 Task: Select the deep indent option in the wrapping indent.
Action: Mouse moved to (21, 605)
Screenshot: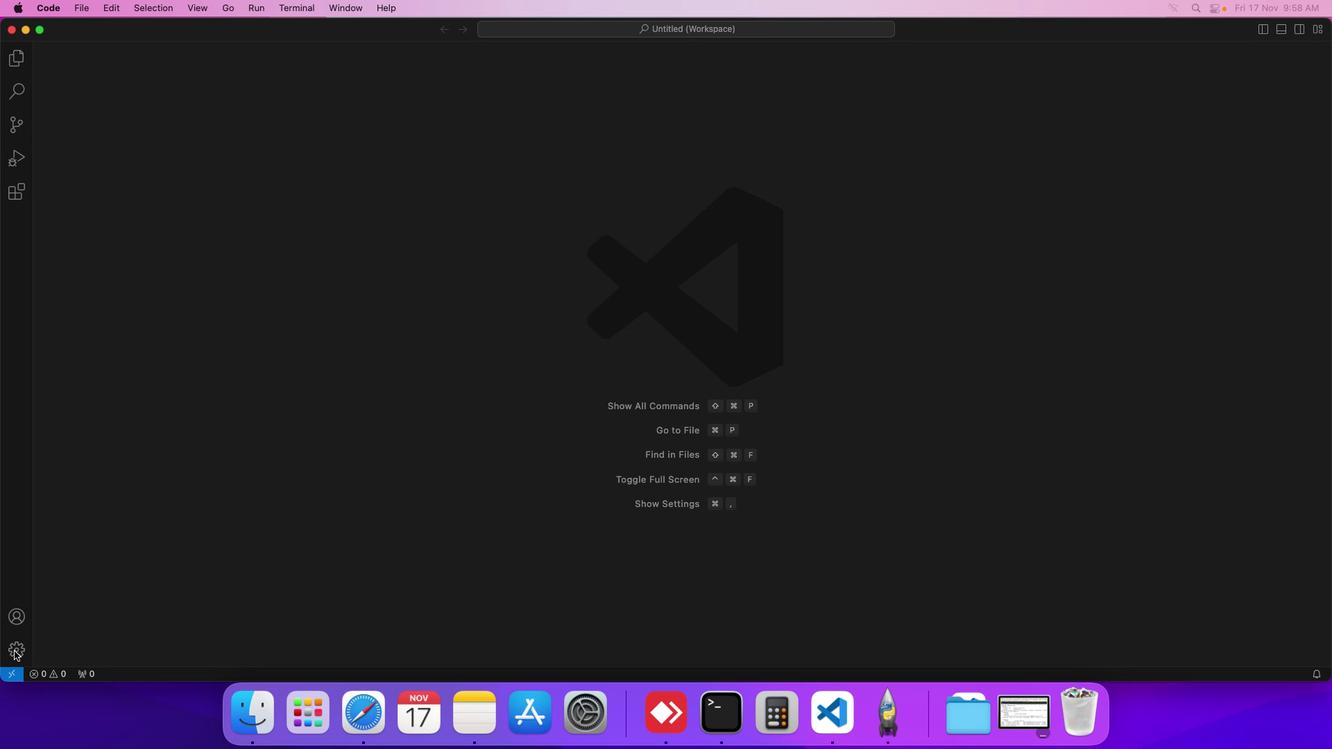 
Action: Mouse pressed left at (21, 605)
Screenshot: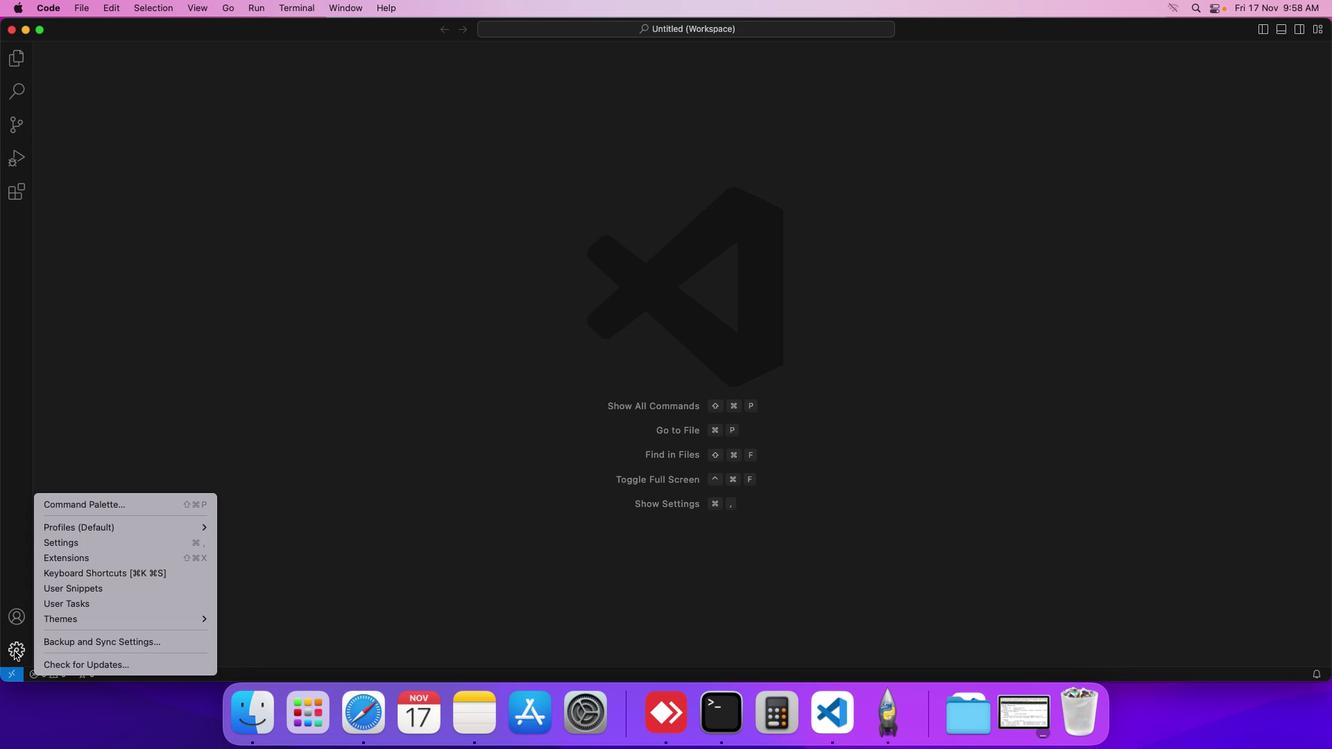 
Action: Mouse moved to (62, 532)
Screenshot: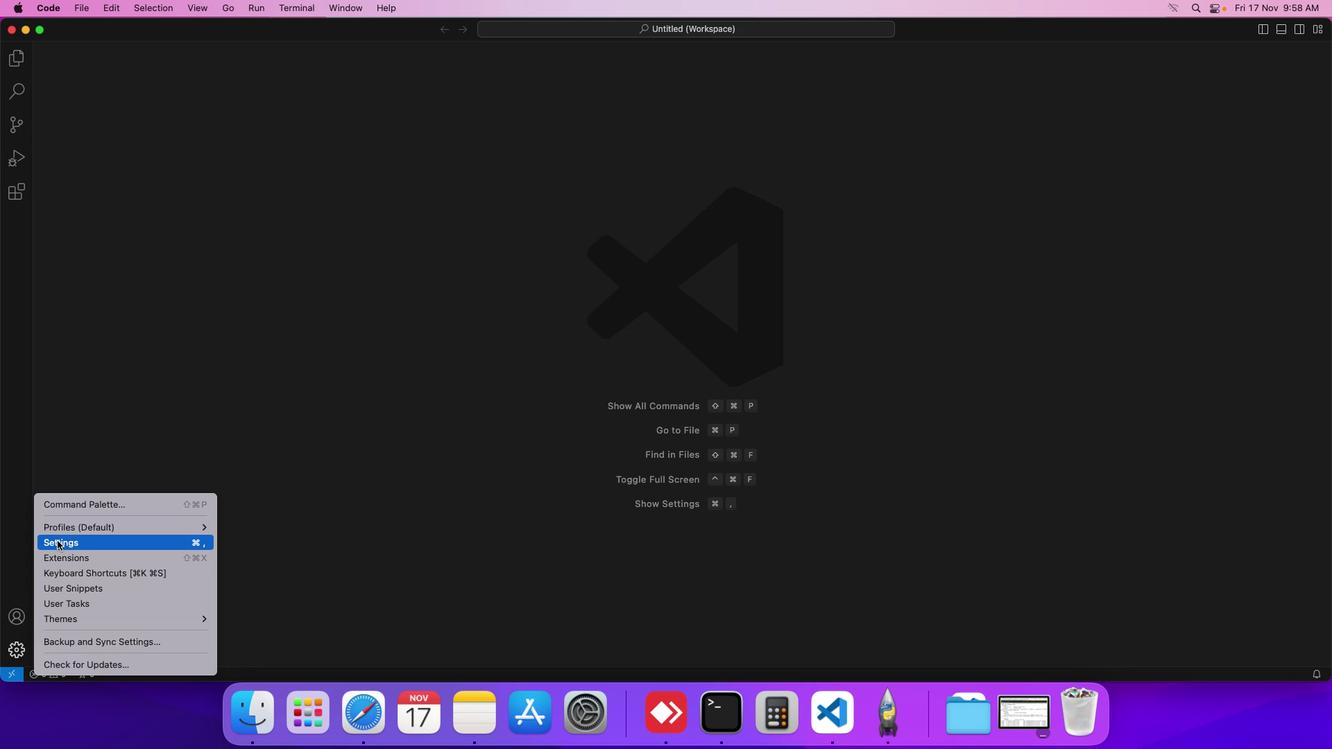 
Action: Mouse pressed left at (62, 532)
Screenshot: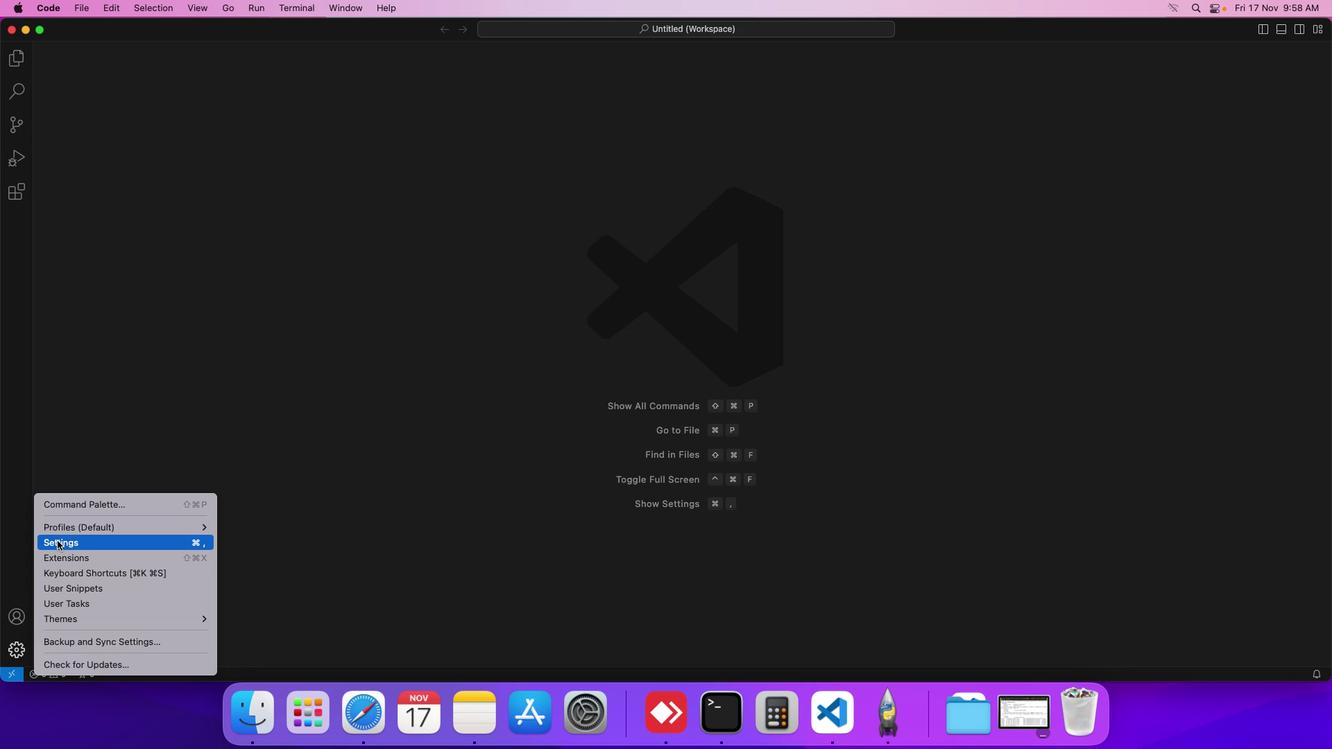 
Action: Mouse moved to (334, 248)
Screenshot: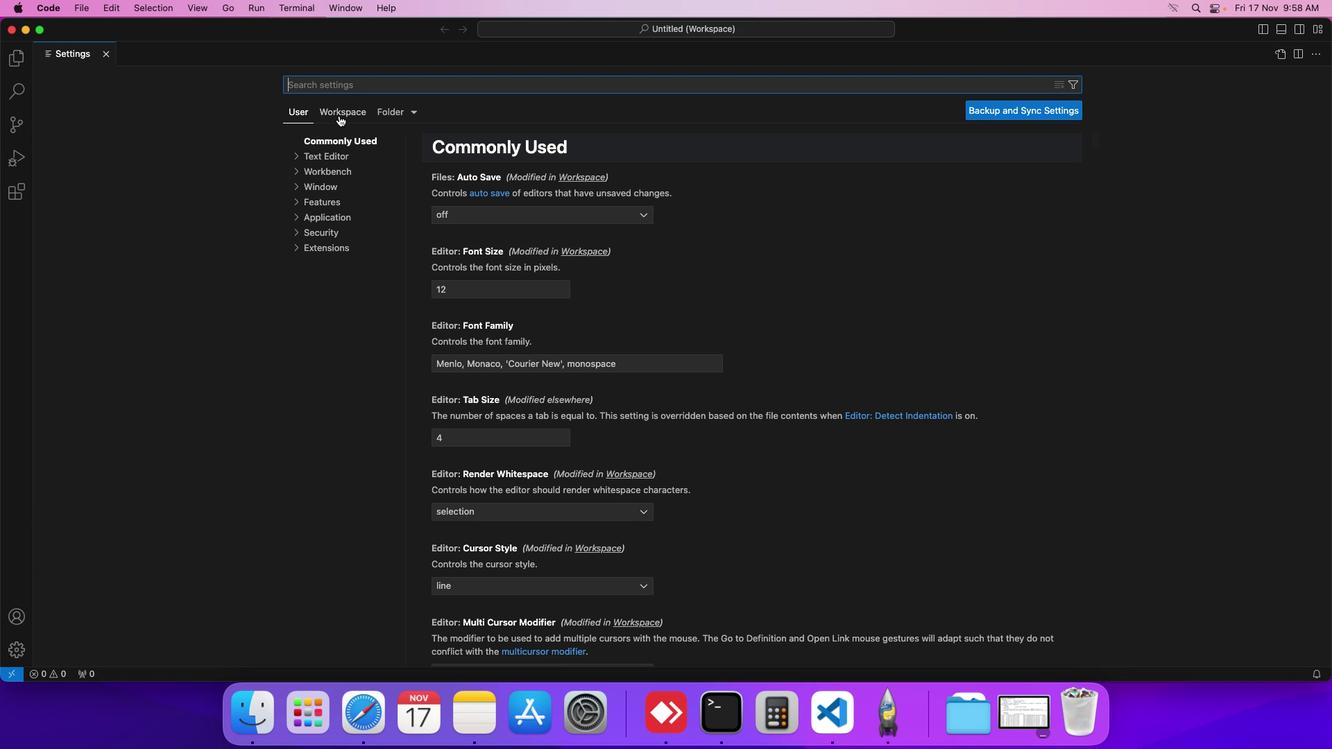 
Action: Mouse pressed left at (334, 248)
Screenshot: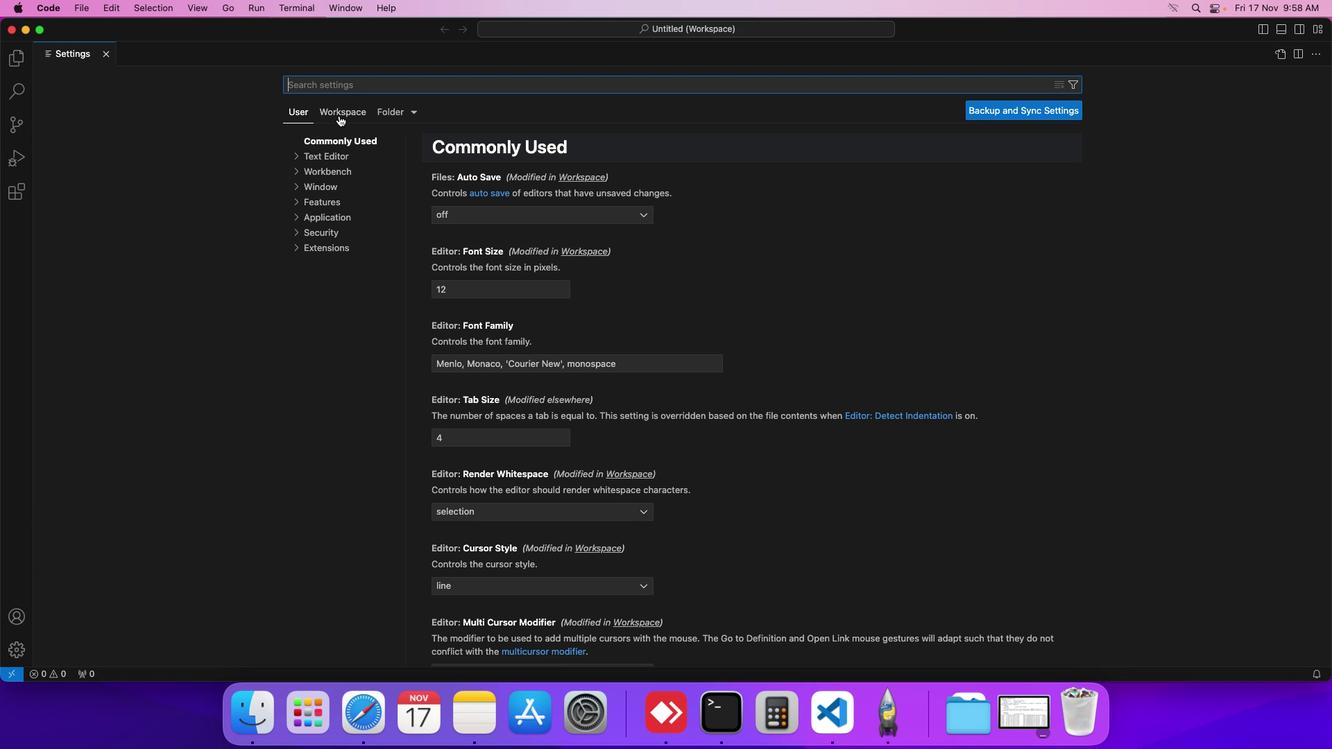 
Action: Mouse moved to (321, 274)
Screenshot: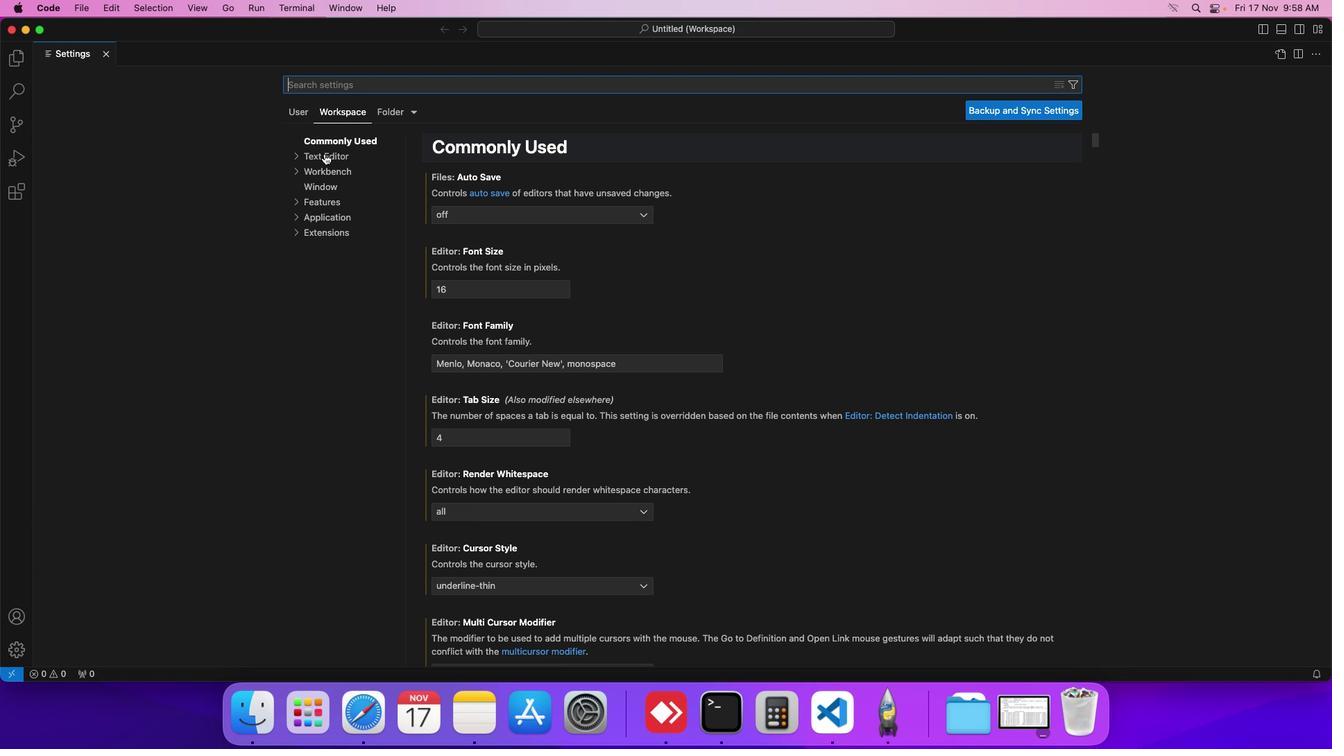 
Action: Mouse pressed left at (321, 274)
Screenshot: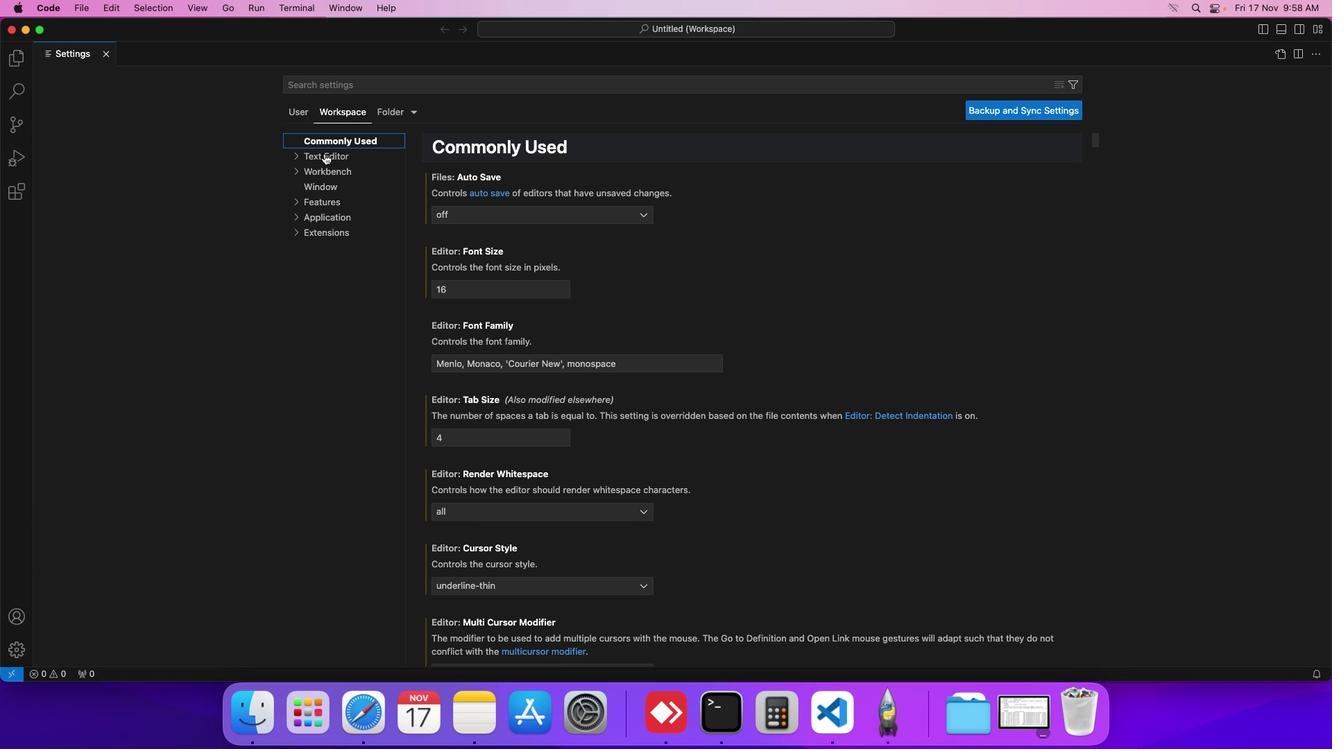 
Action: Mouse moved to (429, 469)
Screenshot: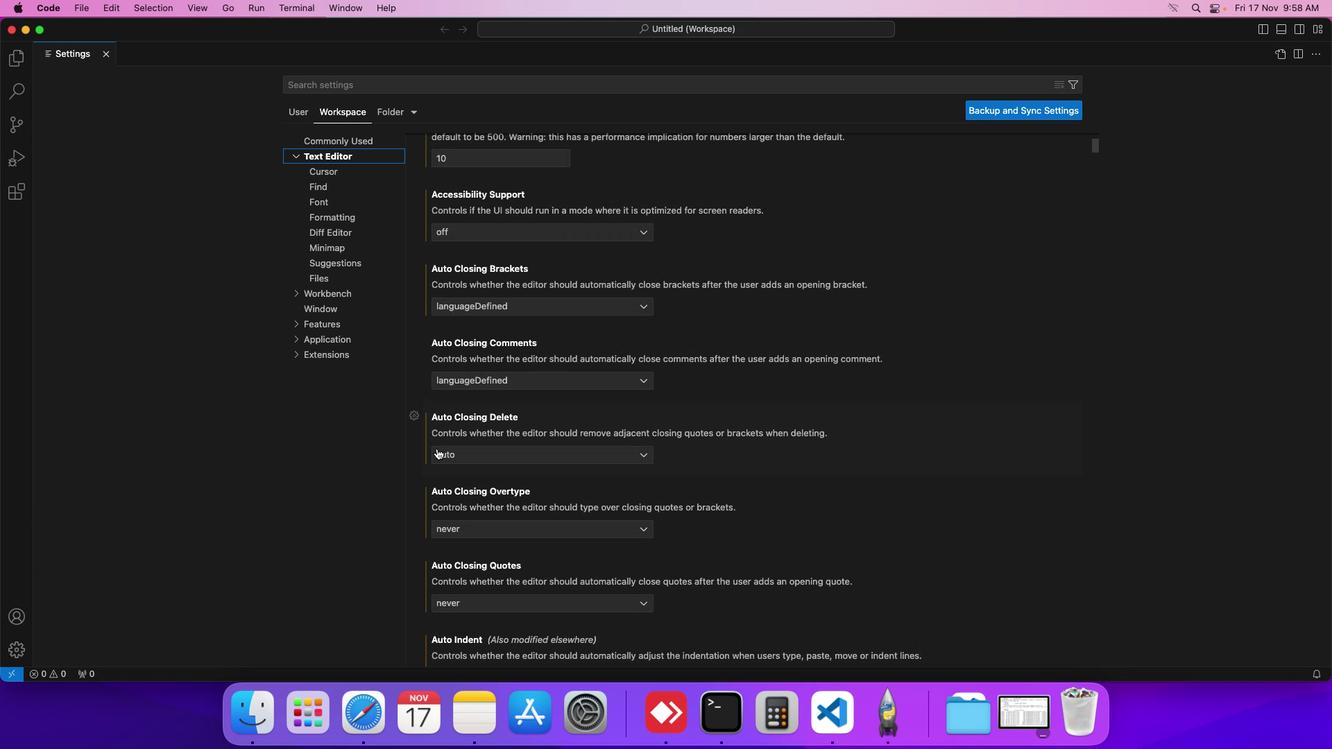 
Action: Mouse scrolled (429, 469) with delta (7, 171)
Screenshot: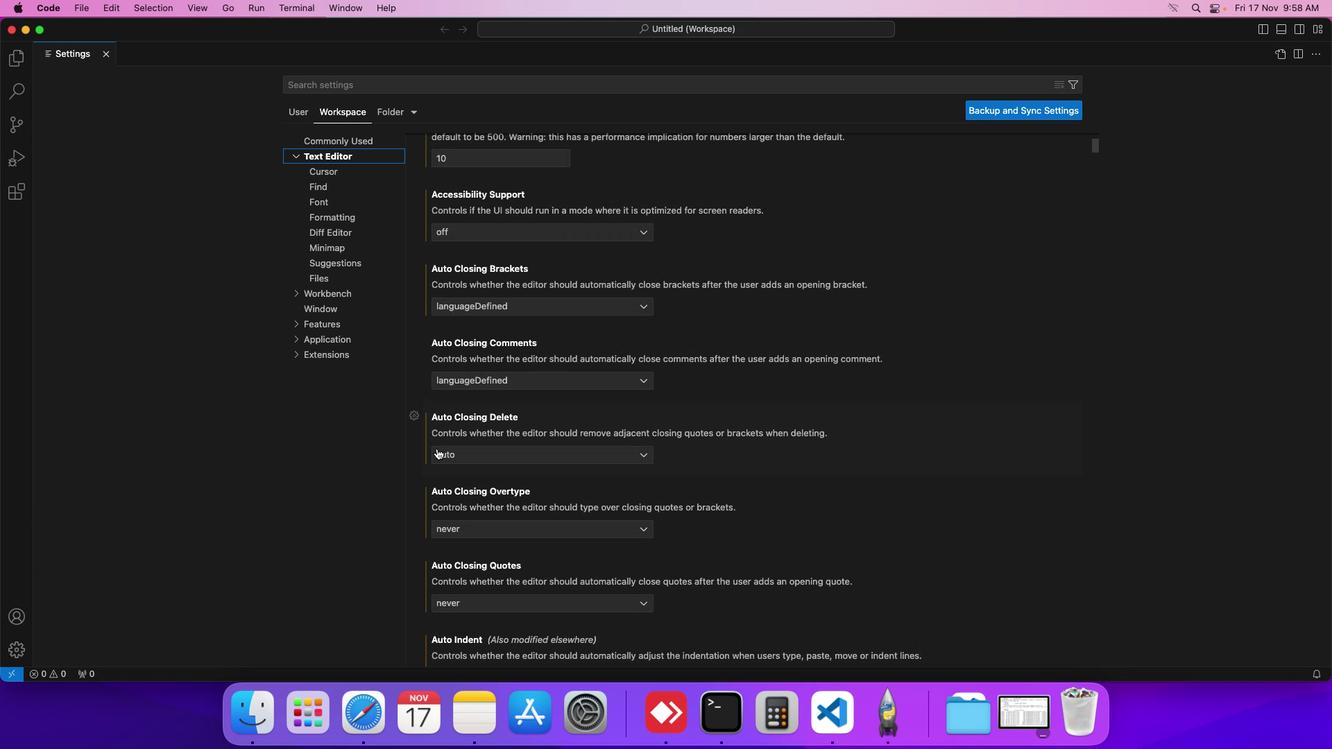 
Action: Mouse moved to (429, 470)
Screenshot: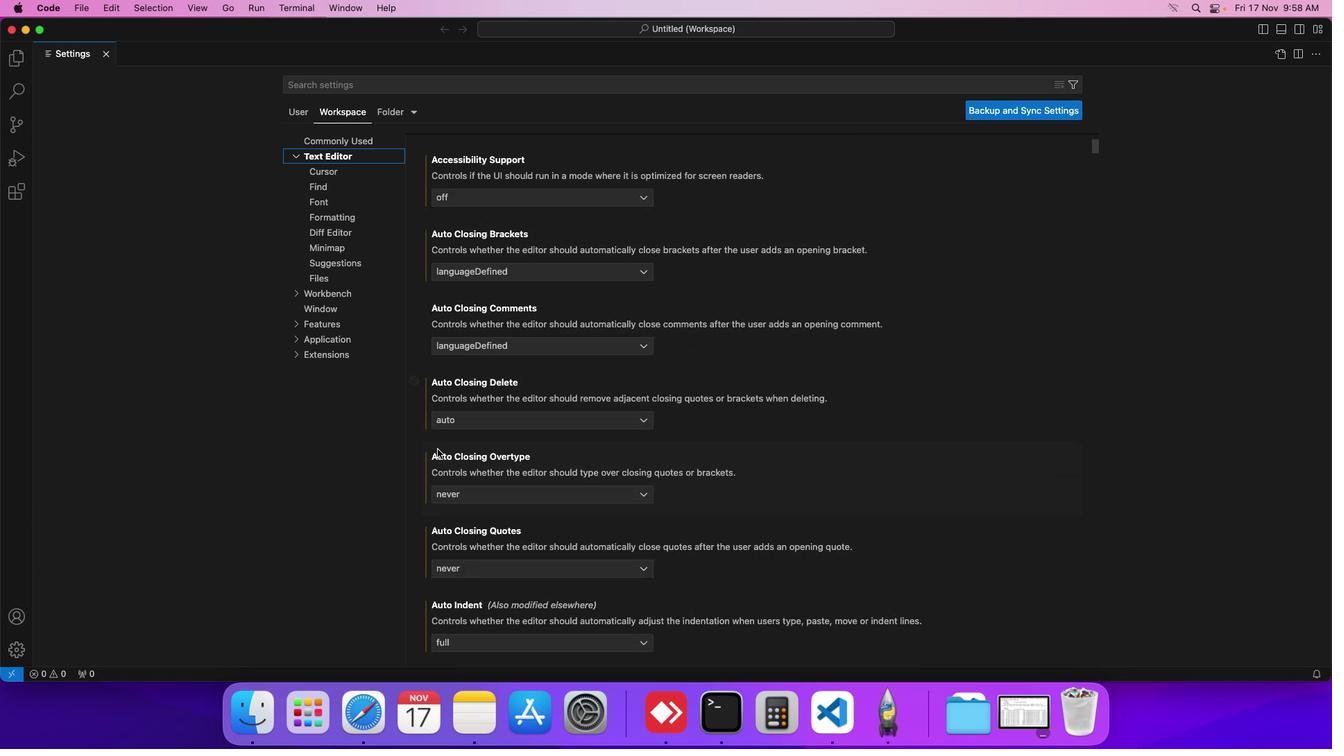 
Action: Mouse scrolled (429, 470) with delta (7, 171)
Screenshot: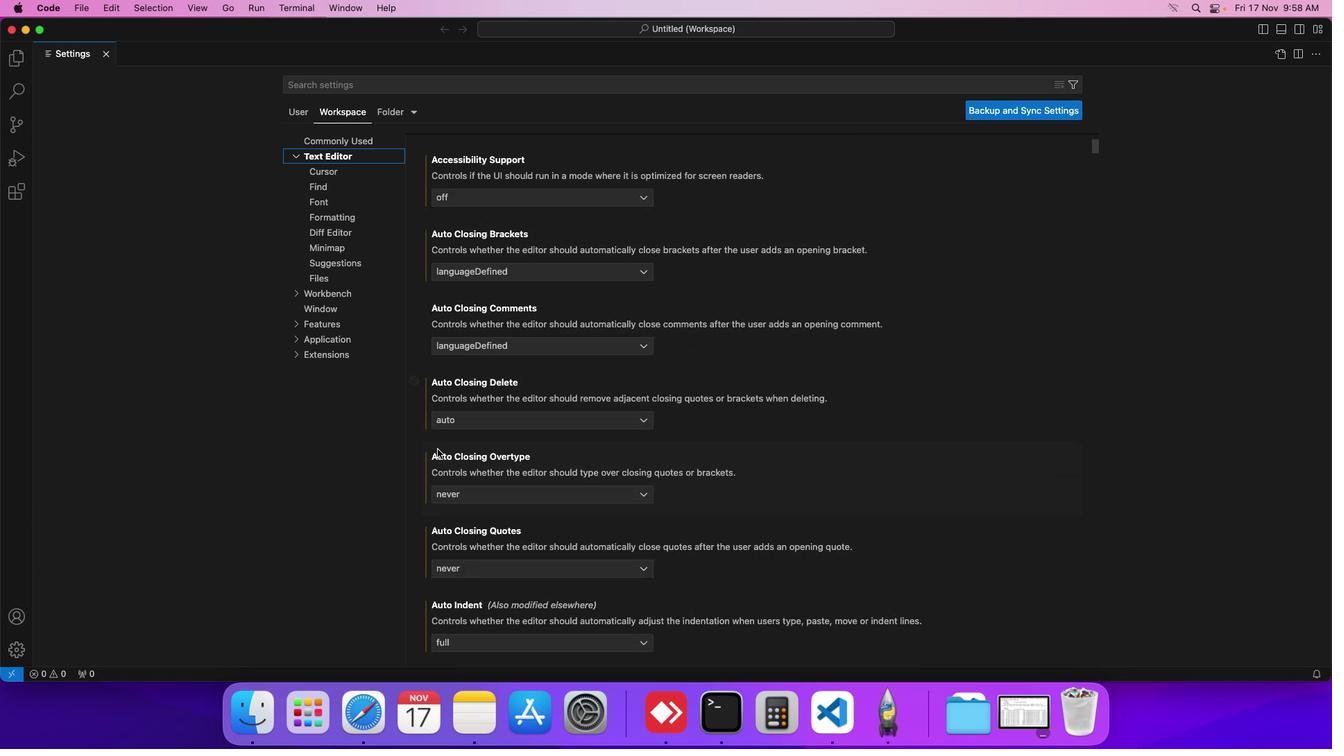 
Action: Mouse moved to (429, 470)
Screenshot: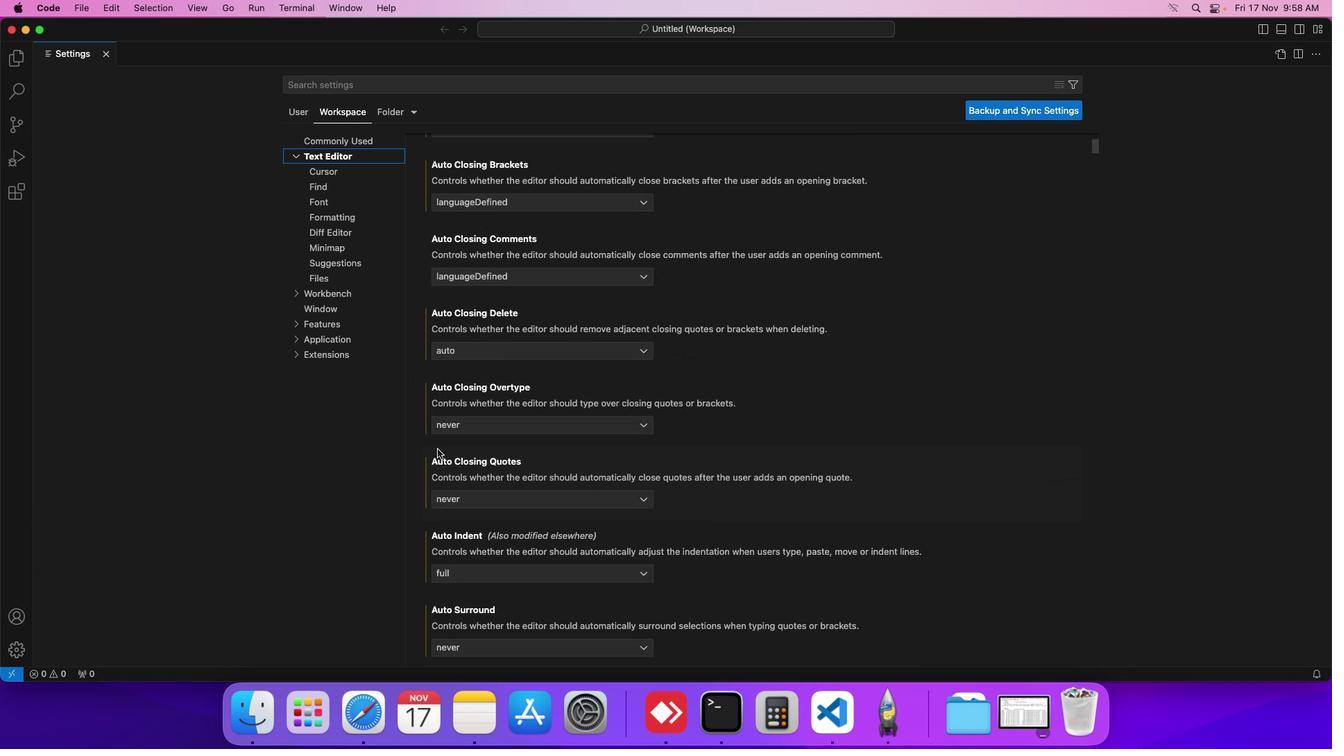 
Action: Mouse scrolled (429, 470) with delta (7, 171)
Screenshot: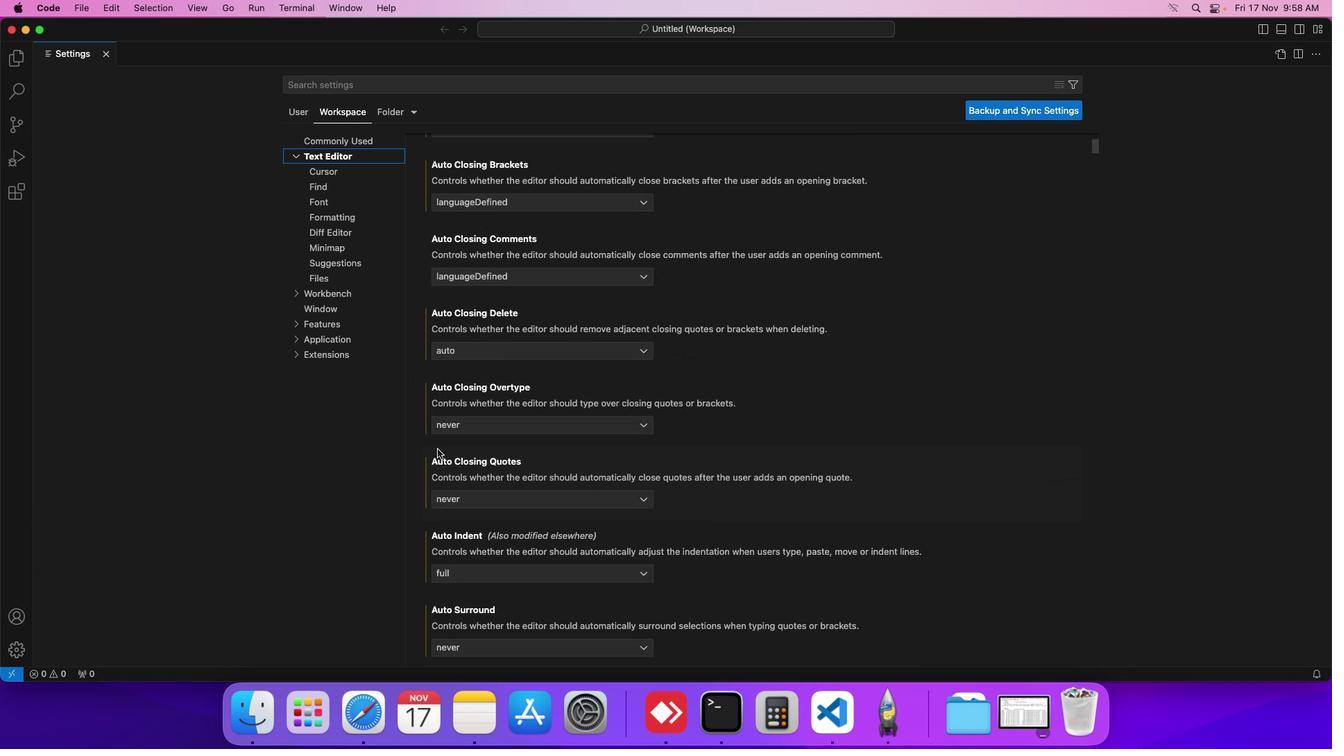 
Action: Mouse moved to (429, 471)
Screenshot: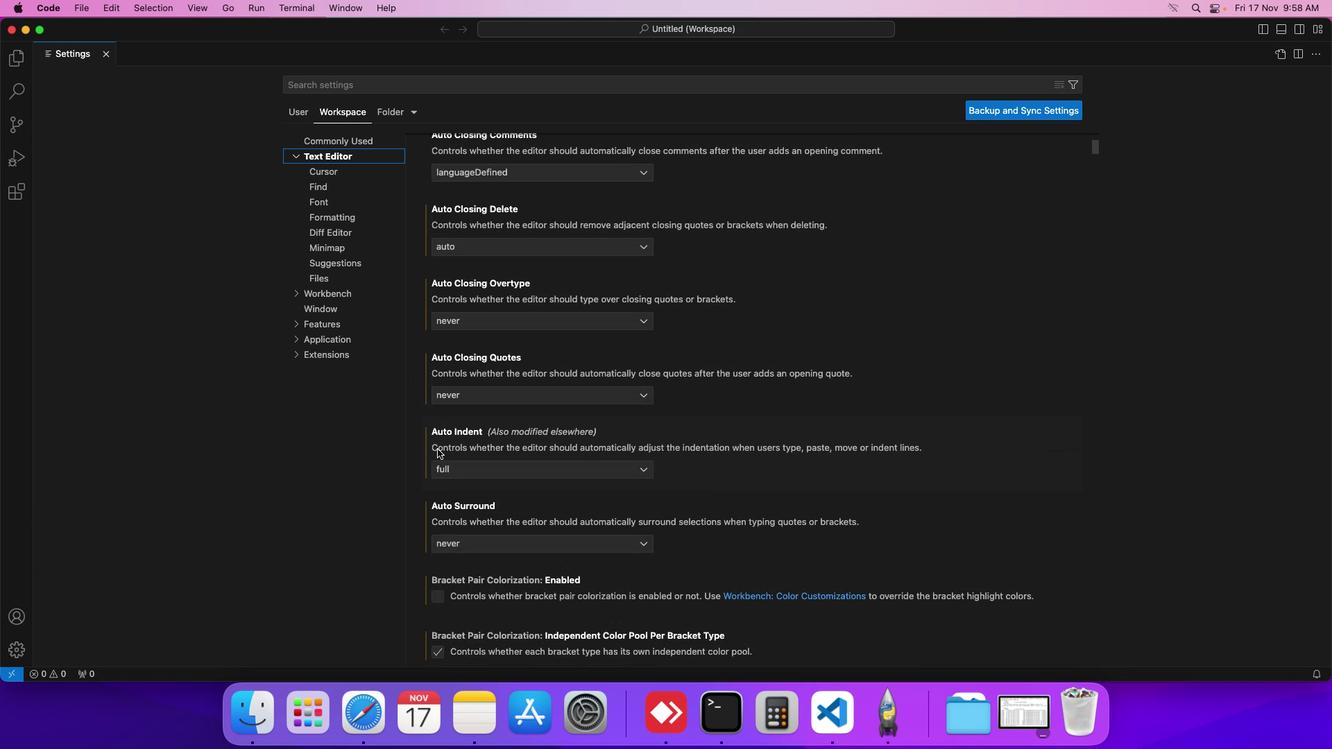 
Action: Mouse scrolled (429, 471) with delta (7, 170)
Screenshot: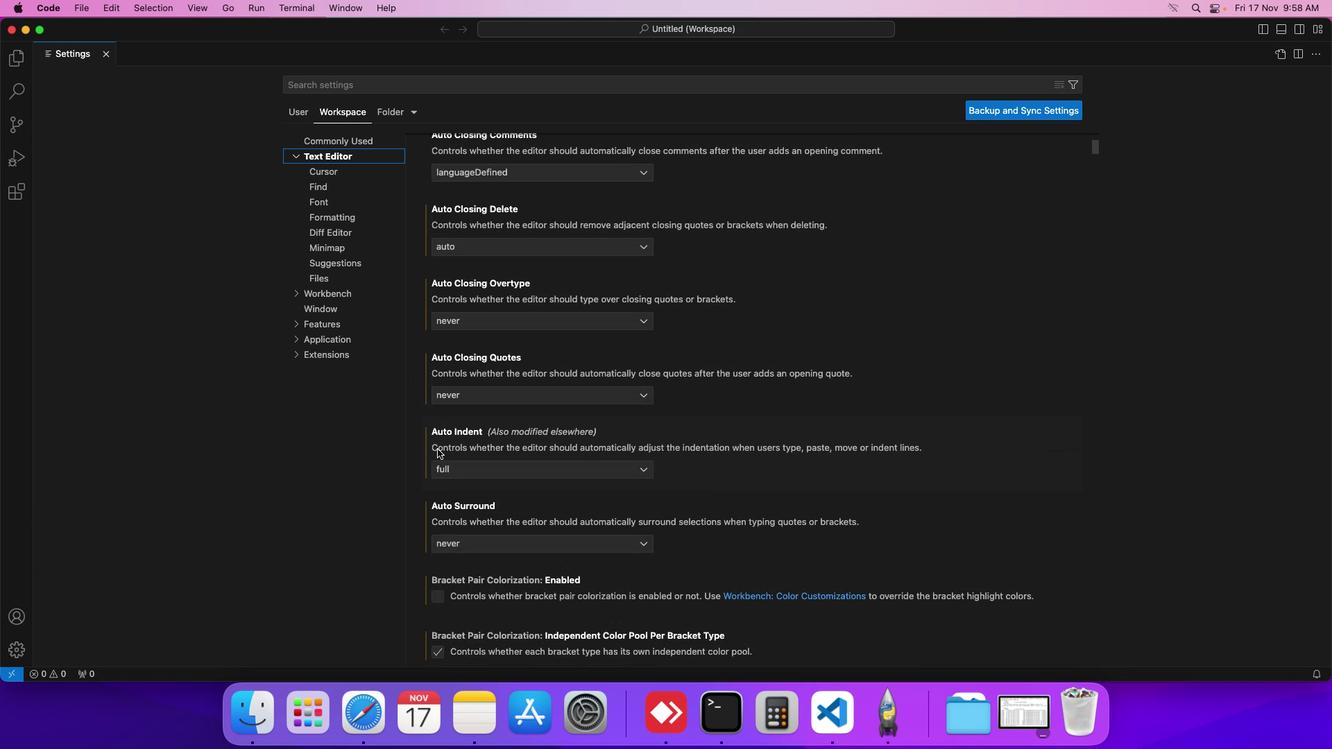 
Action: Mouse moved to (429, 471)
Screenshot: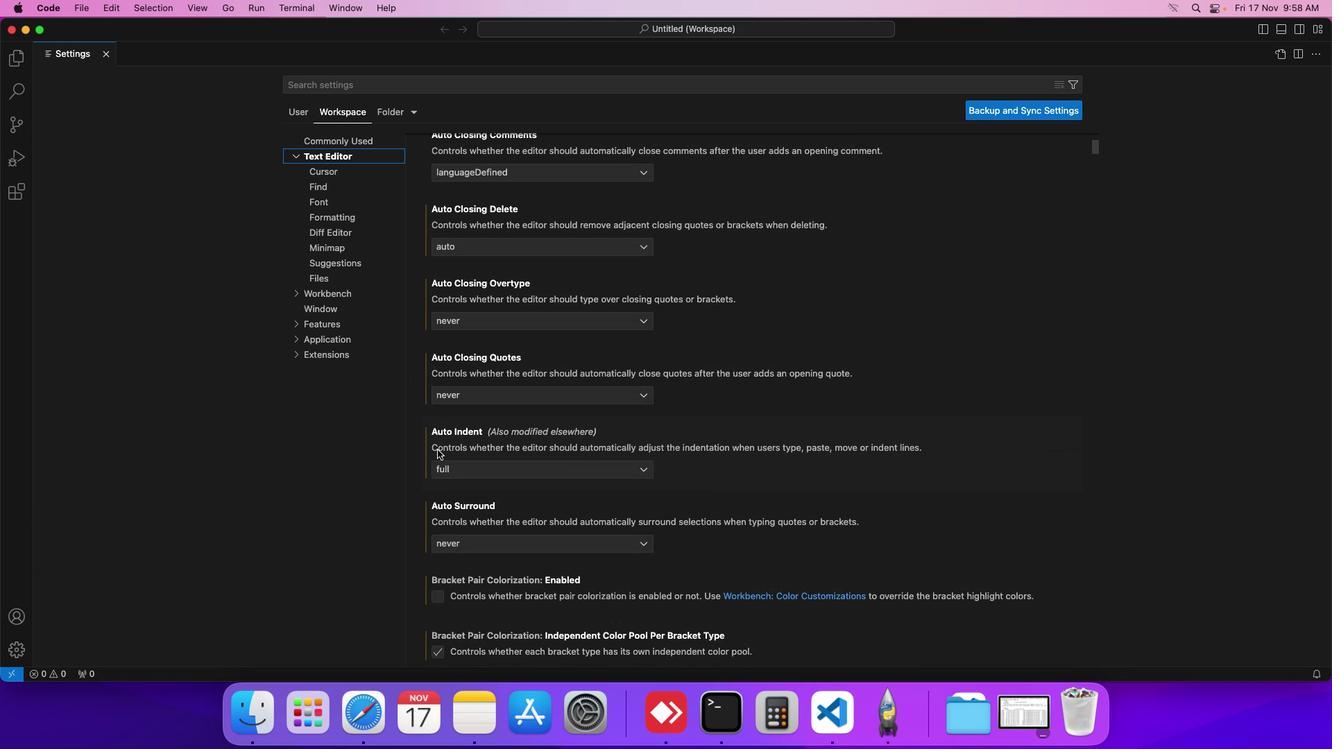 
Action: Mouse scrolled (429, 471) with delta (7, 170)
Screenshot: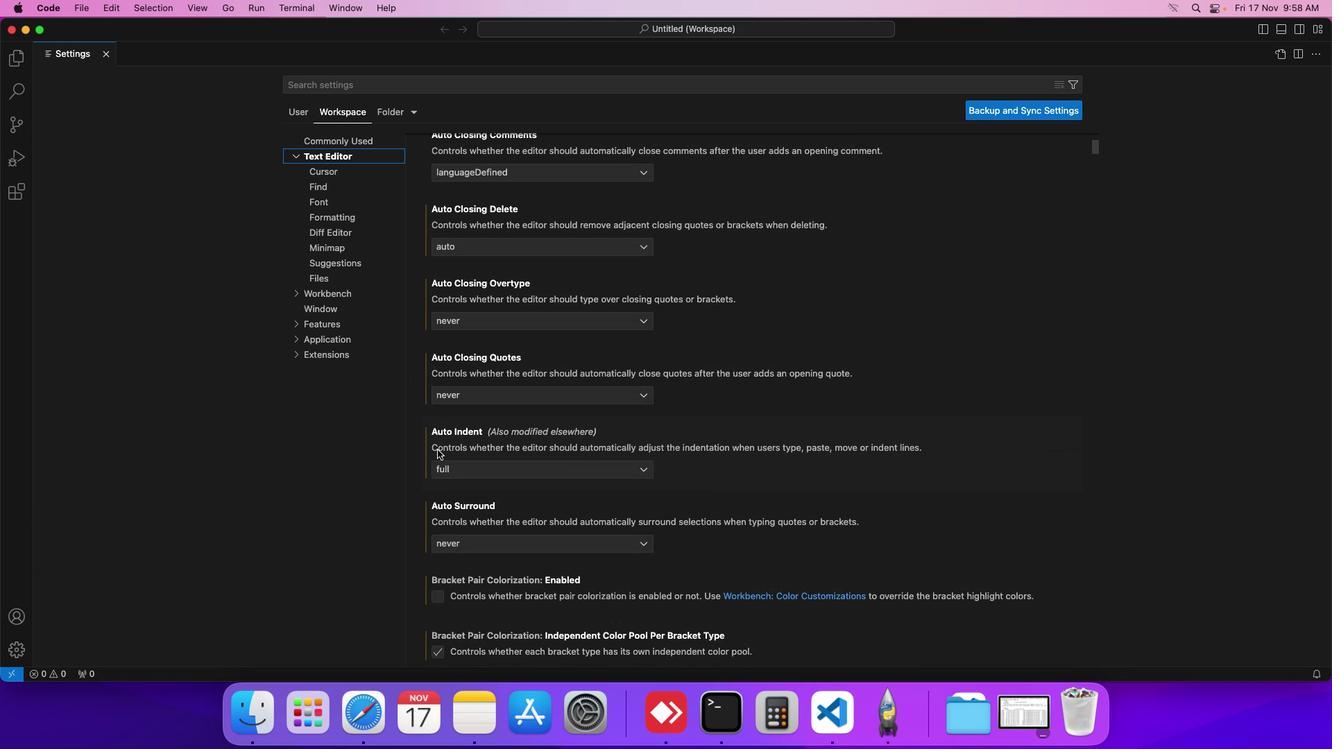 
Action: Mouse moved to (430, 471)
Screenshot: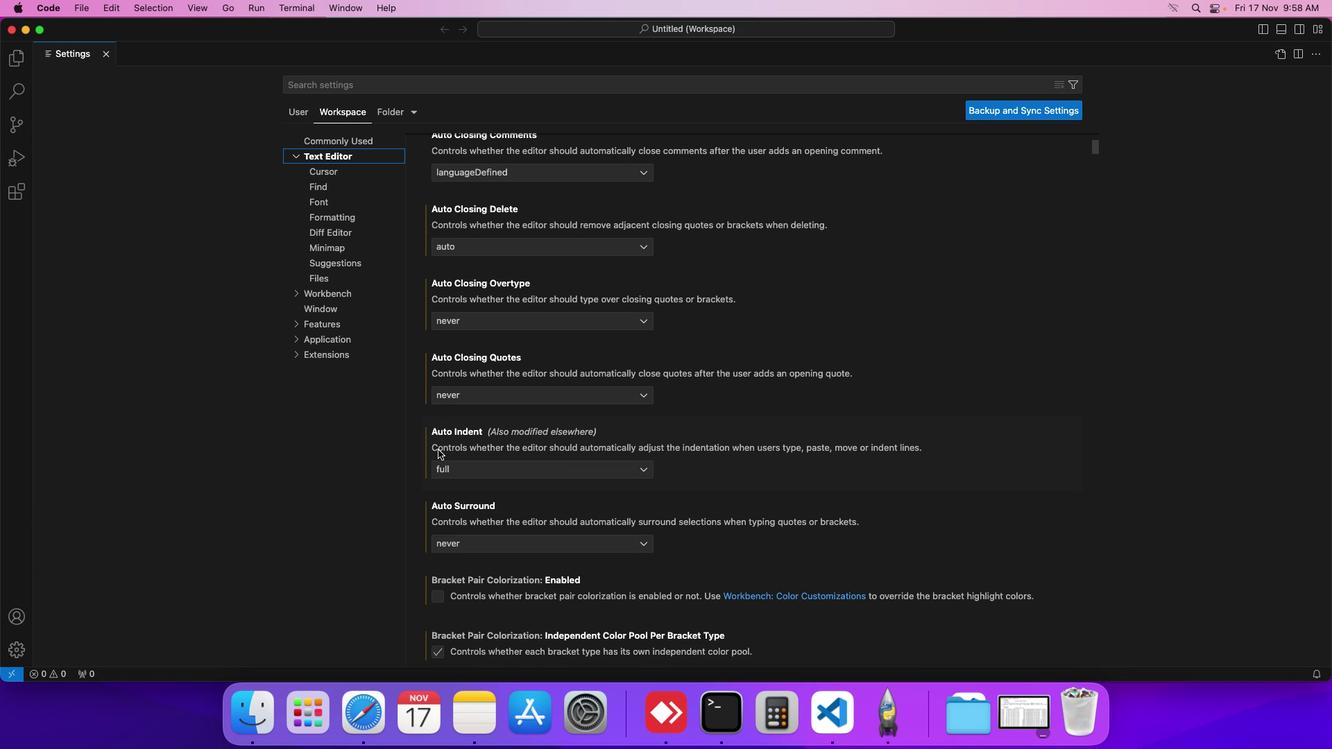 
Action: Mouse scrolled (430, 471) with delta (7, 171)
Screenshot: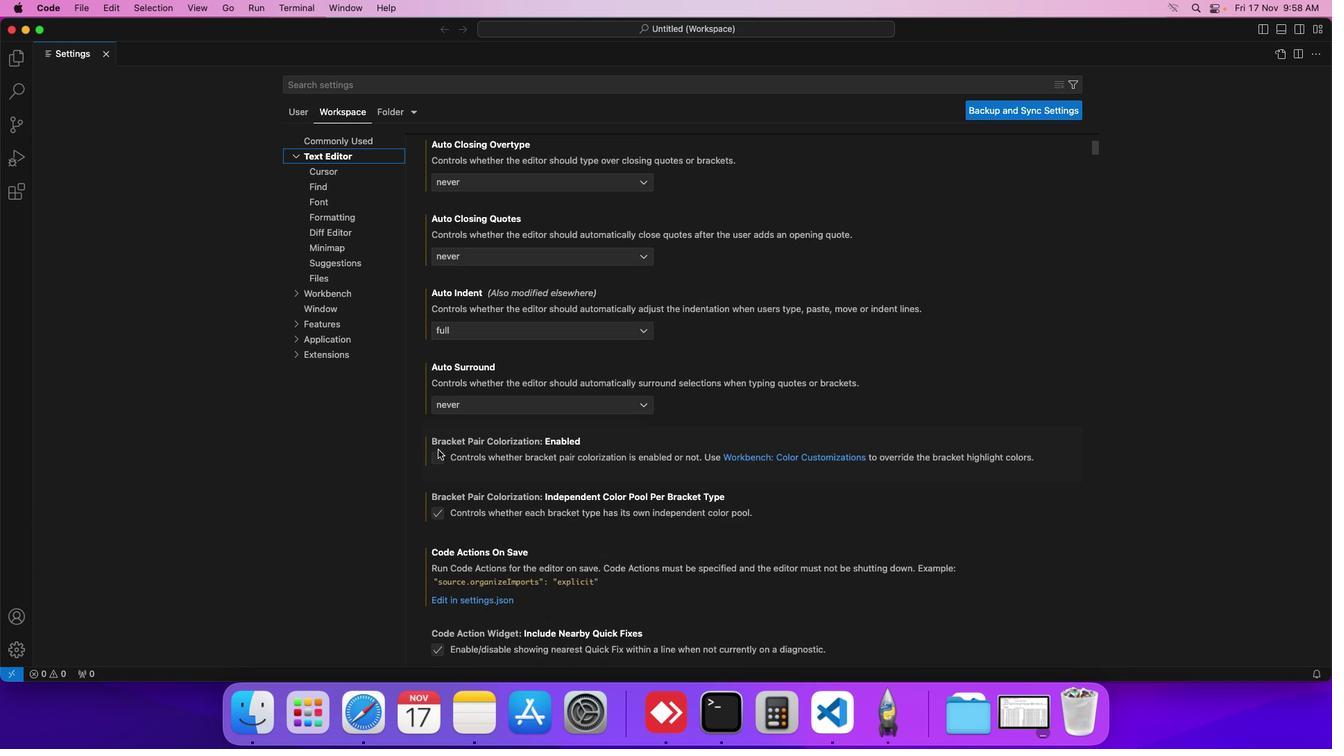 
Action: Mouse scrolled (430, 471) with delta (7, 171)
Screenshot: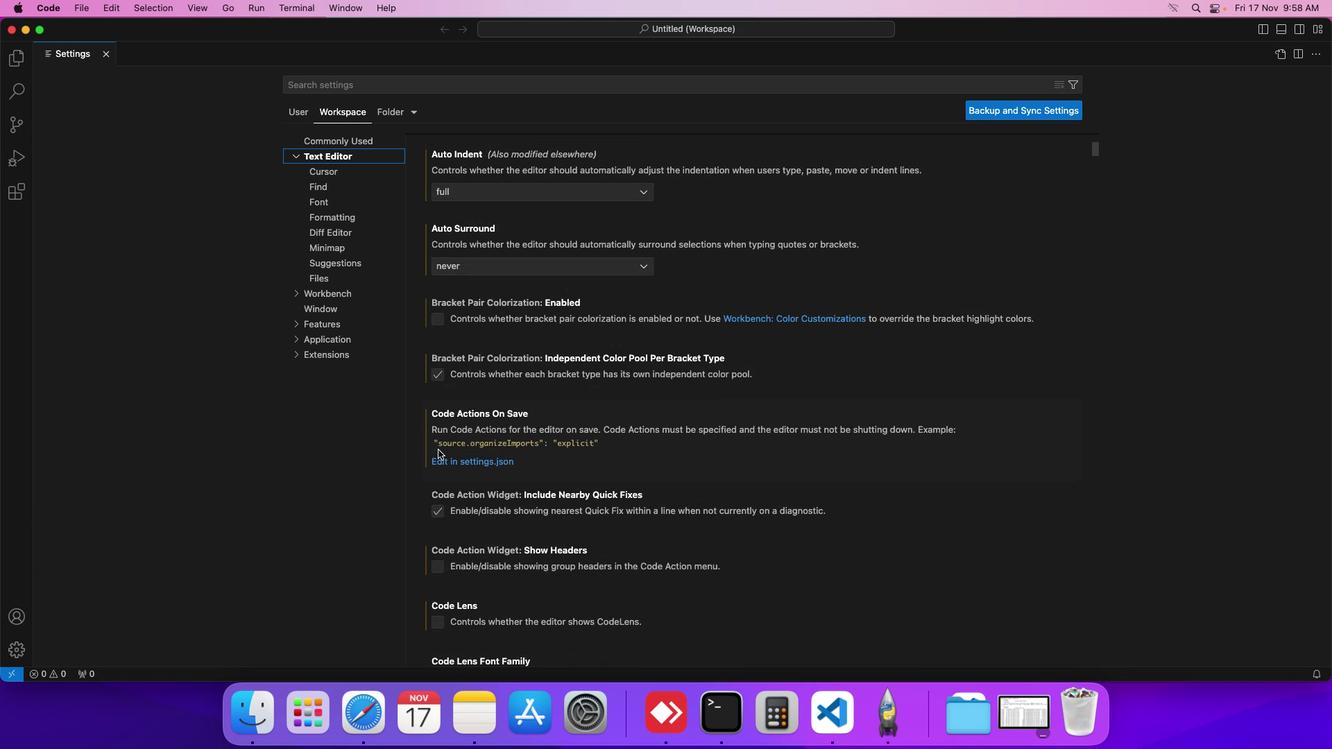 
Action: Mouse scrolled (430, 471) with delta (7, 170)
Screenshot: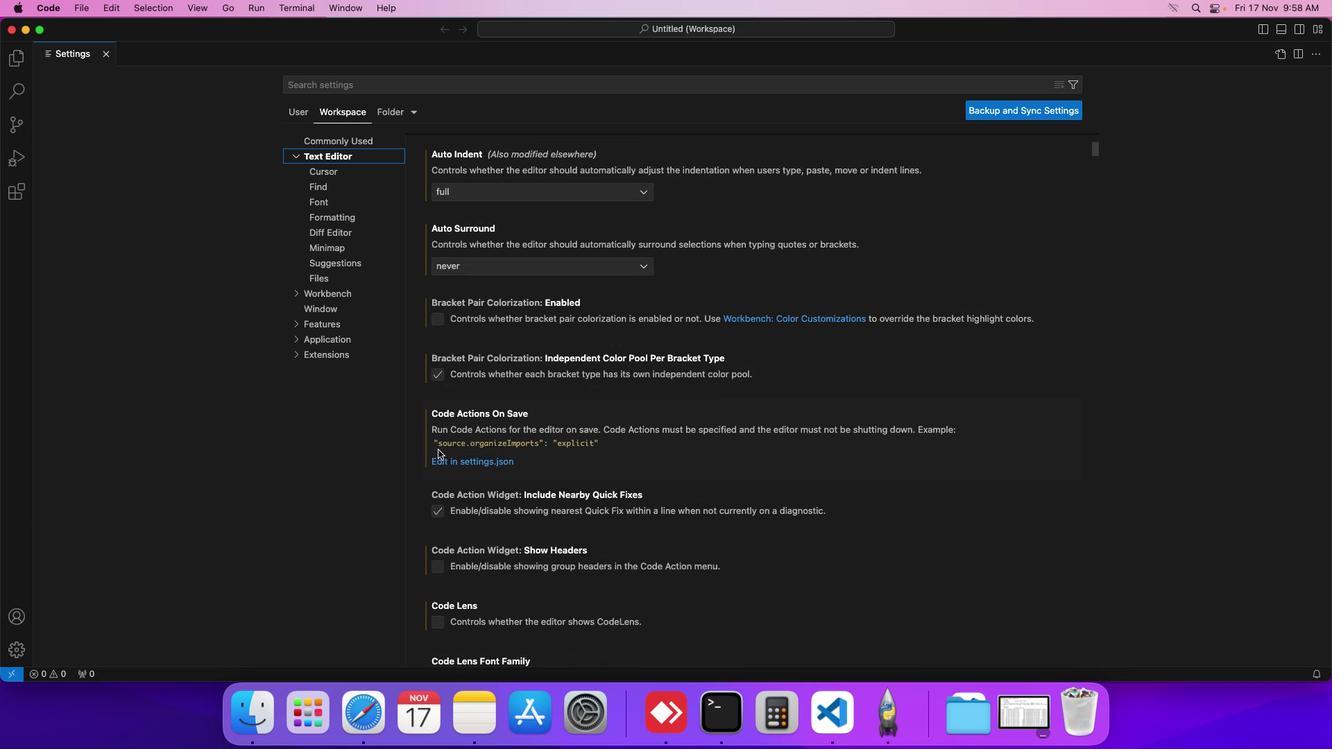
Action: Mouse scrolled (430, 471) with delta (7, 170)
Screenshot: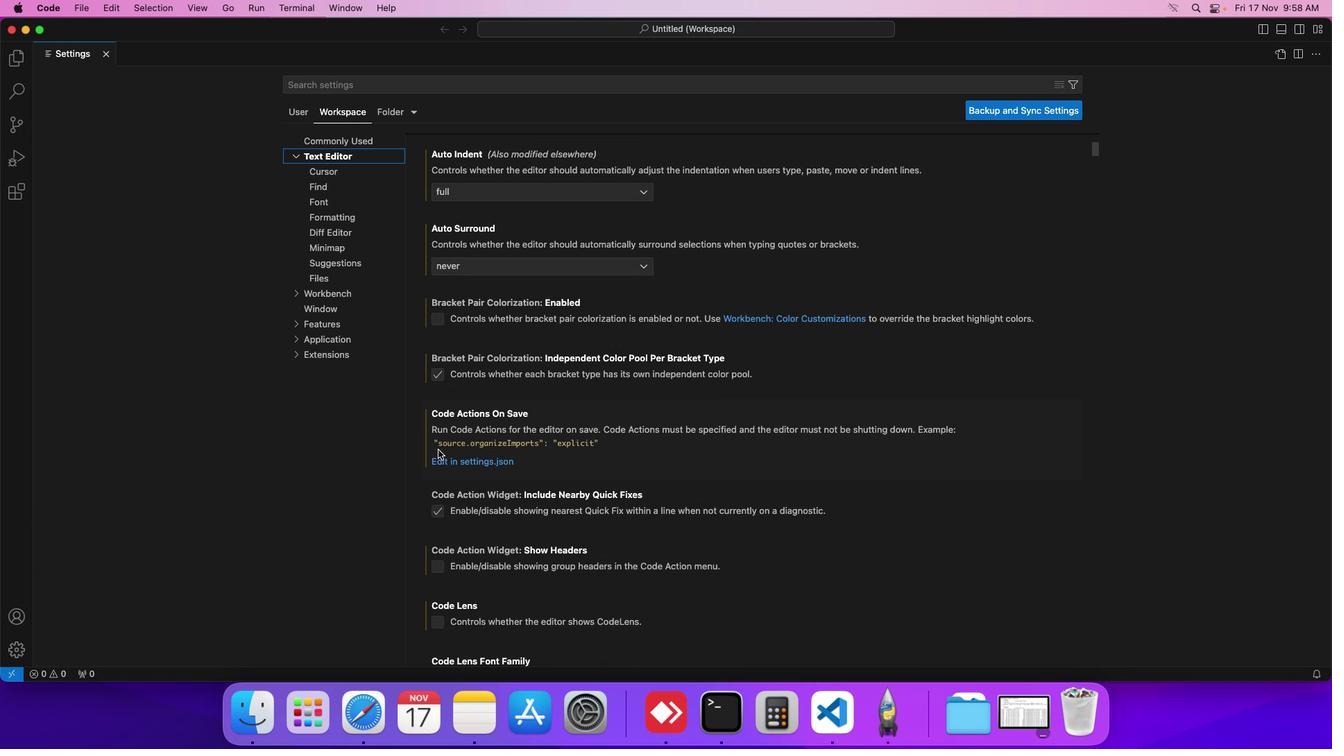 
Action: Mouse moved to (430, 471)
Screenshot: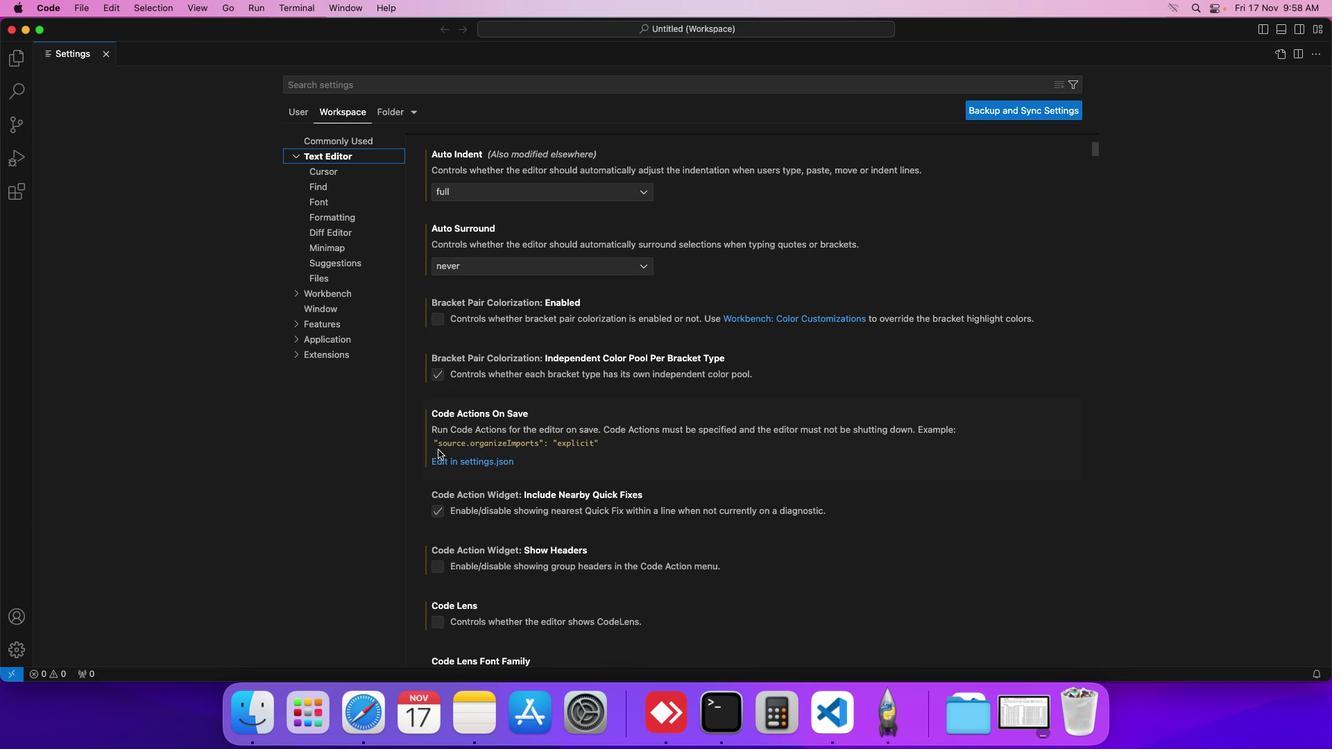 
Action: Mouse scrolled (430, 471) with delta (7, 171)
Screenshot: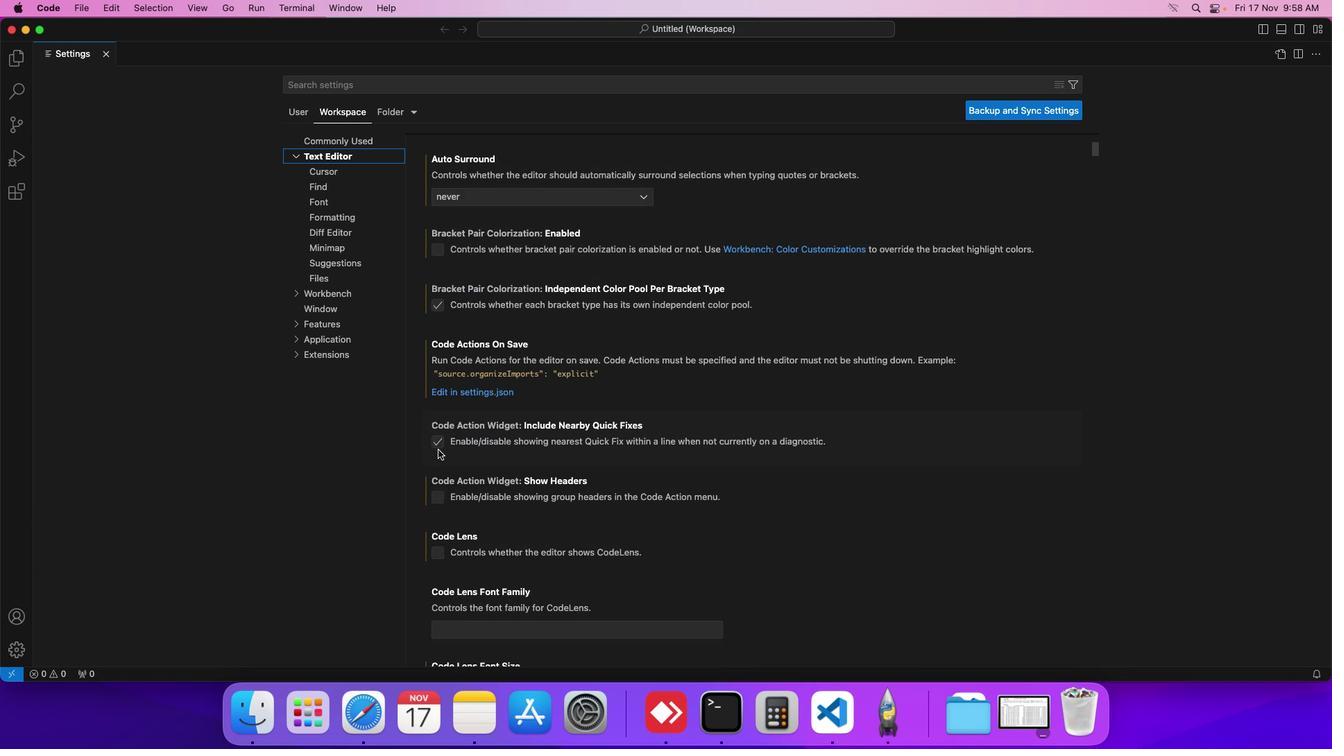 
Action: Mouse scrolled (430, 471) with delta (7, 171)
Screenshot: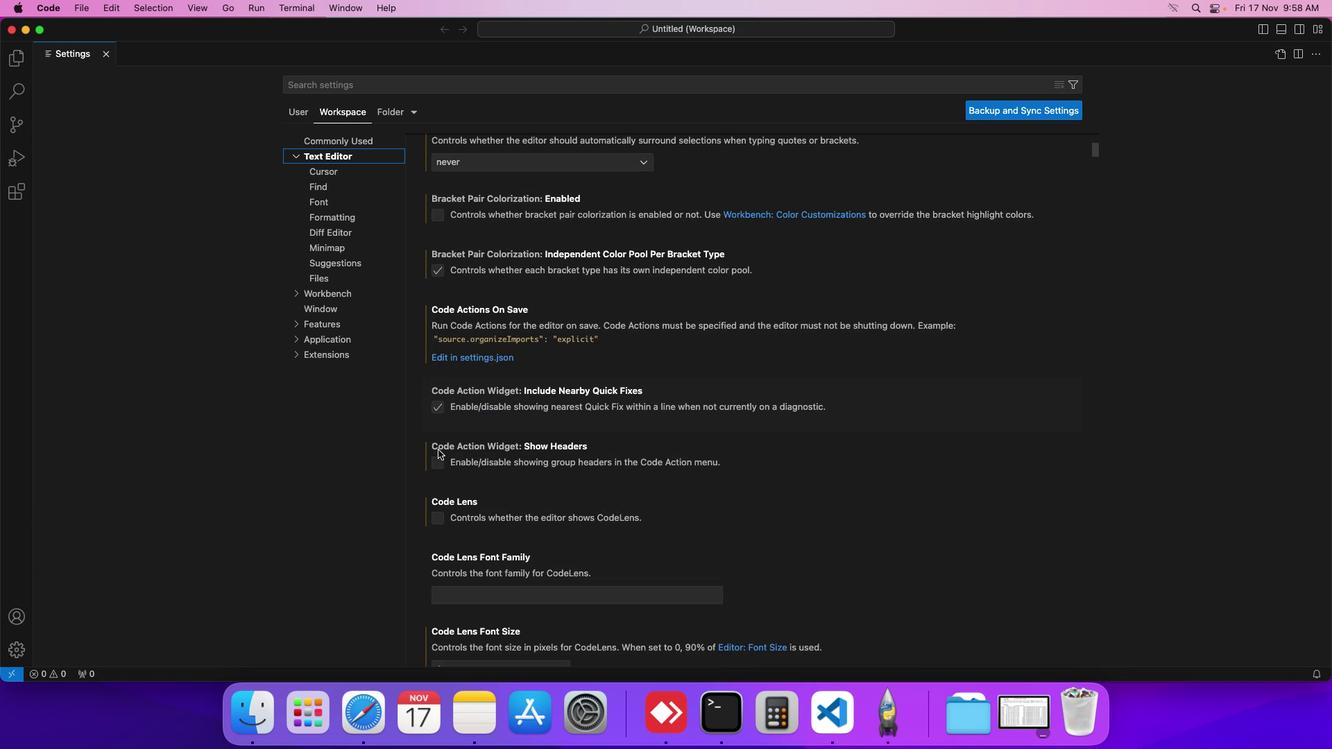 
Action: Mouse scrolled (430, 471) with delta (7, 171)
Screenshot: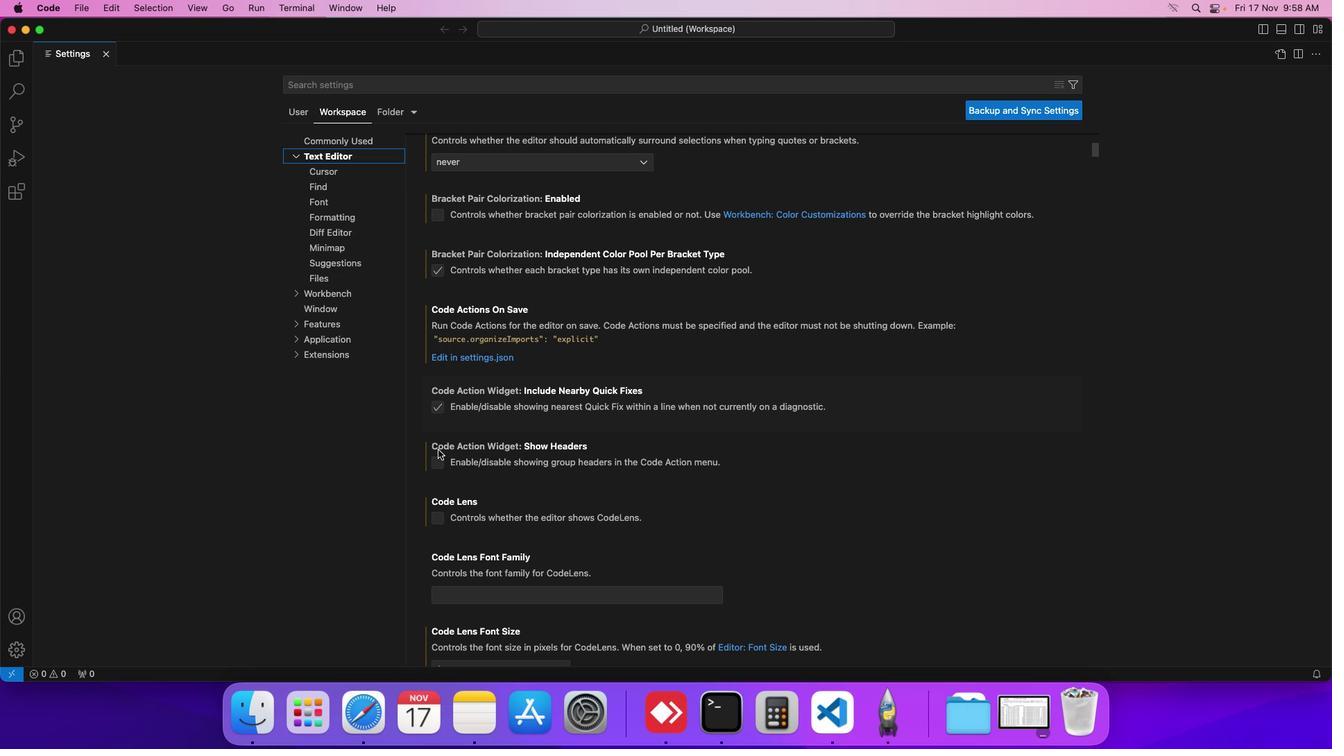 
Action: Mouse moved to (430, 471)
Screenshot: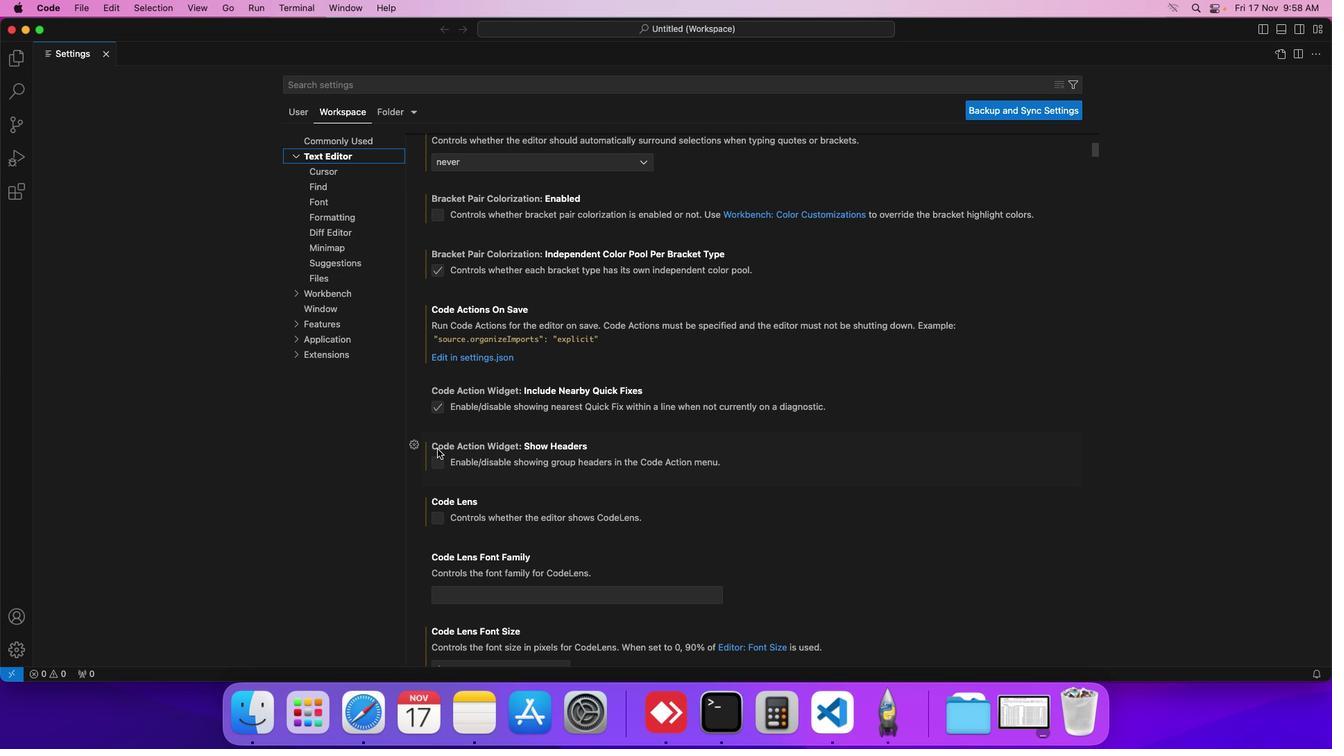 
Action: Mouse scrolled (430, 471) with delta (7, 171)
Screenshot: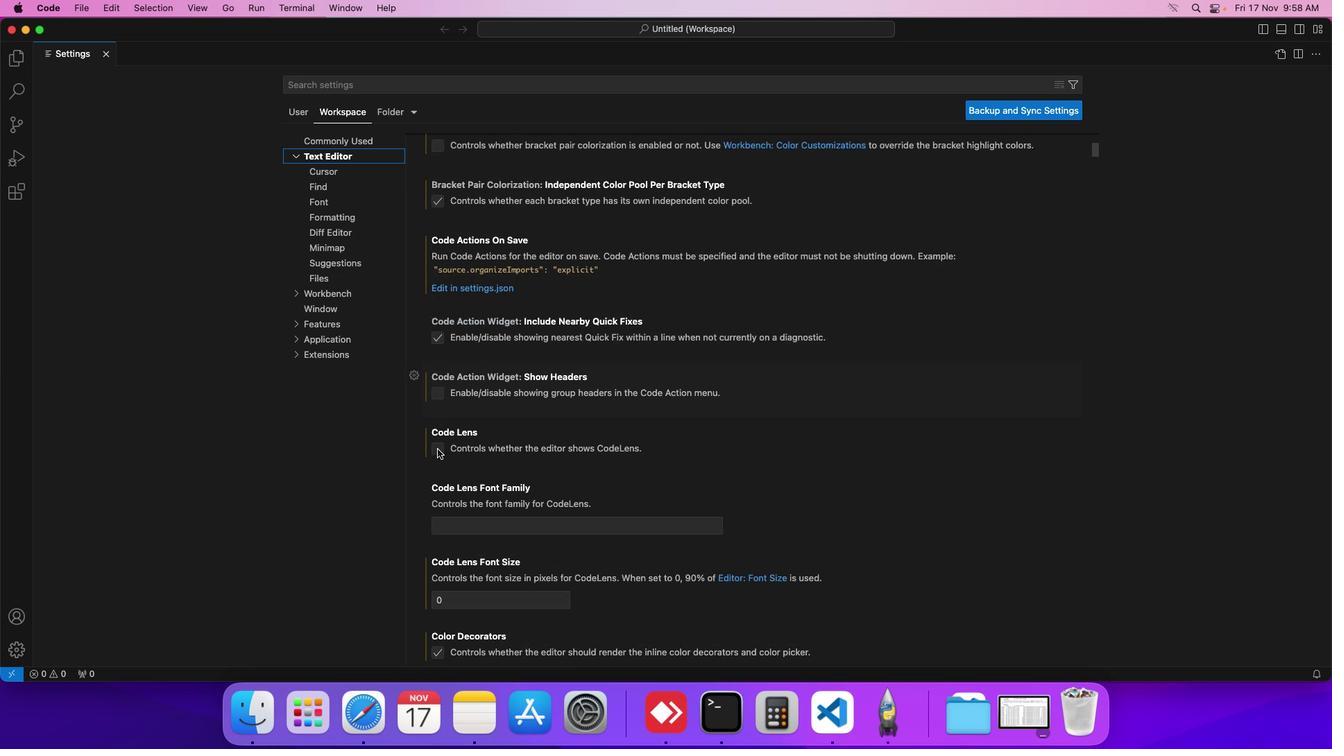 
Action: Mouse scrolled (430, 471) with delta (7, 171)
Screenshot: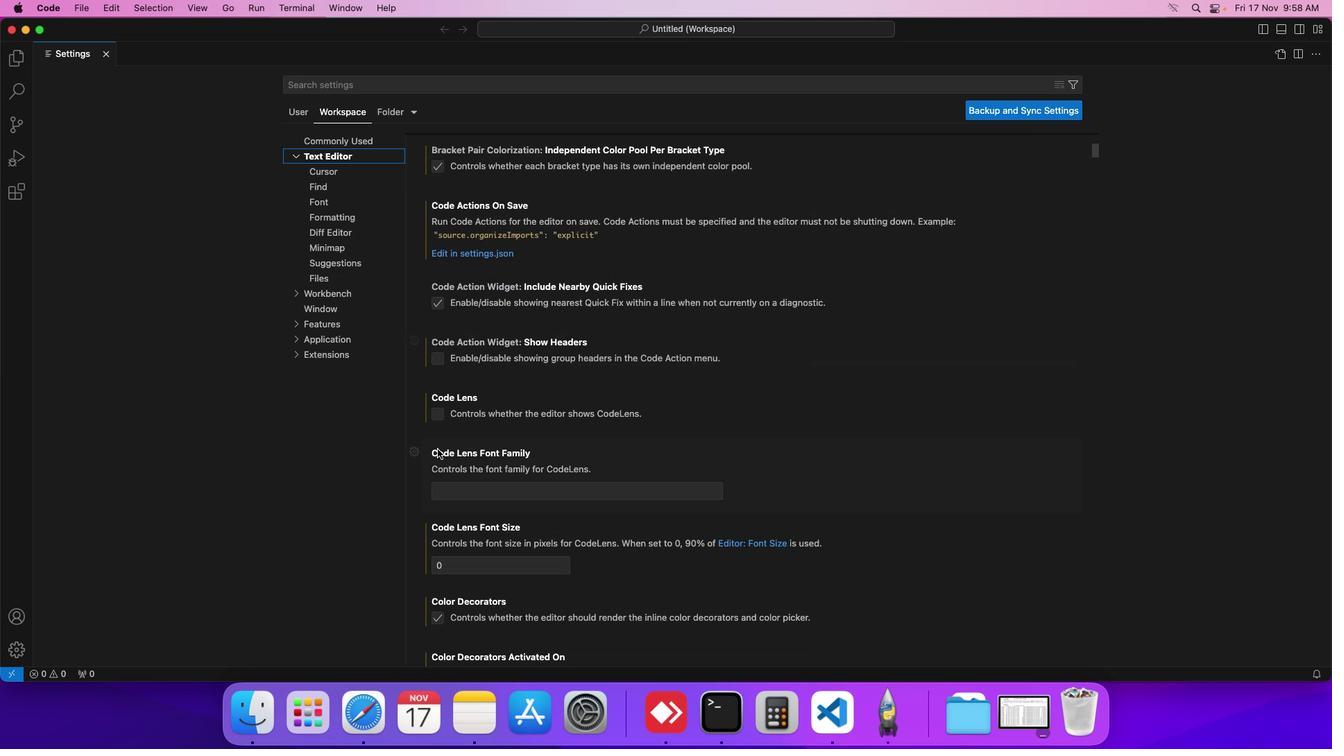 
Action: Mouse scrolled (430, 471) with delta (7, 171)
Screenshot: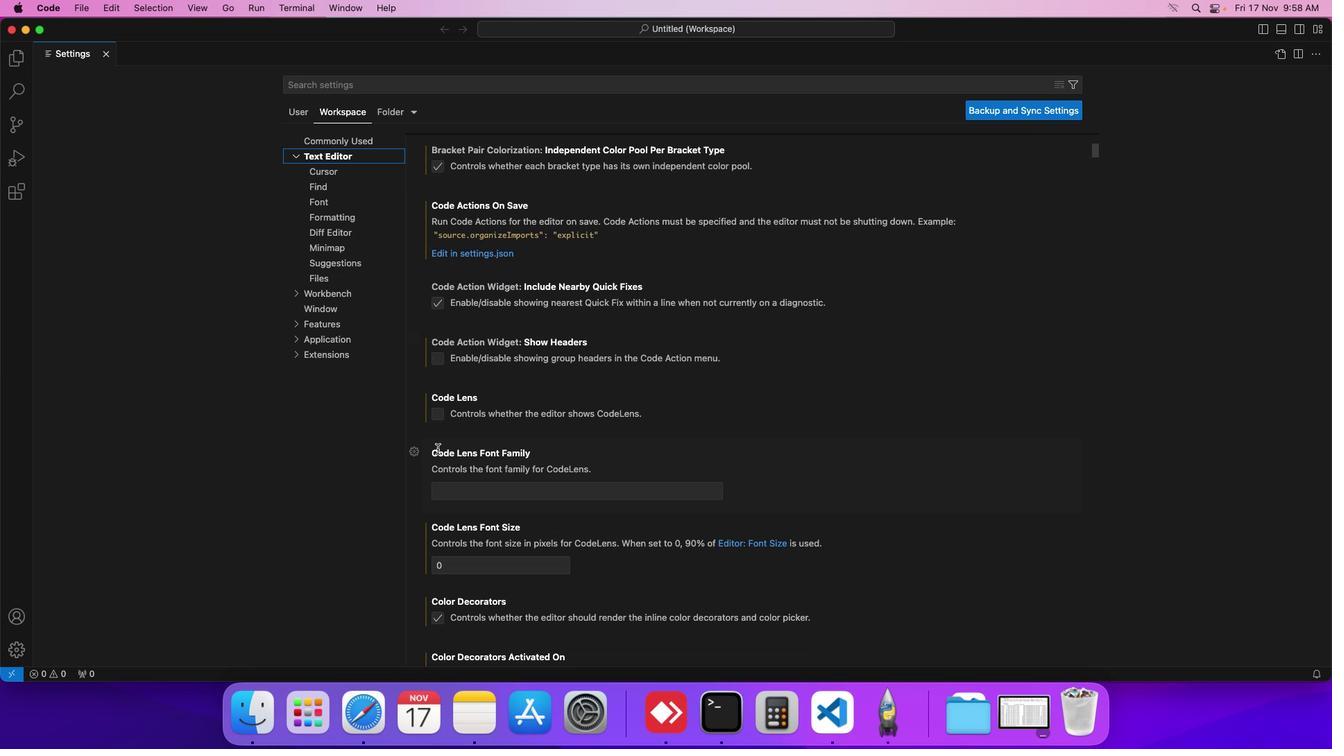 
Action: Mouse scrolled (430, 471) with delta (7, 171)
Screenshot: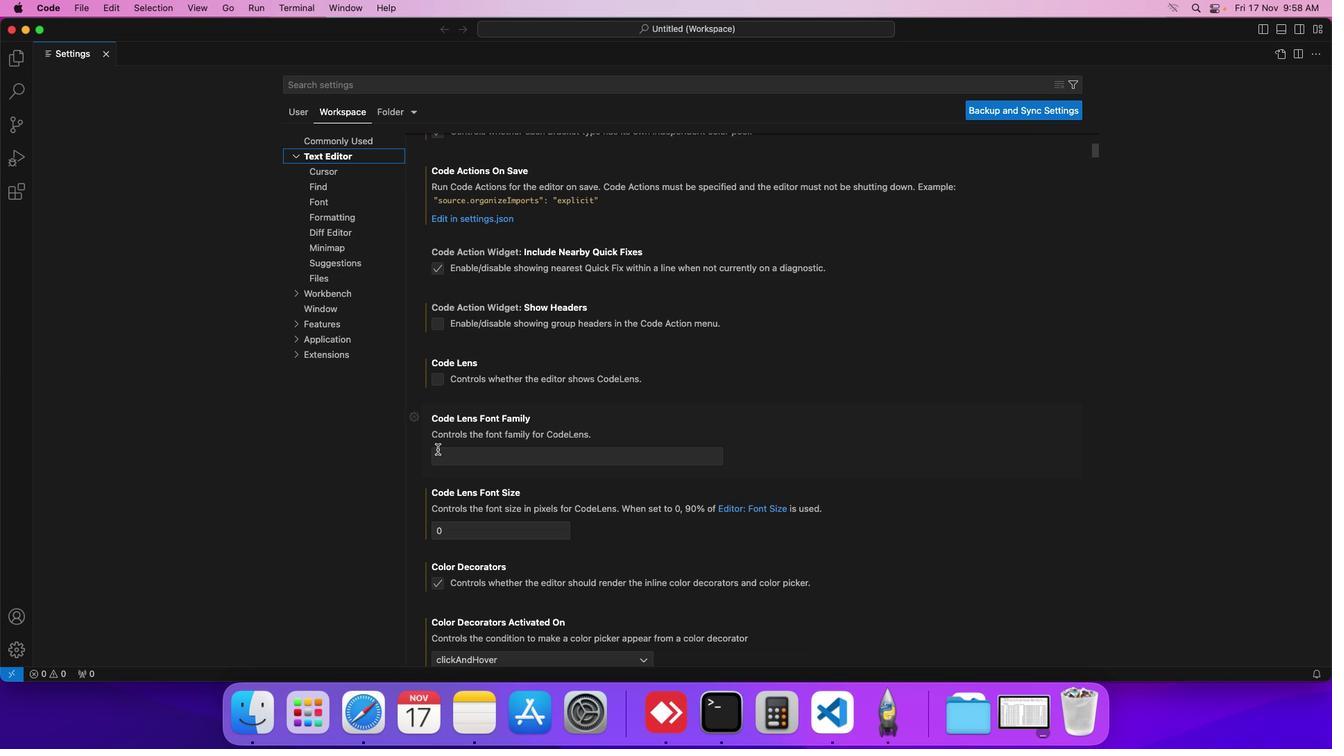 
Action: Mouse scrolled (430, 471) with delta (7, 171)
Screenshot: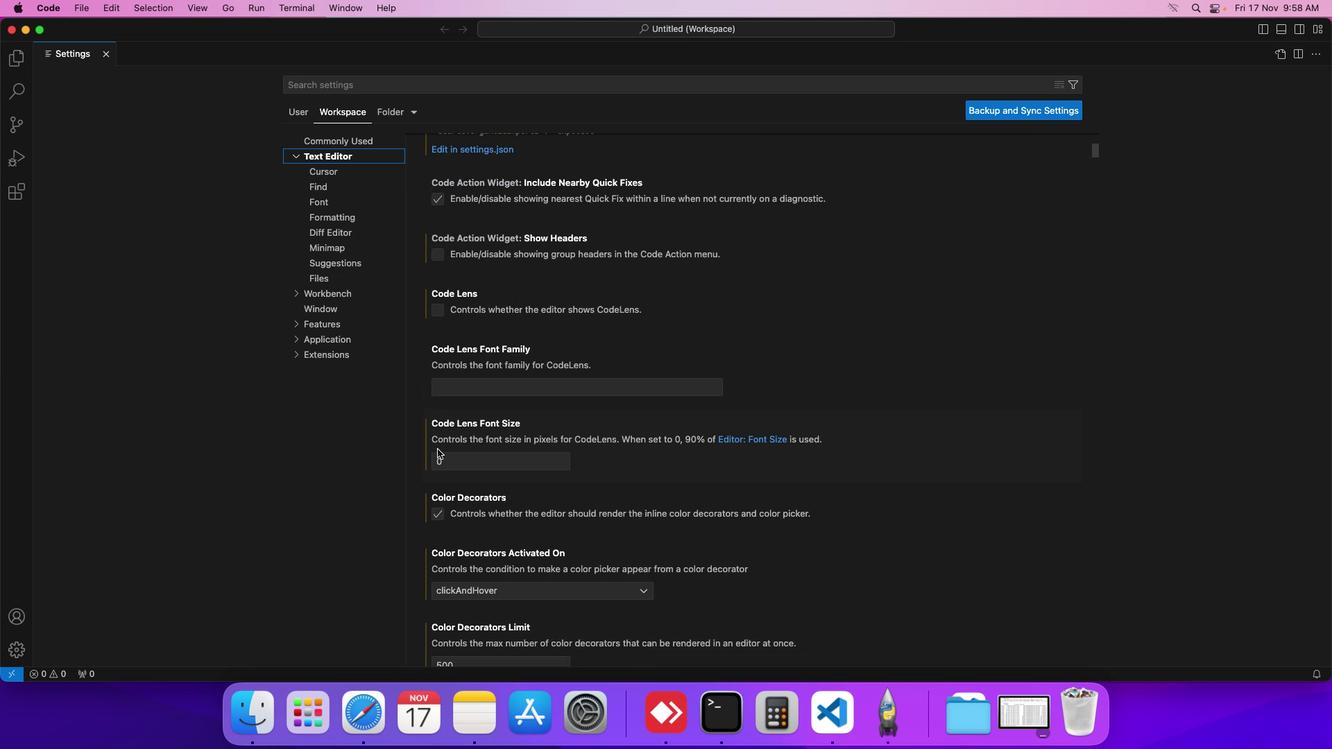 
Action: Mouse scrolled (430, 471) with delta (7, 171)
Screenshot: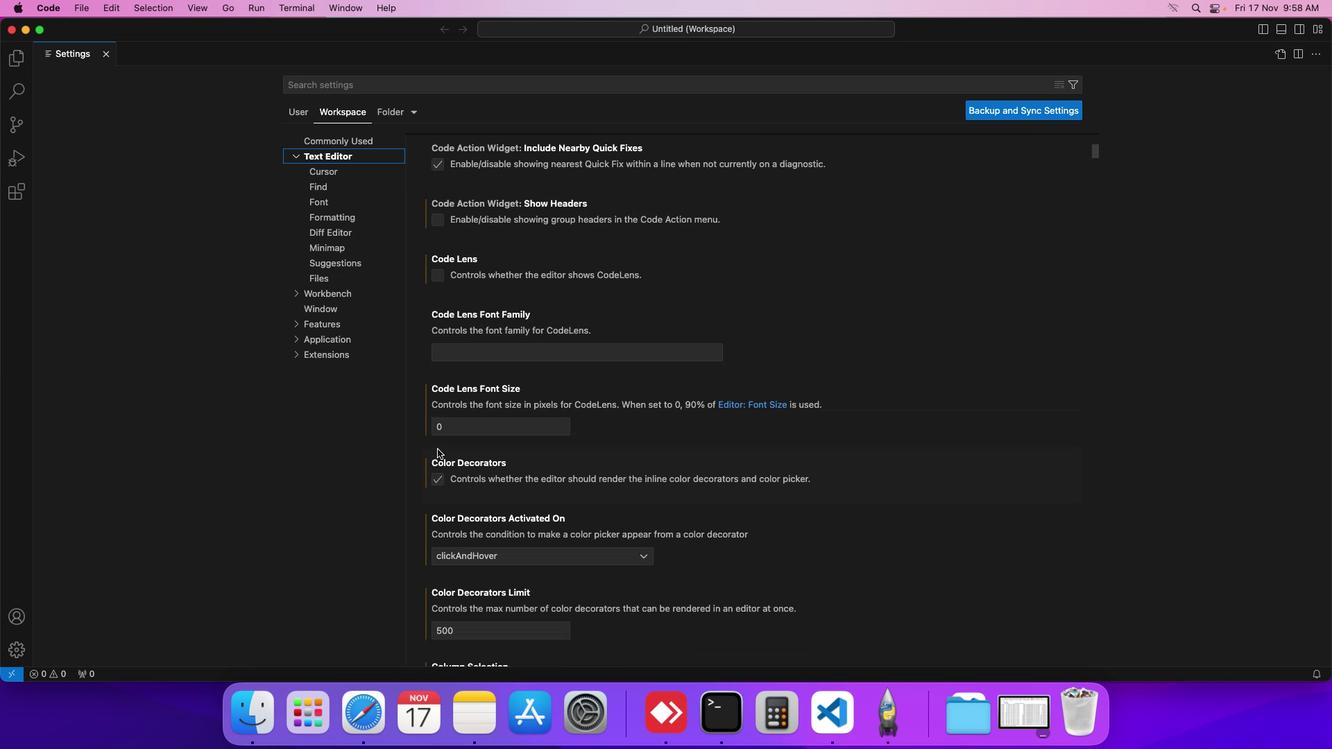 
Action: Mouse scrolled (430, 471) with delta (7, 171)
Screenshot: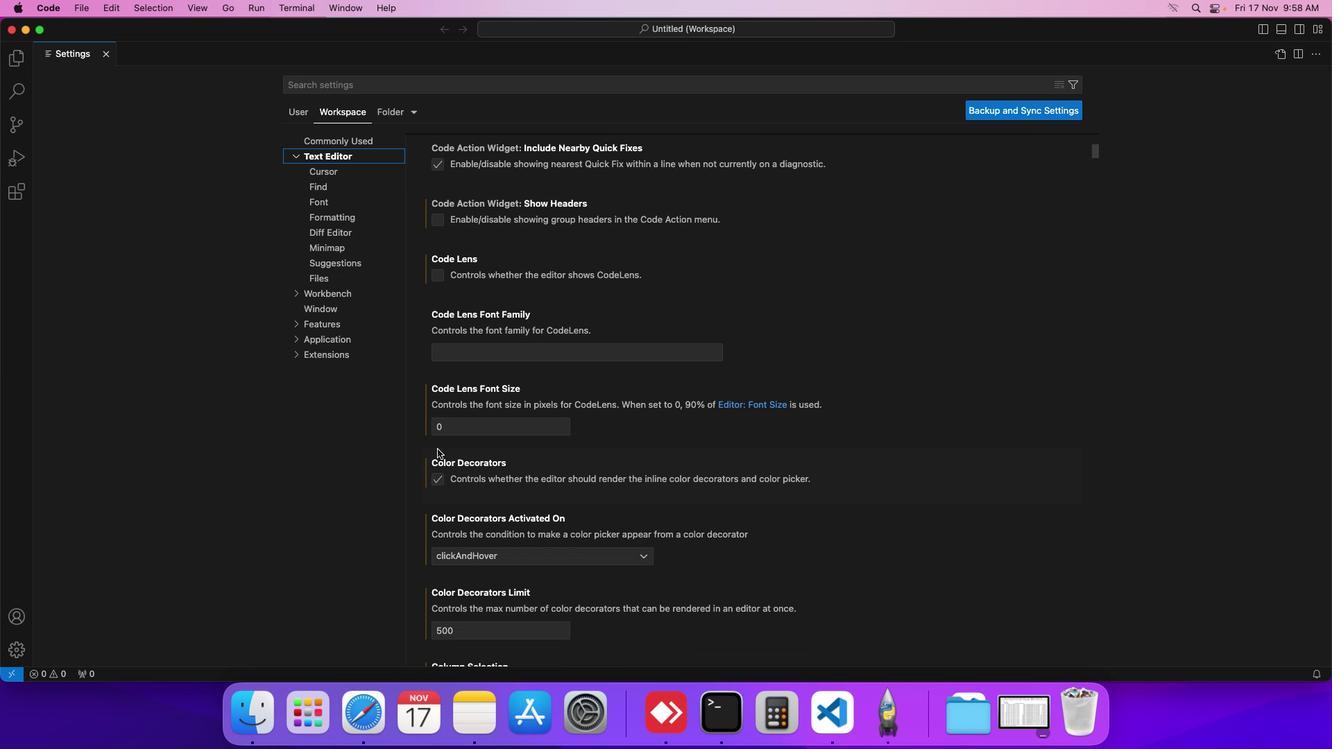 
Action: Mouse scrolled (430, 471) with delta (7, 171)
Screenshot: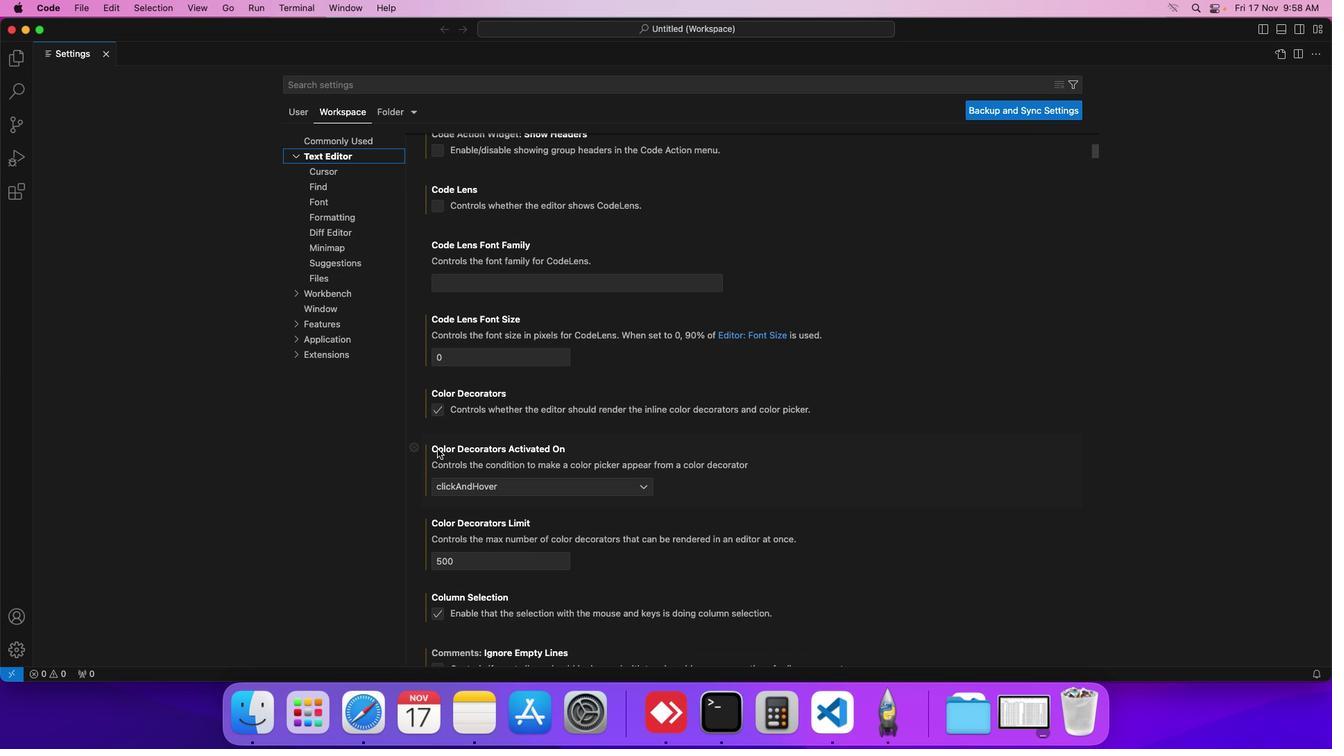 
Action: Mouse scrolled (430, 471) with delta (7, 171)
Screenshot: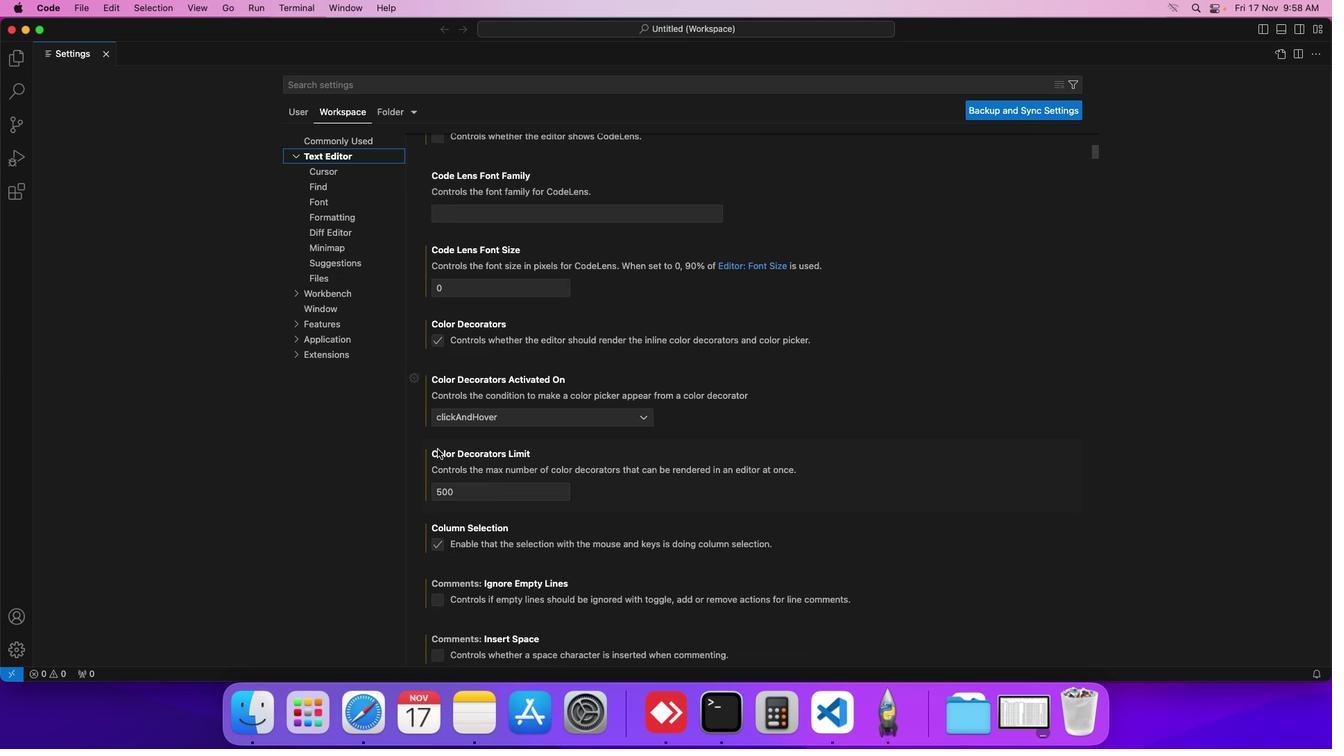 
Action: Mouse scrolled (430, 471) with delta (7, 170)
Screenshot: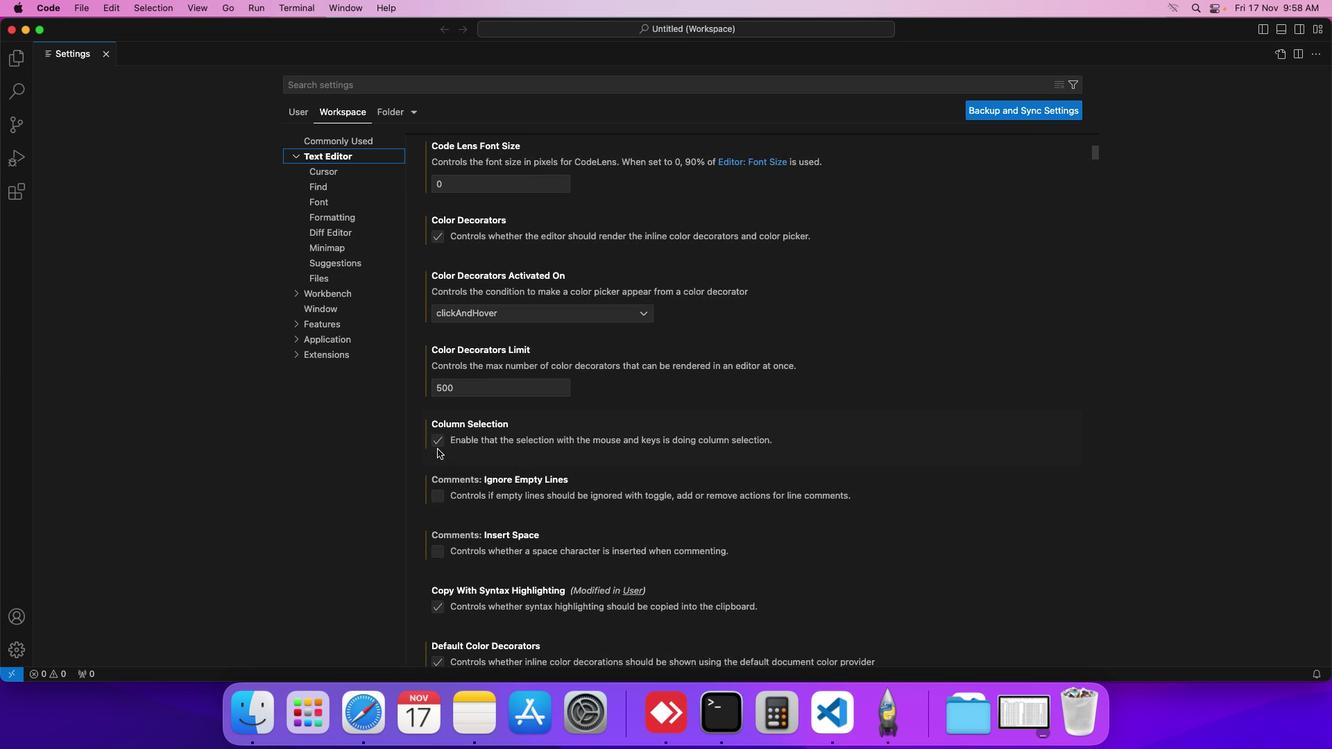 
Action: Mouse scrolled (430, 471) with delta (7, 170)
Screenshot: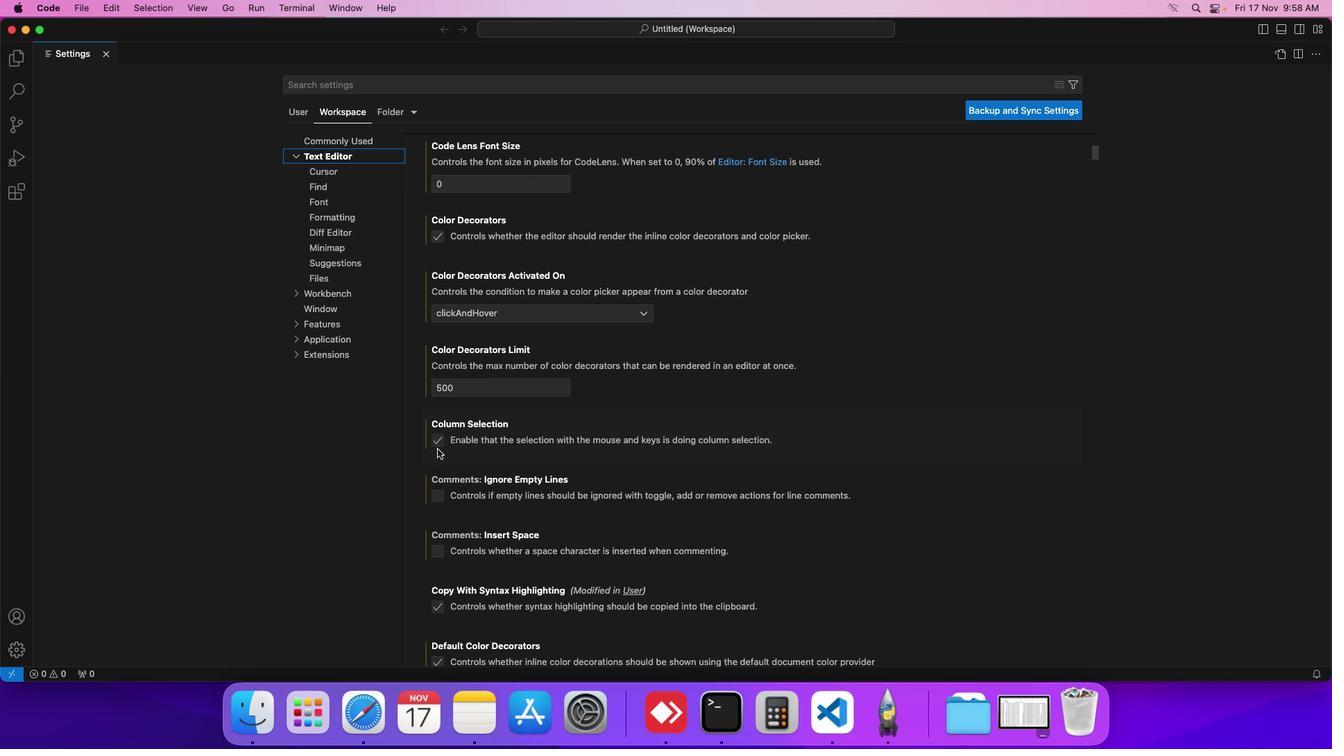 
Action: Mouse scrolled (430, 471) with delta (7, 171)
Screenshot: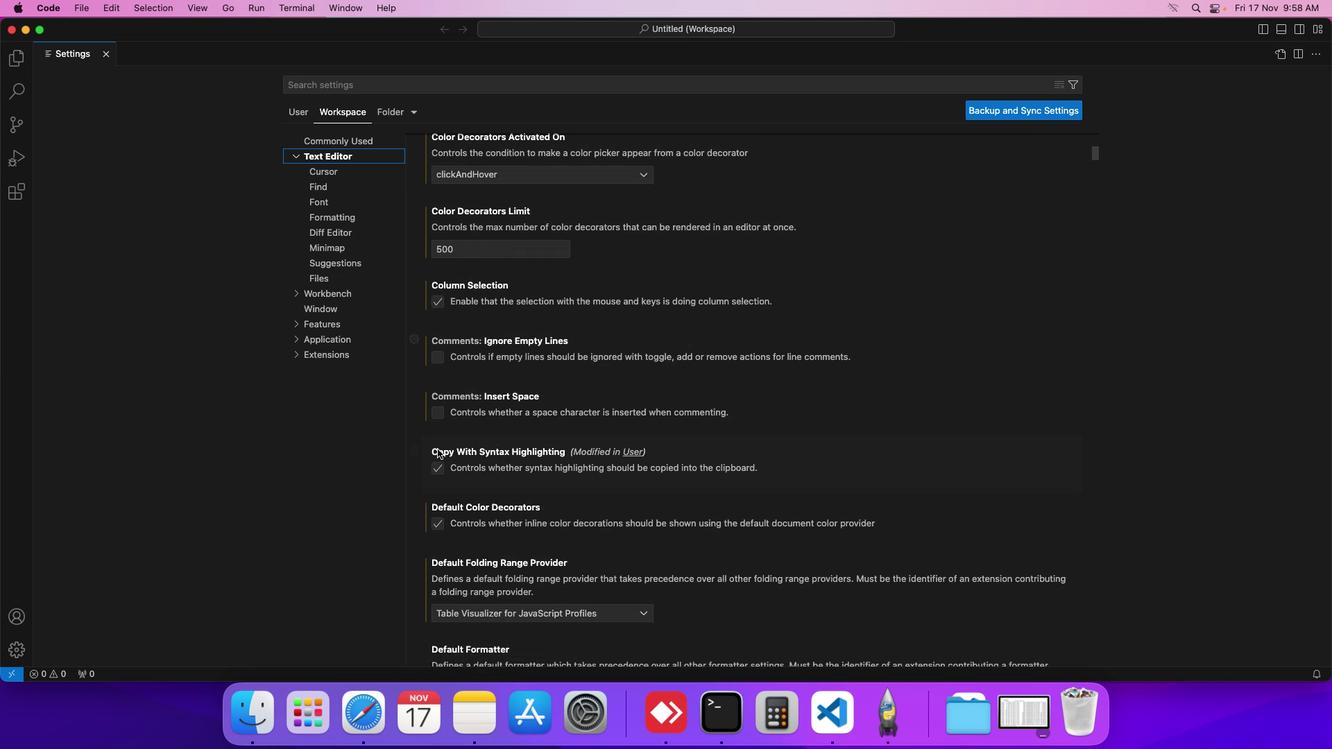 
Action: Mouse scrolled (430, 471) with delta (7, 171)
Screenshot: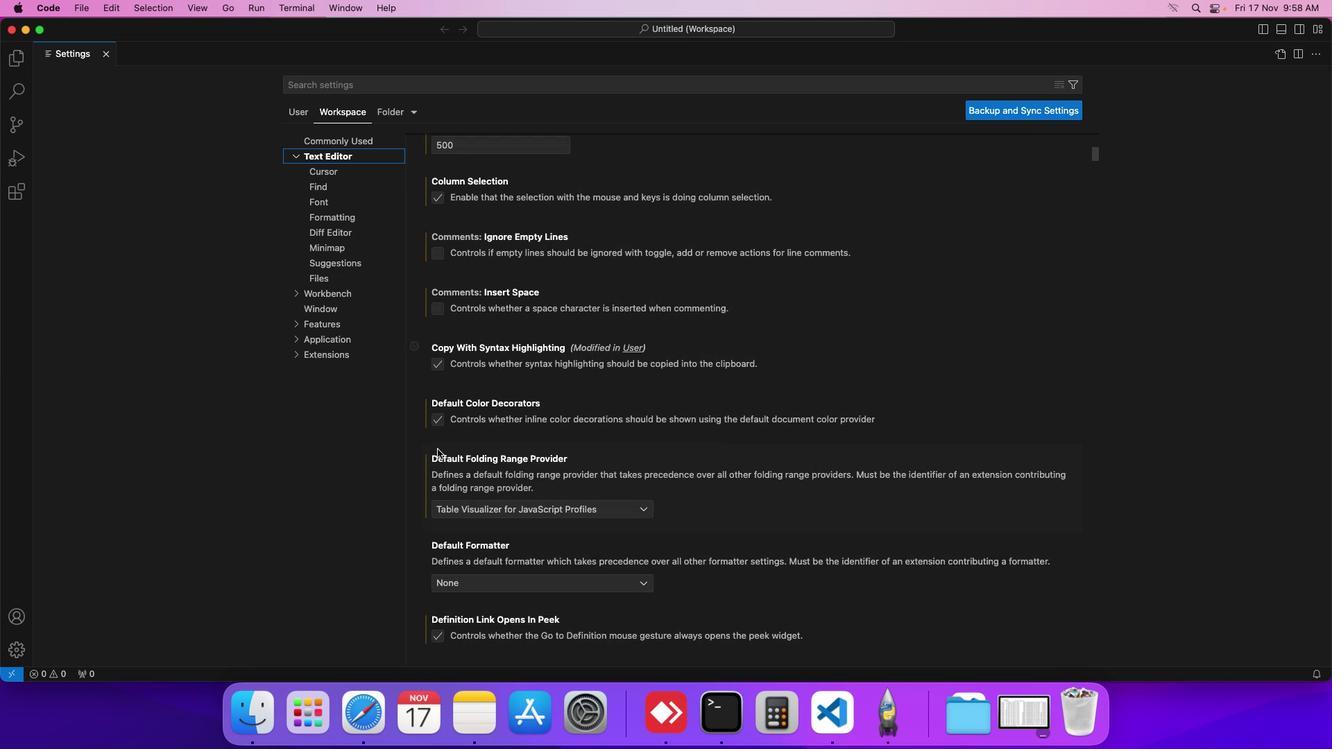 
Action: Mouse scrolled (430, 471) with delta (7, 170)
Screenshot: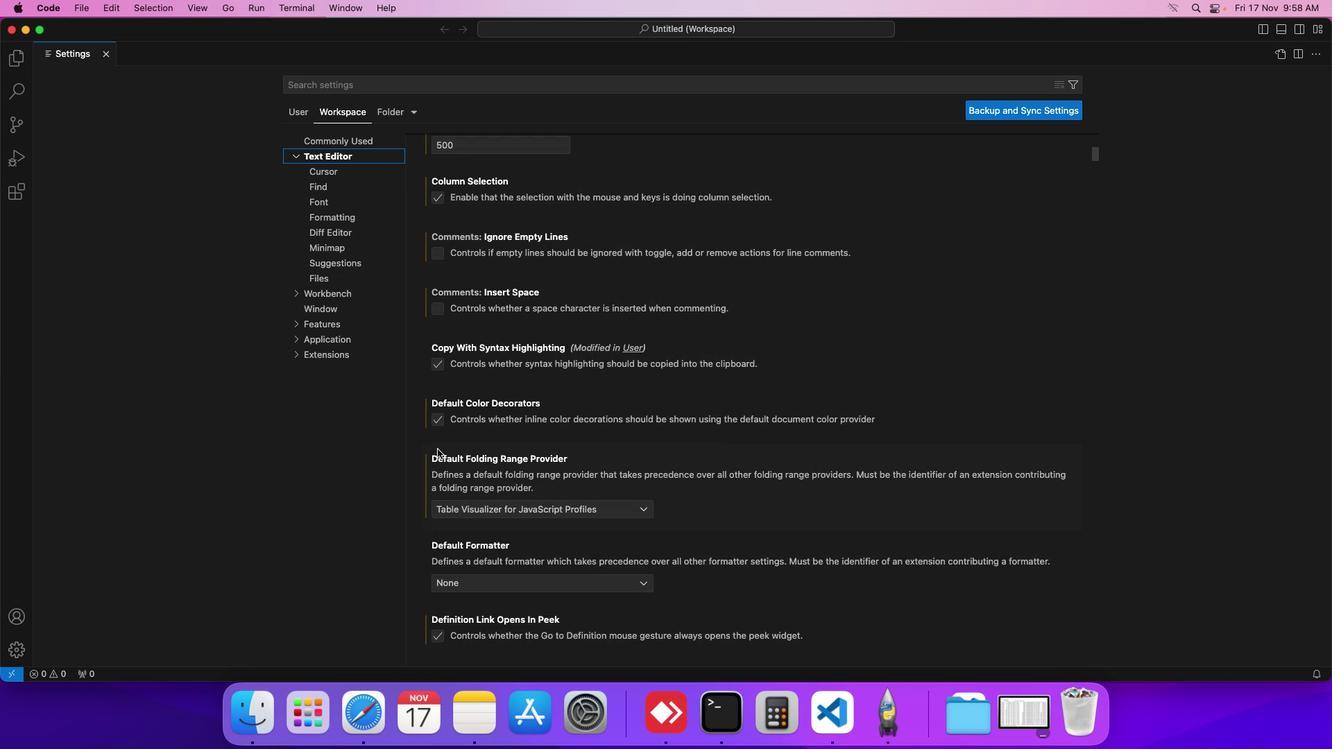 
Action: Mouse scrolled (430, 471) with delta (7, 170)
Screenshot: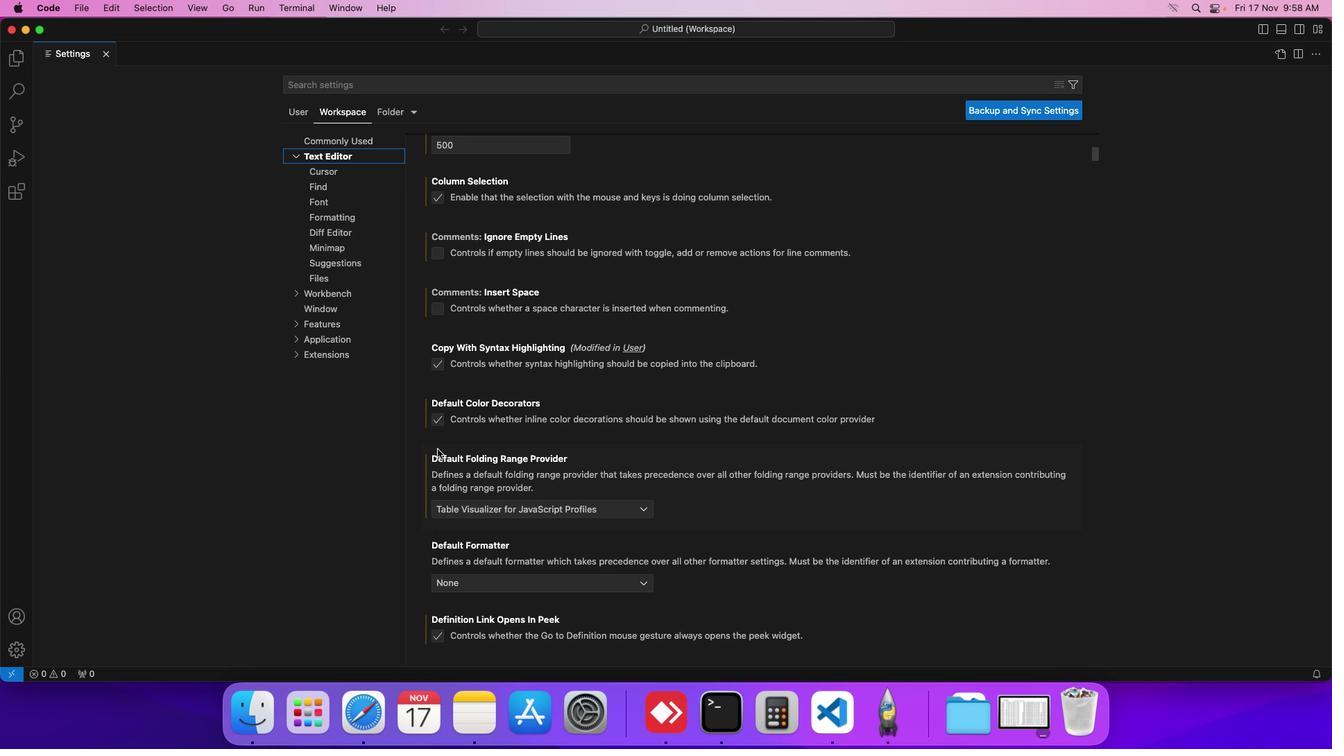 
Action: Mouse moved to (429, 471)
Screenshot: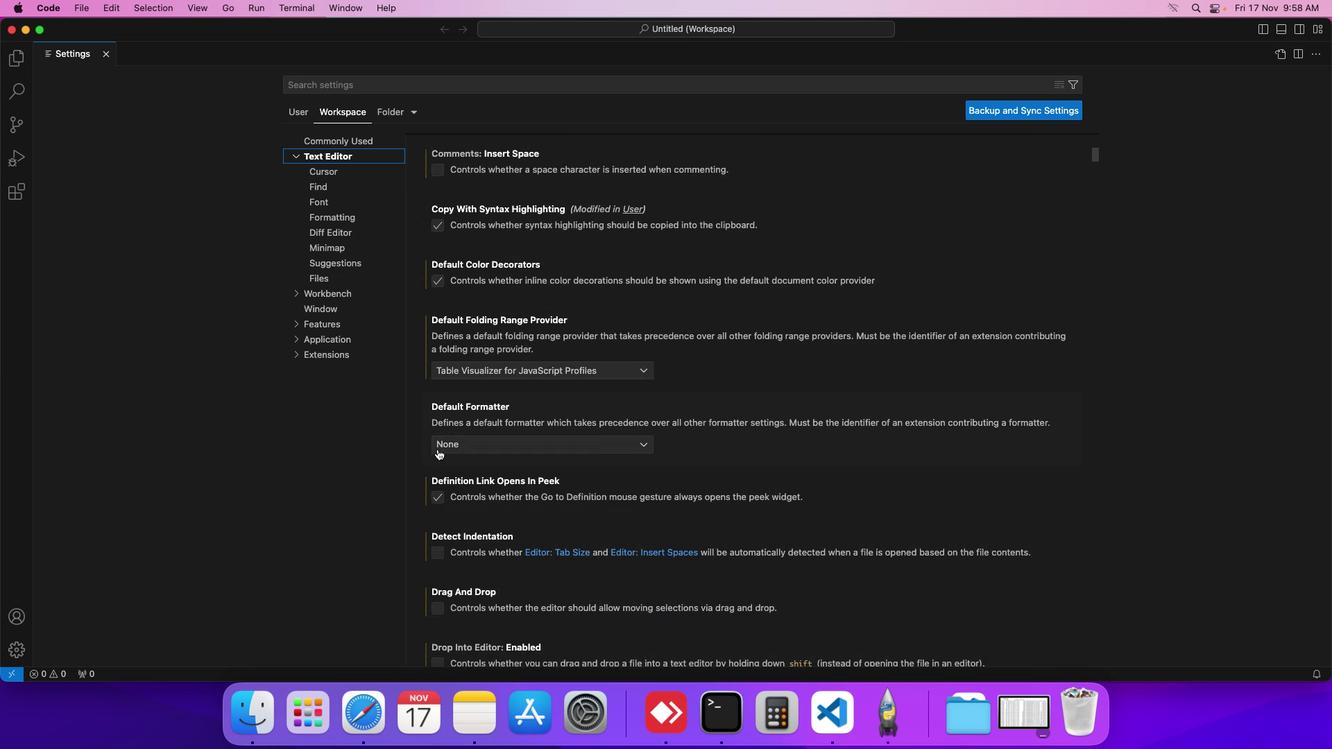 
Action: Mouse scrolled (429, 471) with delta (7, 171)
Screenshot: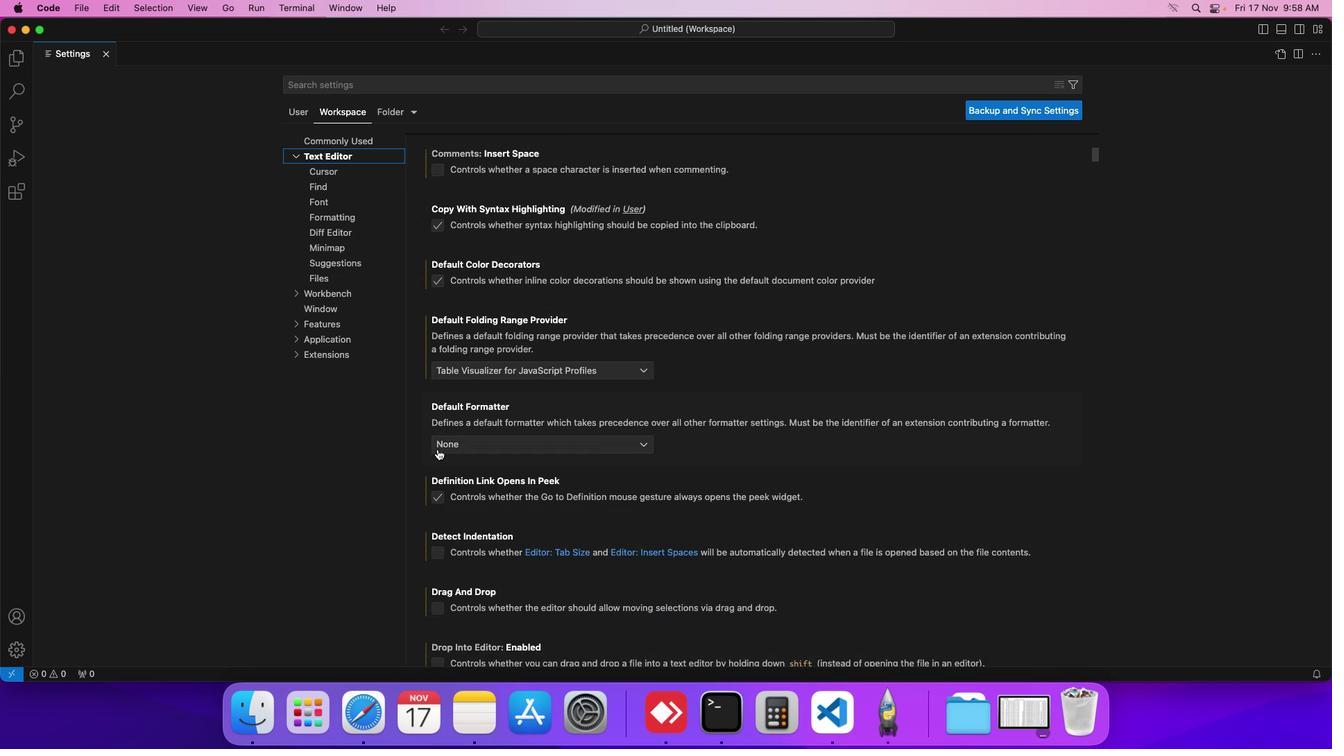 
Action: Mouse scrolled (429, 471) with delta (7, 171)
Screenshot: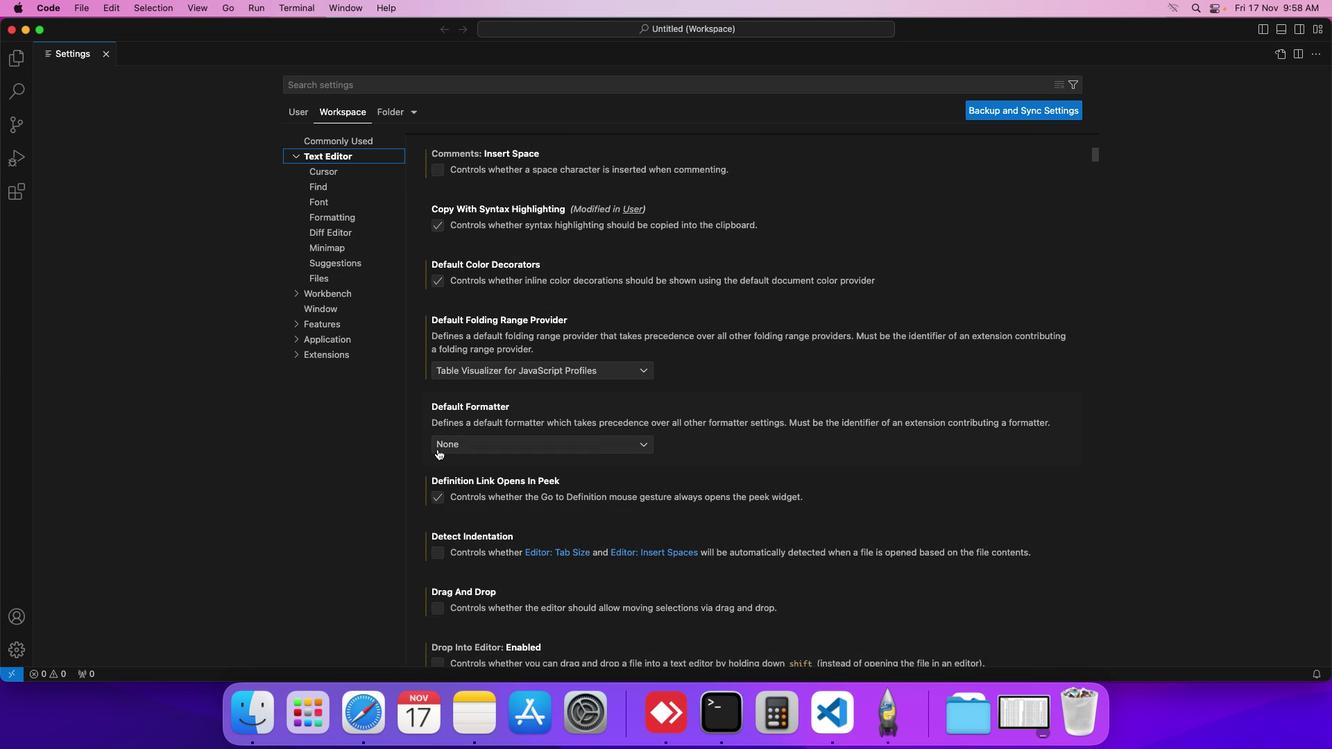 
Action: Mouse scrolled (429, 471) with delta (7, 170)
Screenshot: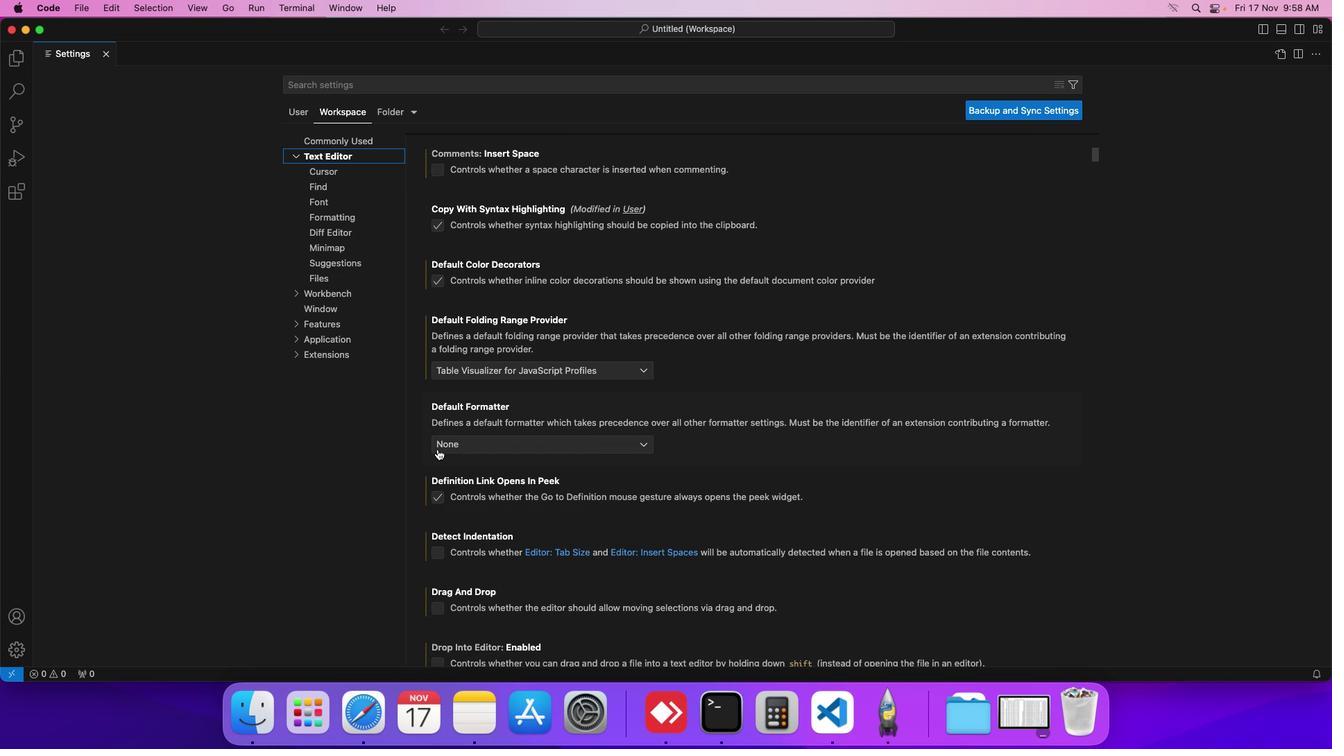 
Action: Mouse scrolled (429, 471) with delta (7, 171)
Screenshot: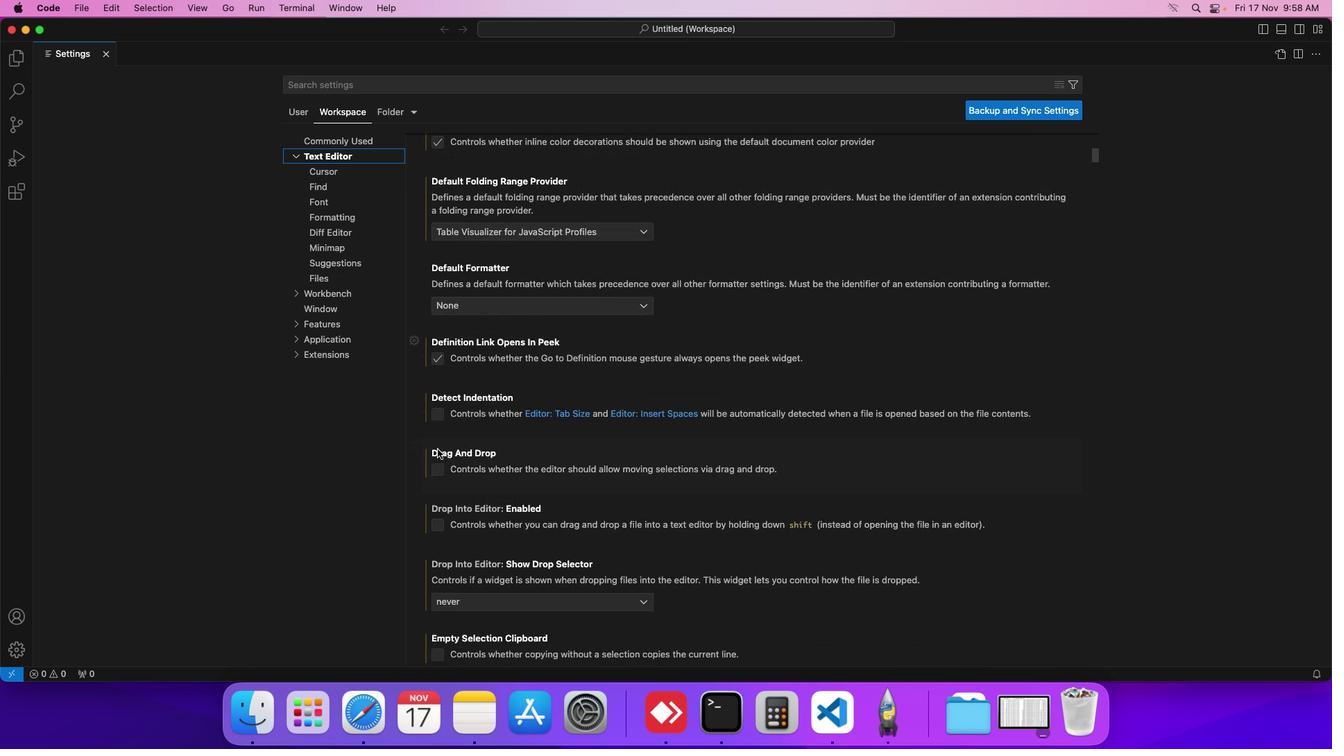 
Action: Mouse scrolled (429, 471) with delta (7, 171)
Screenshot: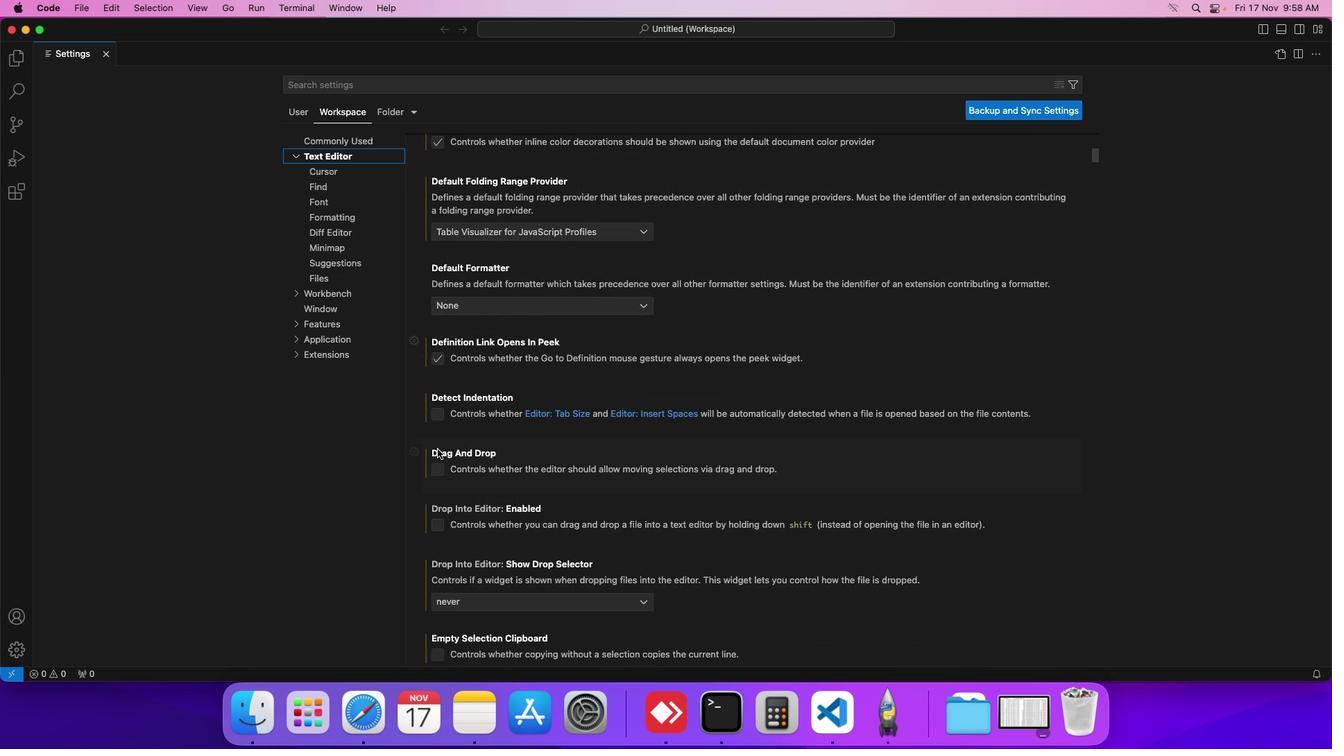 
Action: Mouse scrolled (429, 471) with delta (7, 170)
Screenshot: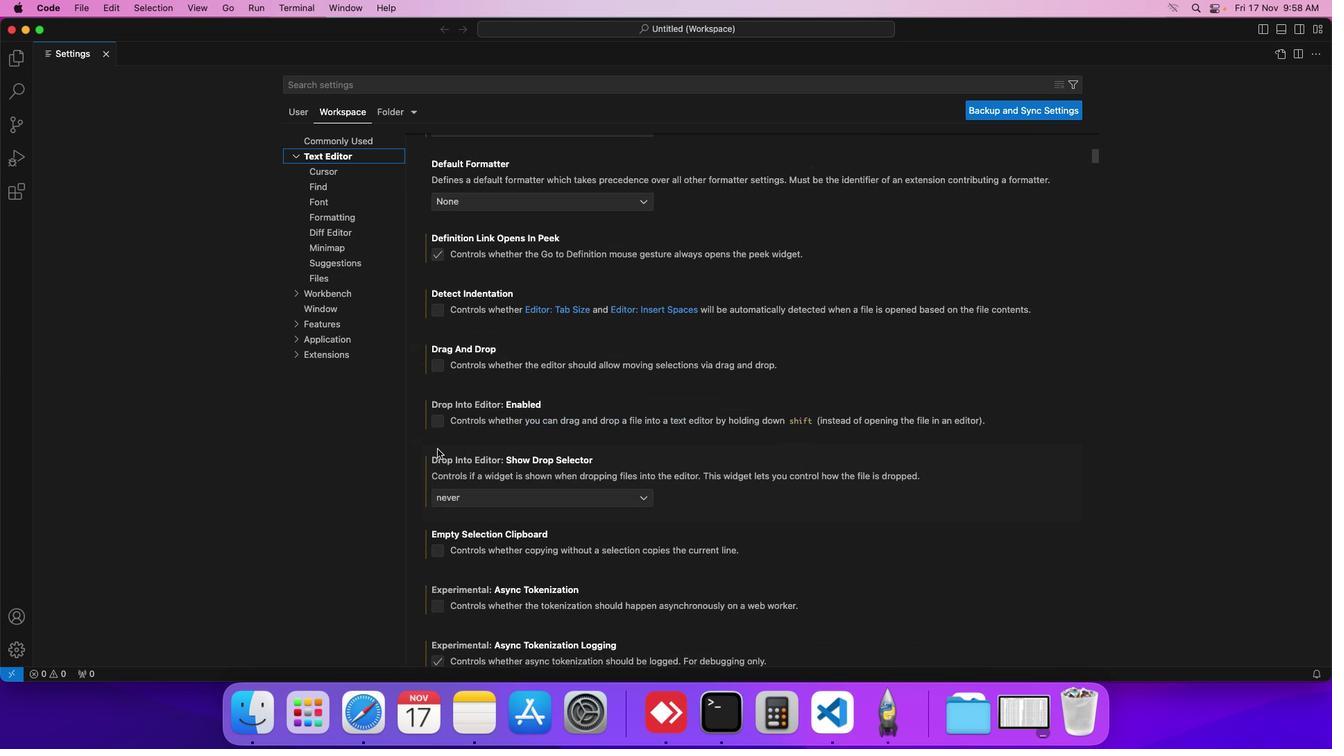 
Action: Mouse moved to (430, 471)
Screenshot: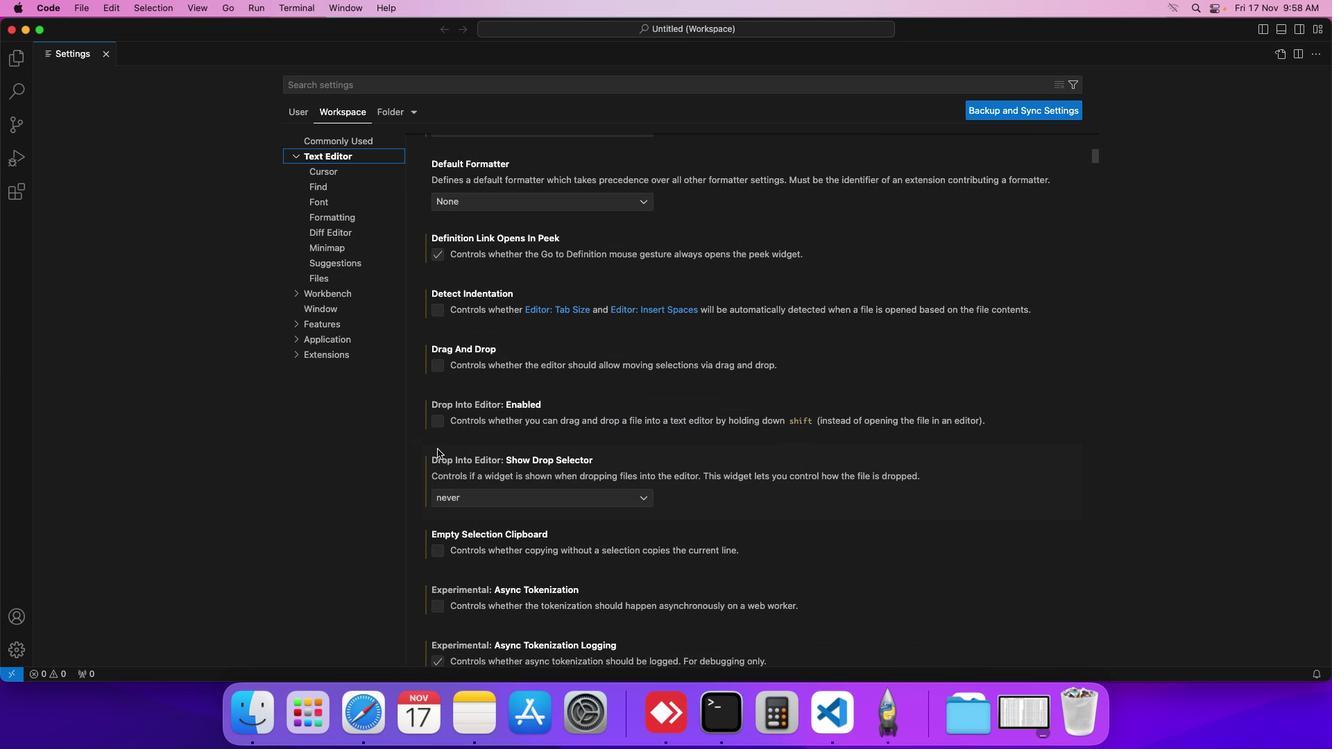
Action: Mouse scrolled (430, 471) with delta (7, 170)
Screenshot: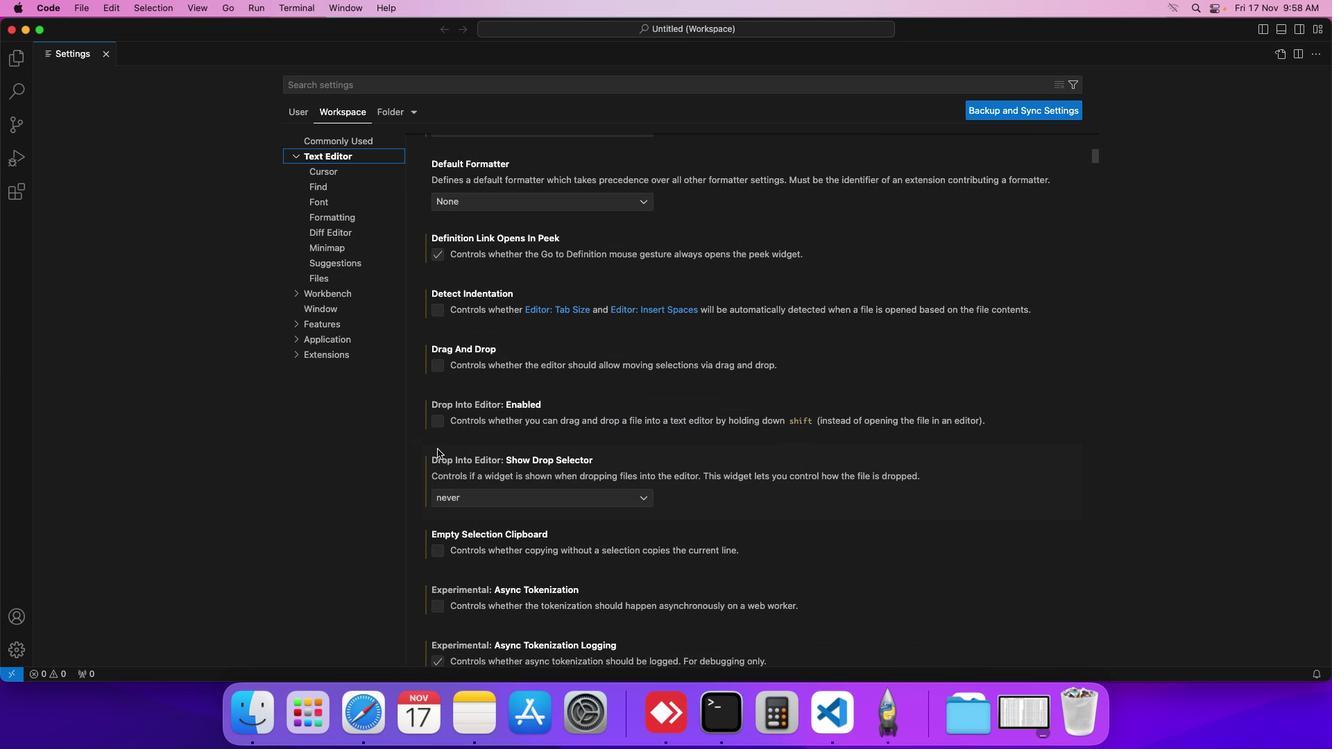 
Action: Mouse moved to (430, 471)
Screenshot: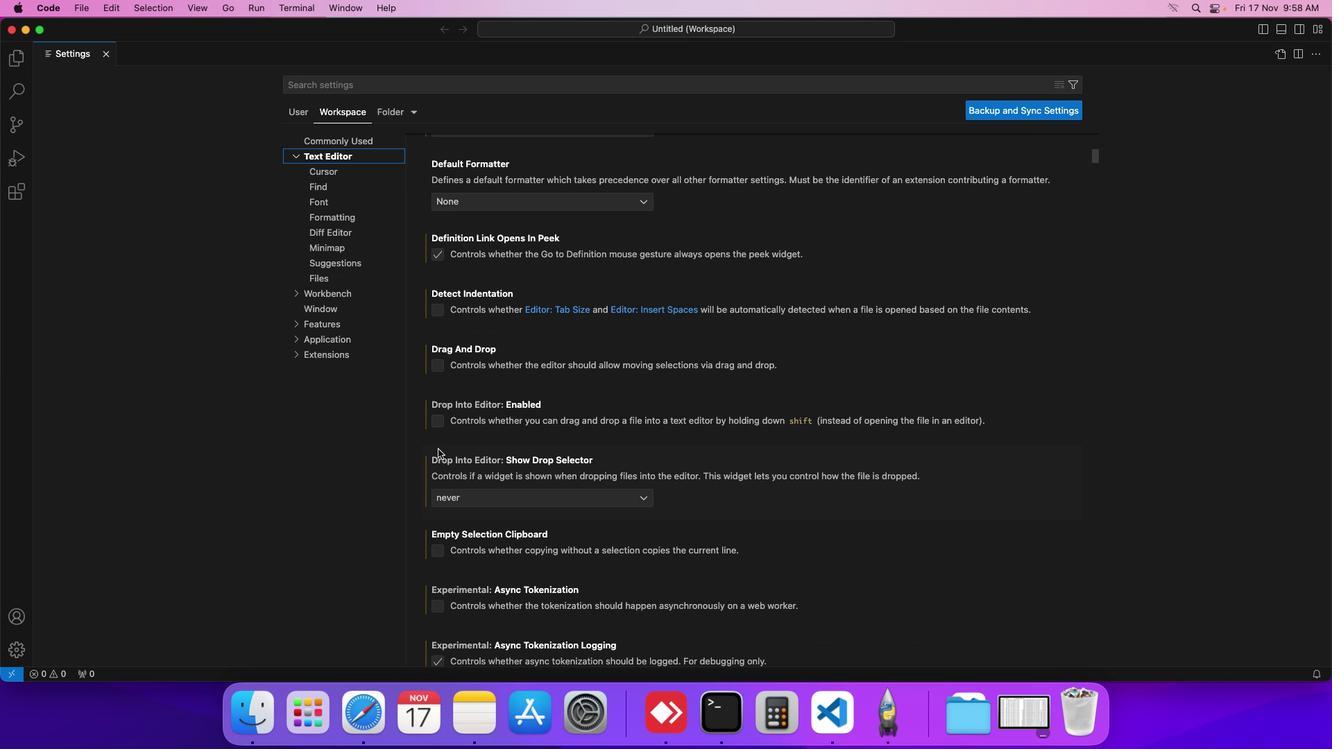 
Action: Mouse scrolled (430, 471) with delta (7, 171)
Screenshot: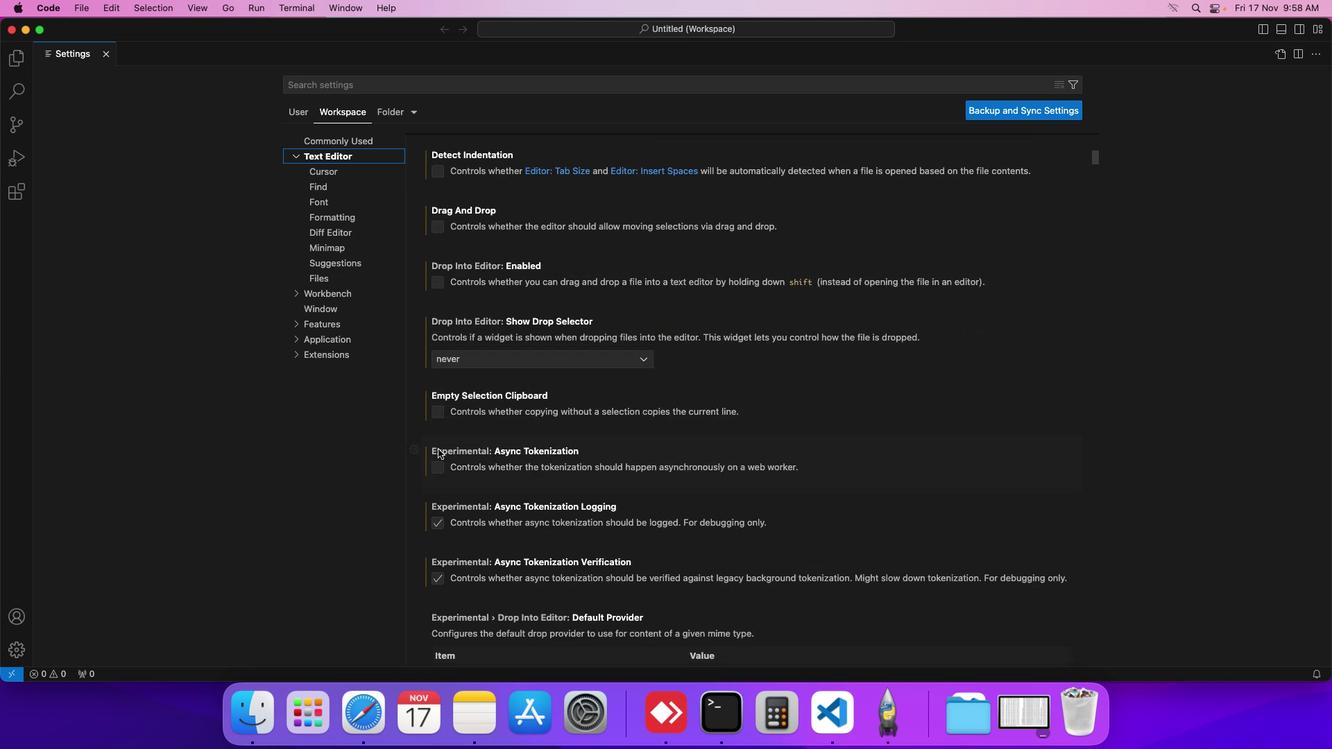 
Action: Mouse scrolled (430, 471) with delta (7, 171)
Screenshot: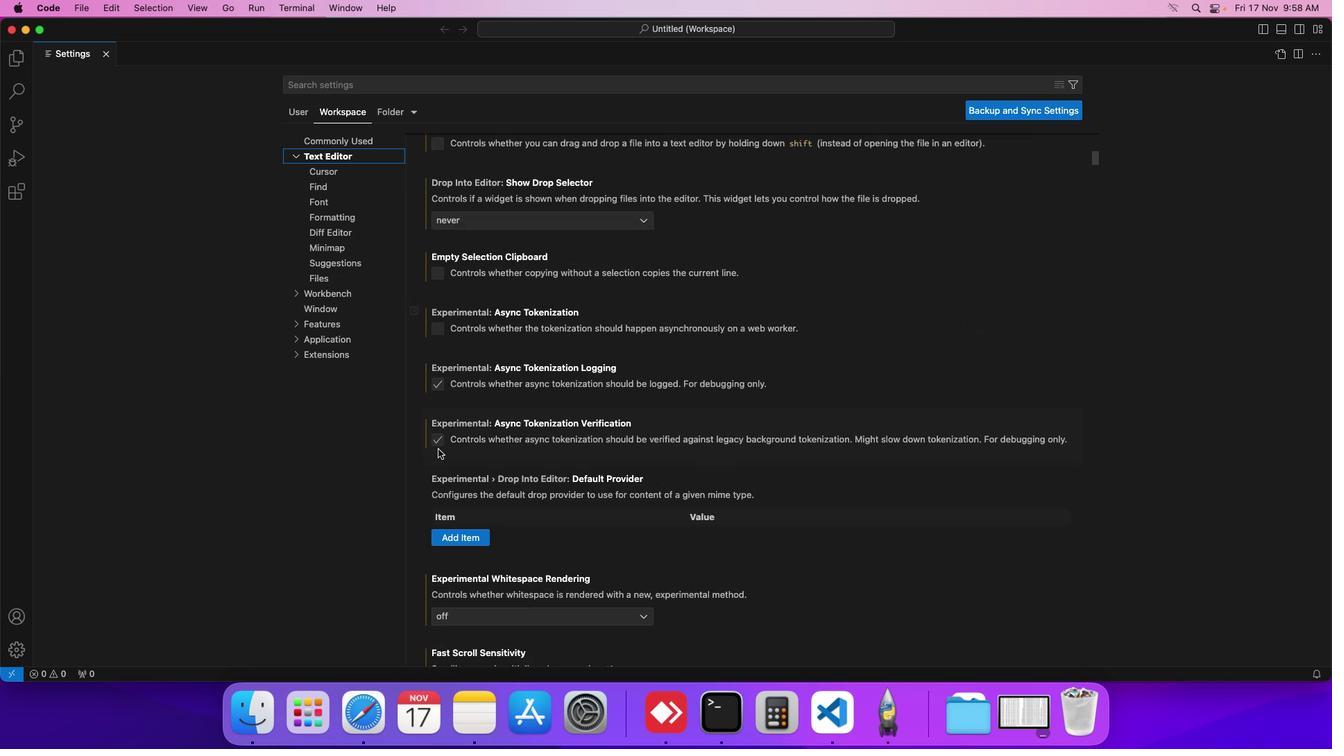 
Action: Mouse scrolled (430, 471) with delta (7, 170)
Screenshot: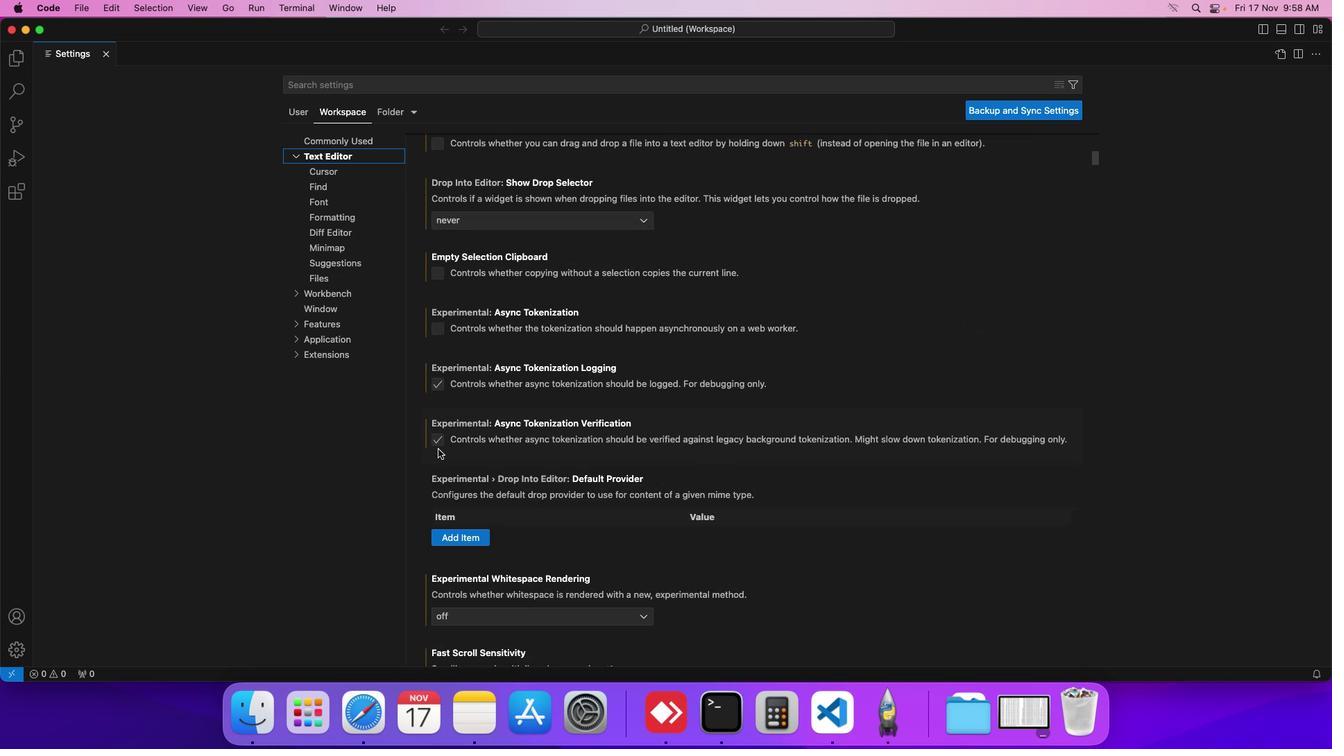 
Action: Mouse scrolled (430, 471) with delta (7, 170)
Screenshot: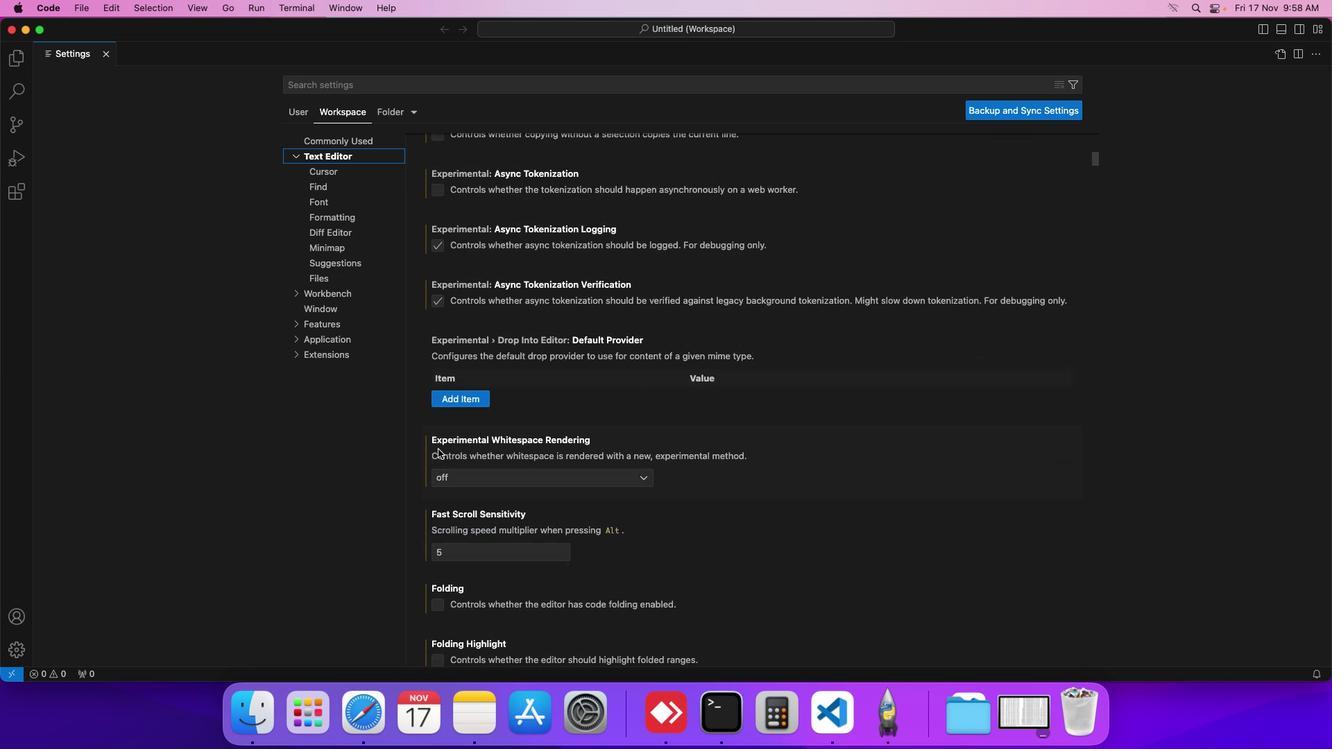 
Action: Mouse scrolled (430, 471) with delta (7, 170)
Screenshot: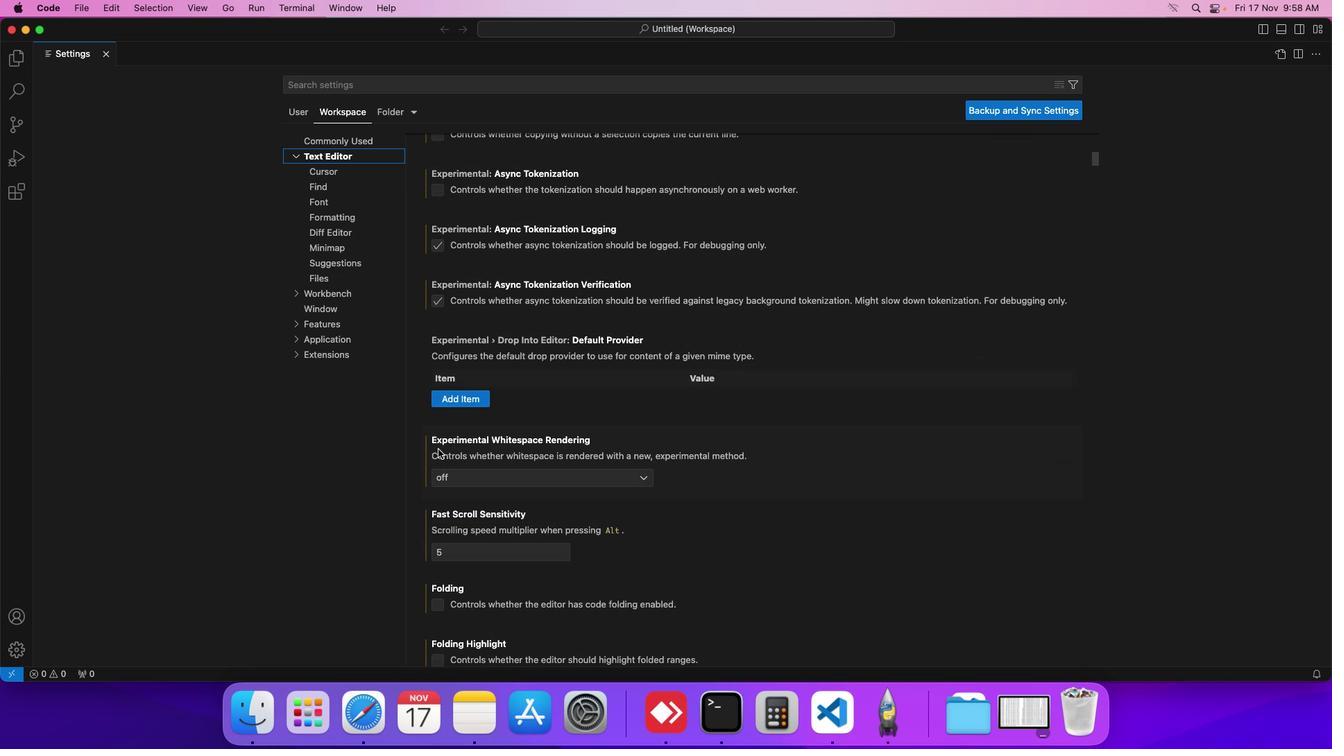 
Action: Mouse scrolled (430, 471) with delta (7, 171)
Screenshot: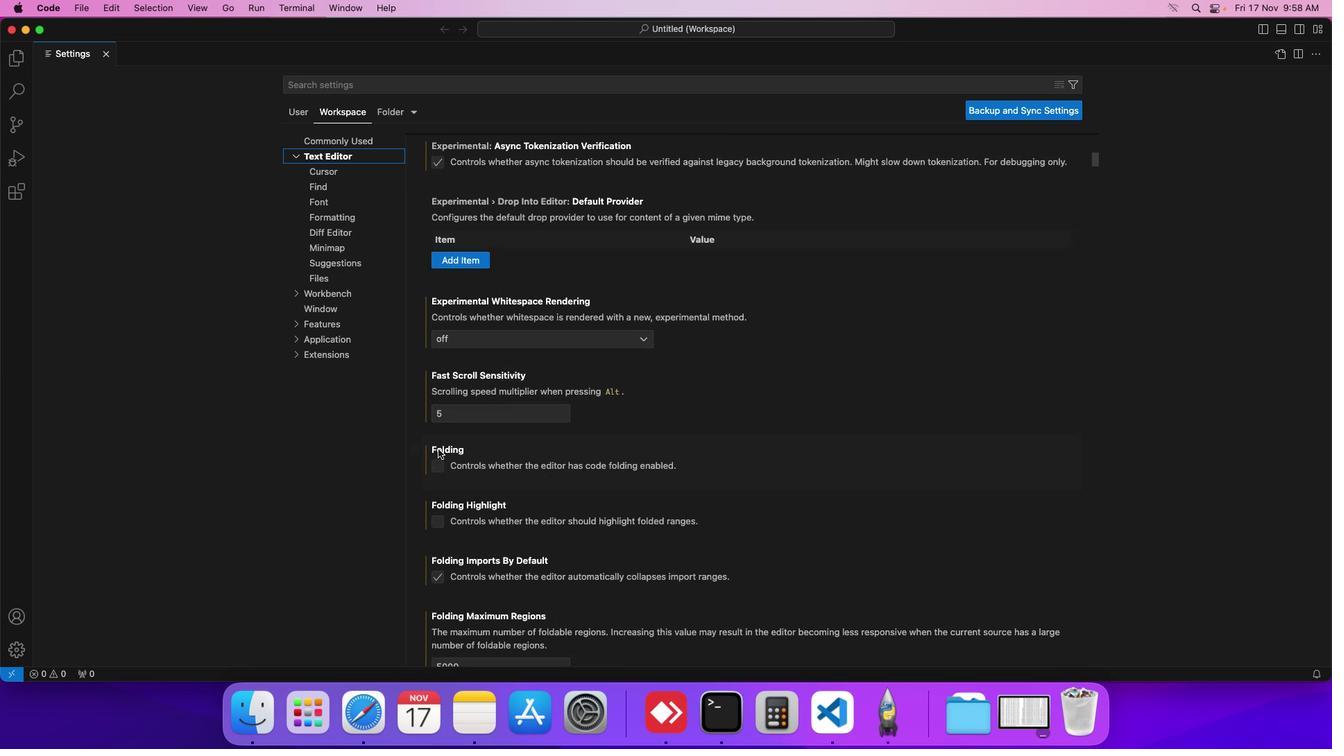 
Action: Mouse scrolled (430, 471) with delta (7, 171)
Screenshot: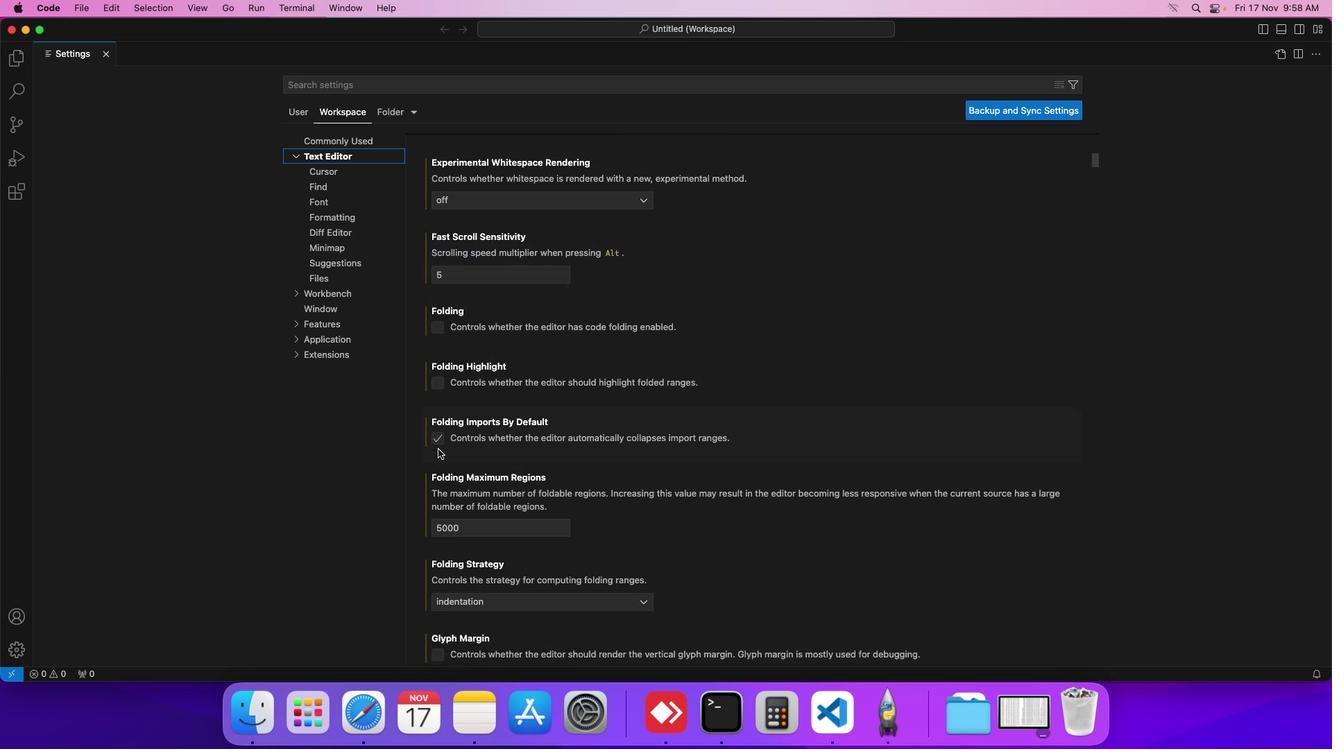 
Action: Mouse scrolled (430, 471) with delta (7, 170)
Screenshot: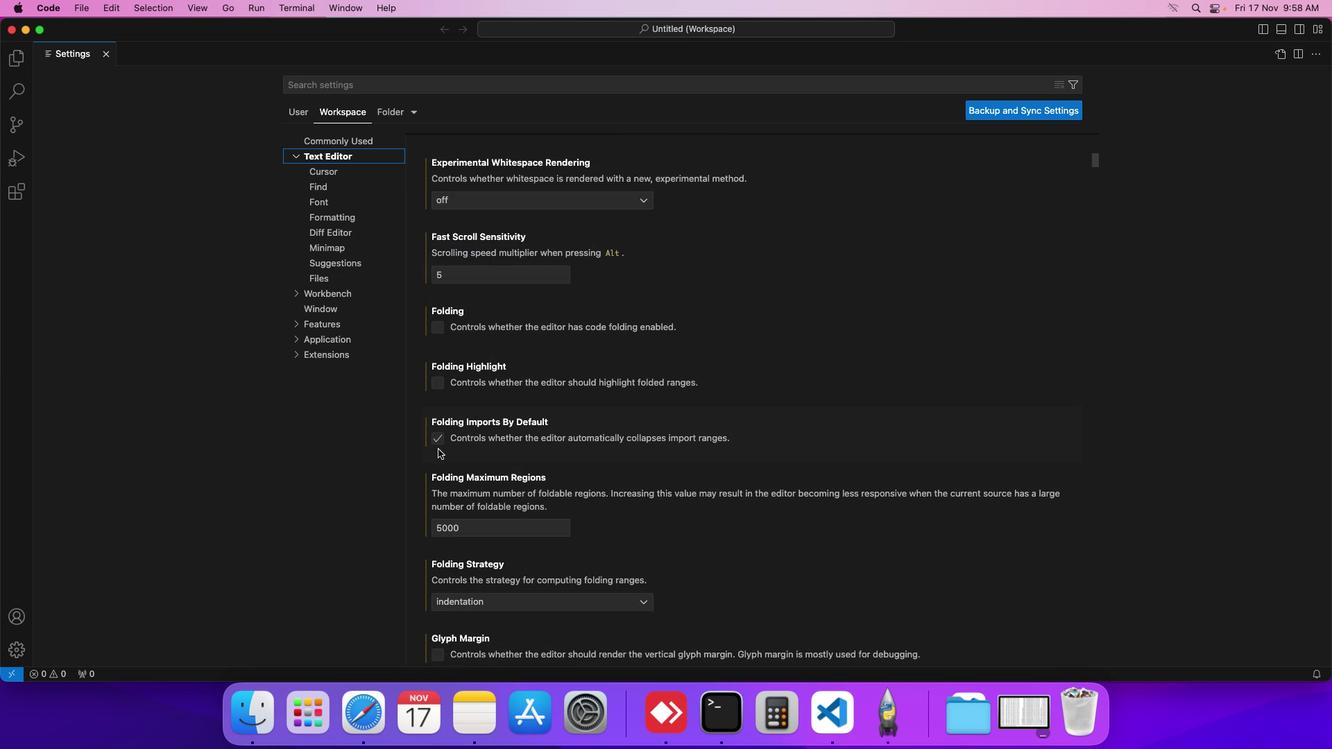 
Action: Mouse scrolled (430, 471) with delta (7, 170)
Screenshot: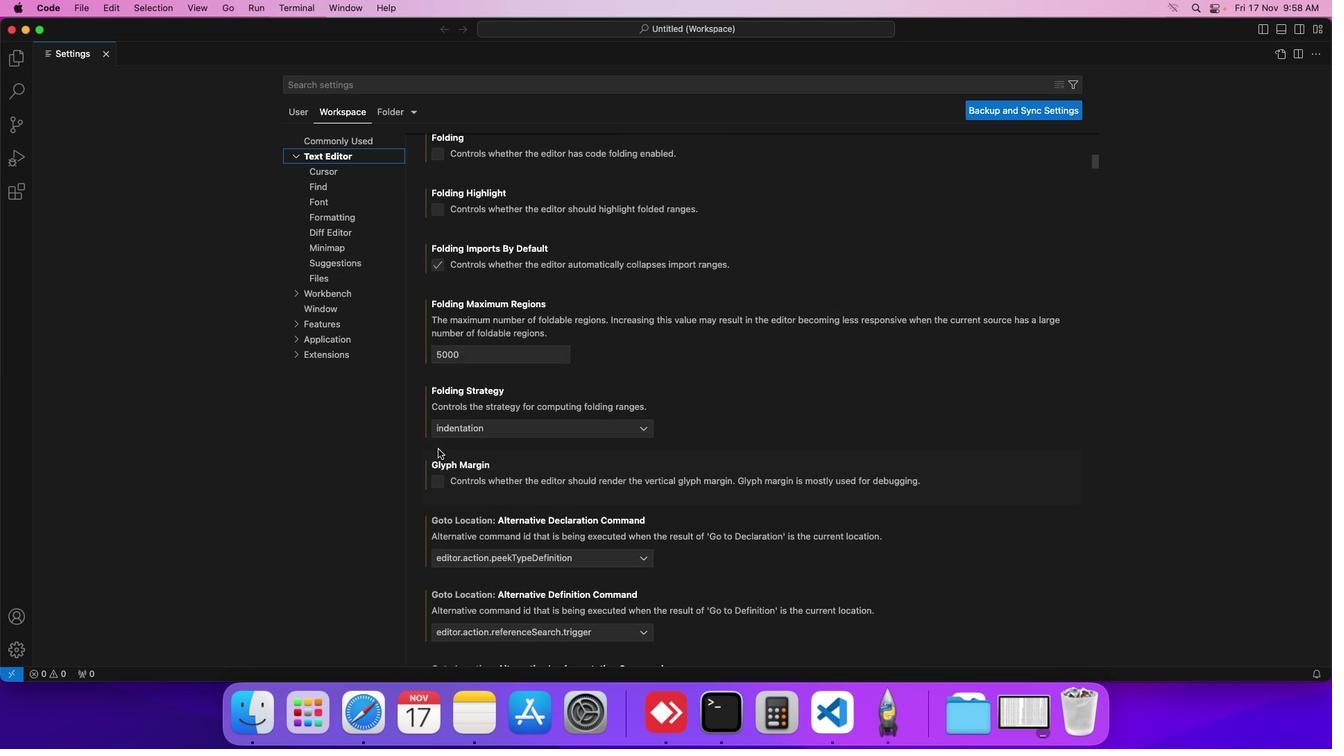
Action: Mouse scrolled (430, 471) with delta (7, 169)
Screenshot: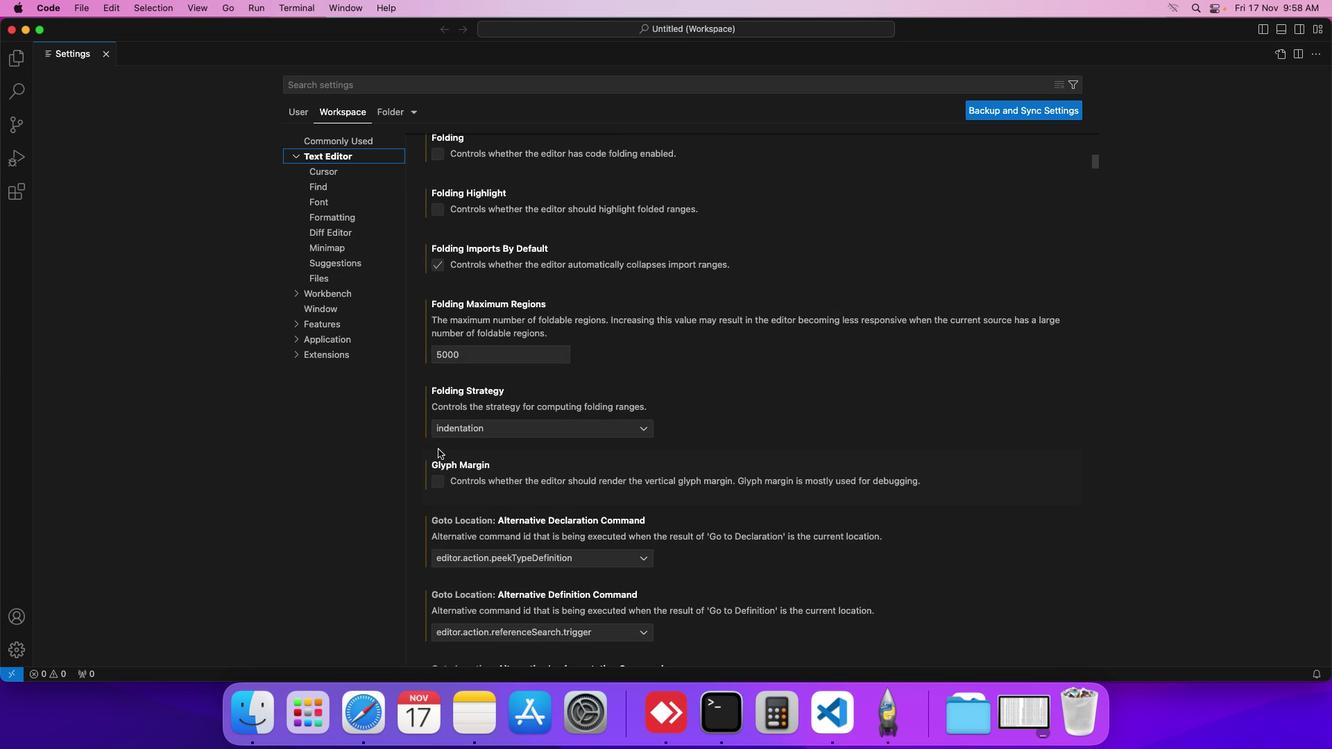 
Action: Mouse moved to (430, 471)
Screenshot: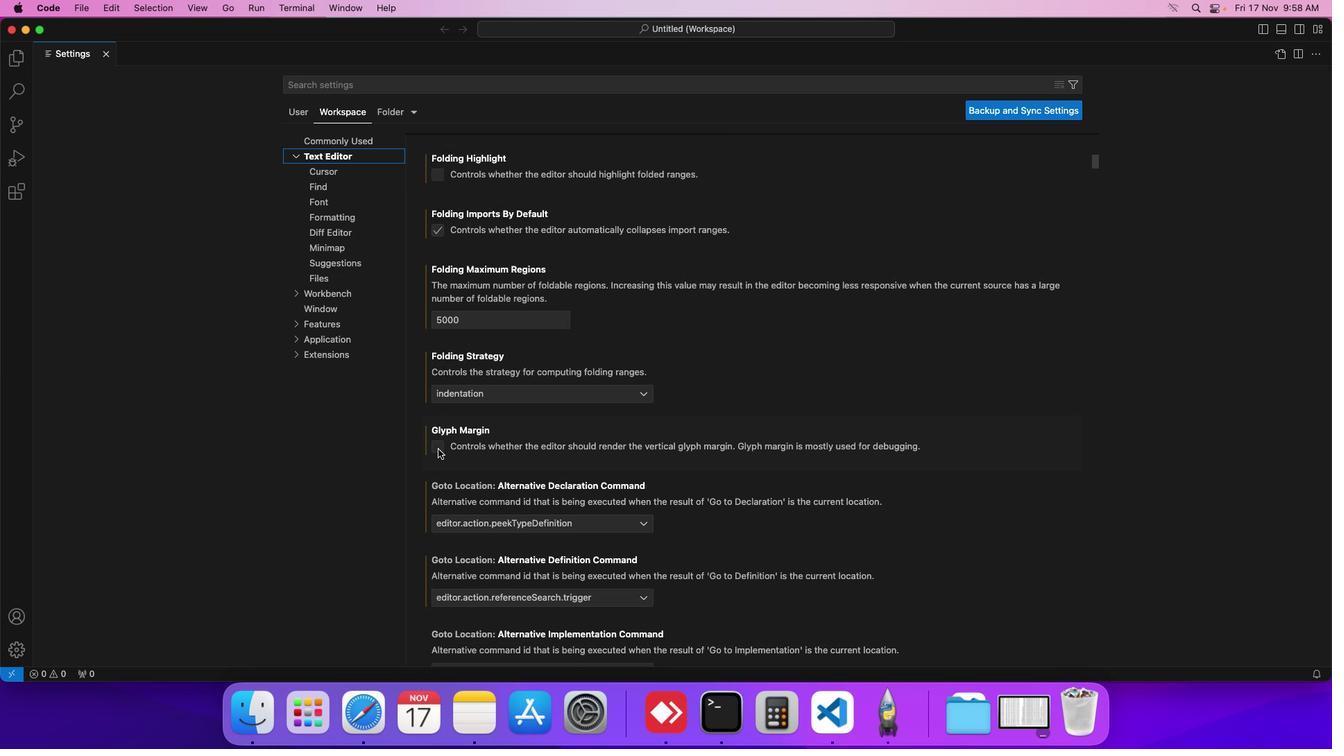 
Action: Mouse scrolled (430, 471) with delta (7, 171)
Screenshot: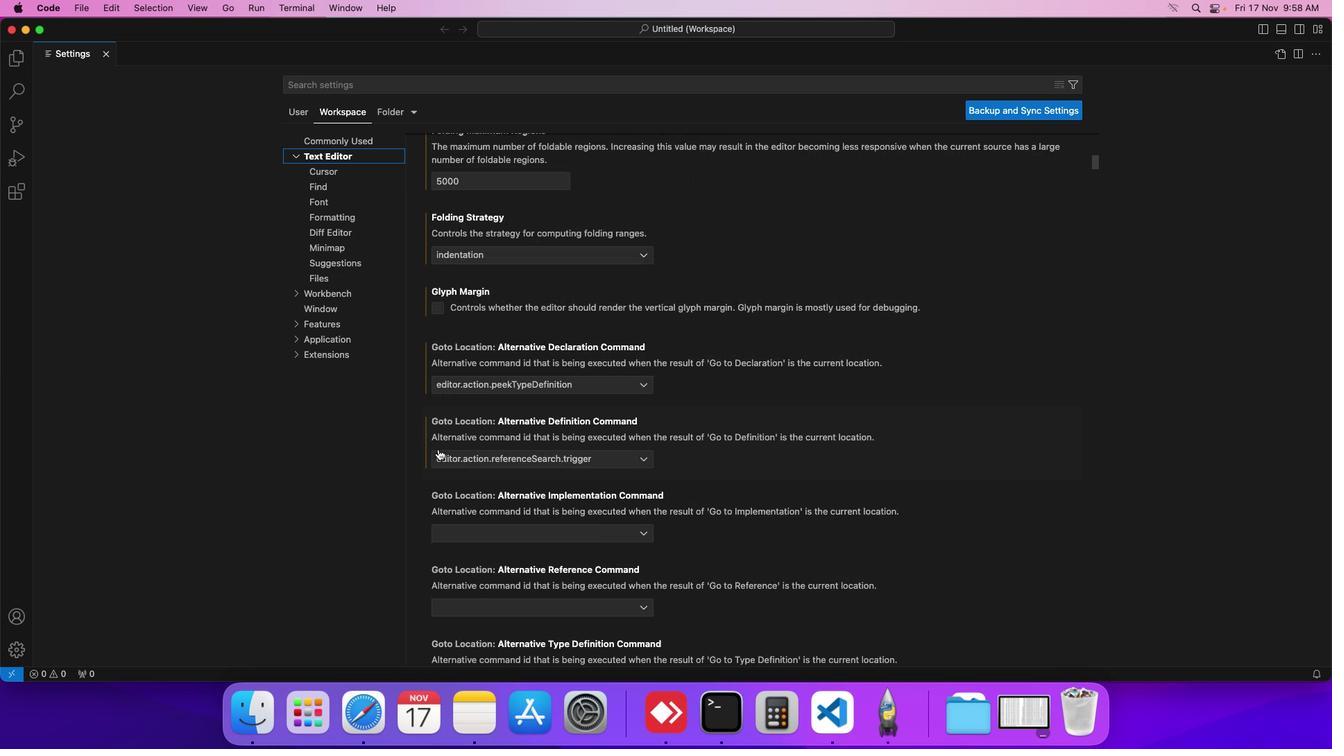 
Action: Mouse scrolled (430, 471) with delta (7, 171)
Screenshot: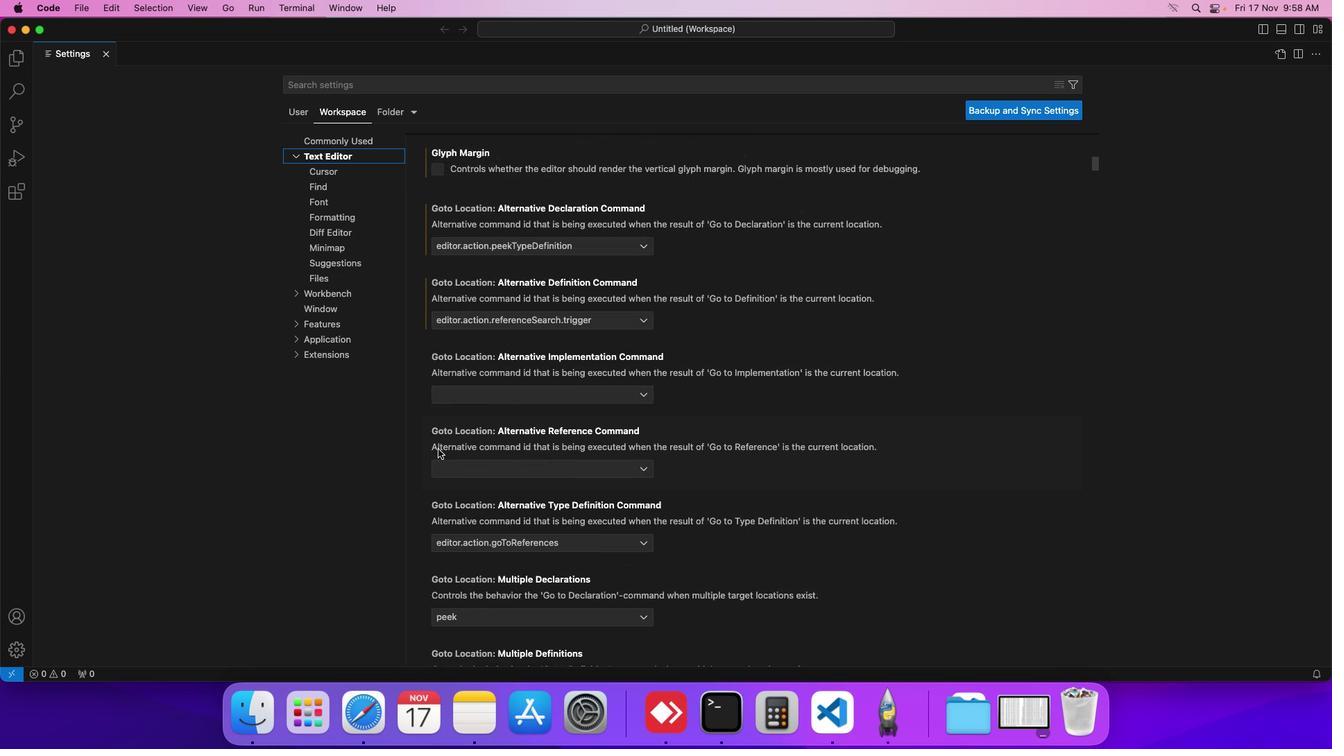 
Action: Mouse scrolled (430, 471) with delta (7, 170)
Screenshot: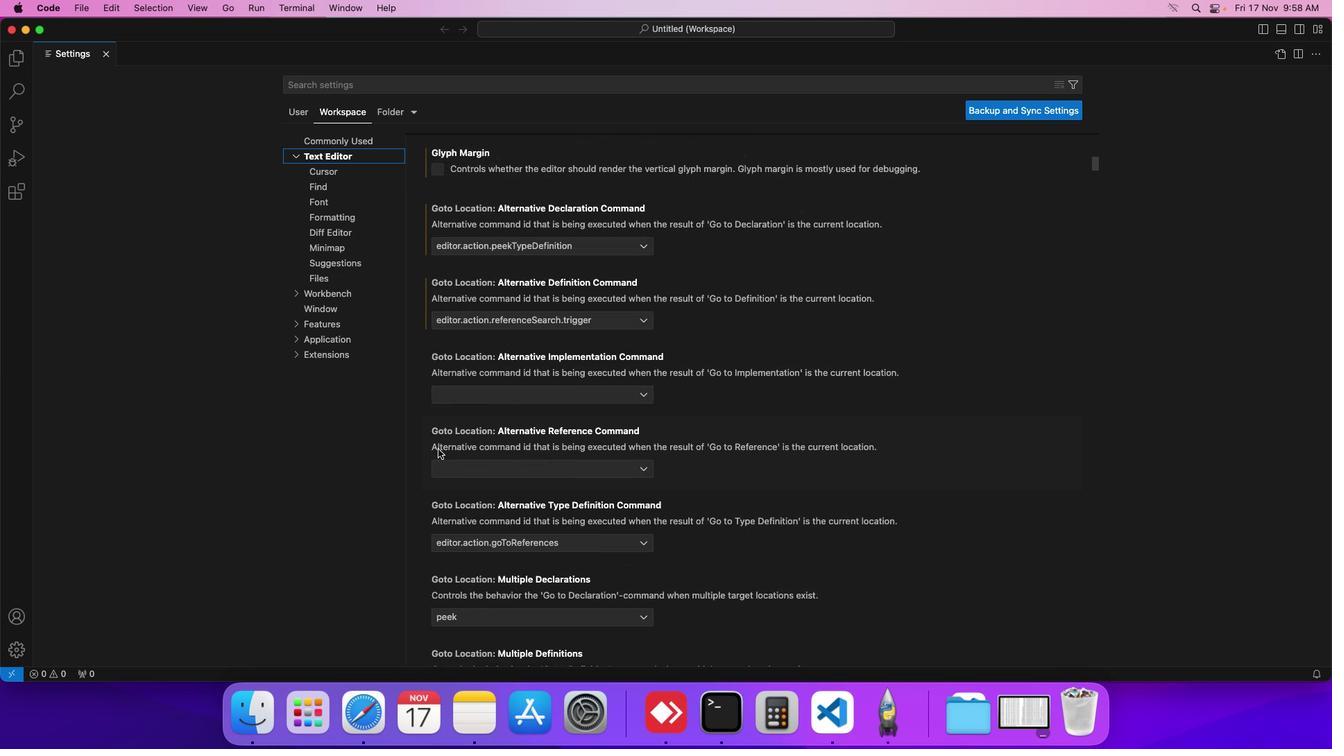 
Action: Mouse scrolled (430, 471) with delta (7, 170)
Screenshot: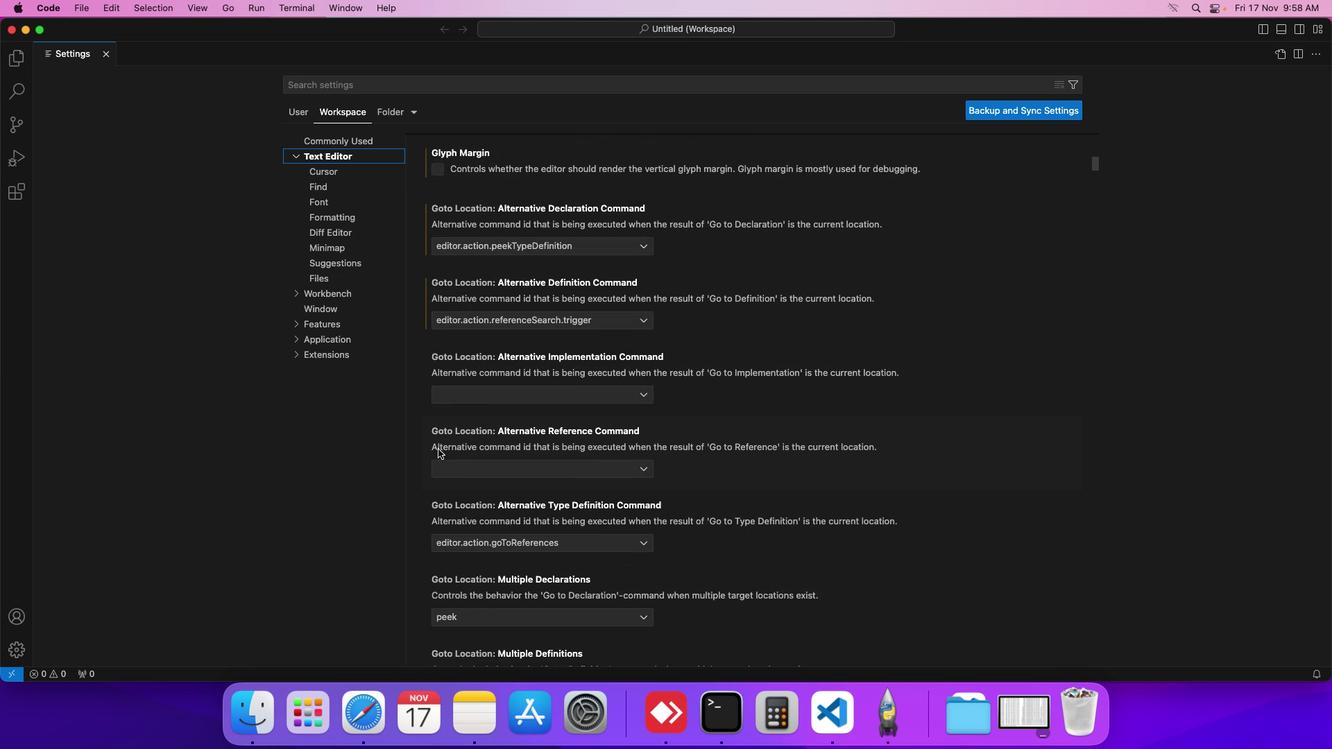 
Action: Mouse moved to (430, 471)
Screenshot: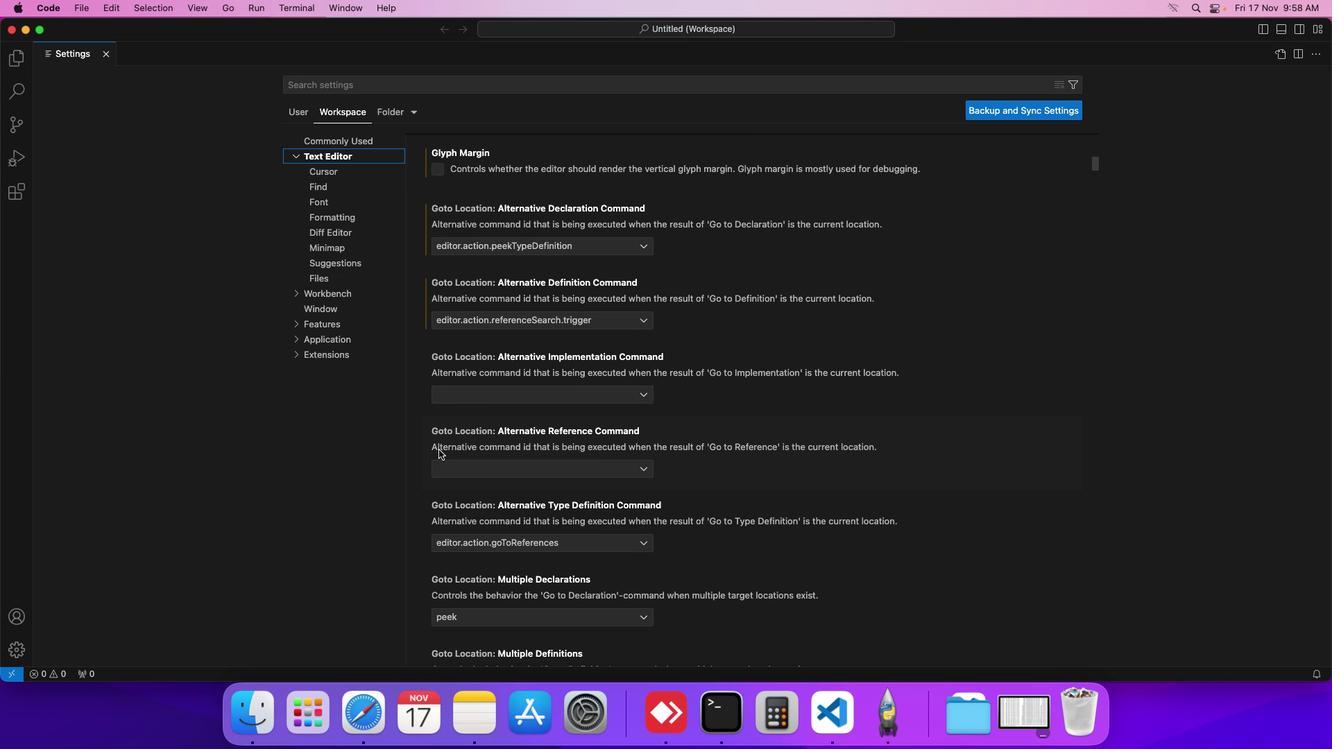 
Action: Mouse scrolled (430, 471) with delta (7, 171)
Screenshot: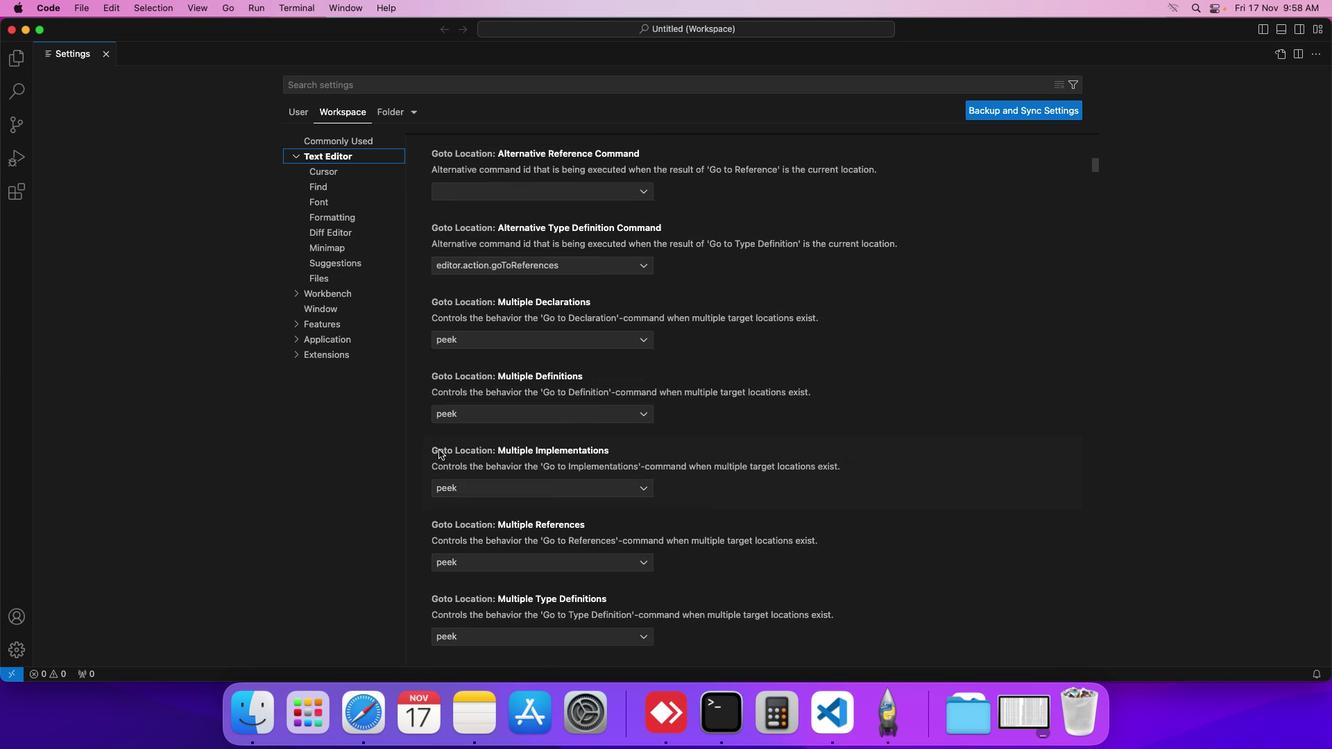 
Action: Mouse scrolled (430, 471) with delta (7, 171)
Screenshot: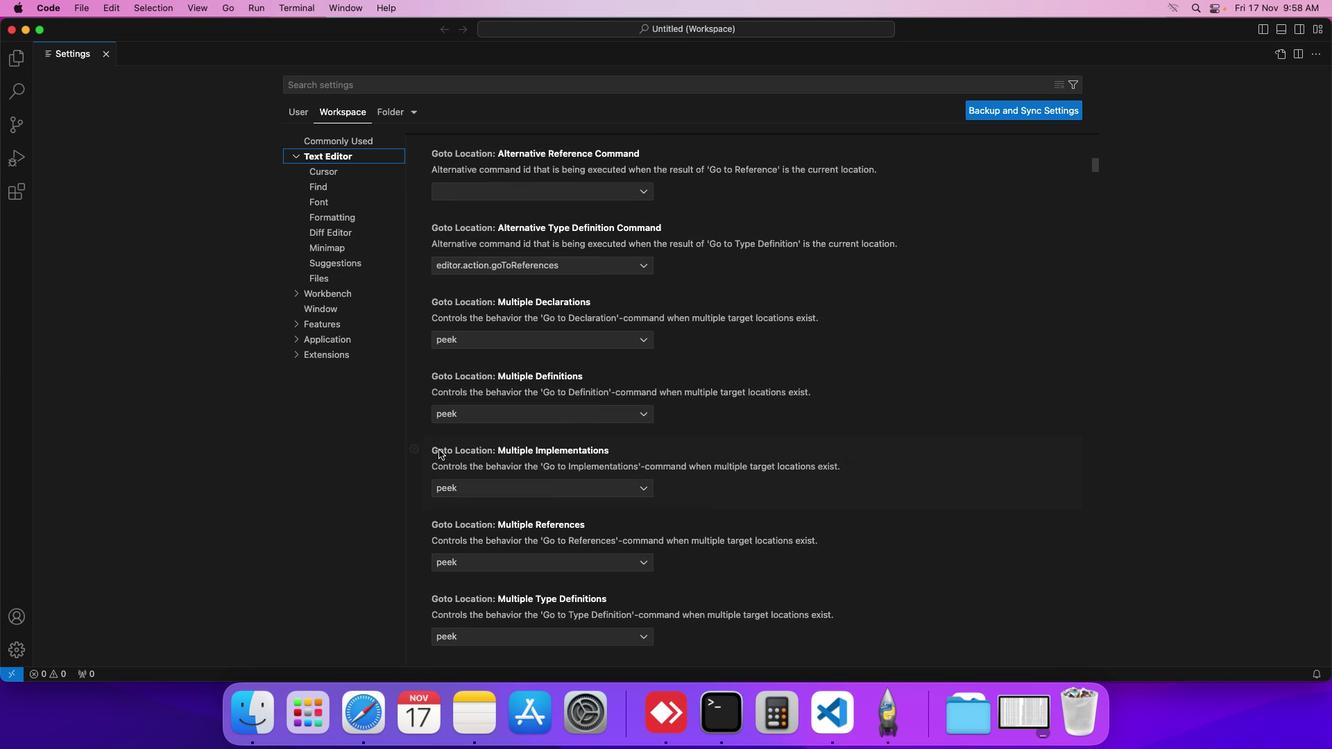 
Action: Mouse scrolled (430, 471) with delta (7, 170)
Screenshot: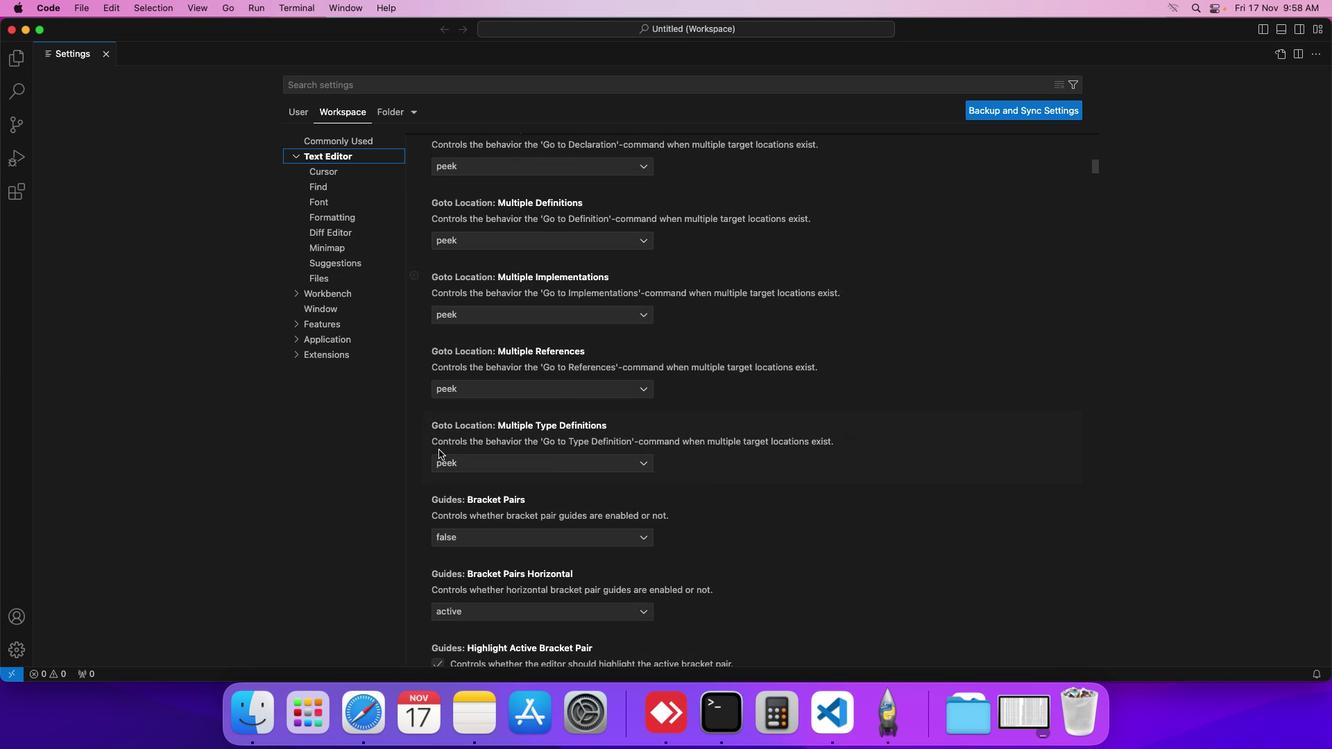 
Action: Mouse scrolled (430, 471) with delta (7, 170)
Screenshot: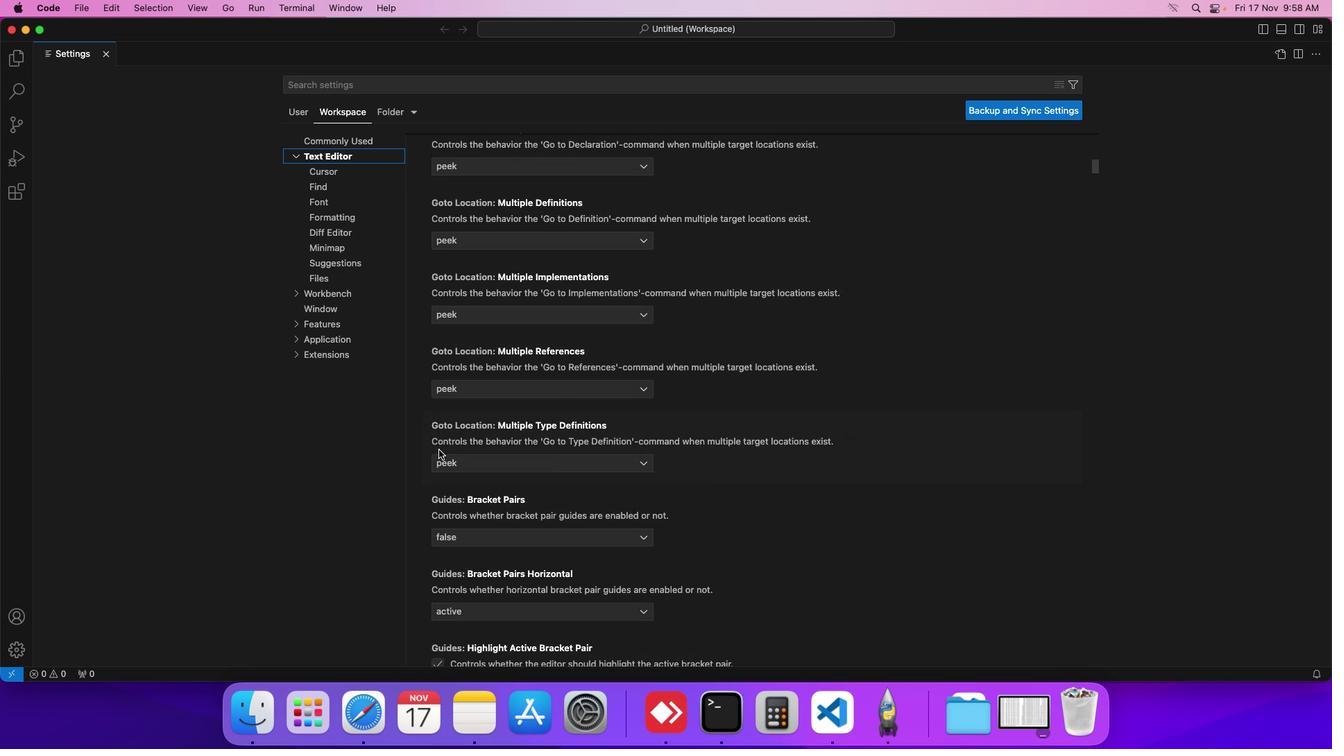 
Action: Mouse scrolled (430, 471) with delta (7, 169)
Screenshot: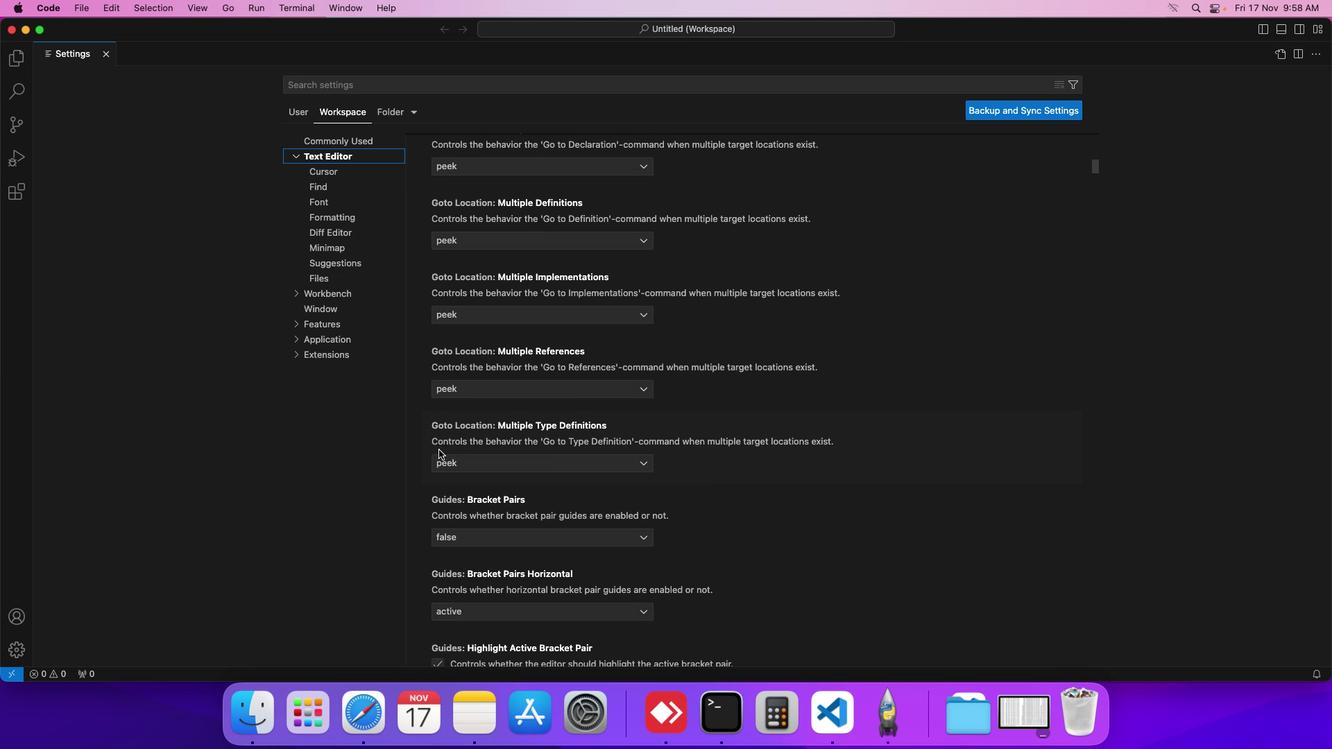 
Action: Mouse scrolled (430, 471) with delta (7, 171)
Screenshot: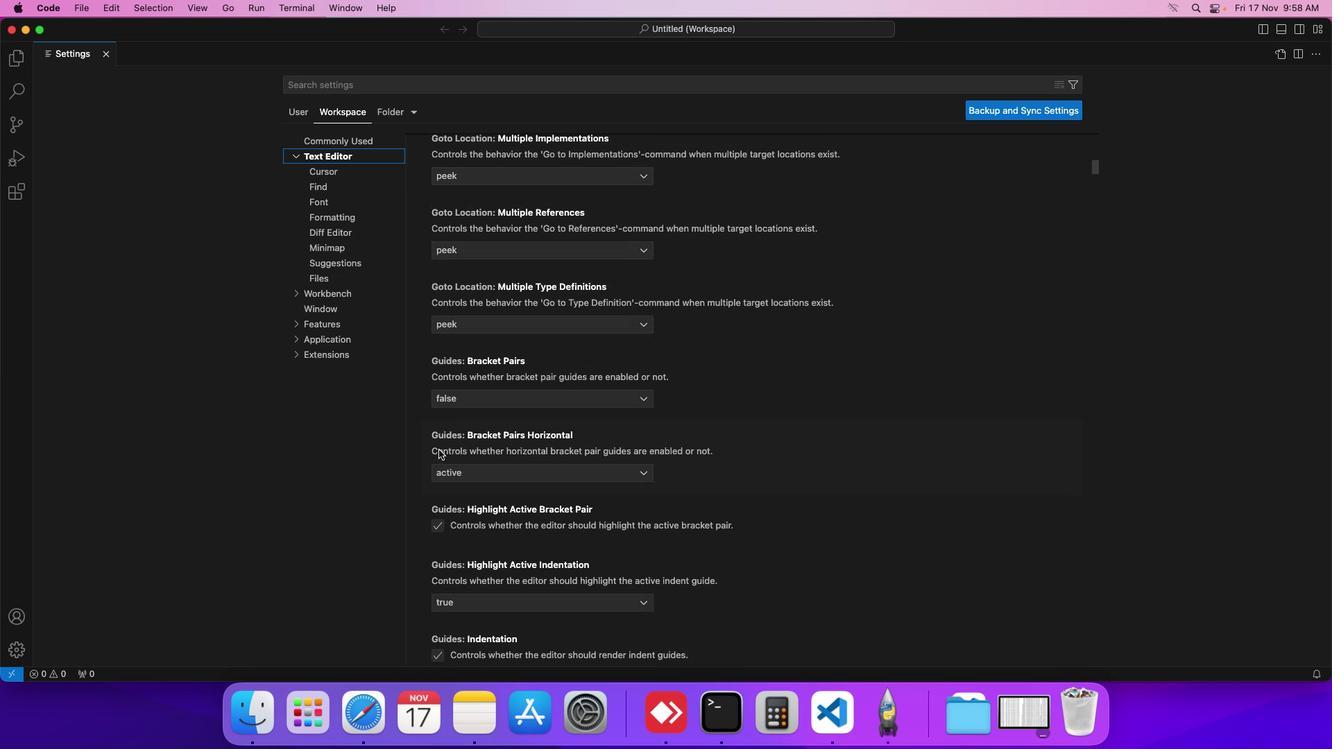 
Action: Mouse scrolled (430, 471) with delta (7, 171)
Screenshot: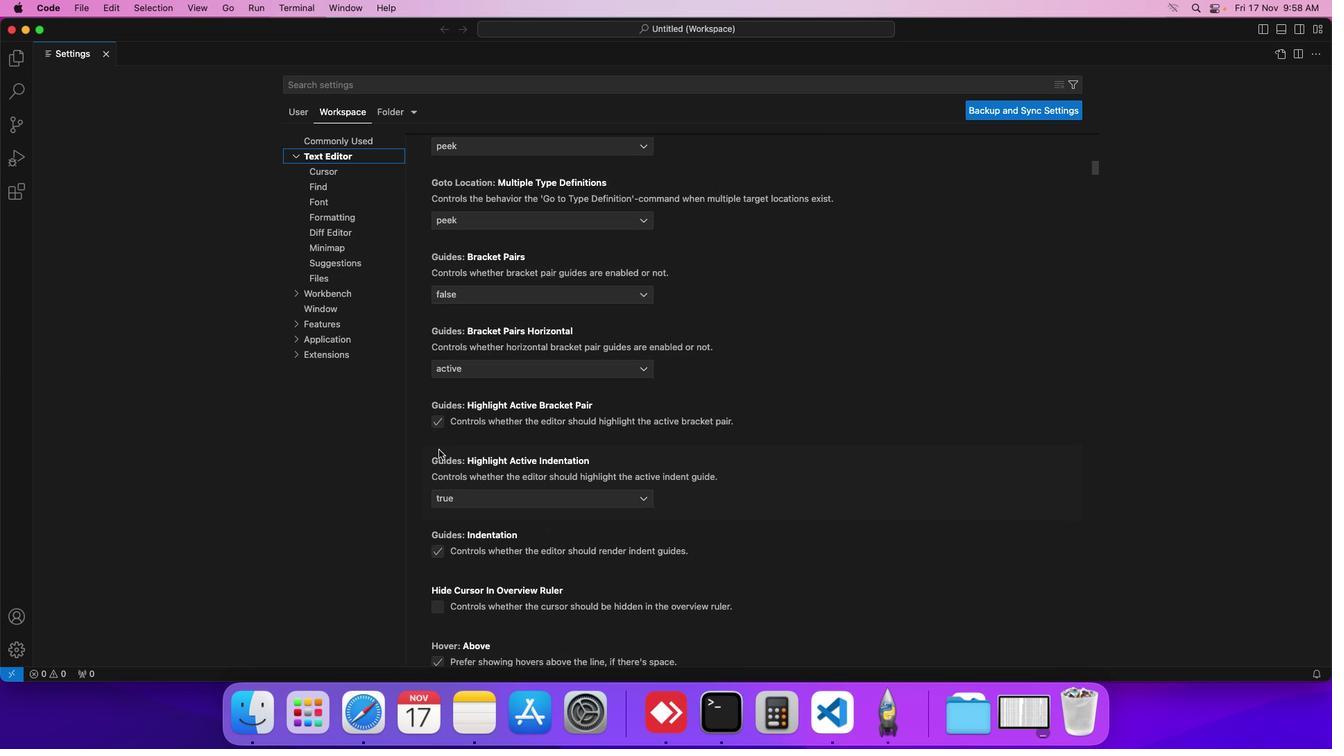 
Action: Mouse scrolled (430, 471) with delta (7, 170)
Screenshot: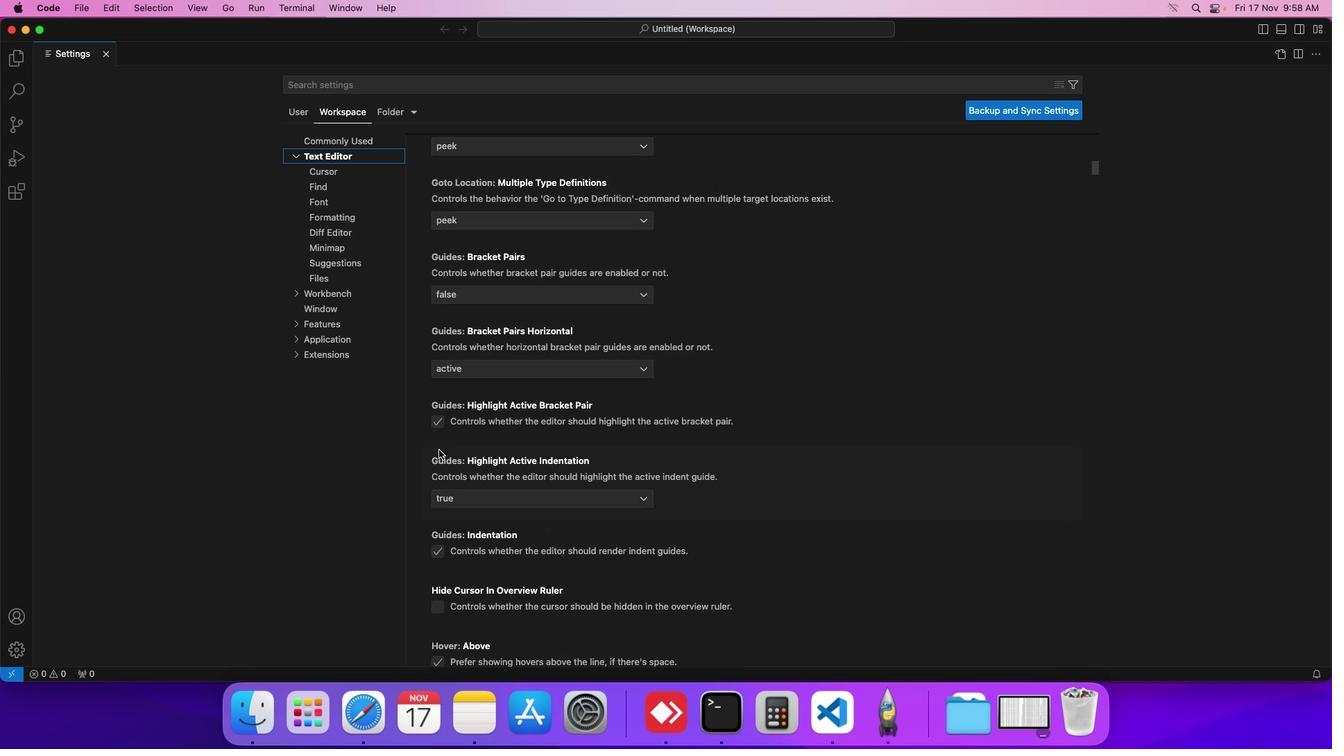 
Action: Mouse scrolled (430, 471) with delta (7, 170)
Screenshot: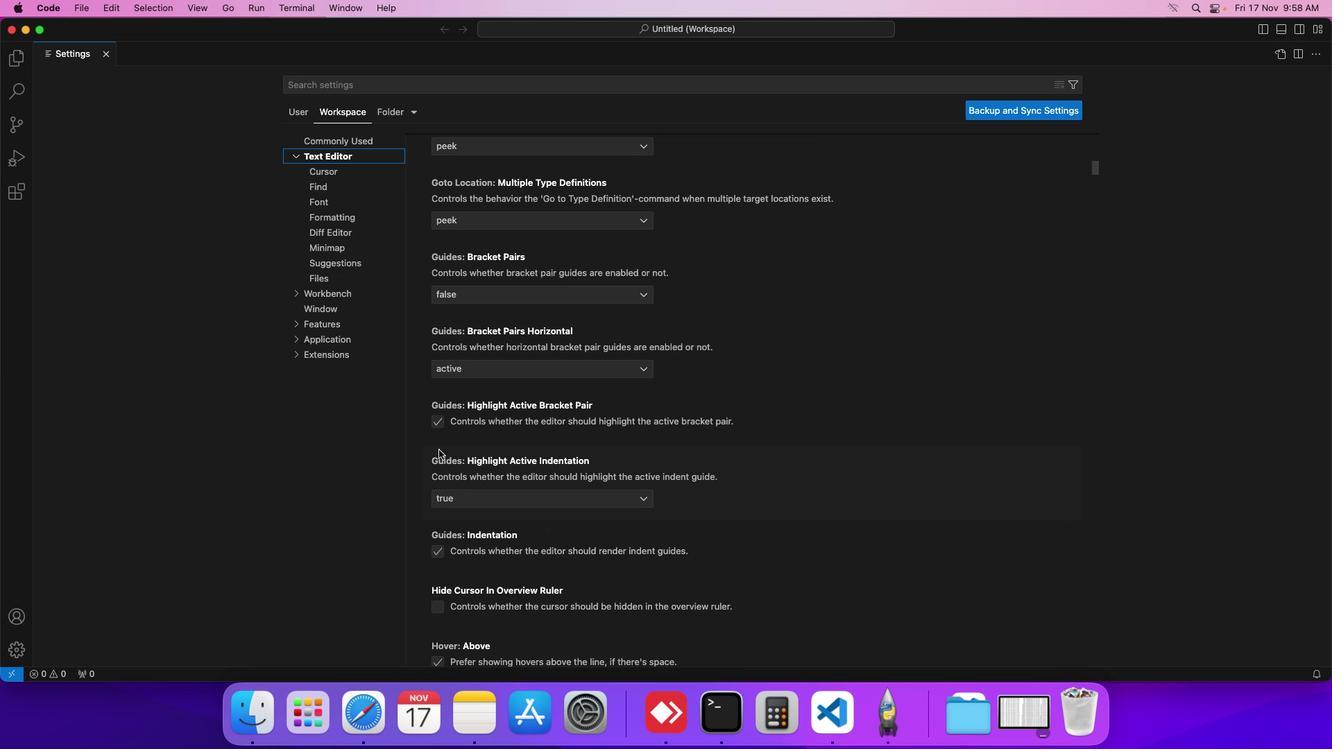 
Action: Mouse moved to (430, 471)
Screenshot: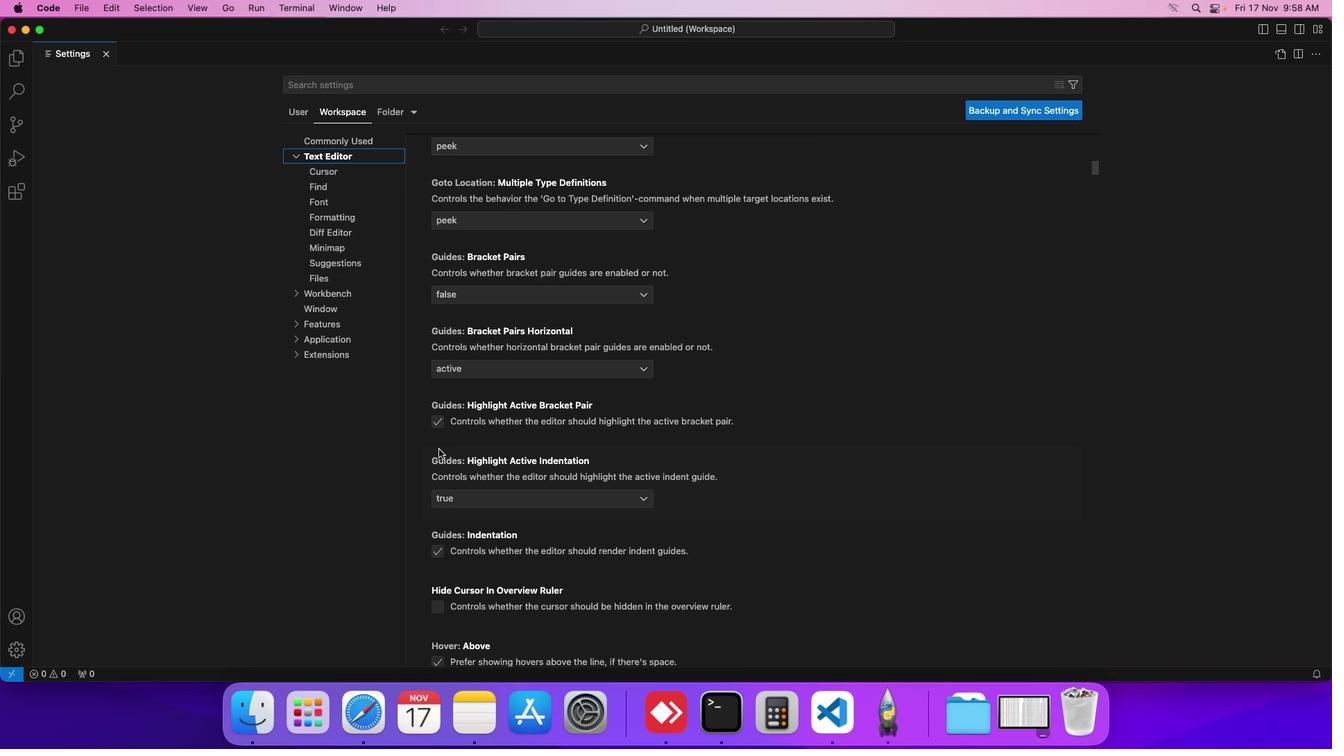 
Action: Mouse scrolled (430, 471) with delta (7, 171)
Screenshot: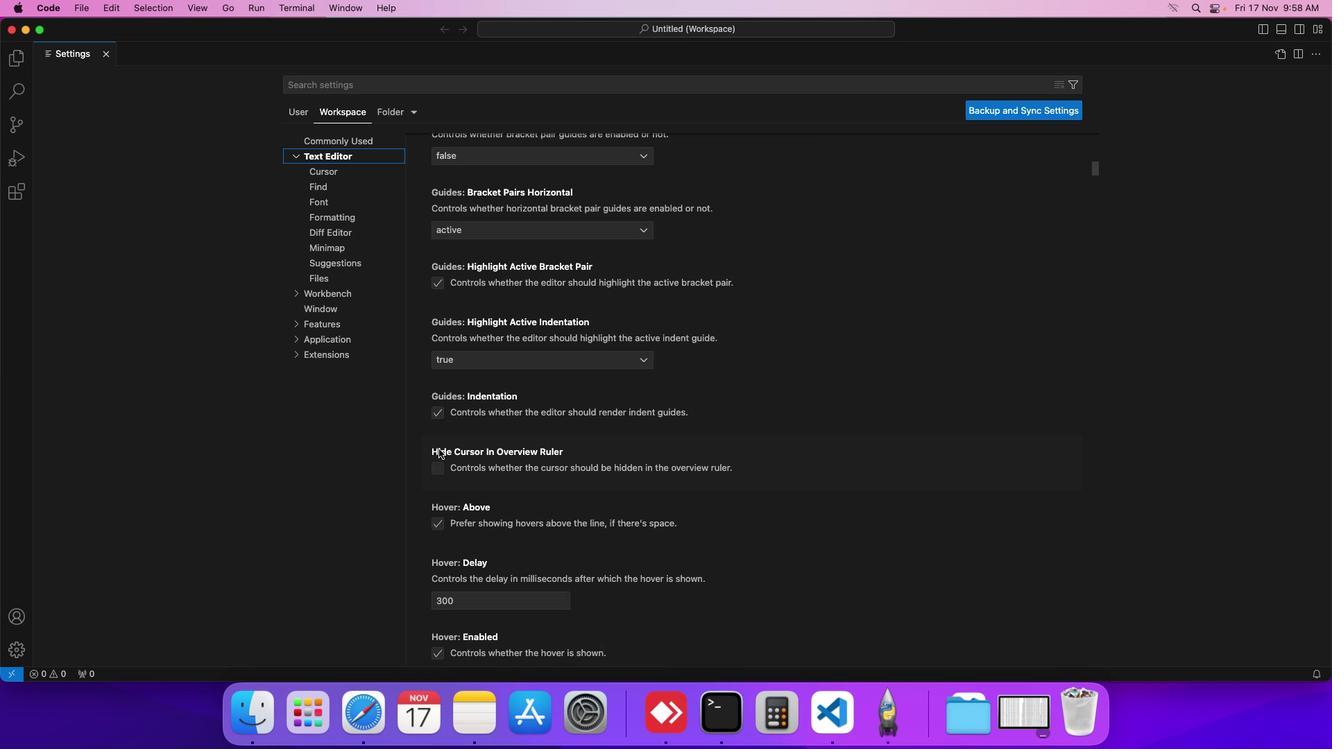 
Action: Mouse scrolled (430, 471) with delta (7, 171)
Screenshot: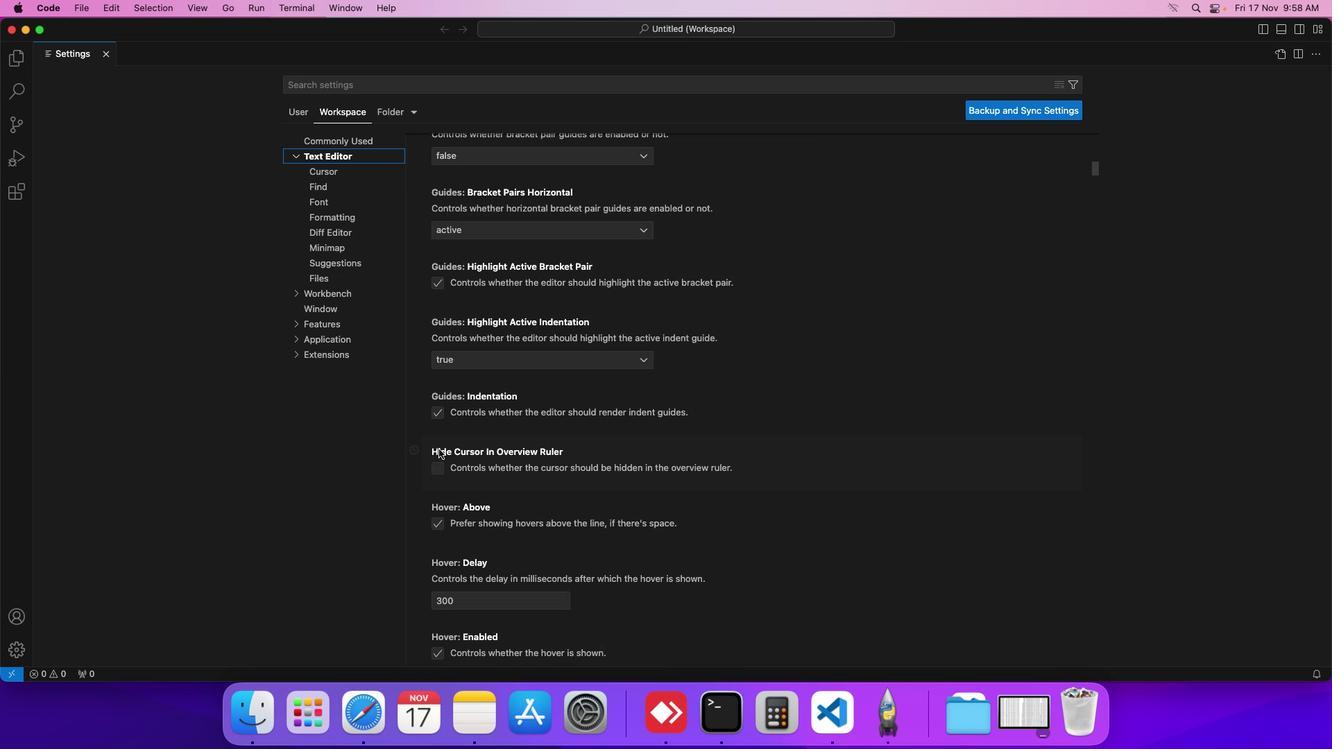 
Action: Mouse scrolled (430, 471) with delta (7, 170)
Screenshot: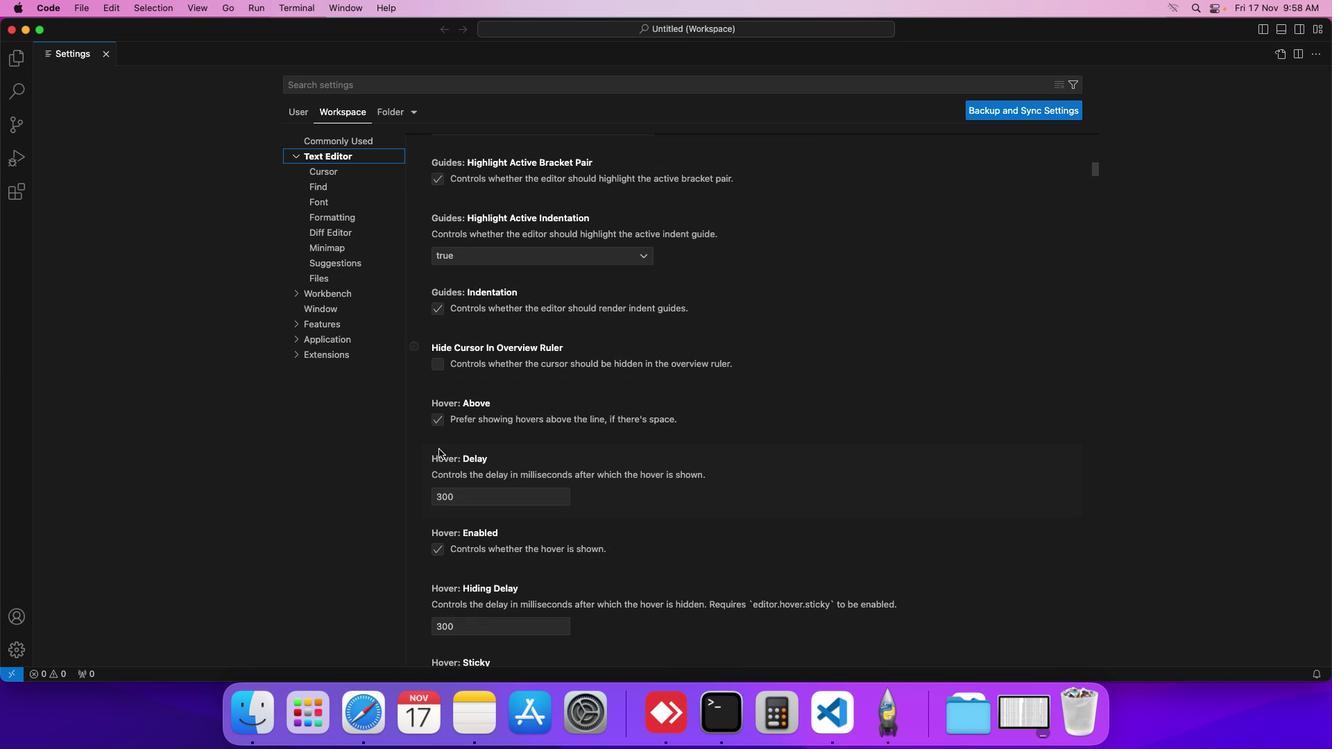 
Action: Mouse scrolled (430, 471) with delta (7, 170)
Screenshot: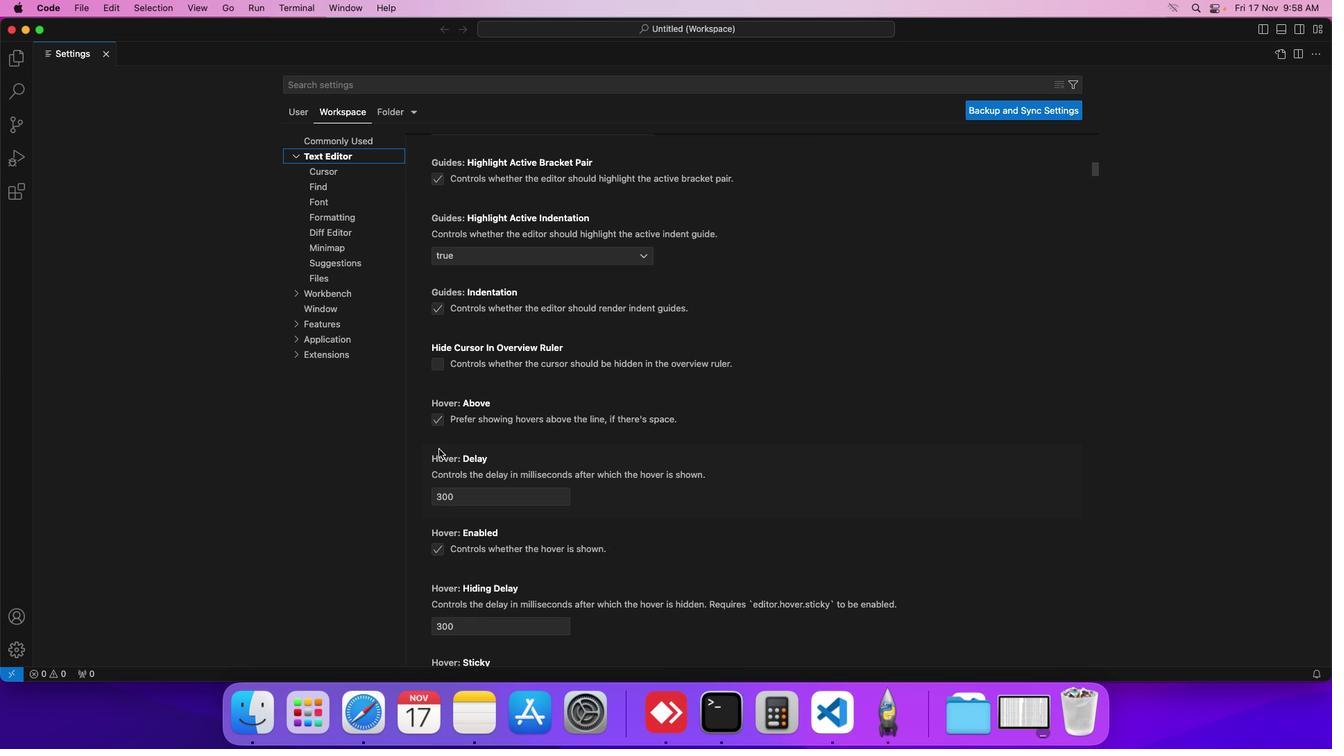
Action: Mouse moved to (431, 471)
Screenshot: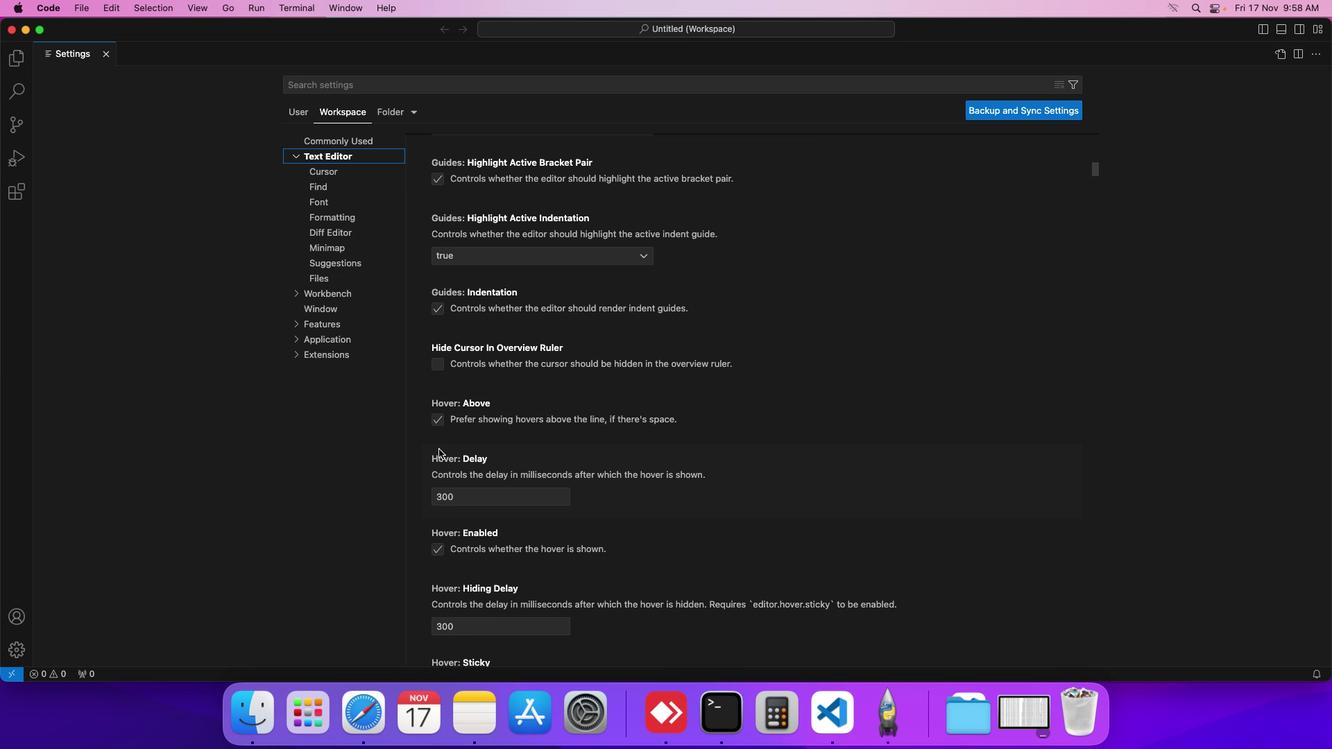 
Action: Mouse scrolled (431, 471) with delta (7, 171)
Screenshot: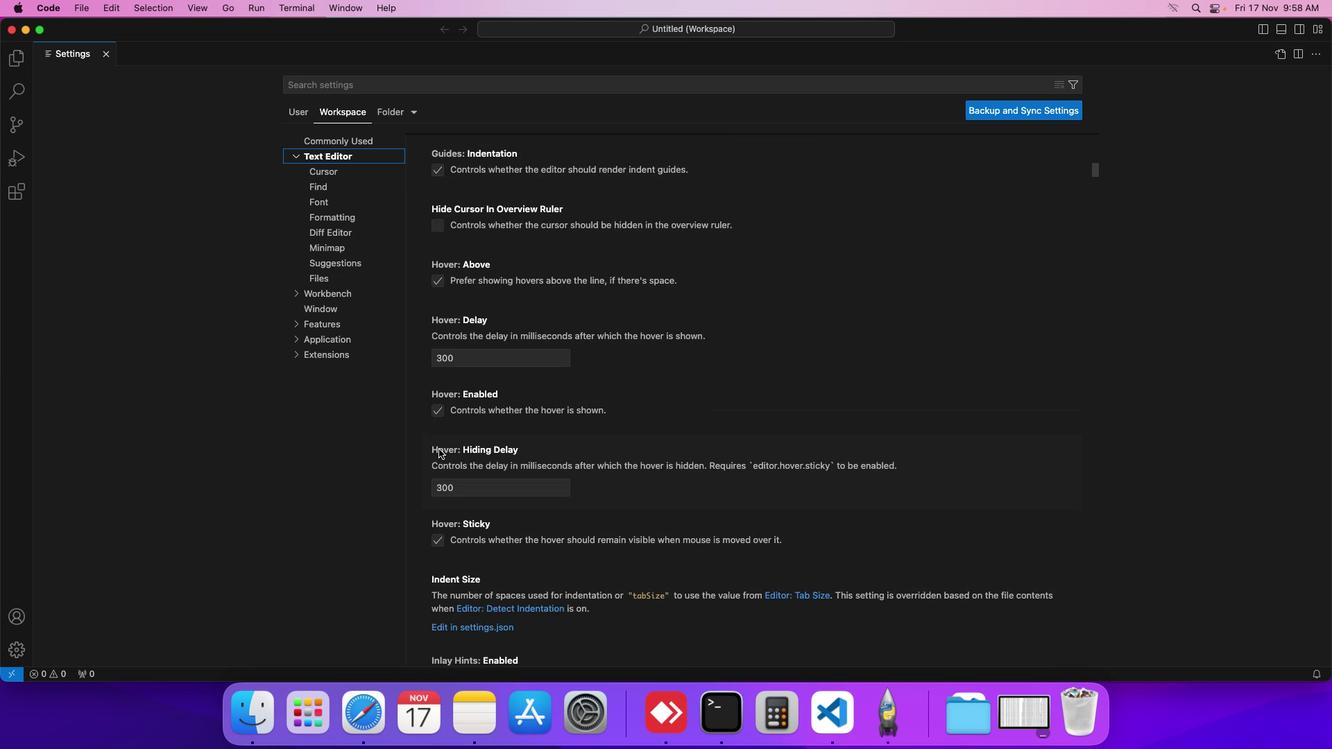 
Action: Mouse scrolled (431, 471) with delta (7, 171)
Screenshot: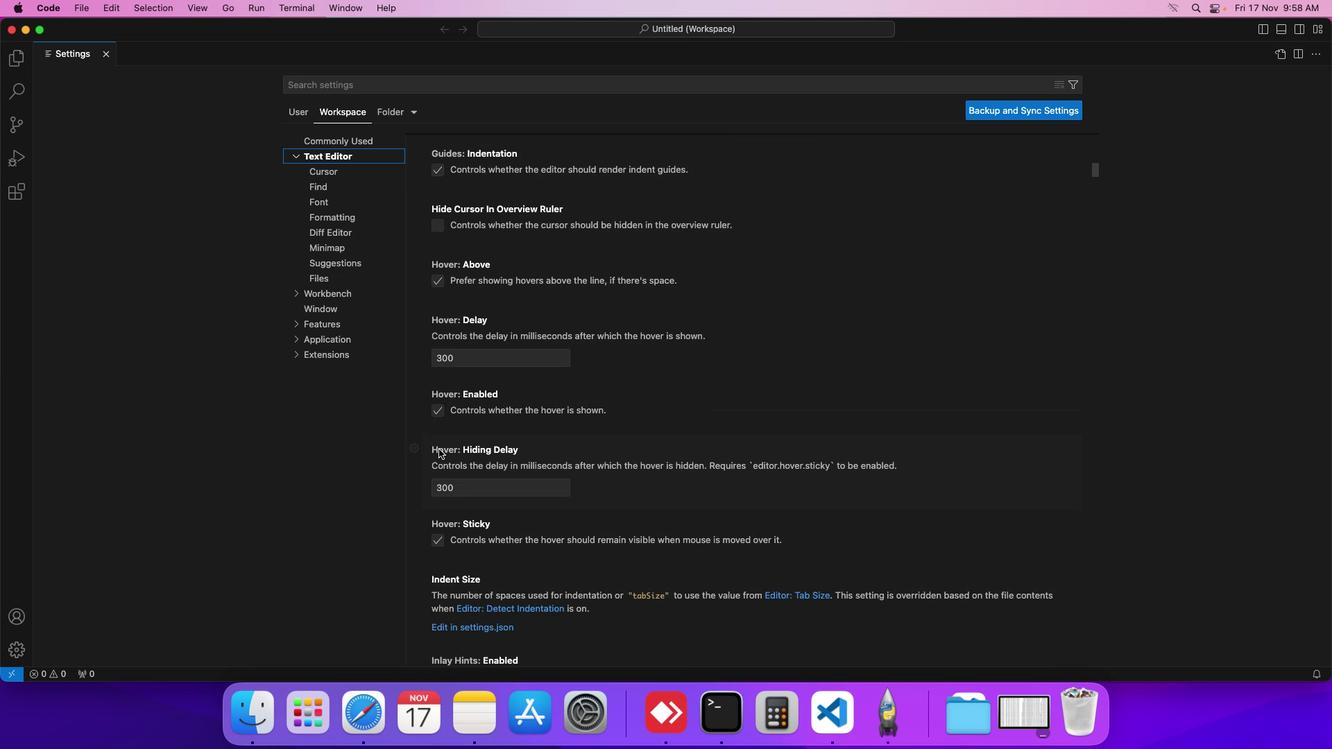 
Action: Mouse scrolled (431, 471) with delta (7, 170)
Screenshot: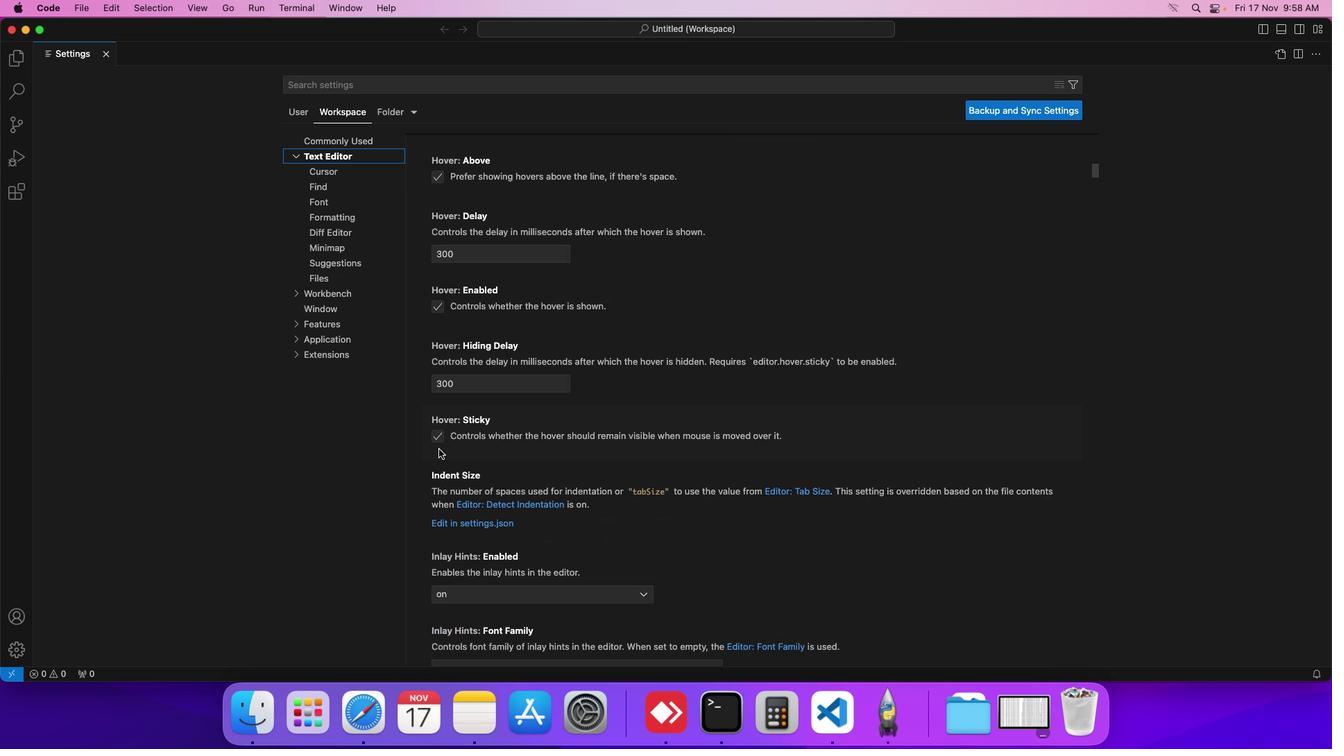 
Action: Mouse scrolled (431, 471) with delta (7, 170)
Screenshot: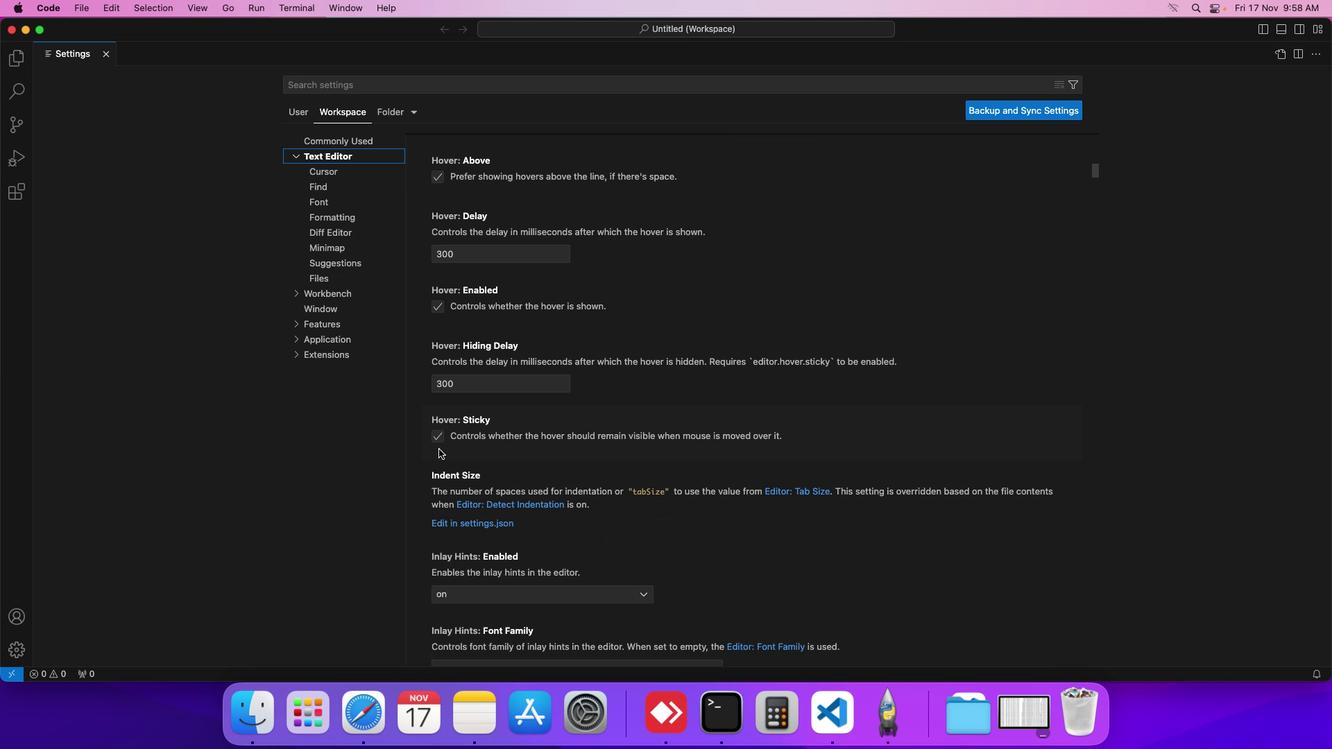 
Action: Mouse scrolled (431, 471) with delta (7, 171)
Screenshot: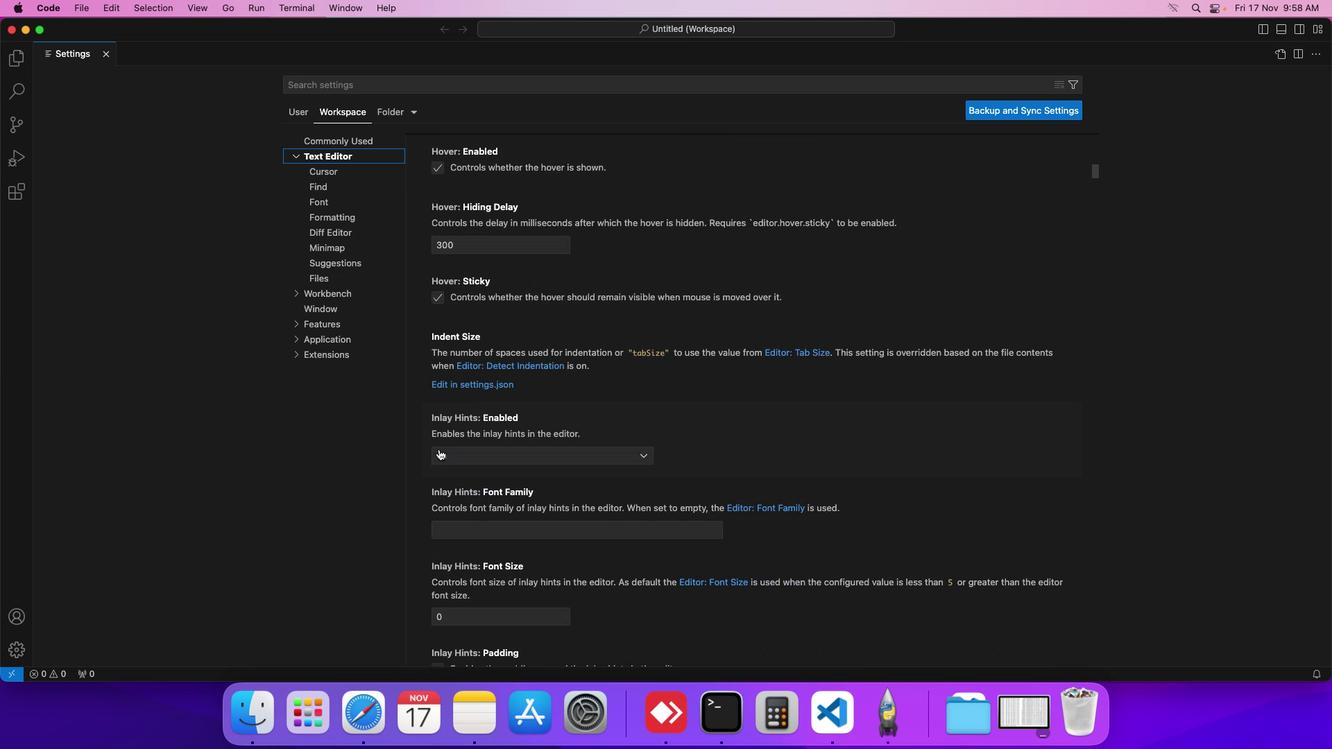 
Action: Mouse scrolled (431, 471) with delta (7, 171)
Screenshot: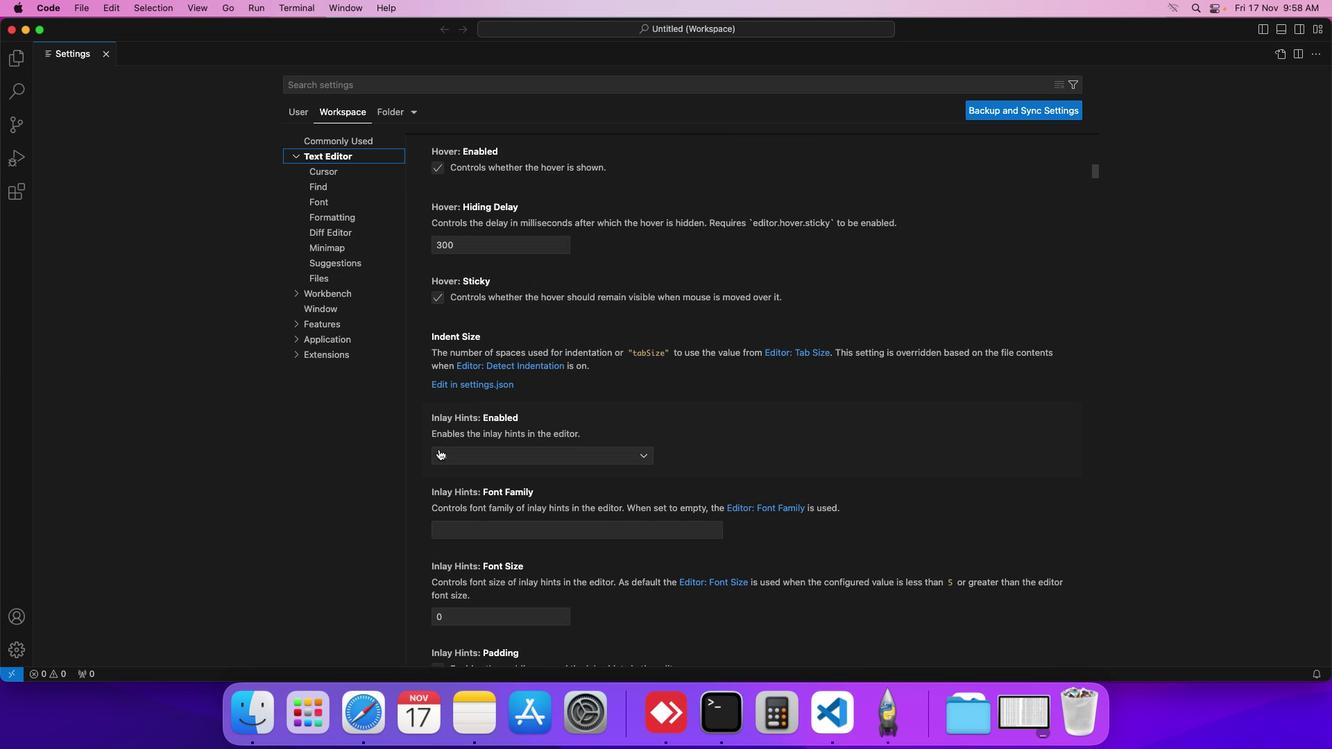 
Action: Mouse scrolled (431, 471) with delta (7, 170)
Screenshot: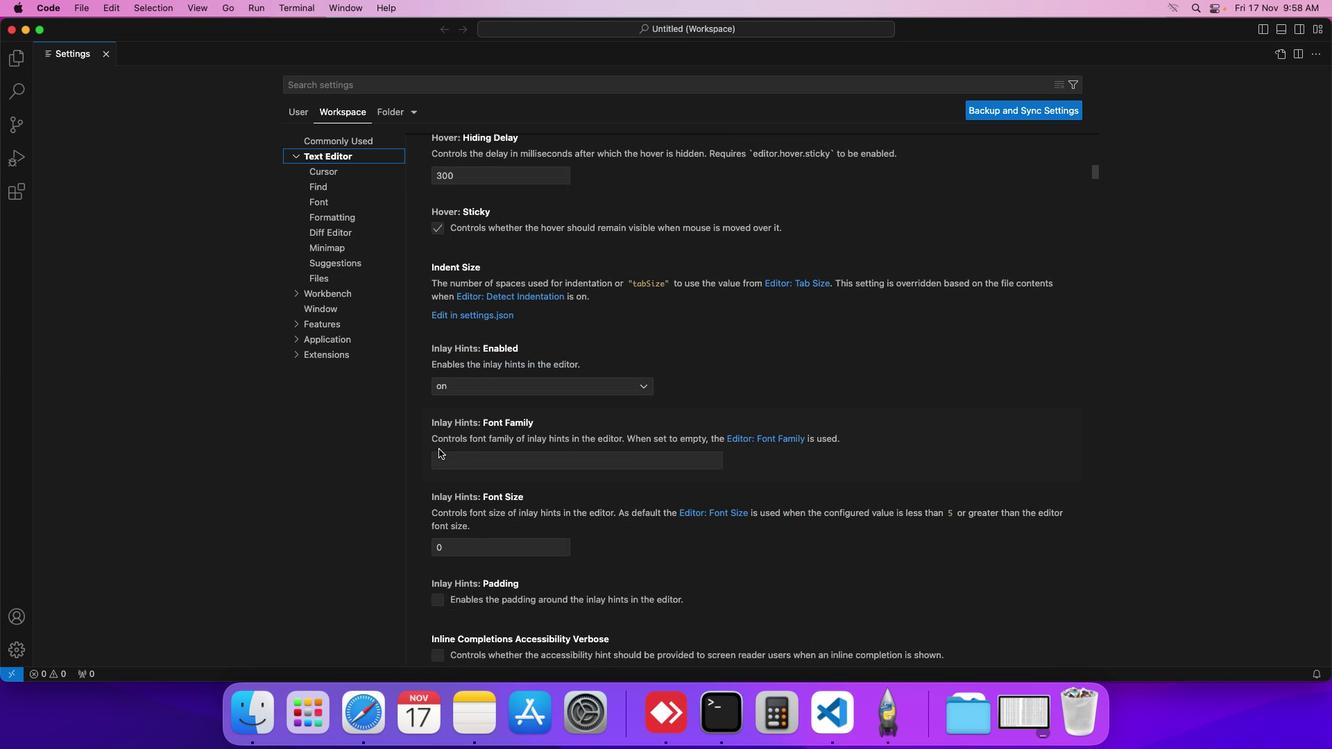 
Action: Mouse scrolled (431, 471) with delta (7, 170)
Screenshot: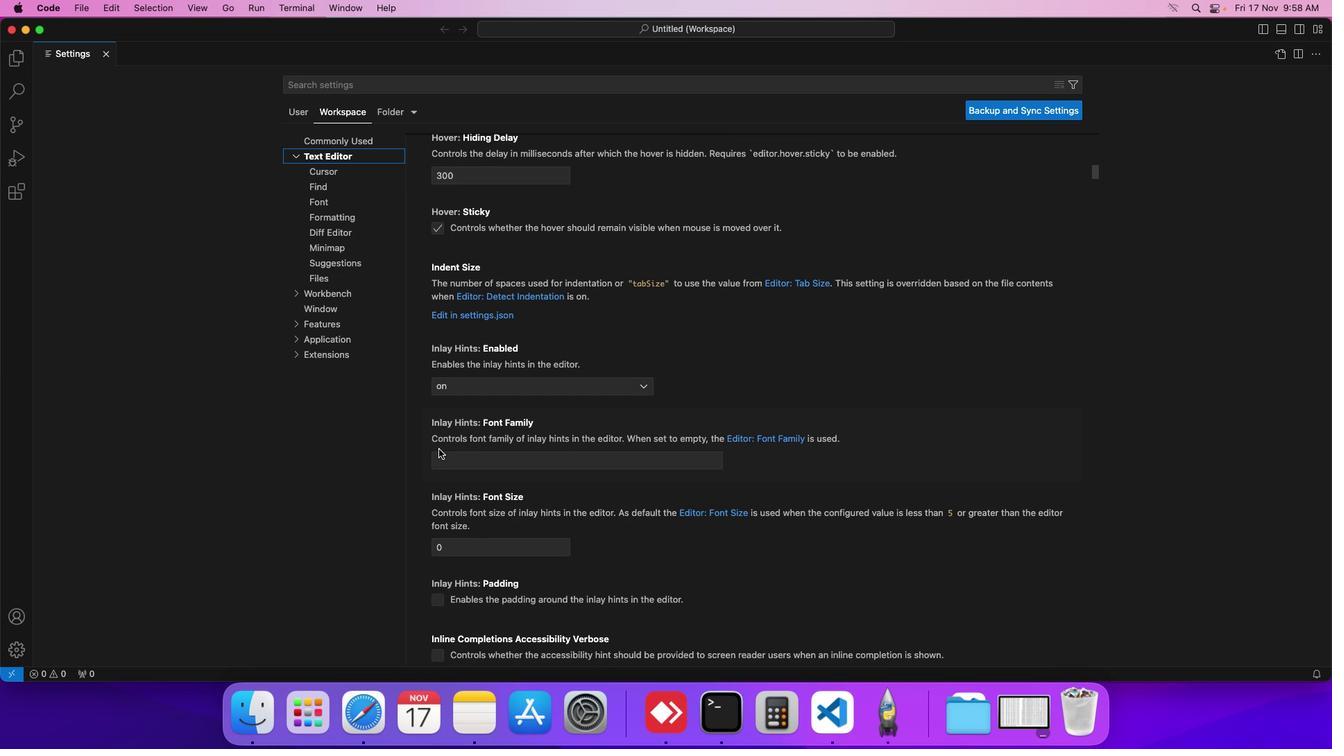 
Action: Mouse moved to (433, 470)
Screenshot: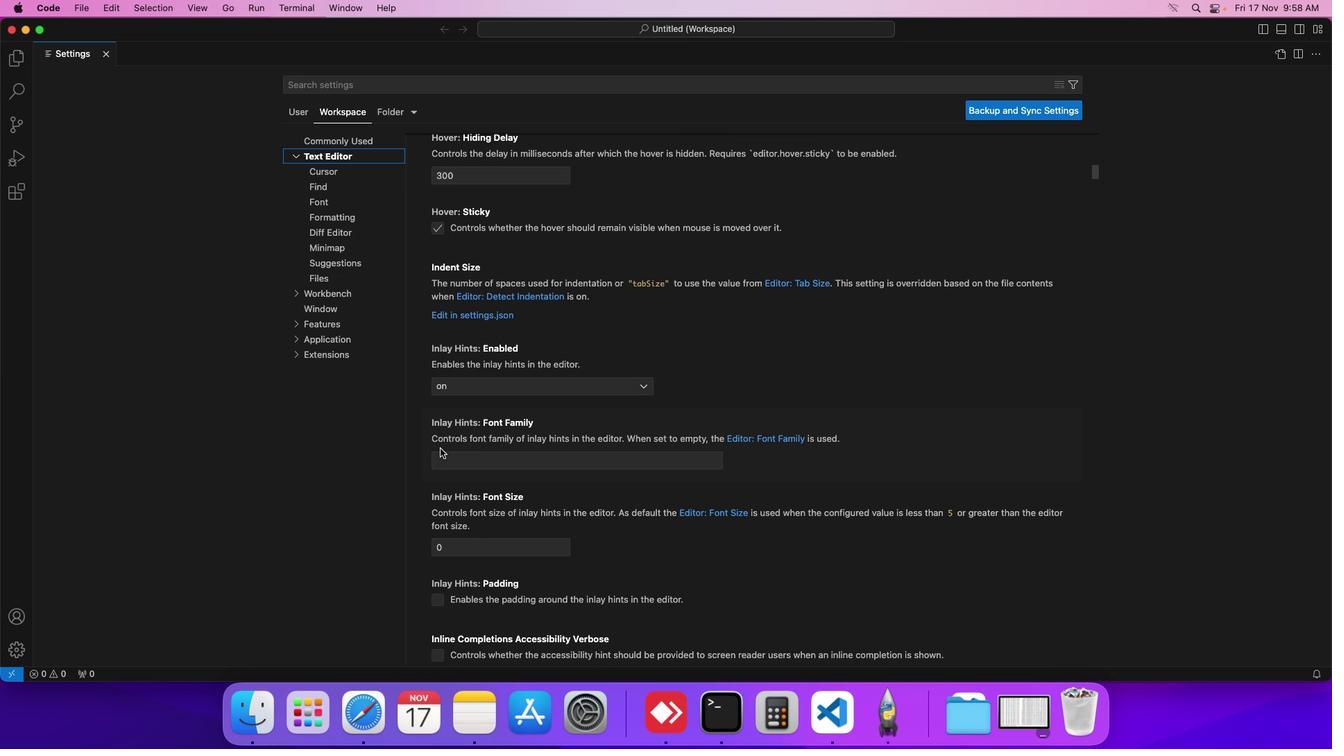 
Action: Mouse scrolled (433, 470) with delta (7, 171)
Screenshot: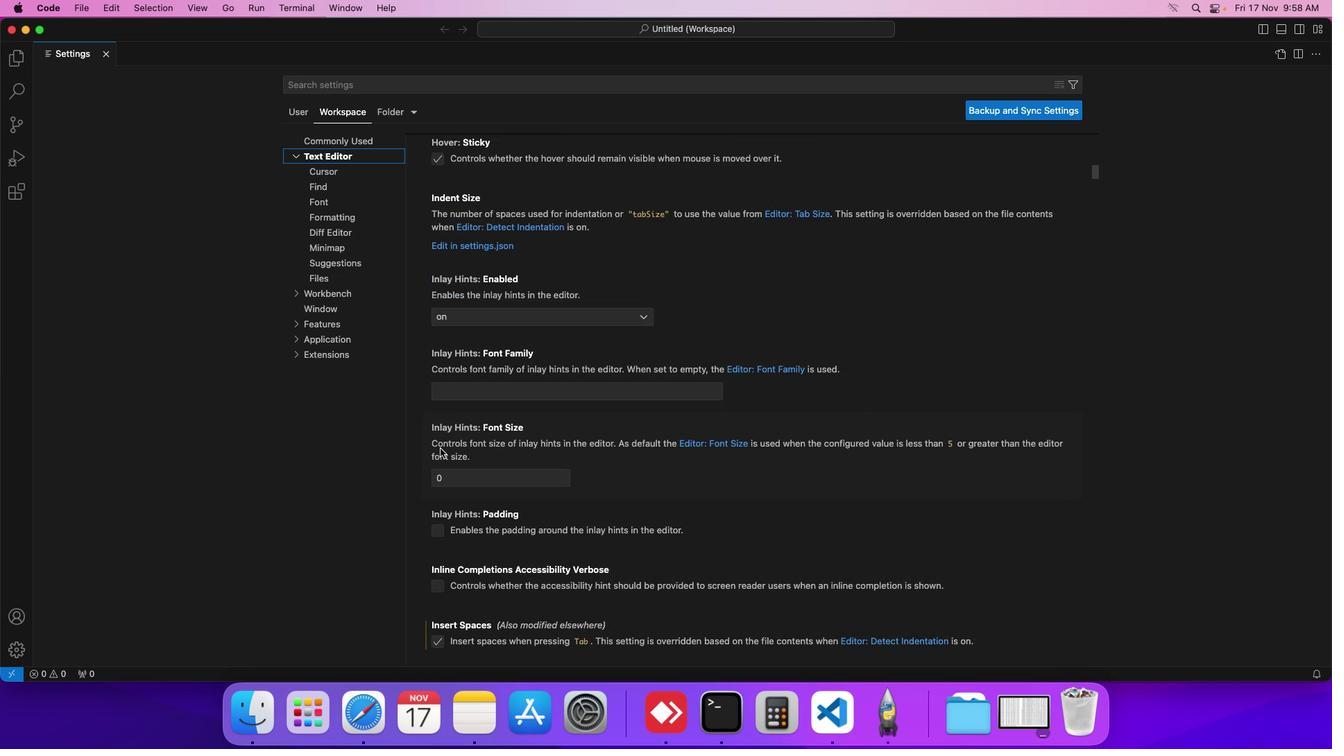 
Action: Mouse scrolled (433, 470) with delta (7, 171)
Screenshot: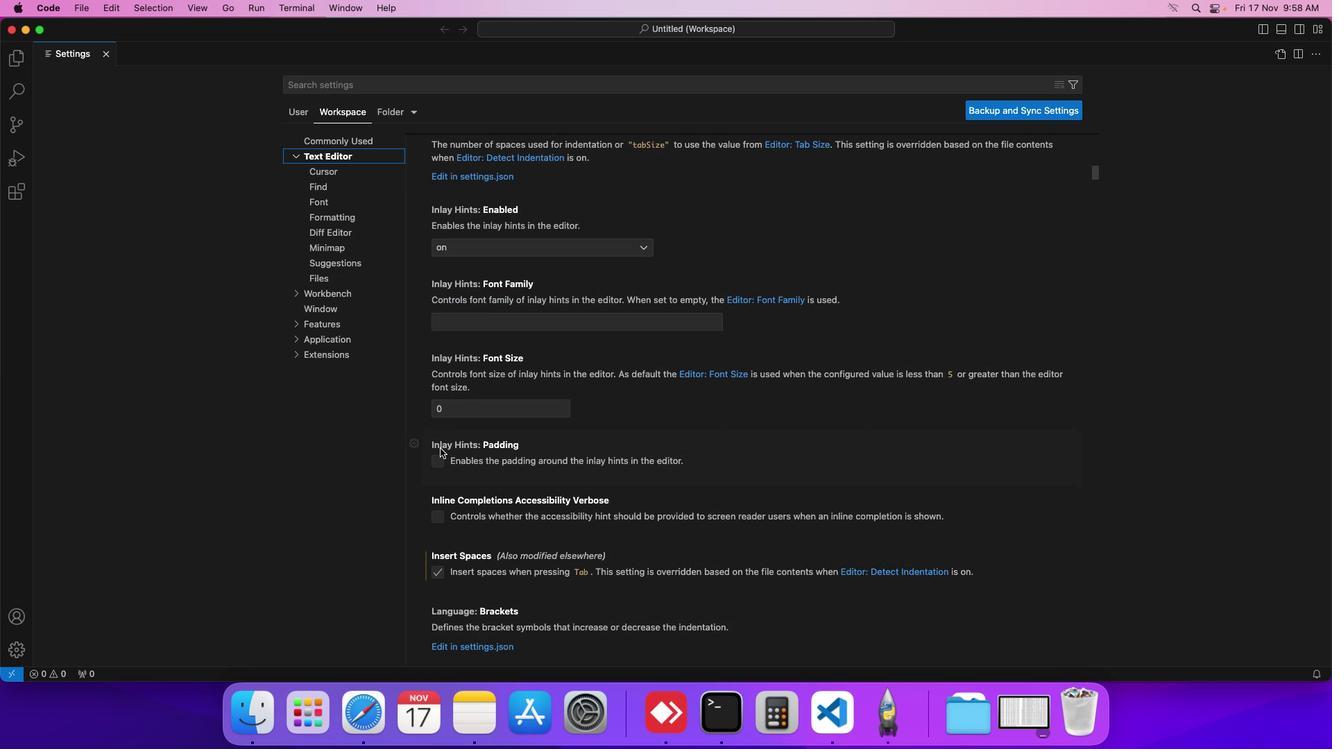 
Action: Mouse scrolled (433, 470) with delta (7, 170)
Screenshot: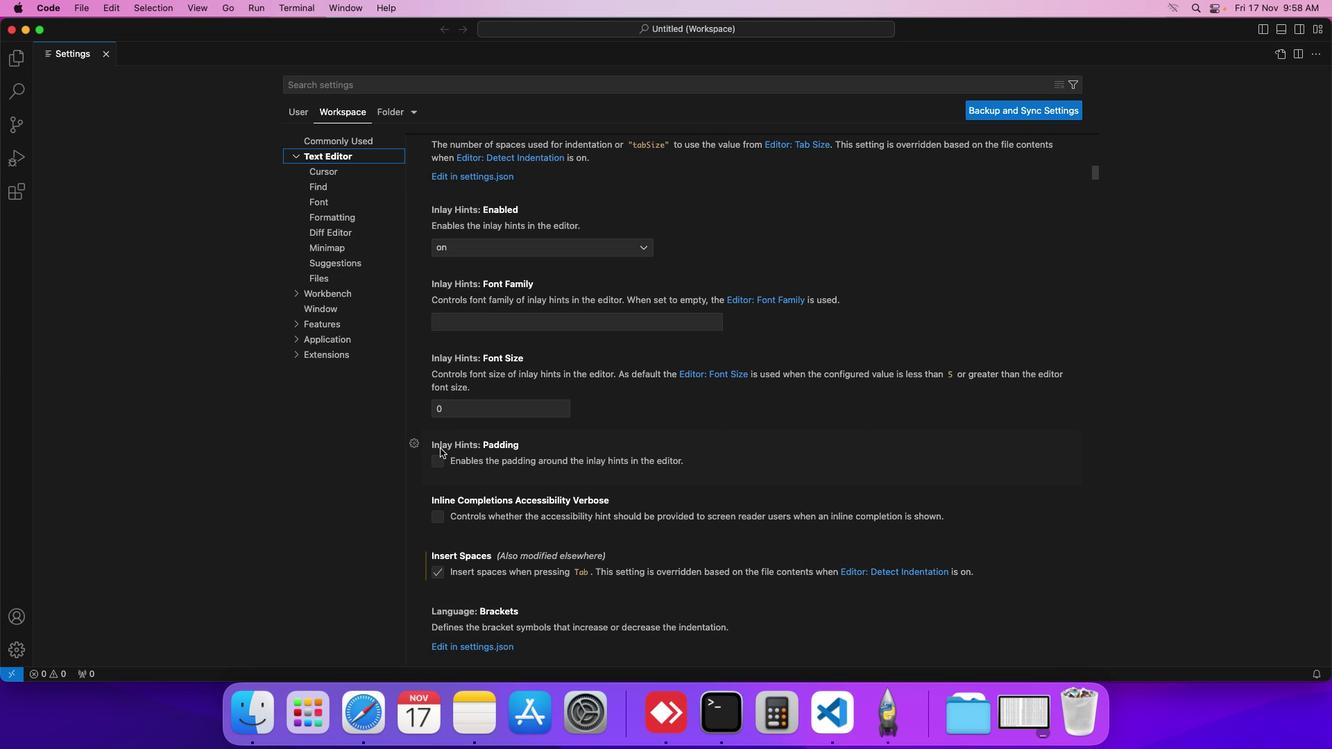 
Action: Mouse moved to (432, 470)
Screenshot: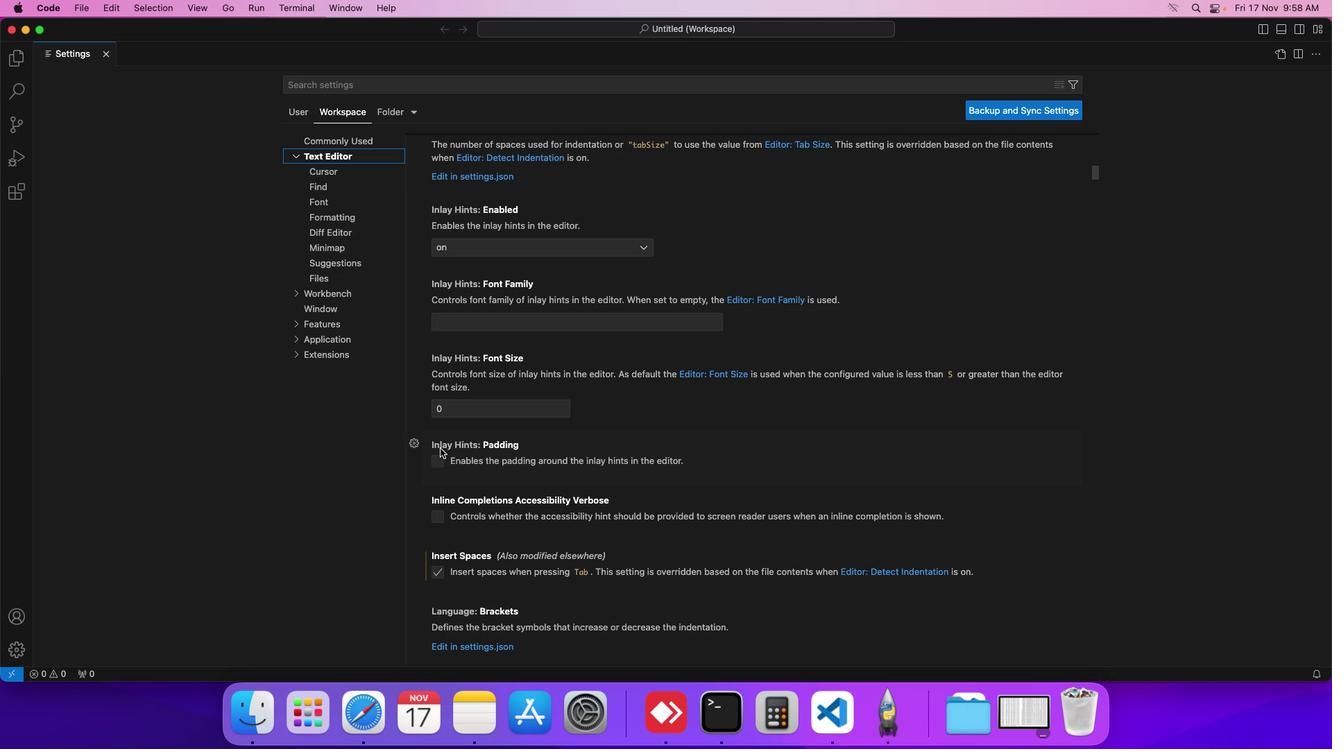 
Action: Mouse scrolled (432, 470) with delta (7, 171)
Screenshot: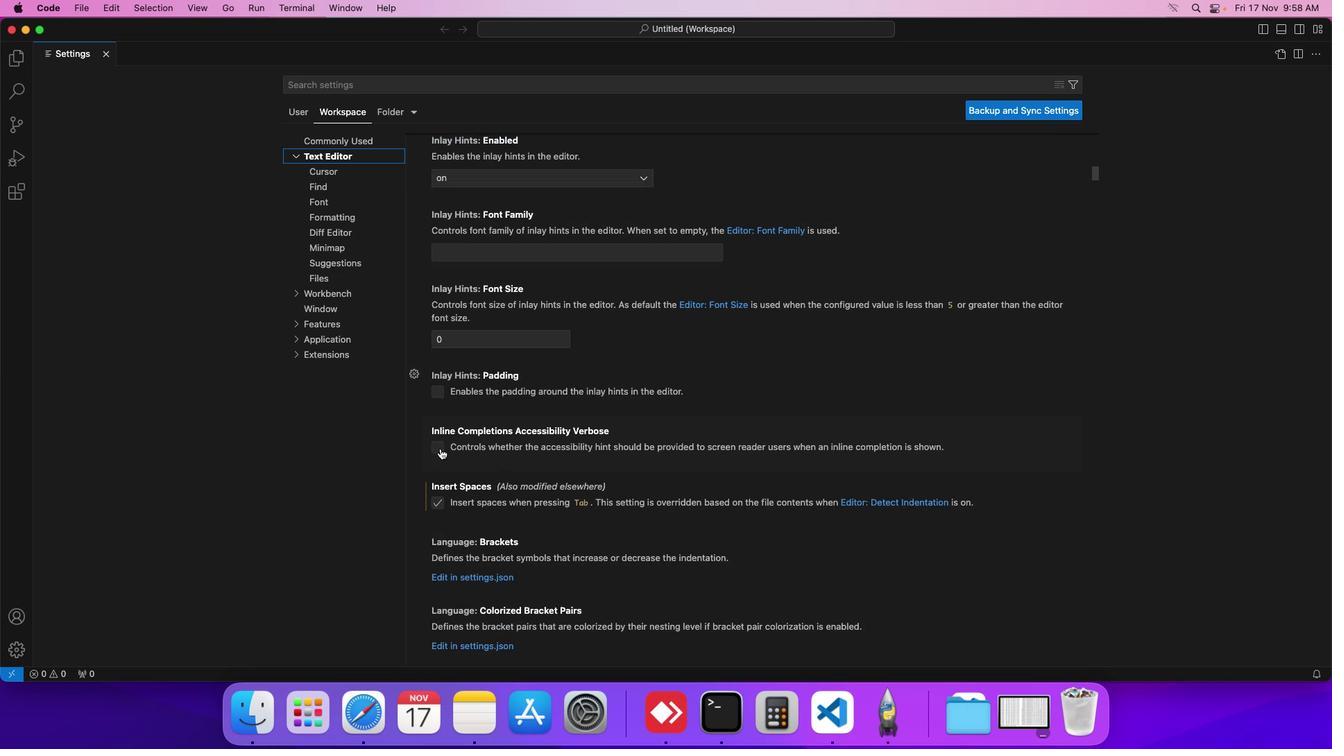 
Action: Mouse scrolled (432, 470) with delta (7, 171)
Screenshot: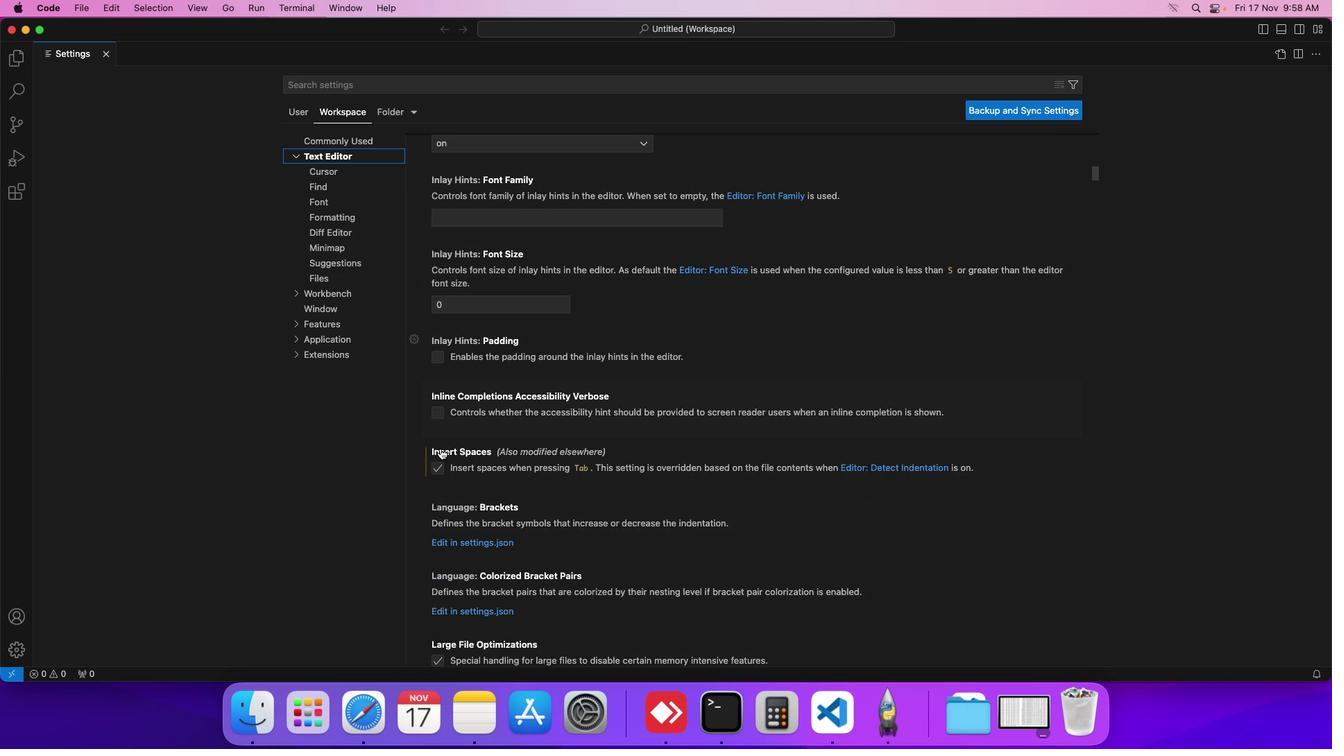 
Action: Mouse moved to (432, 470)
Screenshot: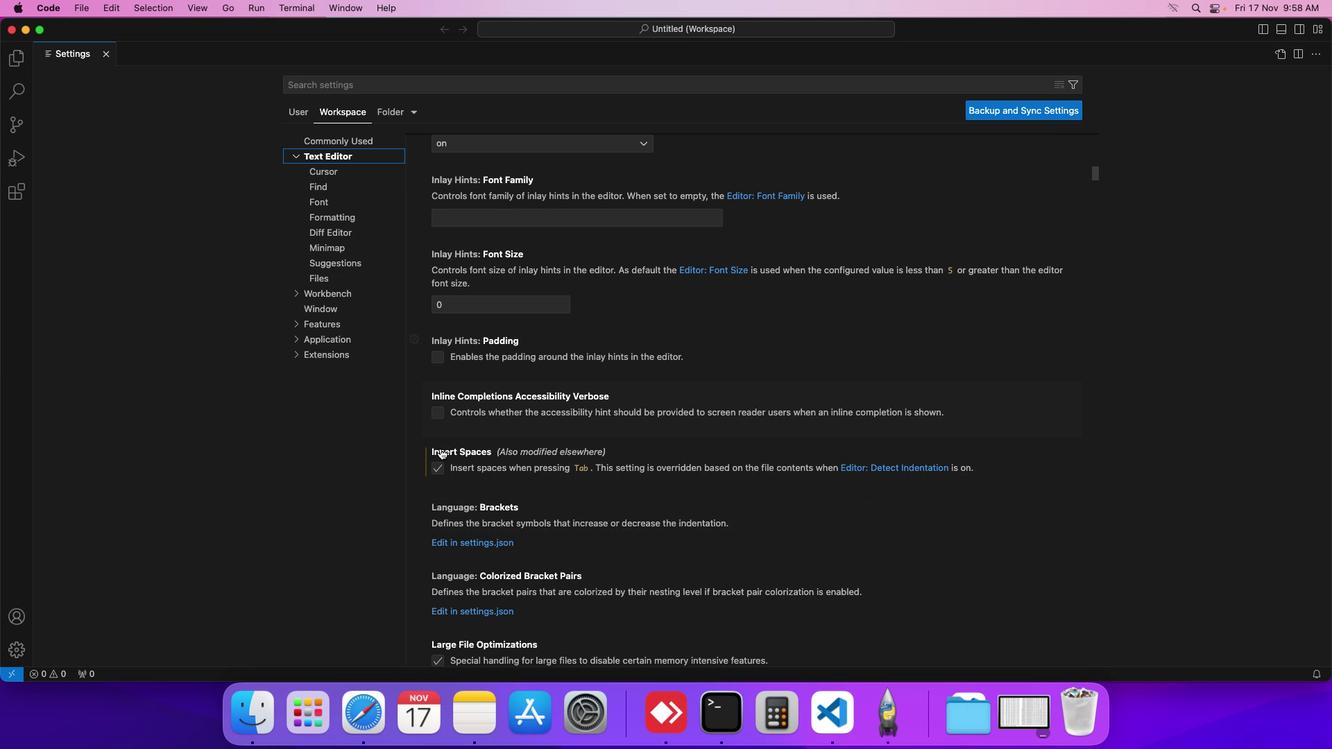 
Action: Mouse scrolled (432, 470) with delta (7, 171)
Screenshot: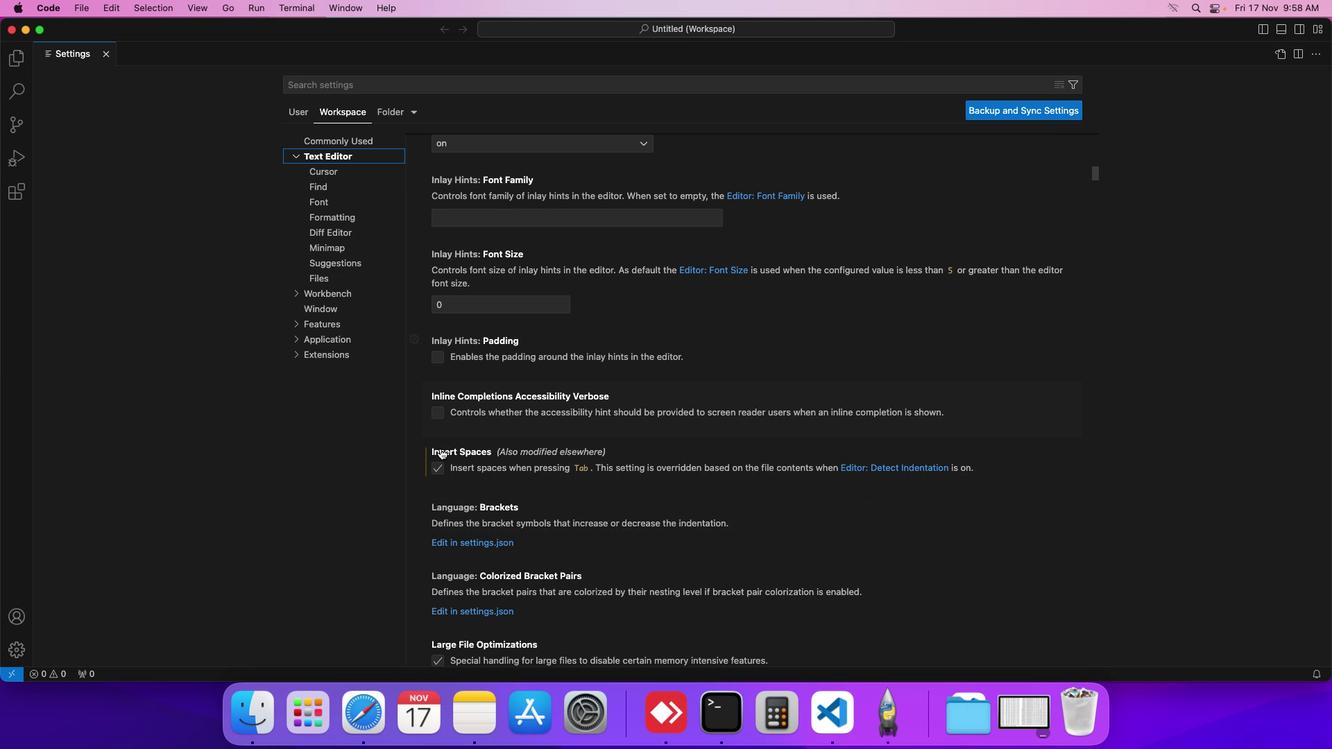 
Action: Mouse scrolled (432, 470) with delta (7, 171)
Screenshot: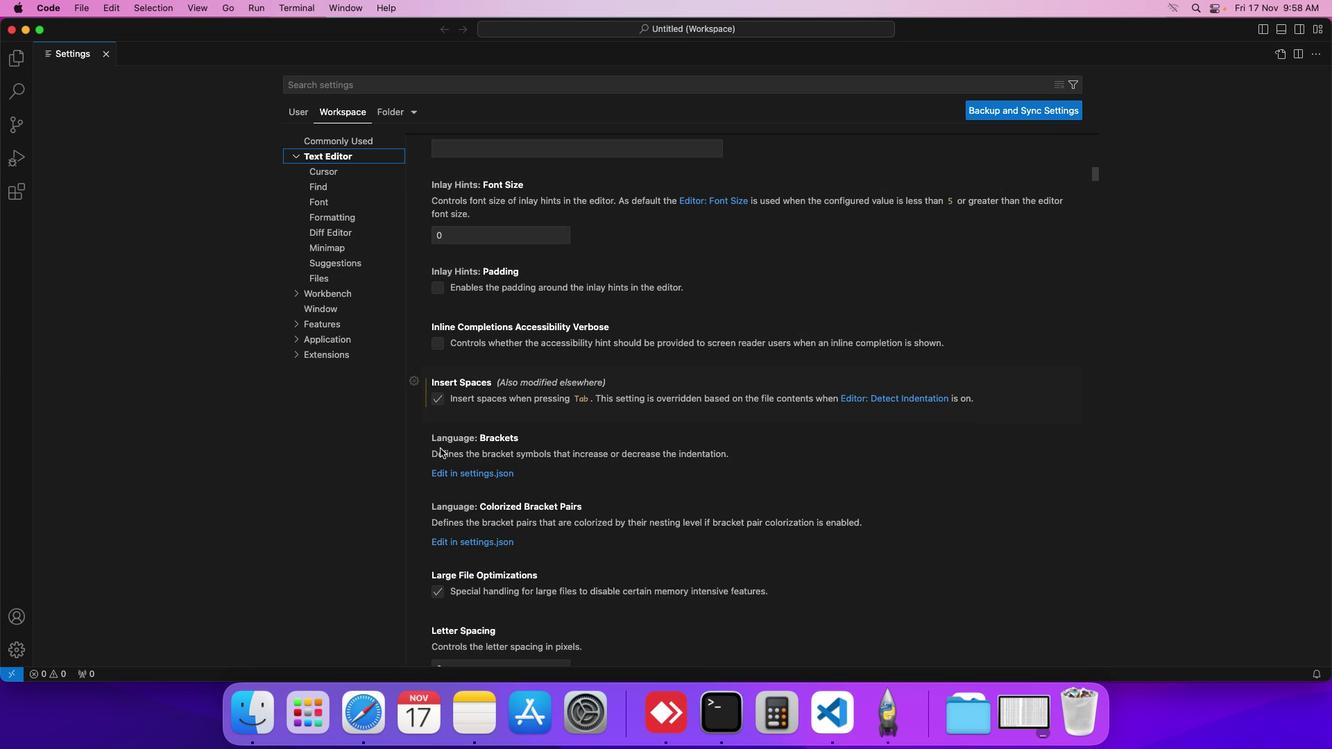 
Action: Mouse scrolled (432, 470) with delta (7, 171)
Screenshot: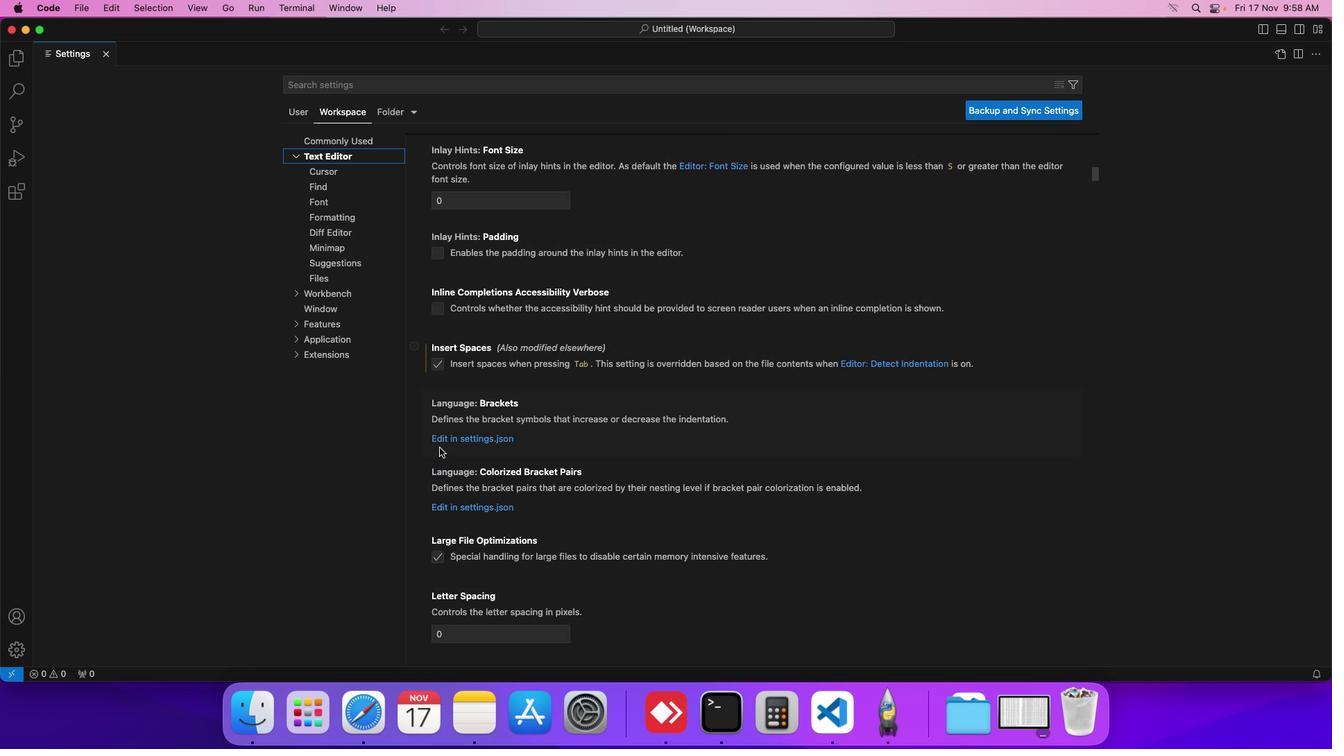 
Action: Mouse scrolled (432, 470) with delta (7, 171)
Screenshot: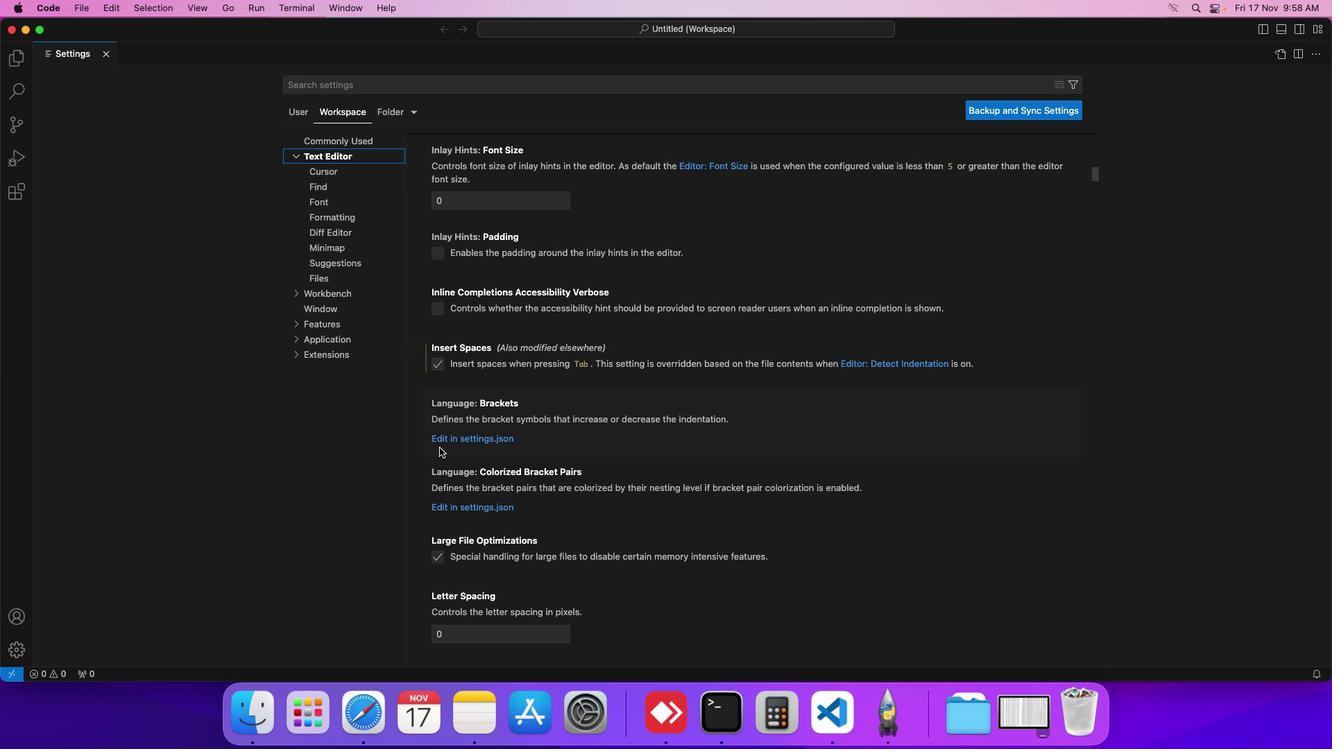 
Action: Mouse moved to (432, 470)
Screenshot: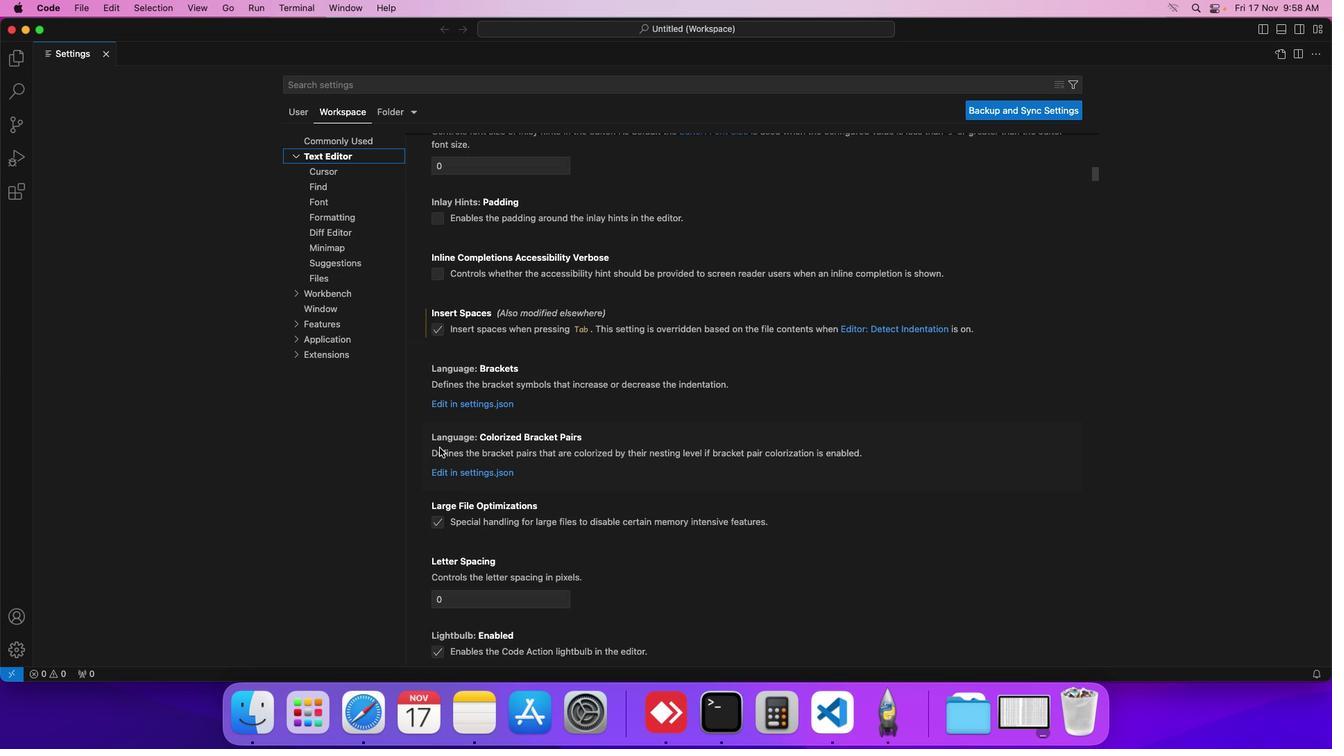 
Action: Mouse scrolled (432, 470) with delta (7, 171)
Screenshot: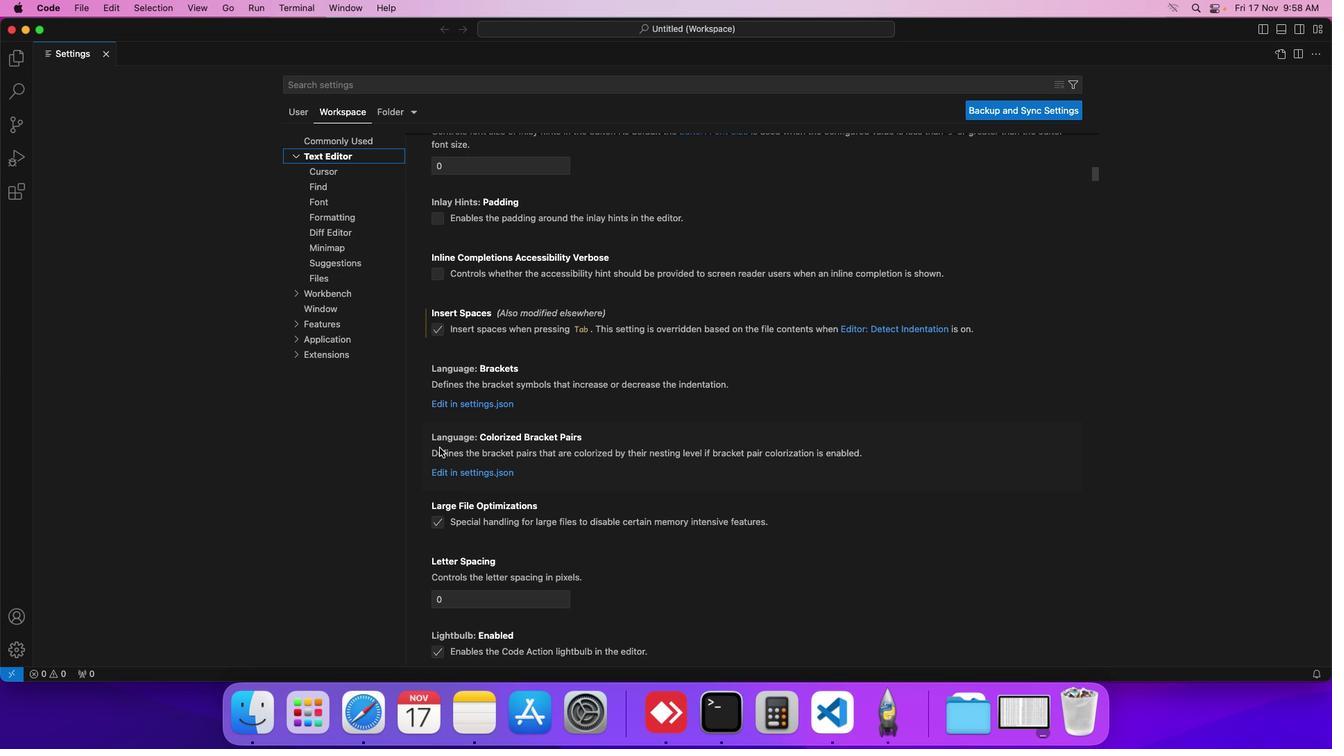 
Action: Mouse scrolled (432, 470) with delta (7, 171)
Screenshot: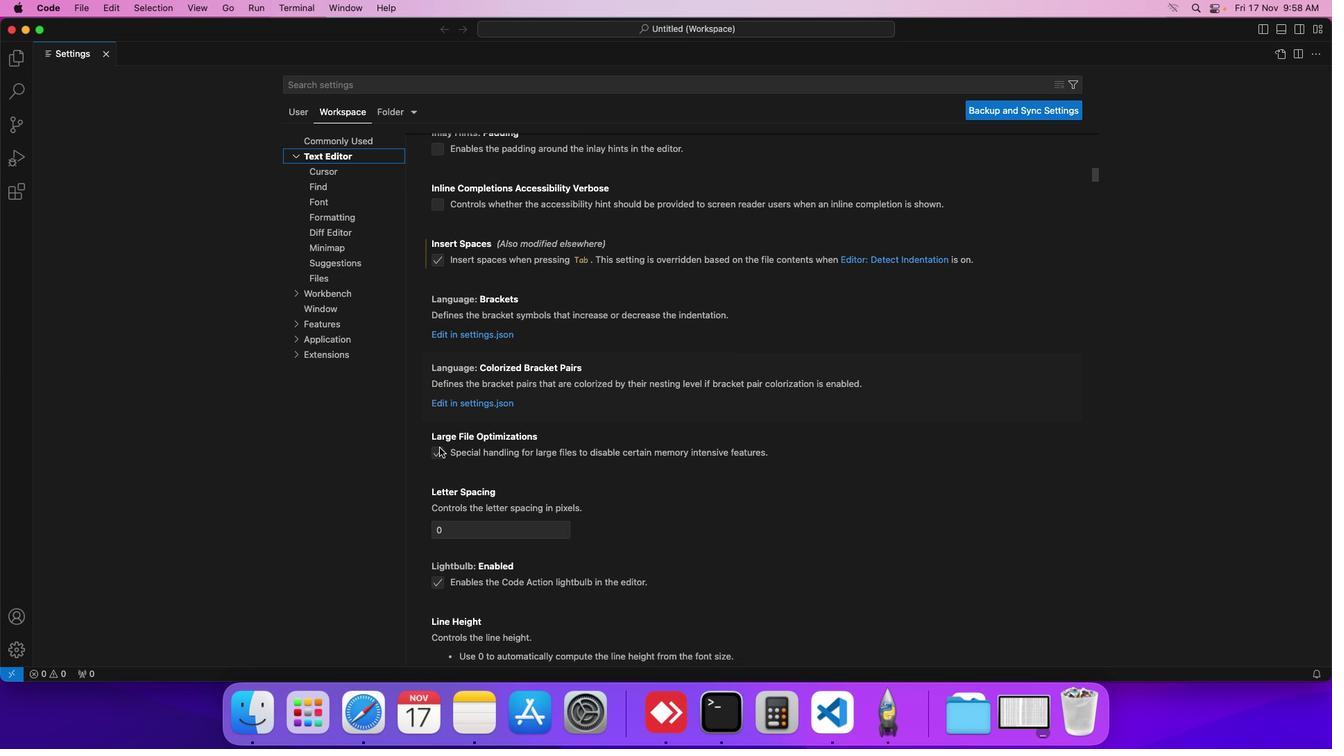 
Action: Mouse scrolled (432, 470) with delta (7, 171)
Screenshot: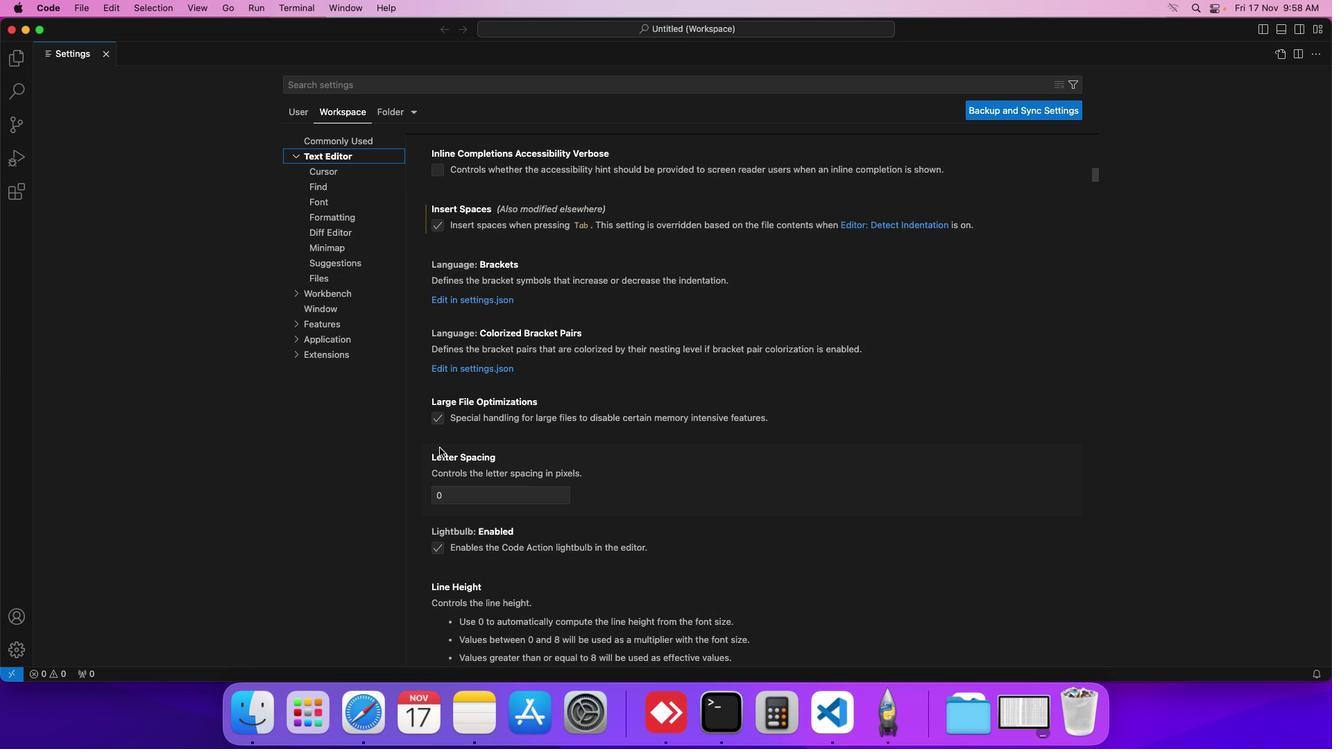 
Action: Mouse scrolled (432, 470) with delta (7, 171)
Screenshot: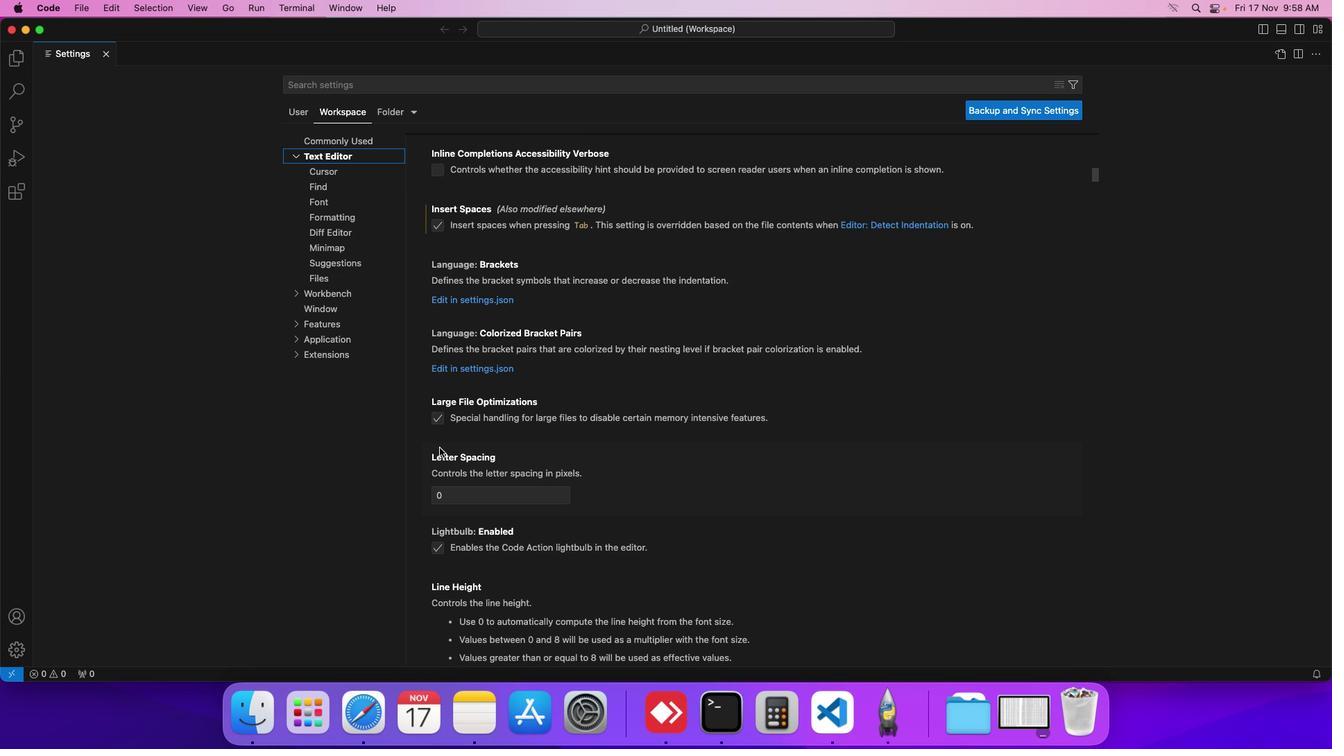 
Action: Mouse scrolled (432, 470) with delta (7, 171)
Screenshot: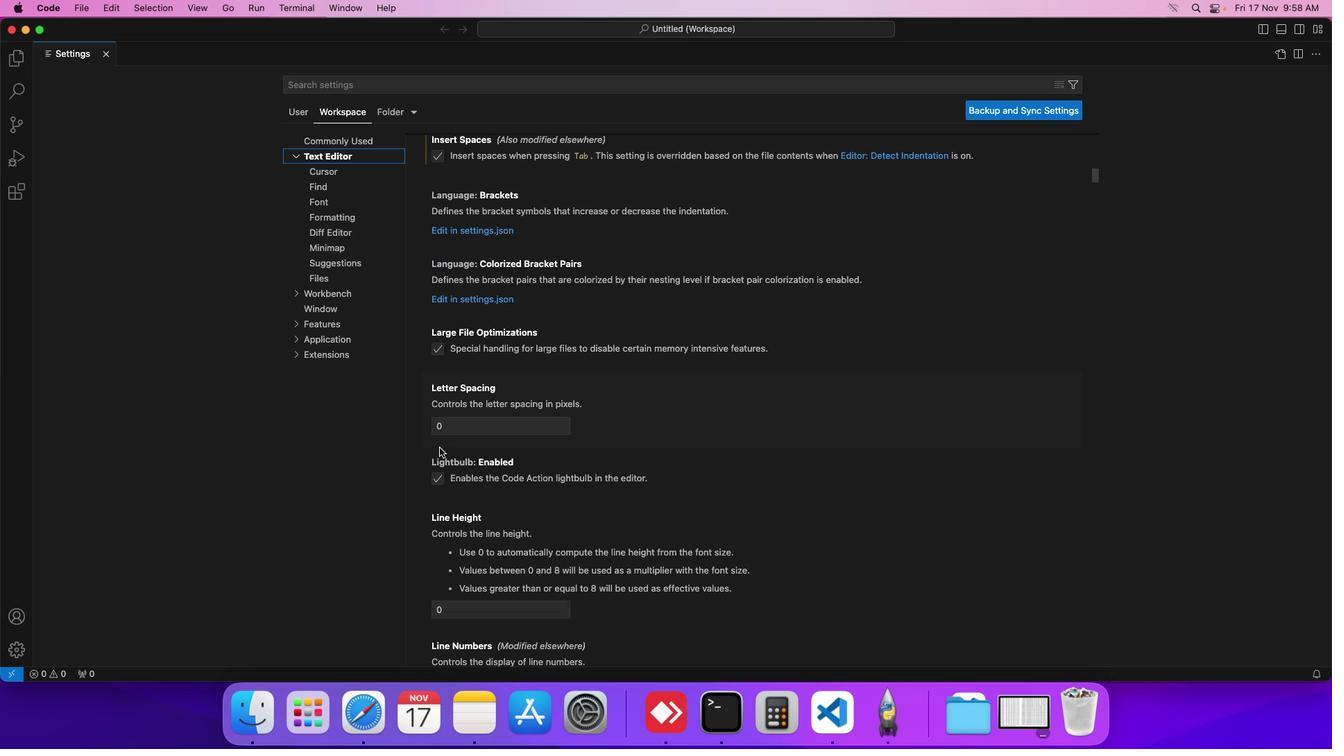
Action: Mouse scrolled (432, 470) with delta (7, 171)
Screenshot: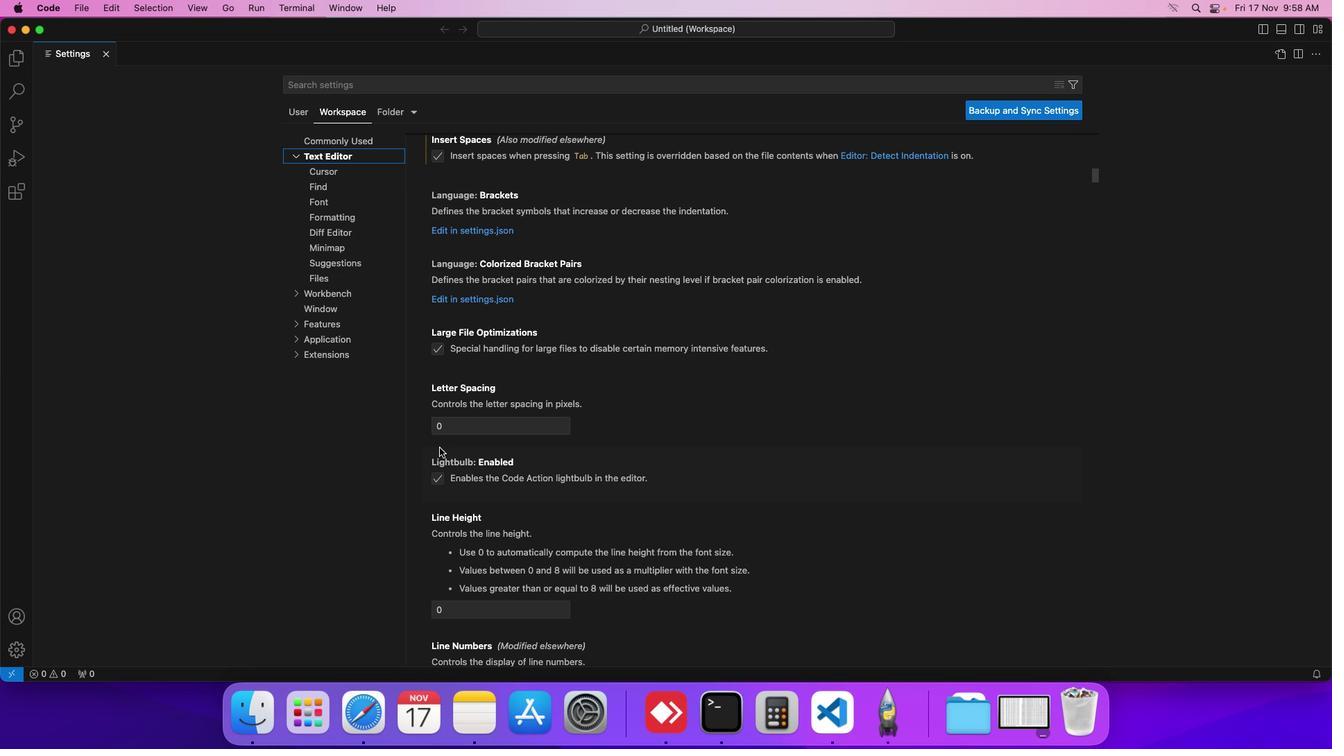 
Action: Mouse moved to (432, 470)
Screenshot: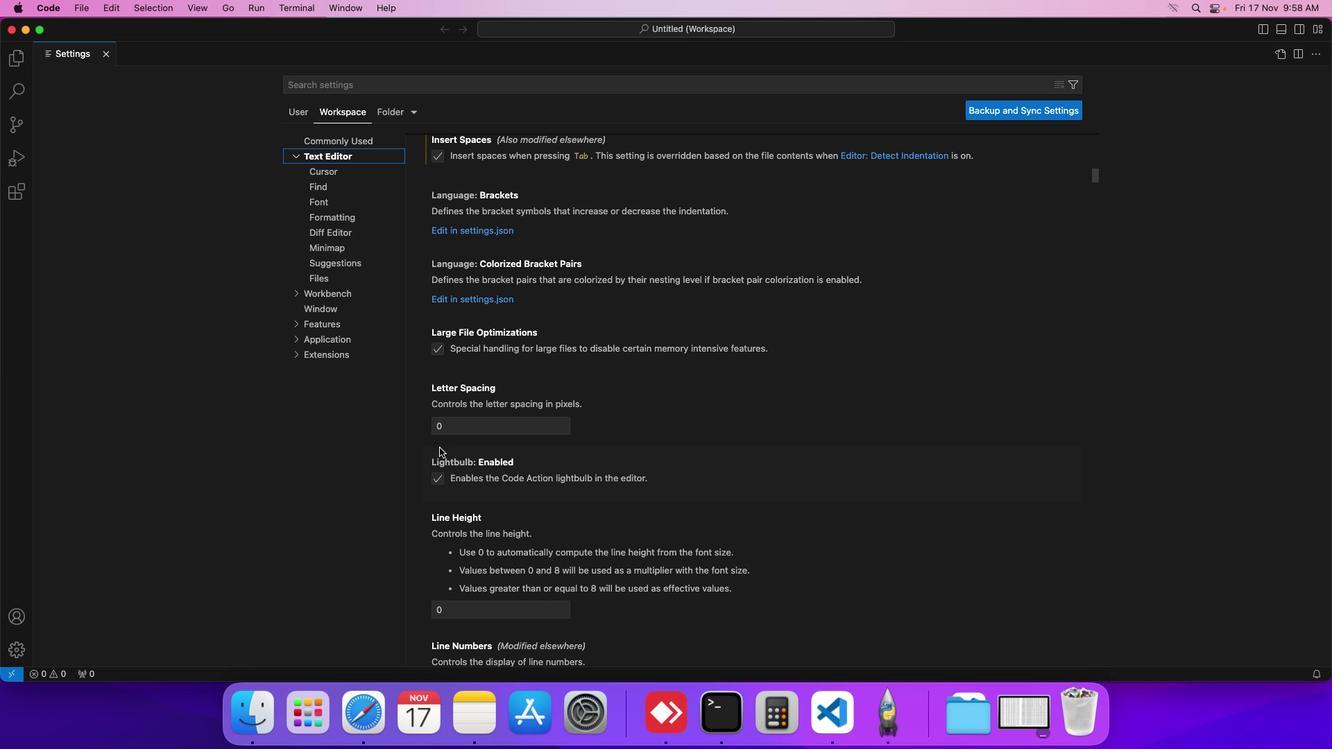 
Action: Mouse scrolled (432, 470) with delta (7, 171)
Screenshot: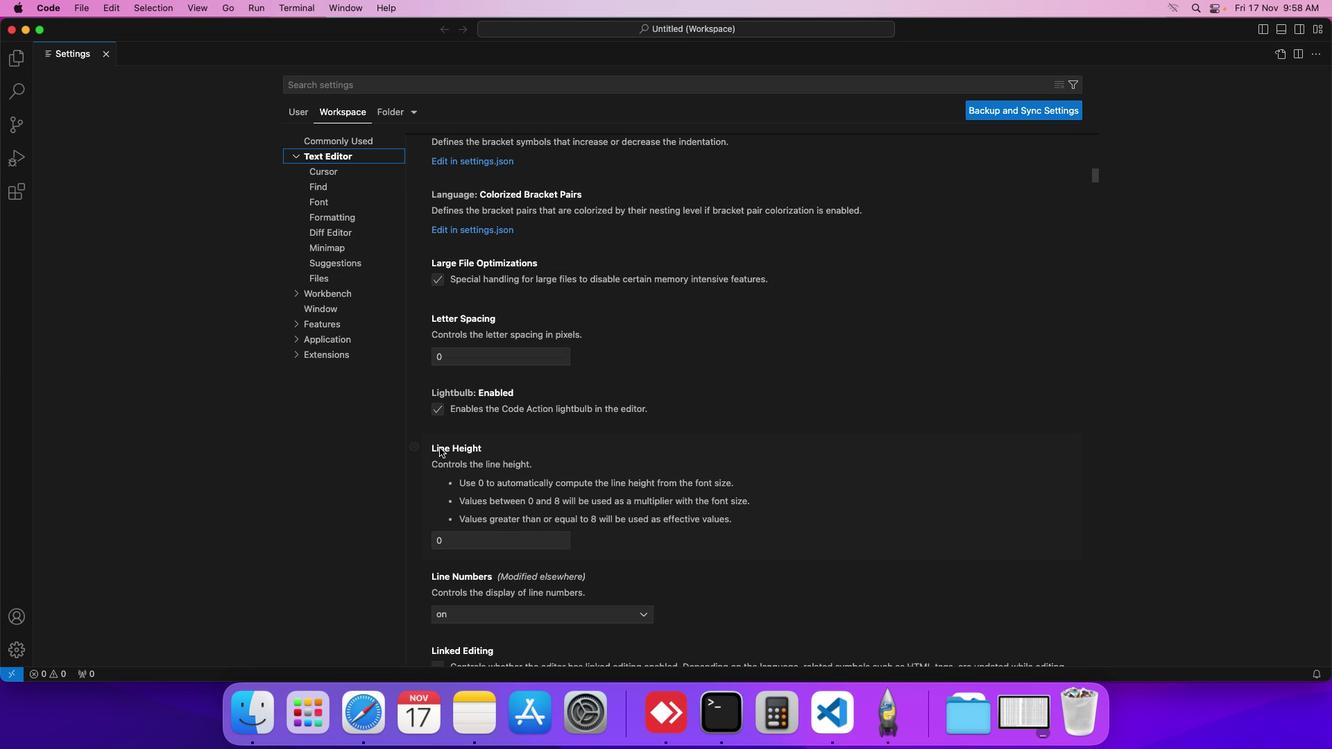 
Action: Mouse scrolled (432, 470) with delta (7, 171)
Screenshot: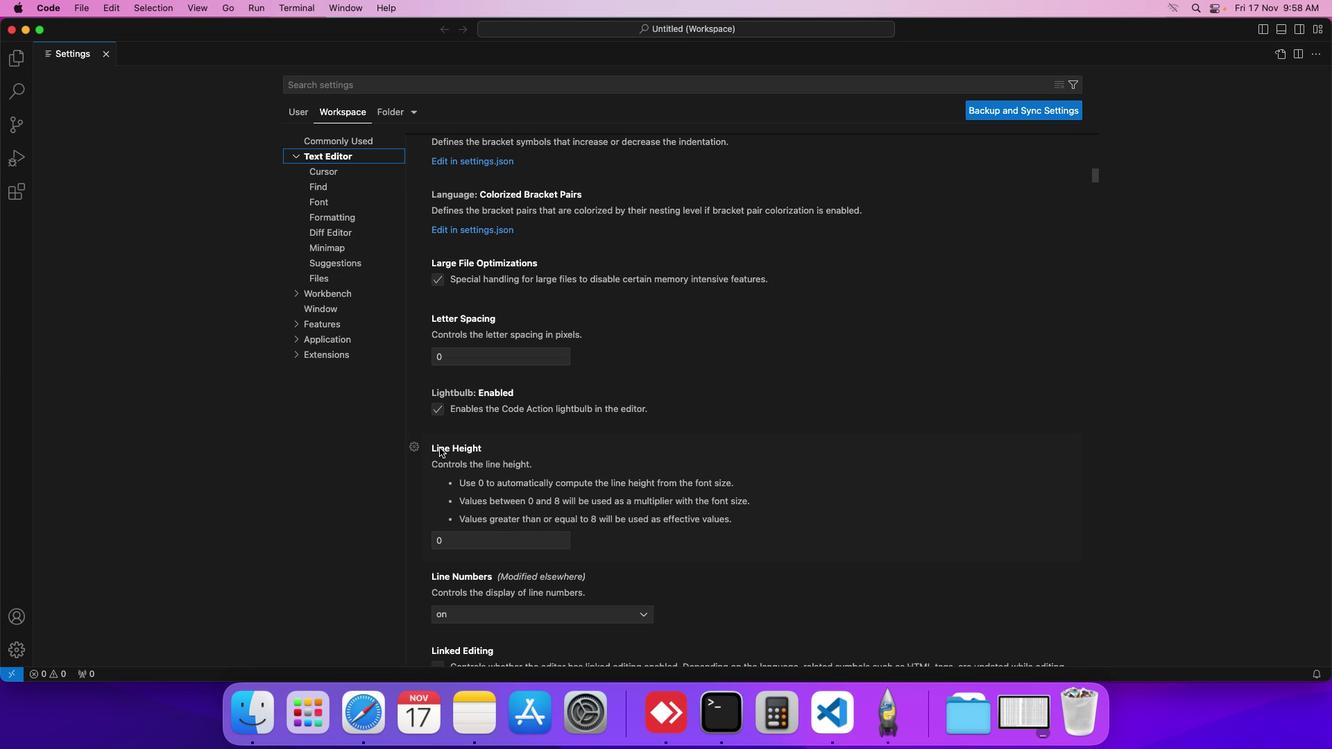 
Action: Mouse scrolled (432, 470) with delta (7, 171)
Screenshot: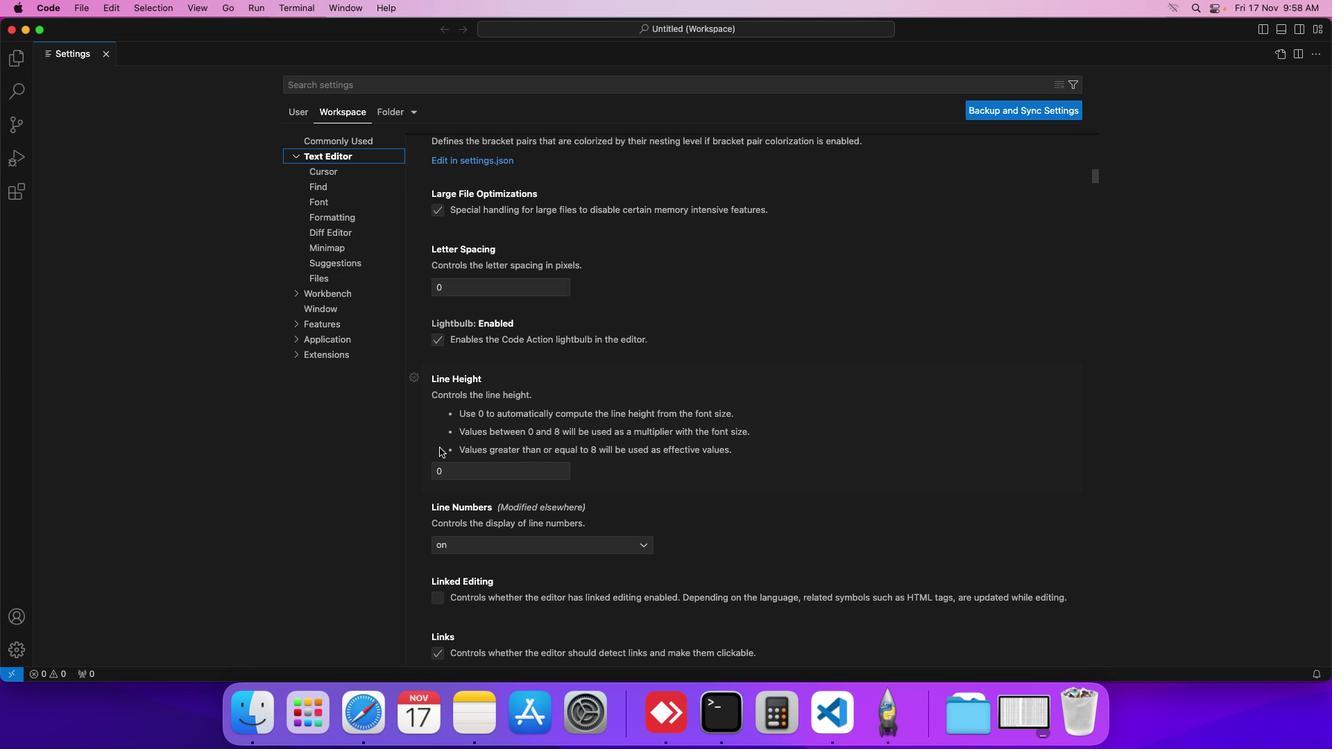 
Action: Mouse scrolled (432, 470) with delta (7, 171)
Screenshot: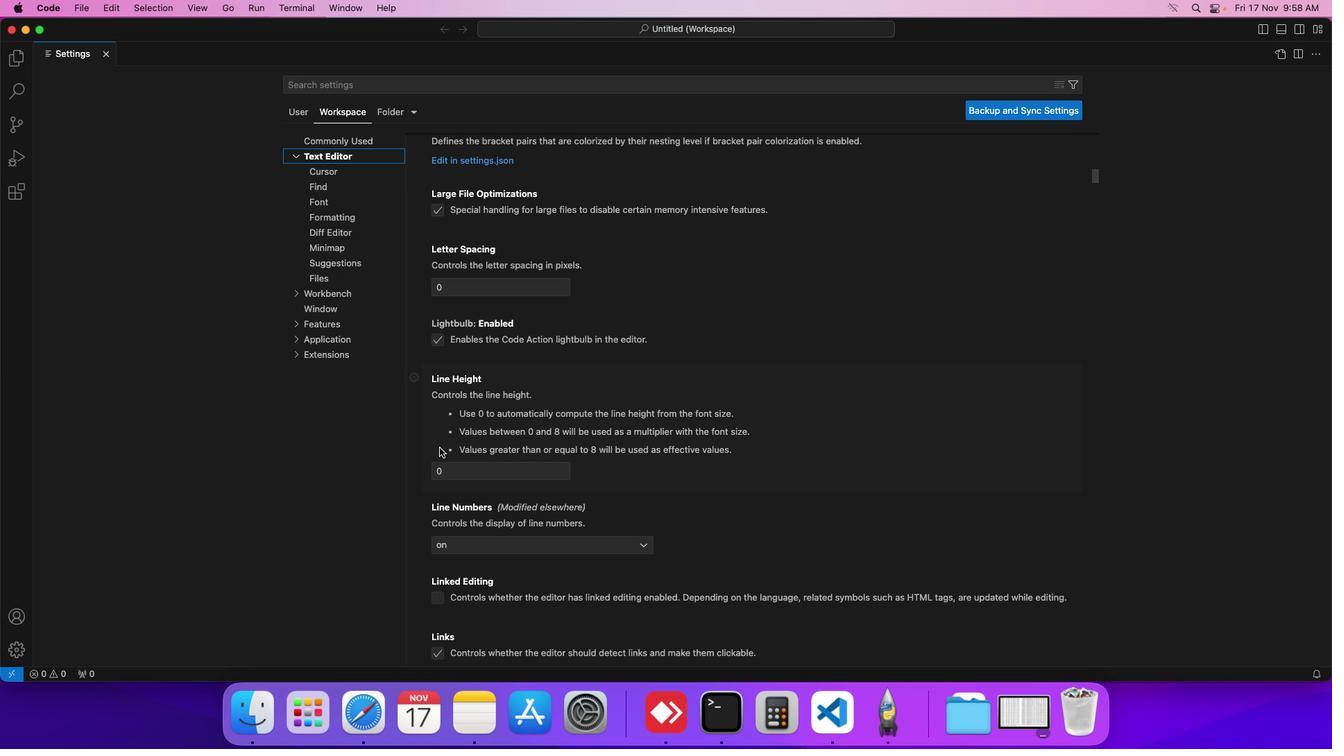
Action: Mouse scrolled (432, 470) with delta (7, 171)
Screenshot: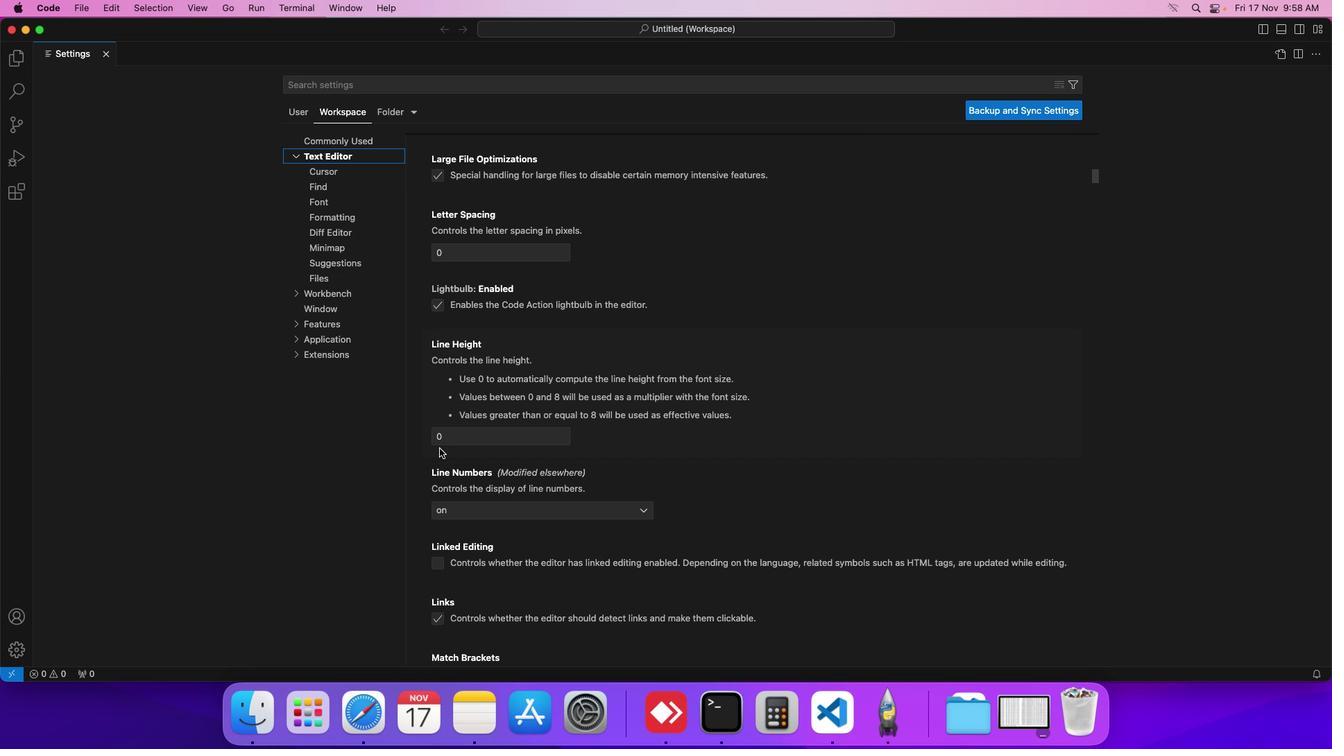 
Action: Mouse moved to (433, 471)
Screenshot: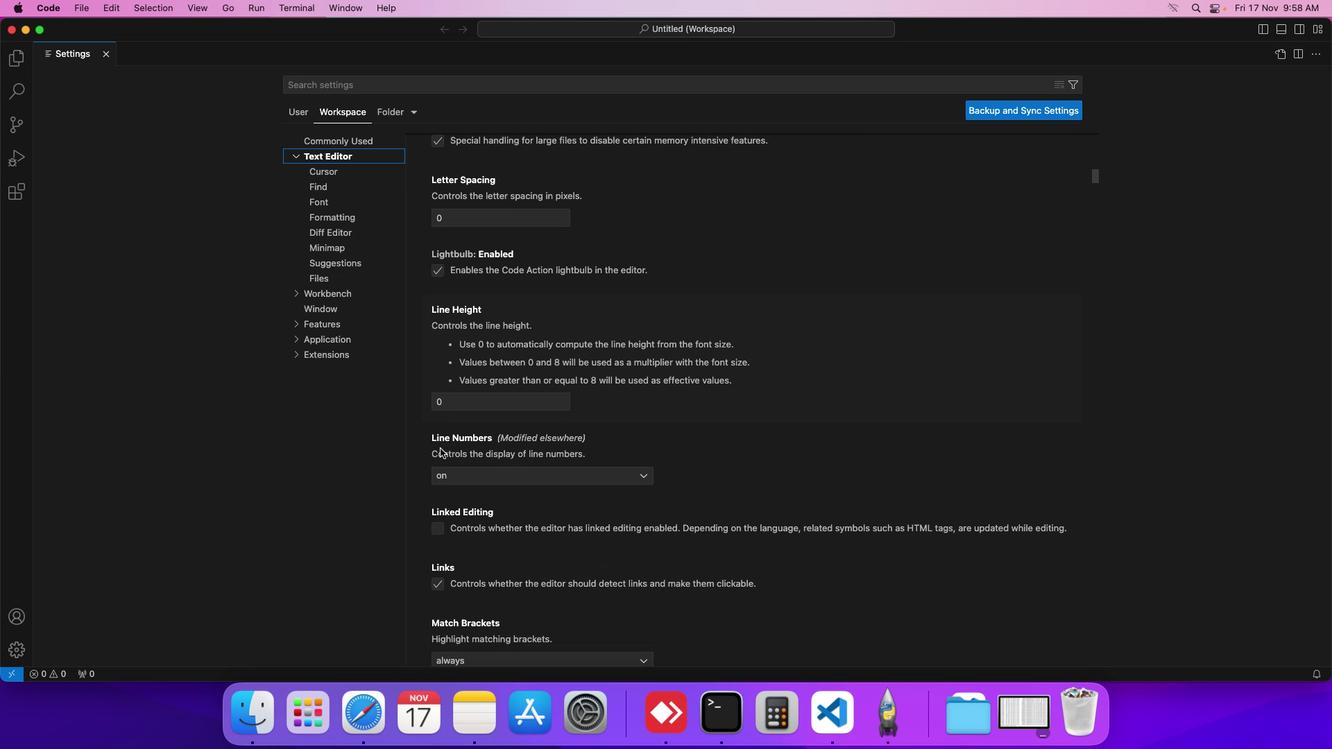 
Action: Mouse scrolled (433, 471) with delta (7, 171)
Screenshot: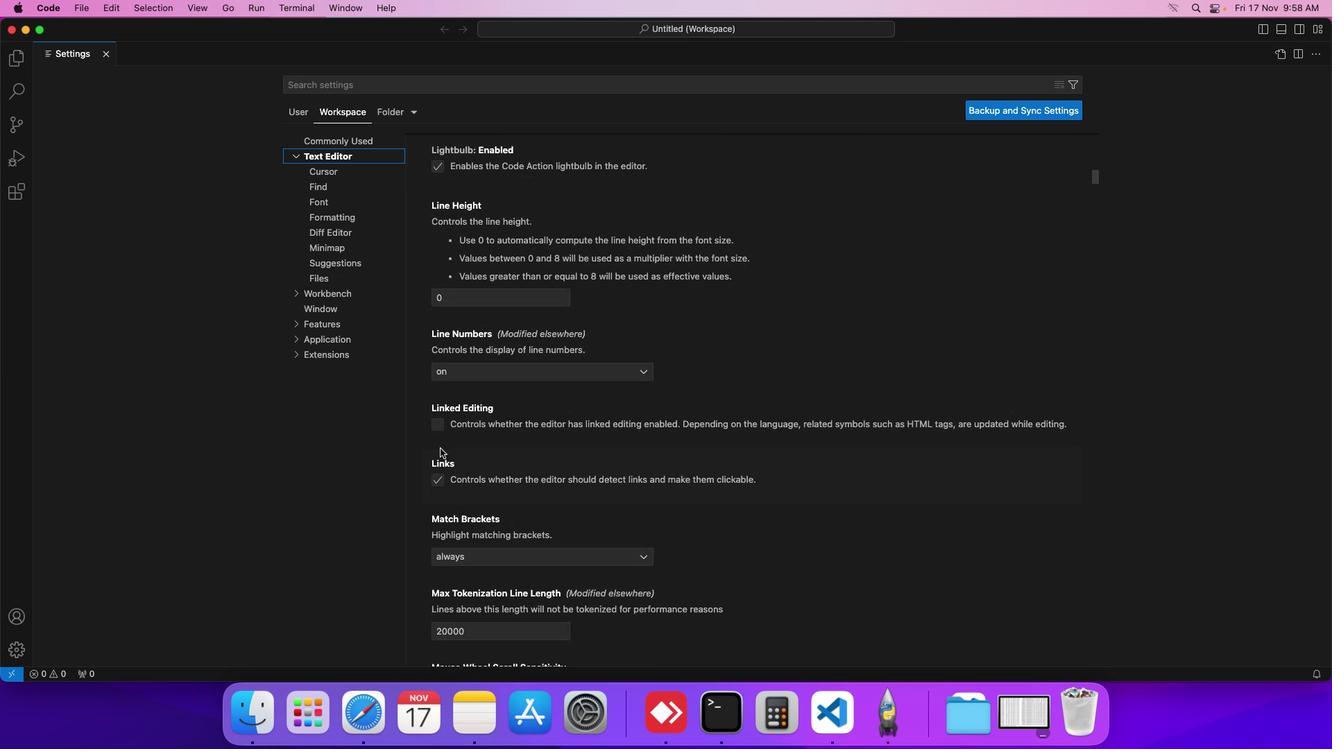 
Action: Mouse scrolled (433, 471) with delta (7, 171)
Screenshot: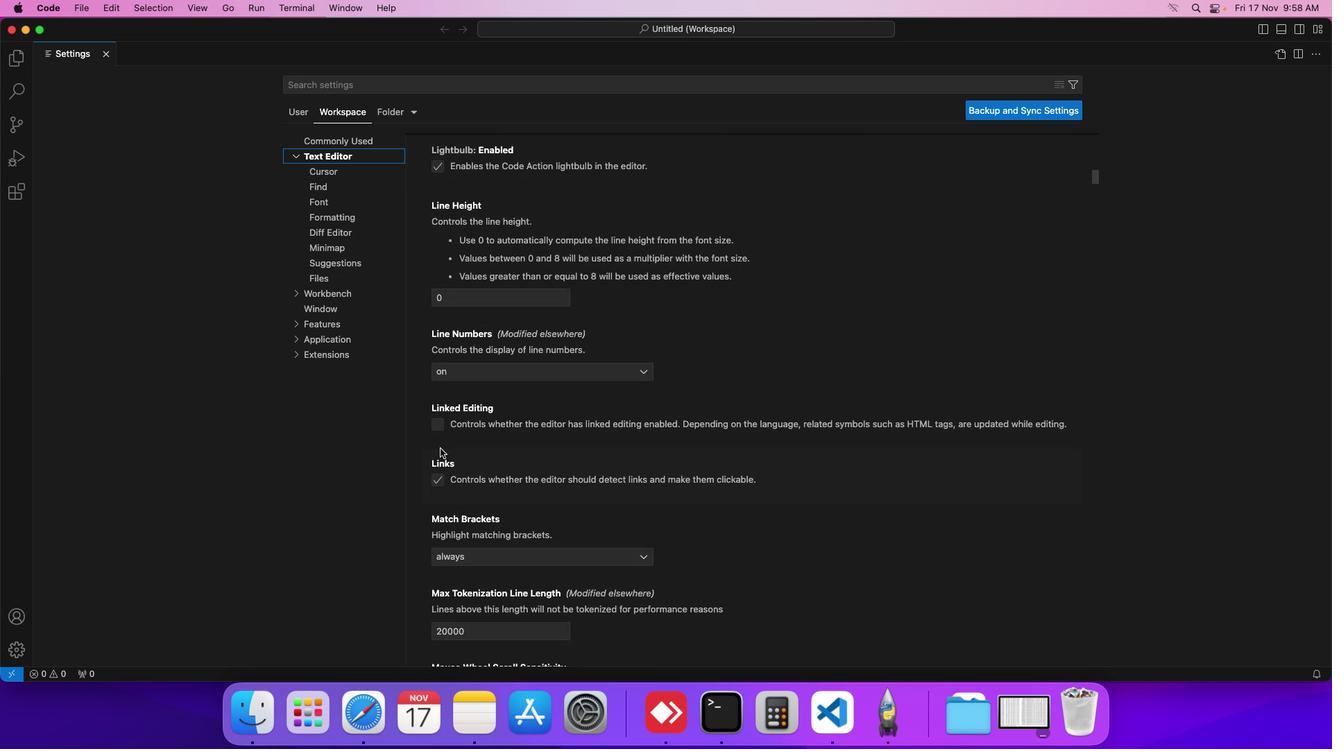 
Action: Mouse scrolled (433, 471) with delta (7, 170)
Screenshot: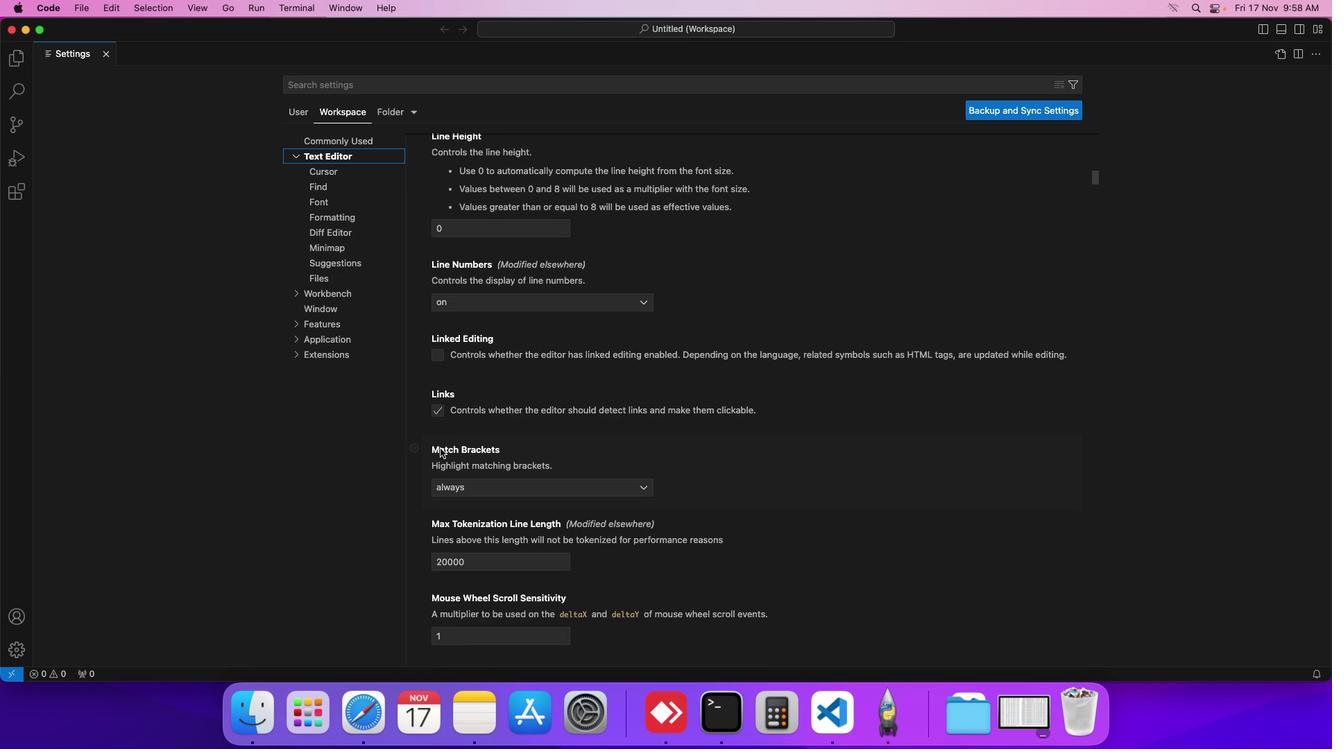 
Action: Mouse scrolled (433, 471) with delta (7, 170)
Screenshot: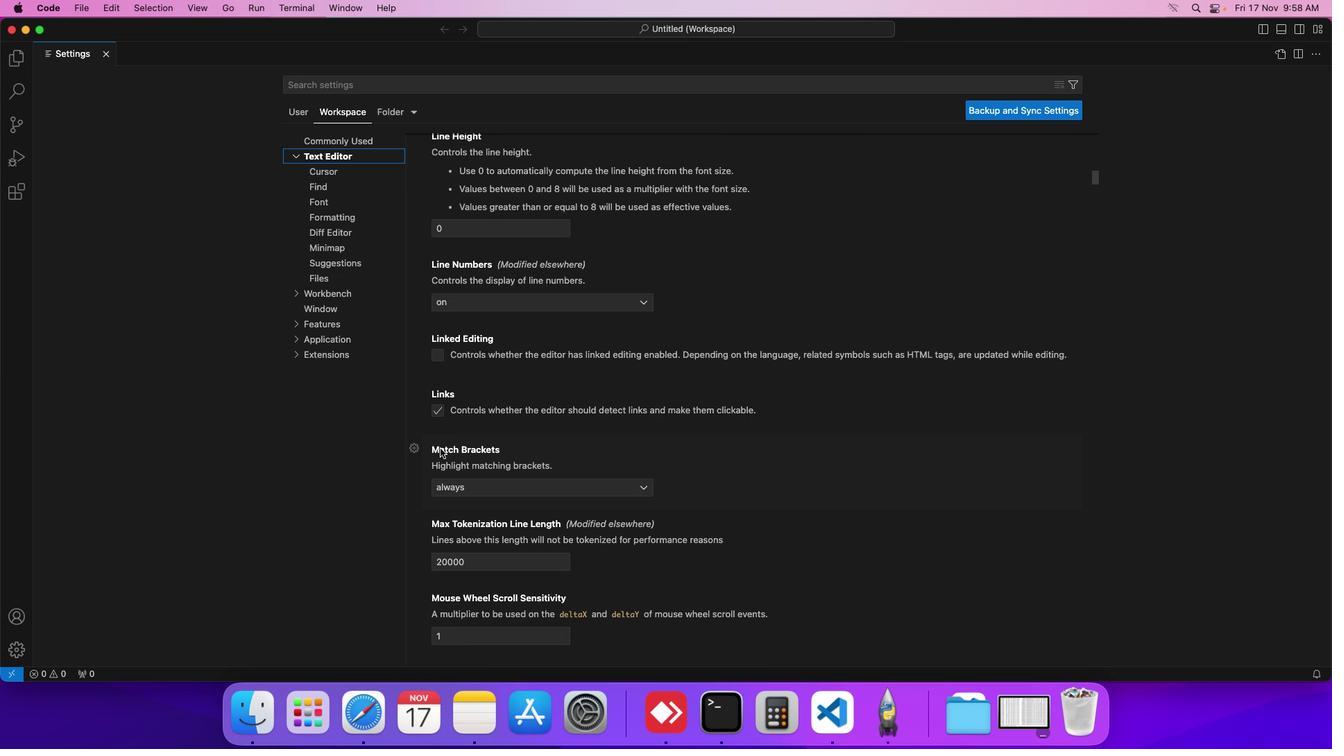 
Action: Mouse moved to (433, 471)
Screenshot: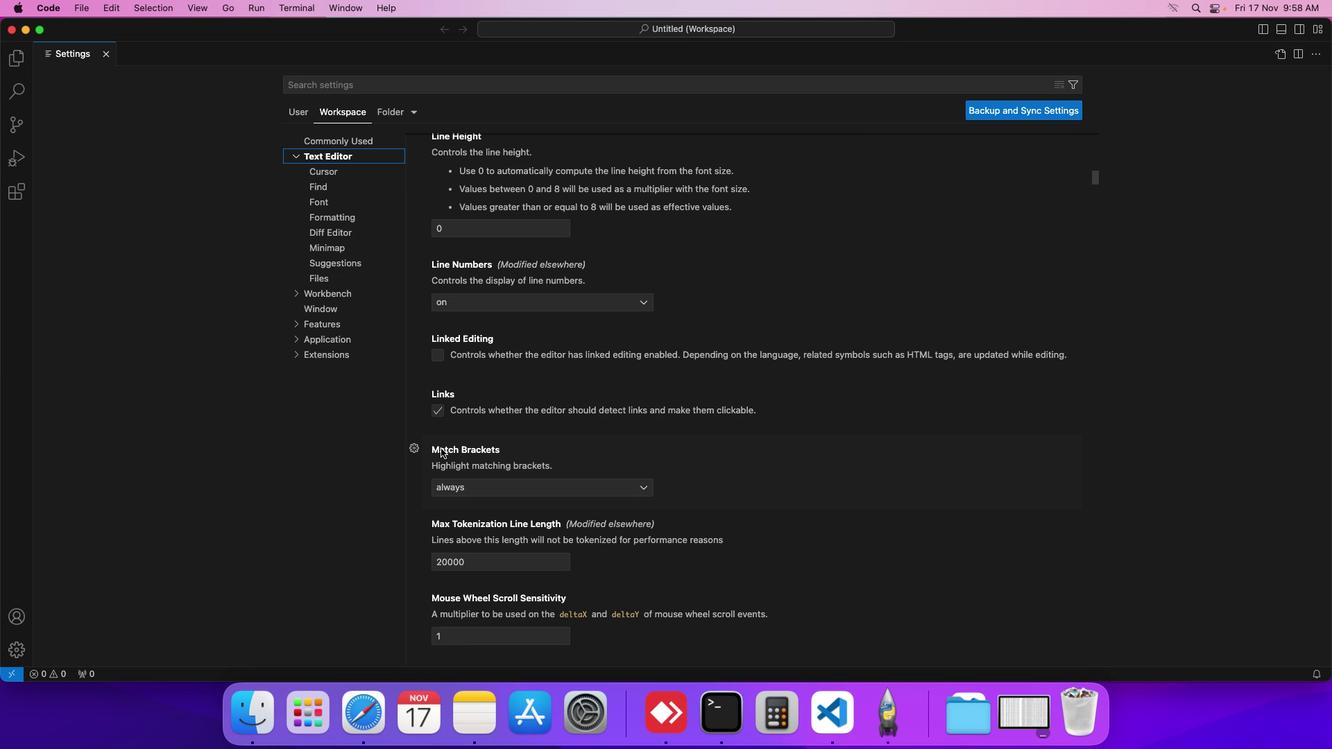 
Action: Mouse scrolled (433, 471) with delta (7, 171)
Screenshot: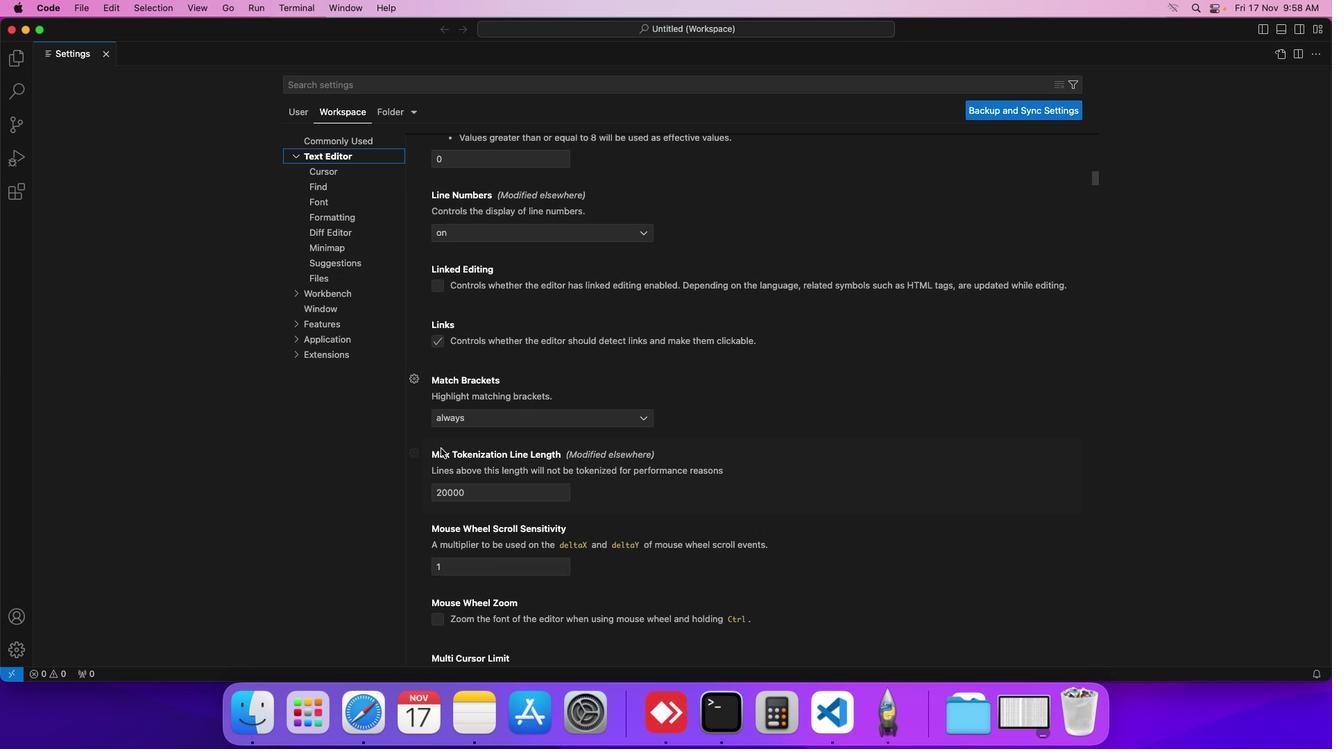 
Action: Mouse scrolled (433, 471) with delta (7, 171)
Screenshot: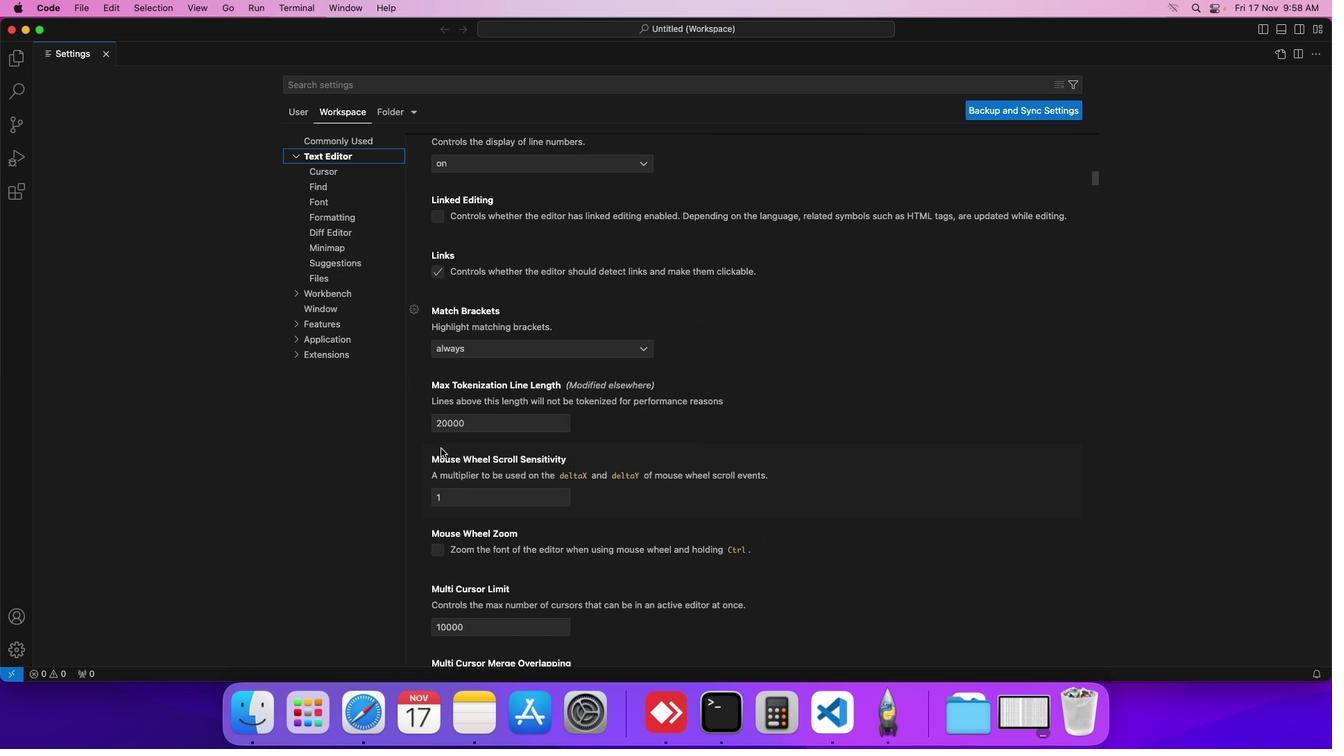 
Action: Mouse scrolled (433, 471) with delta (7, 170)
Screenshot: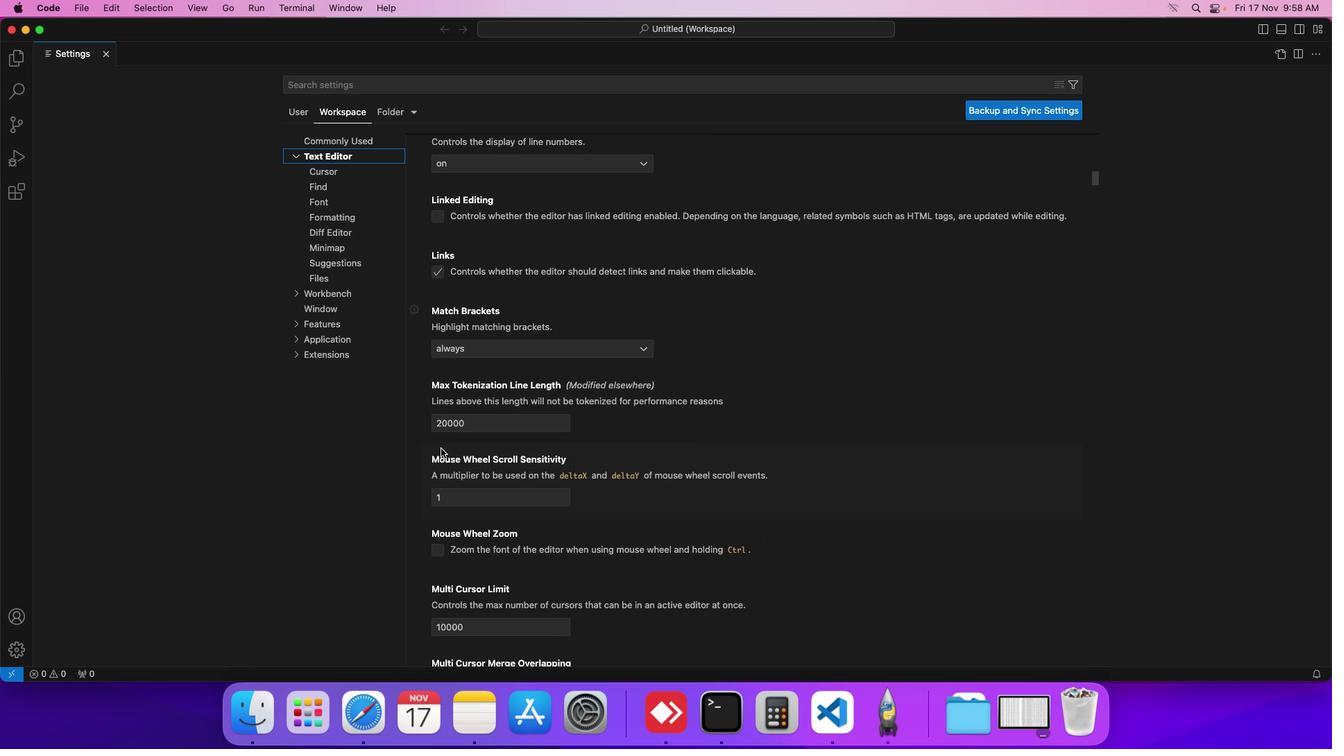 
Action: Mouse moved to (433, 471)
Screenshot: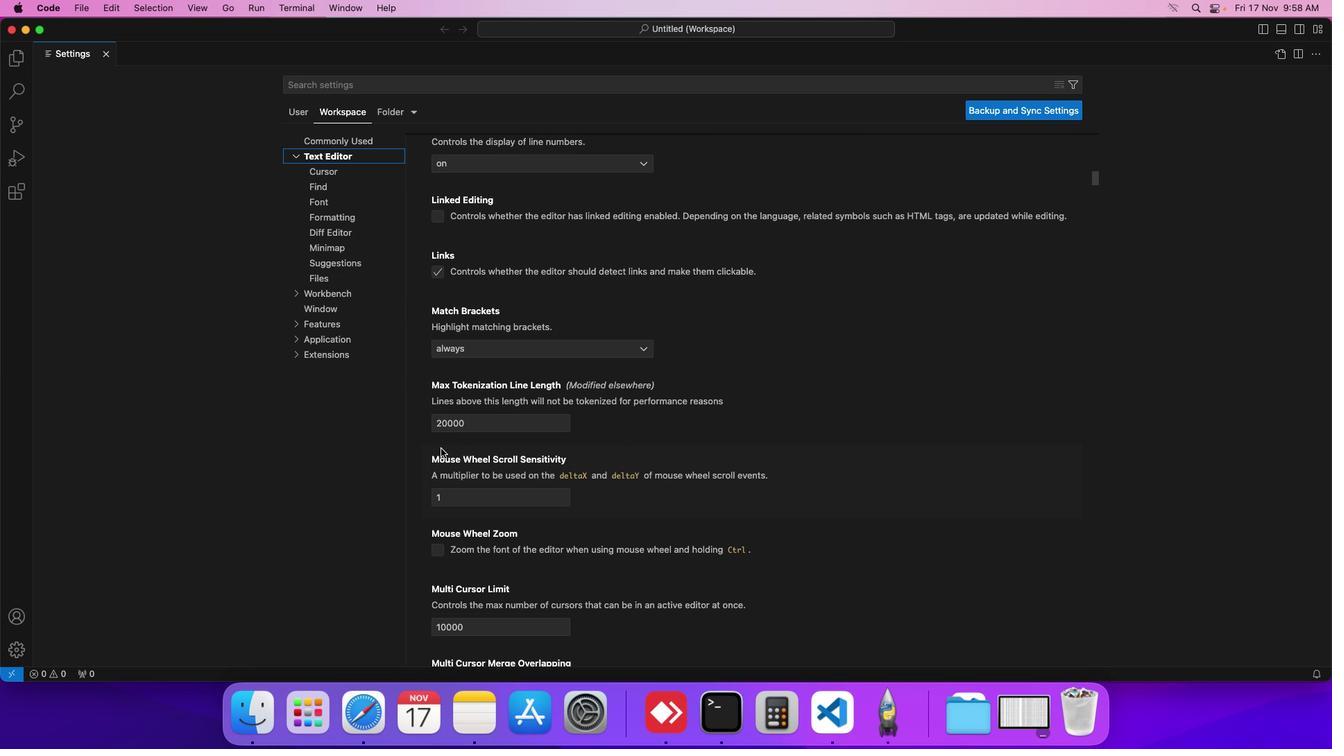 
Action: Mouse scrolled (433, 471) with delta (7, 171)
Screenshot: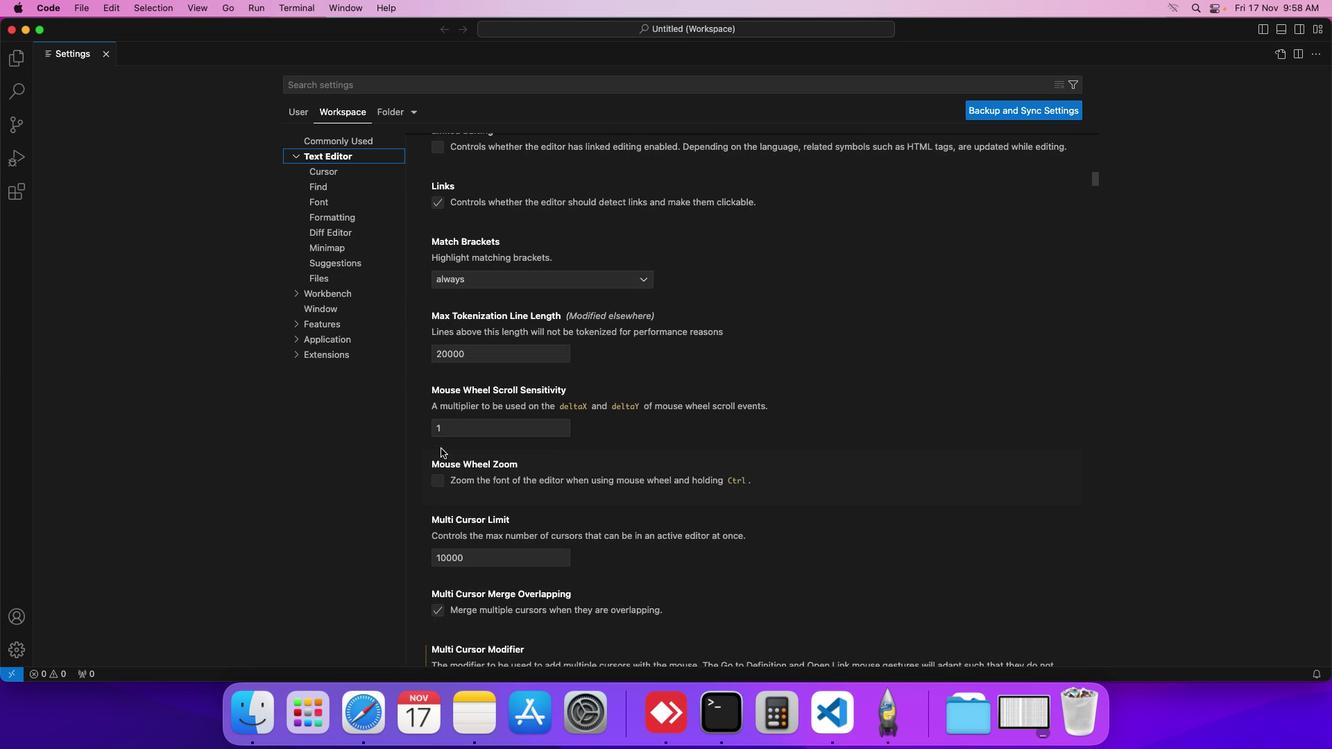 
Action: Mouse scrolled (433, 471) with delta (7, 171)
Screenshot: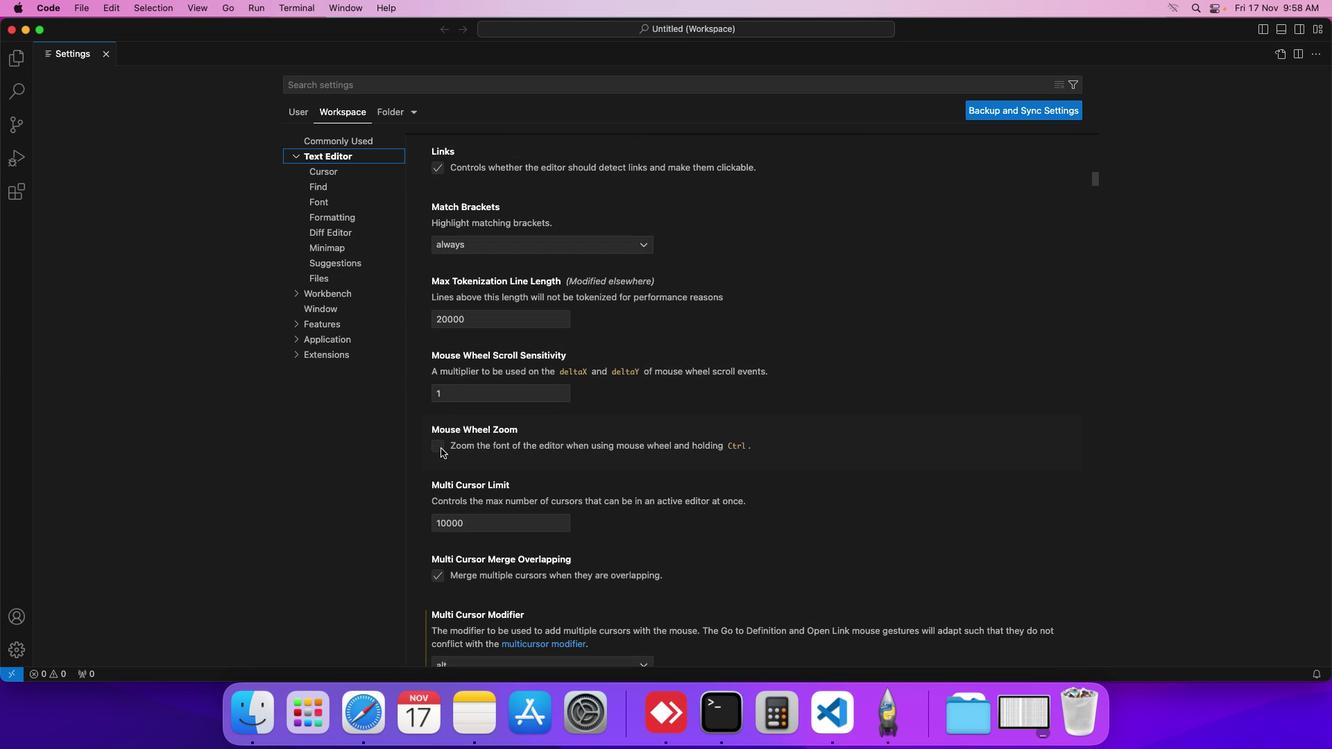 
Action: Mouse scrolled (433, 471) with delta (7, 171)
Screenshot: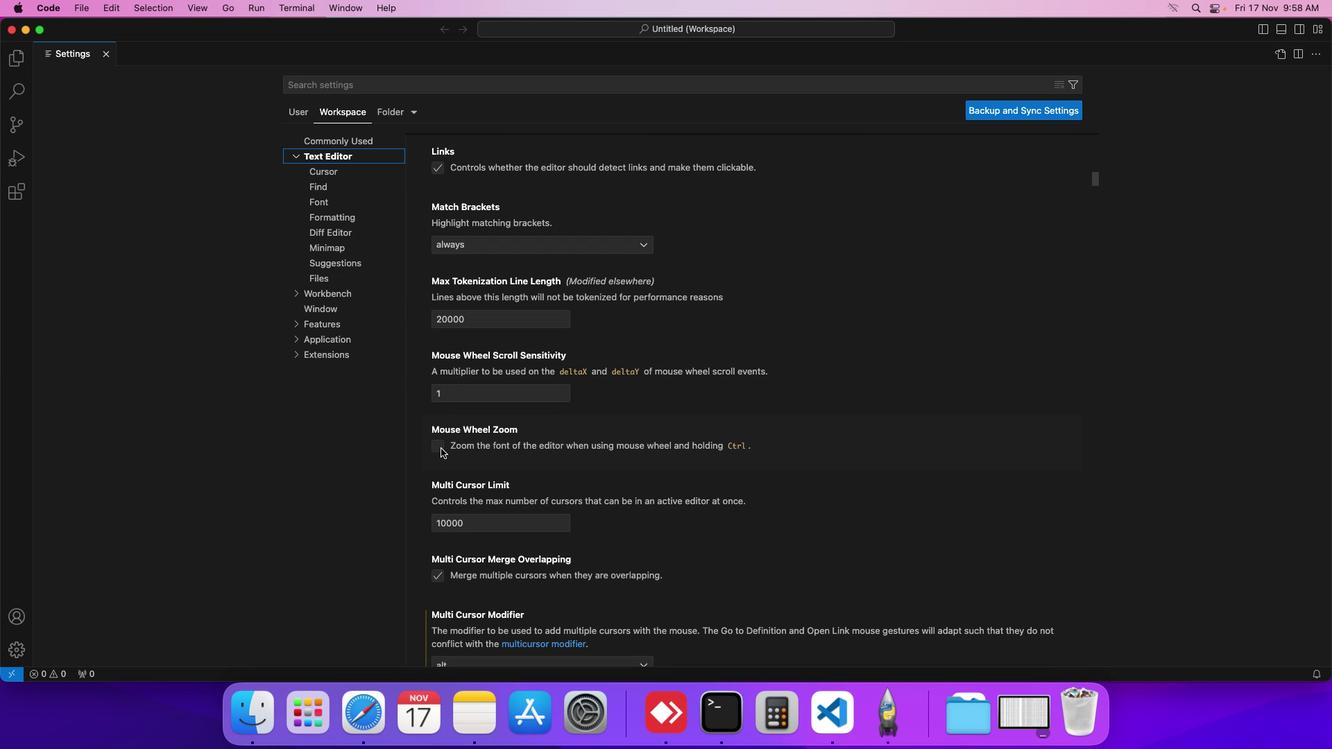 
Action: Mouse scrolled (433, 471) with delta (7, 171)
Screenshot: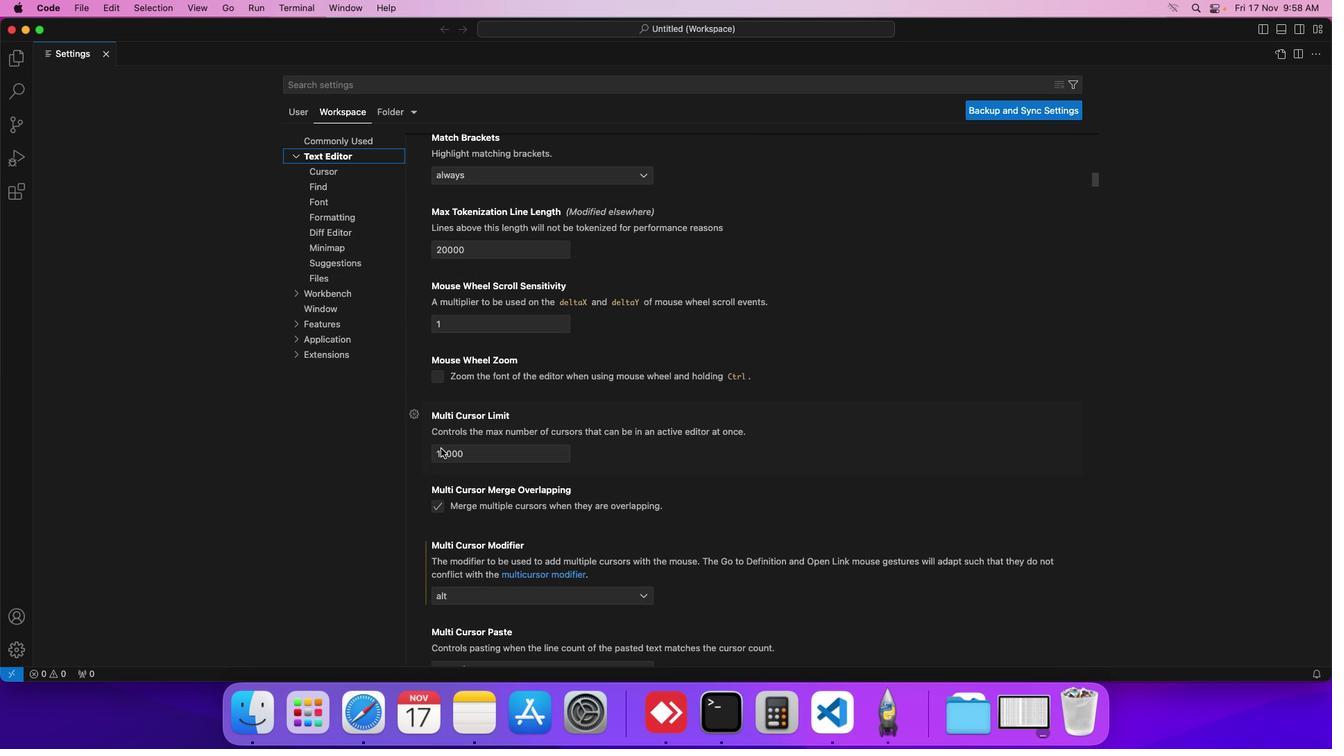 
Action: Mouse scrolled (433, 471) with delta (7, 171)
Screenshot: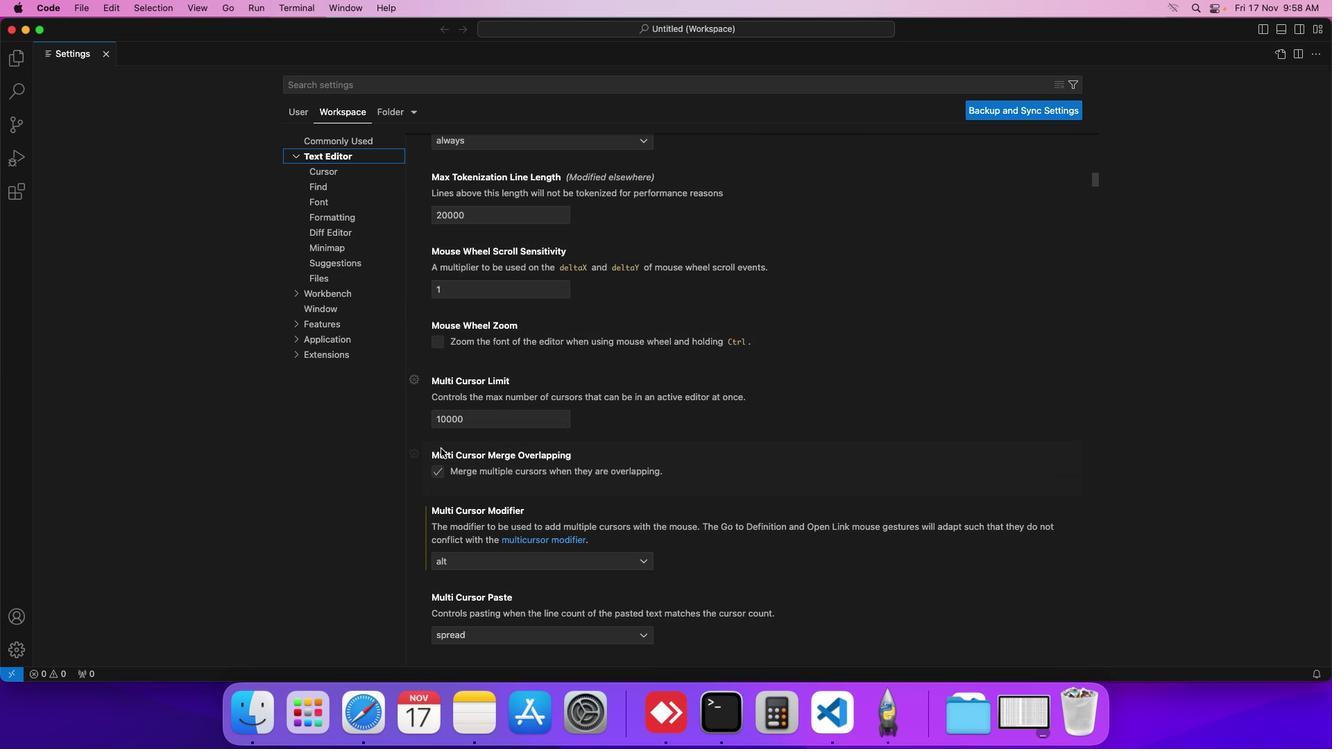 
Action: Mouse scrolled (433, 471) with delta (7, 171)
Screenshot: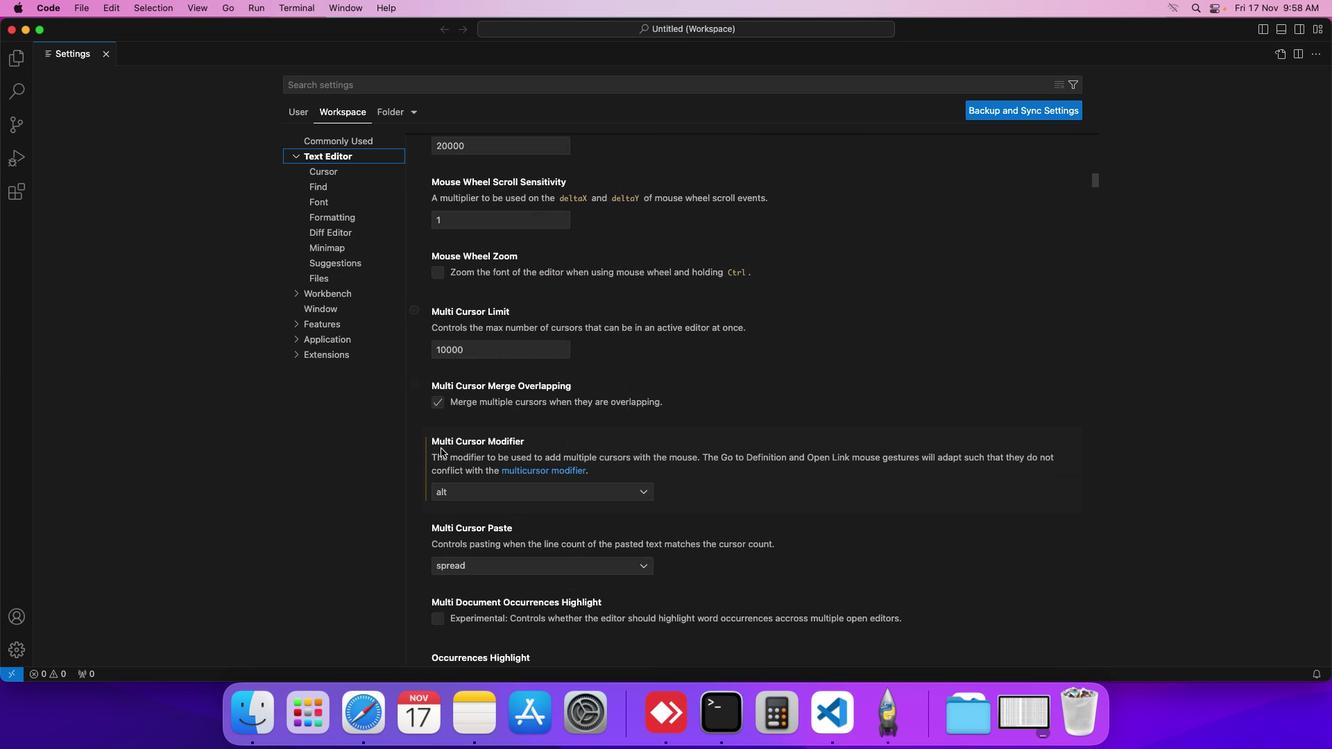 
Action: Mouse scrolled (433, 471) with delta (7, 170)
Screenshot: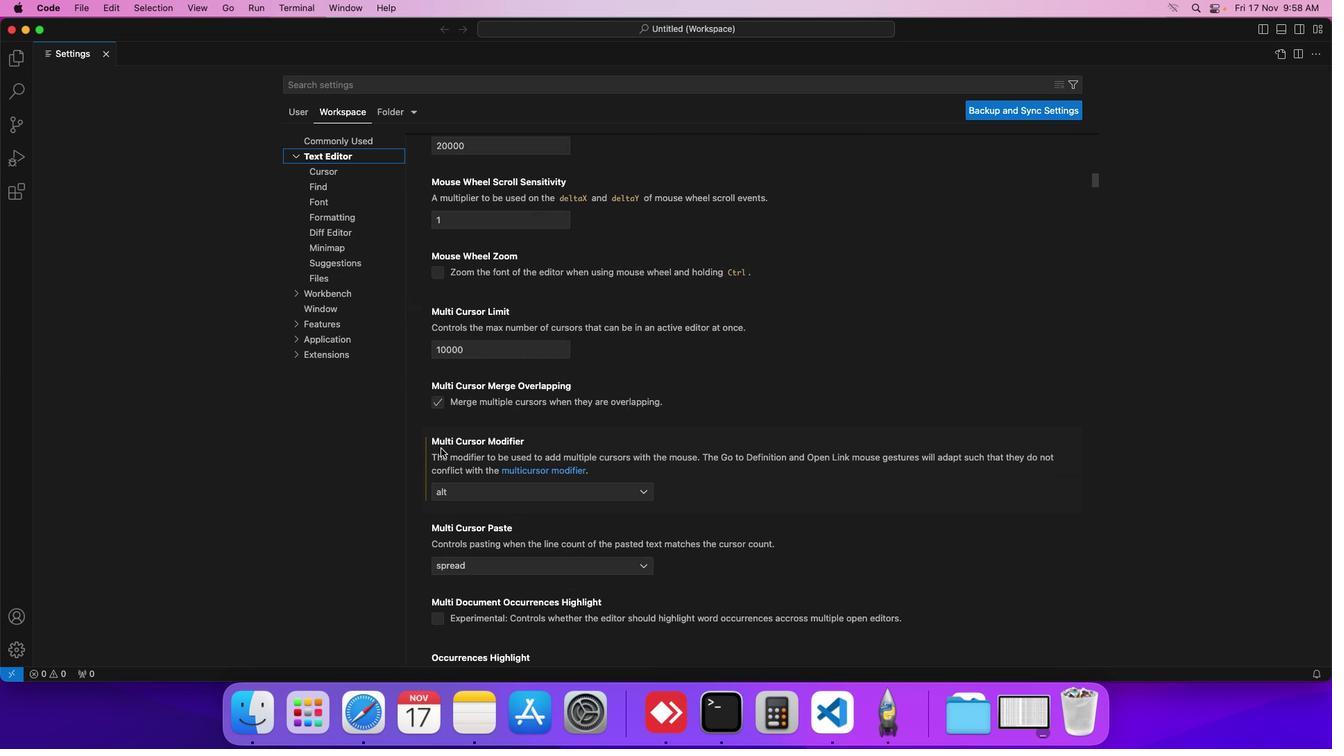 
Action: Mouse moved to (433, 471)
Screenshot: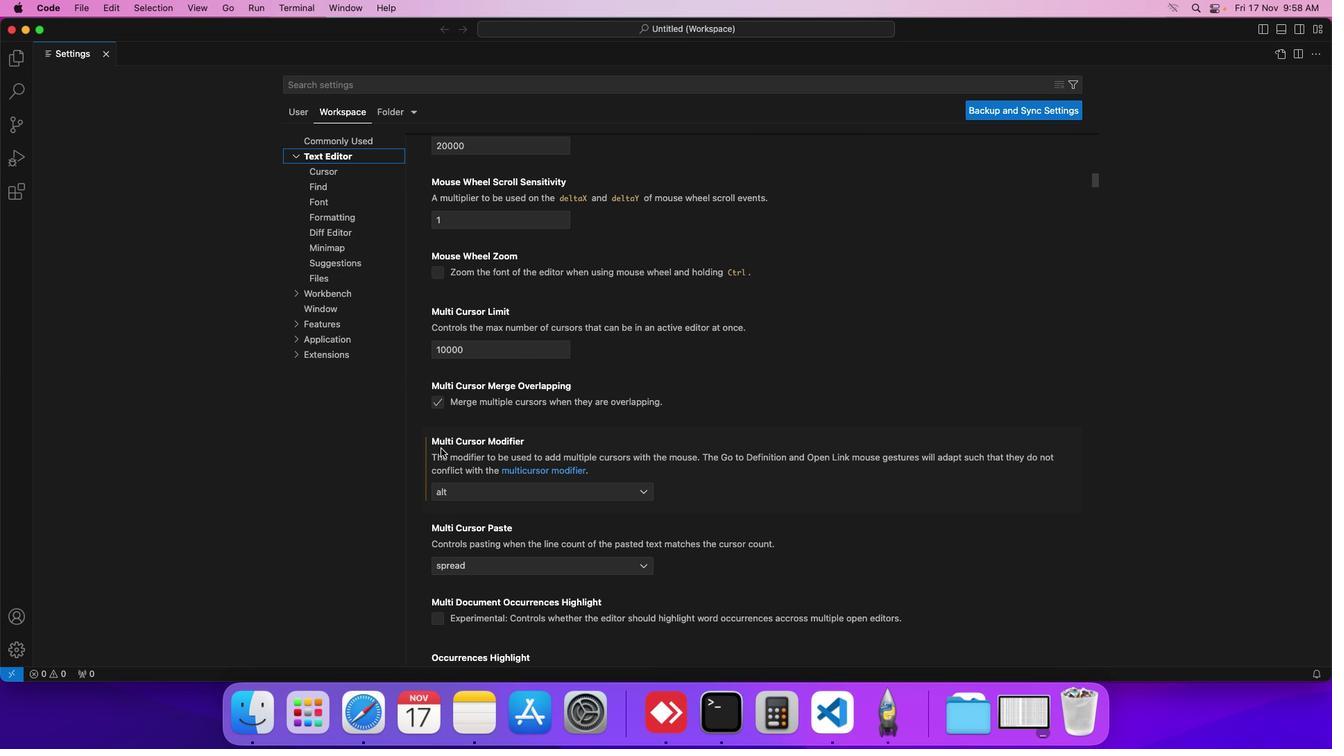 
Action: Mouse scrolled (433, 471) with delta (7, 171)
Screenshot: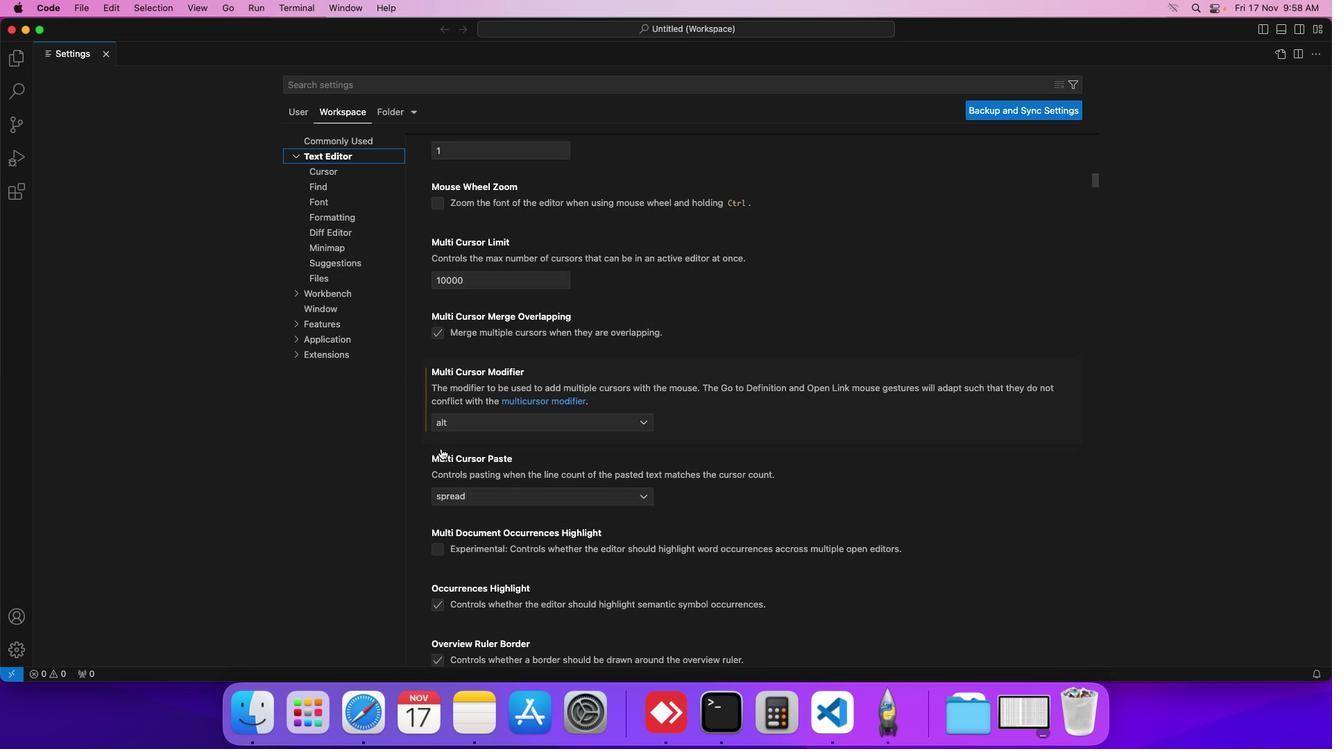 
Action: Mouse scrolled (433, 471) with delta (7, 171)
Screenshot: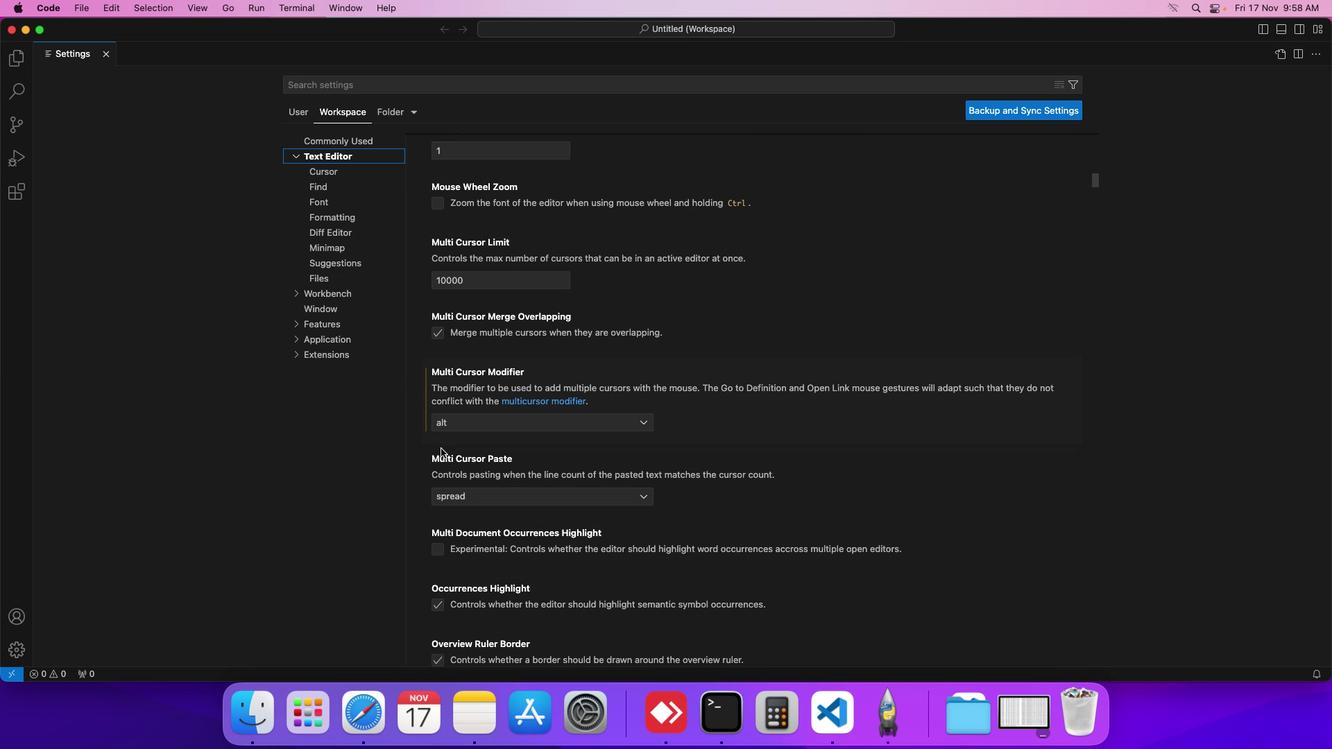 
Action: Mouse scrolled (433, 471) with delta (7, 171)
Screenshot: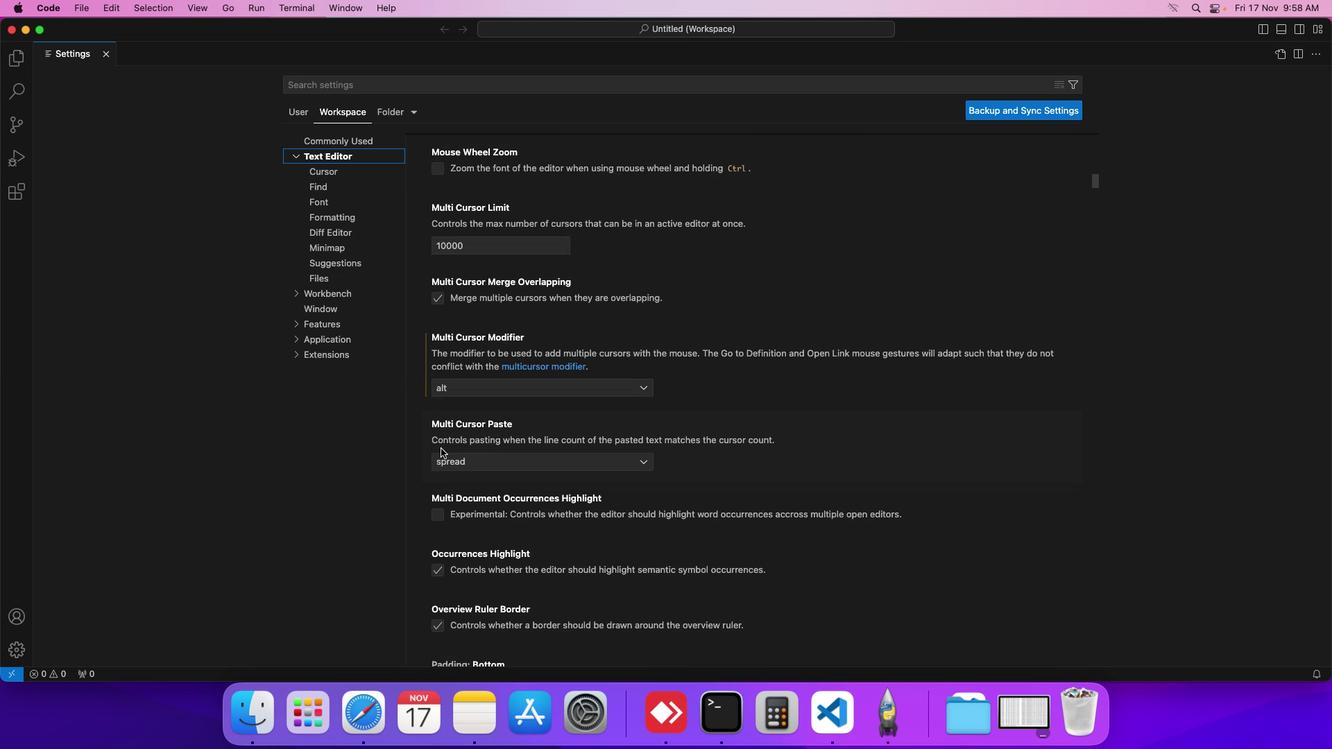 
Action: Mouse scrolled (433, 471) with delta (7, 171)
Screenshot: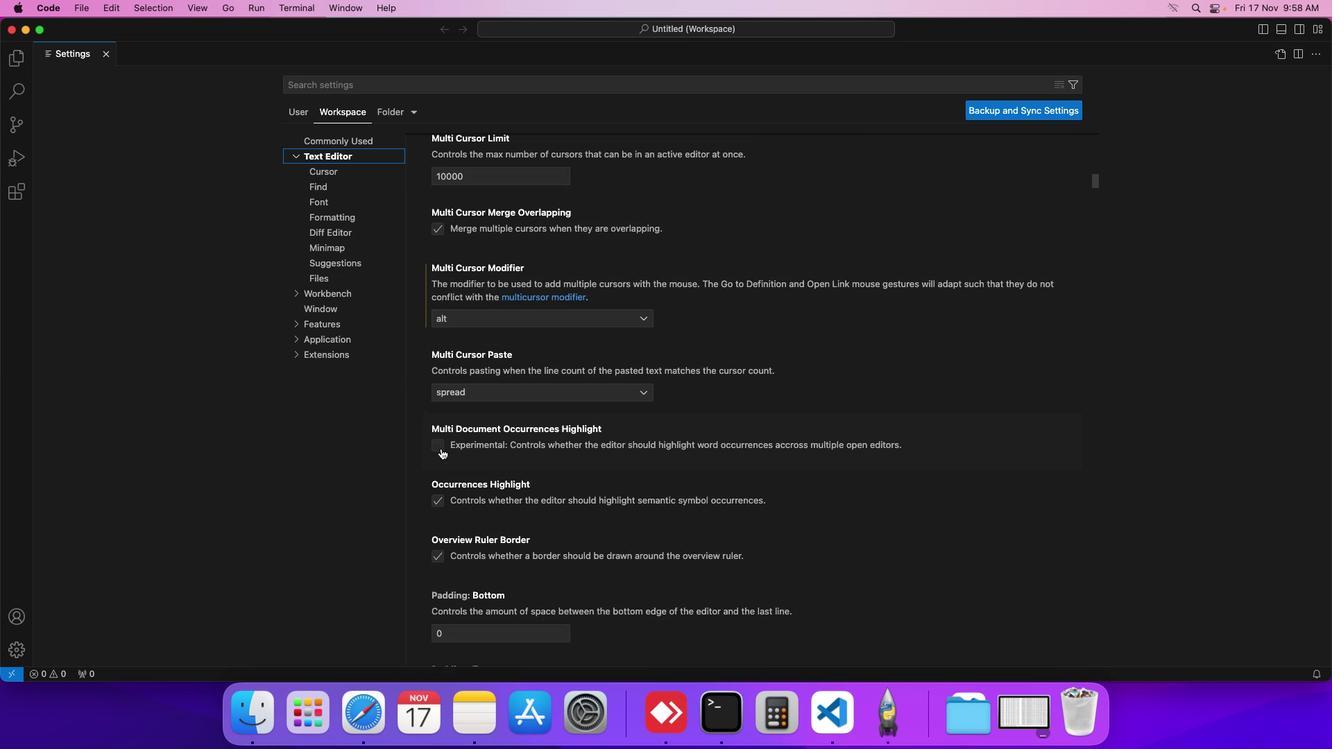 
Action: Mouse scrolled (433, 471) with delta (7, 171)
Screenshot: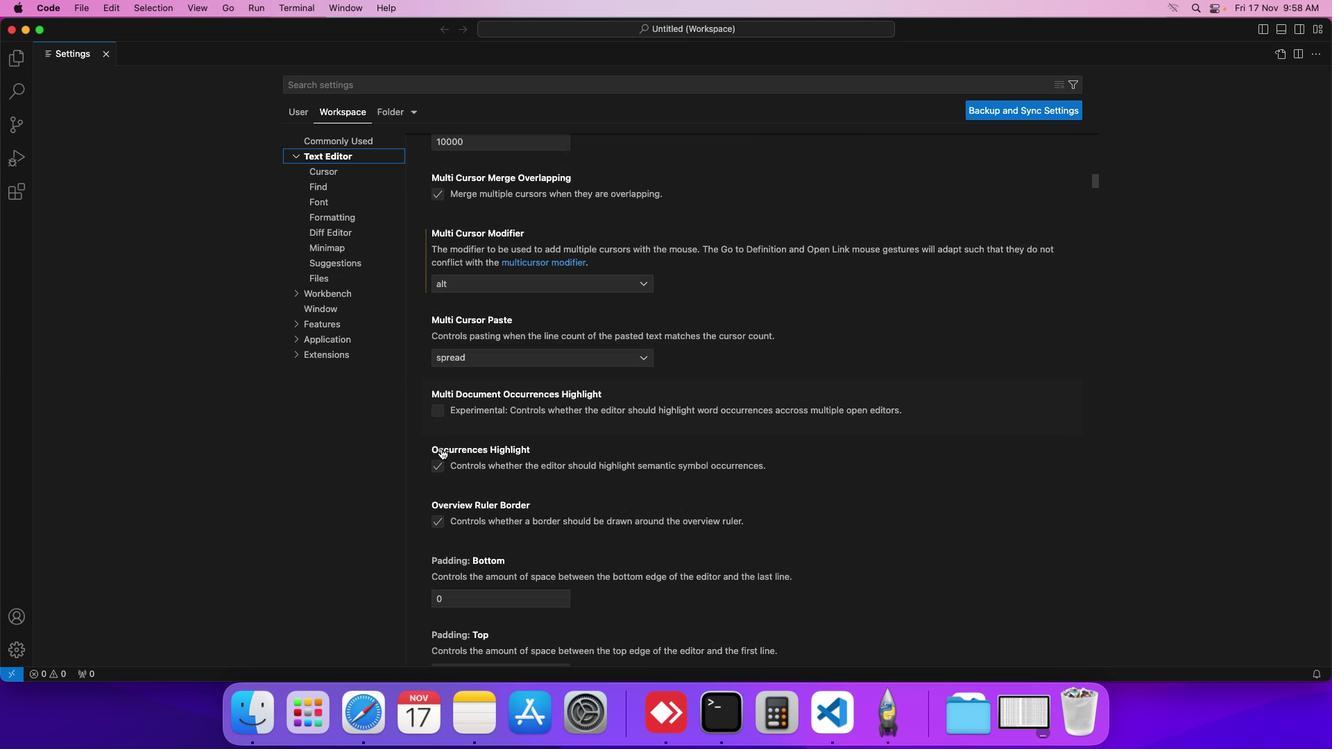 
Action: Mouse scrolled (433, 471) with delta (7, 171)
Screenshot: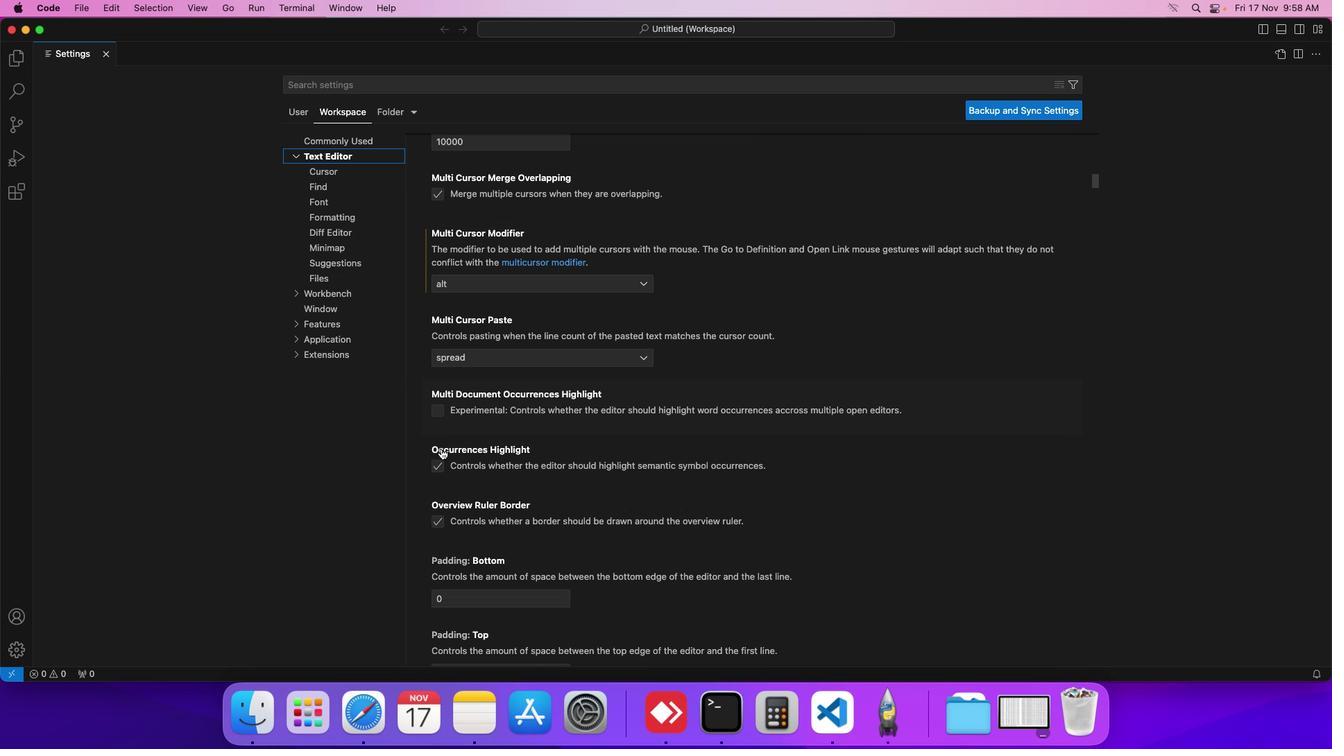 
Action: Mouse moved to (433, 471)
Screenshot: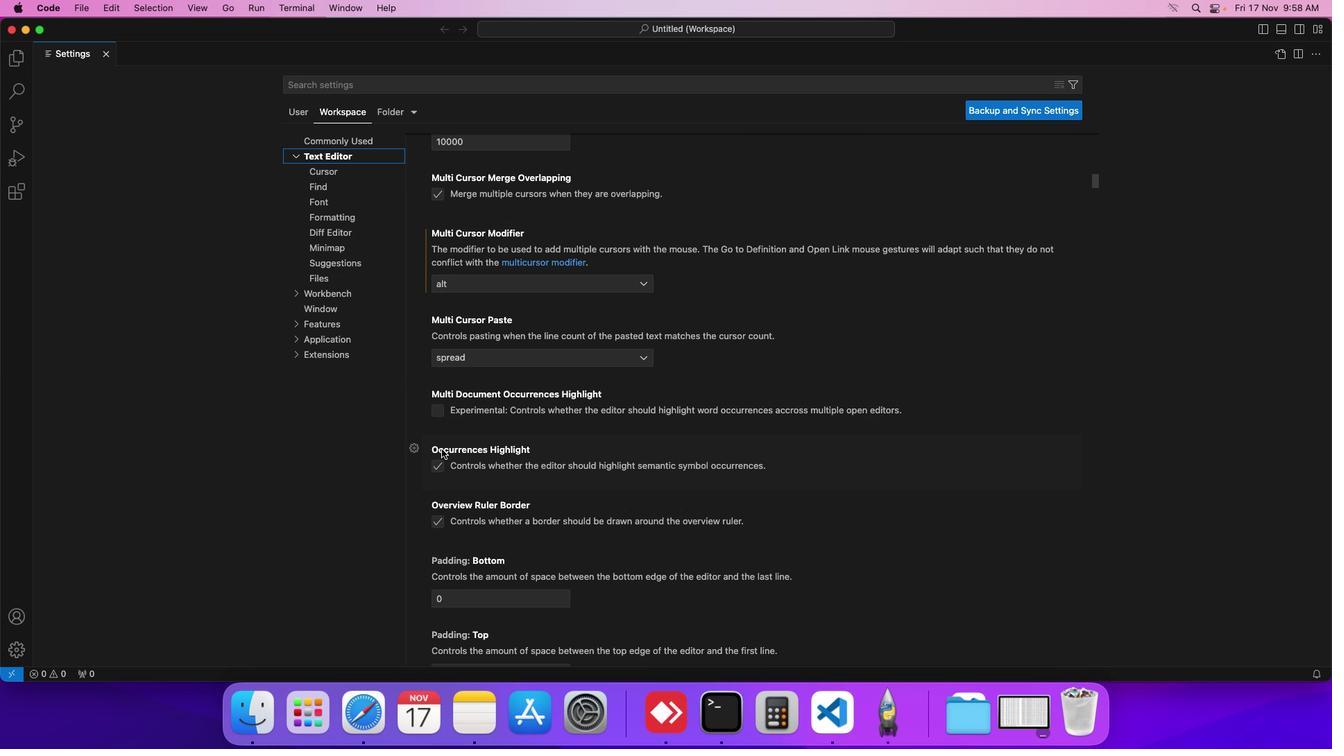 
Action: Mouse scrolled (433, 471) with delta (7, 171)
Screenshot: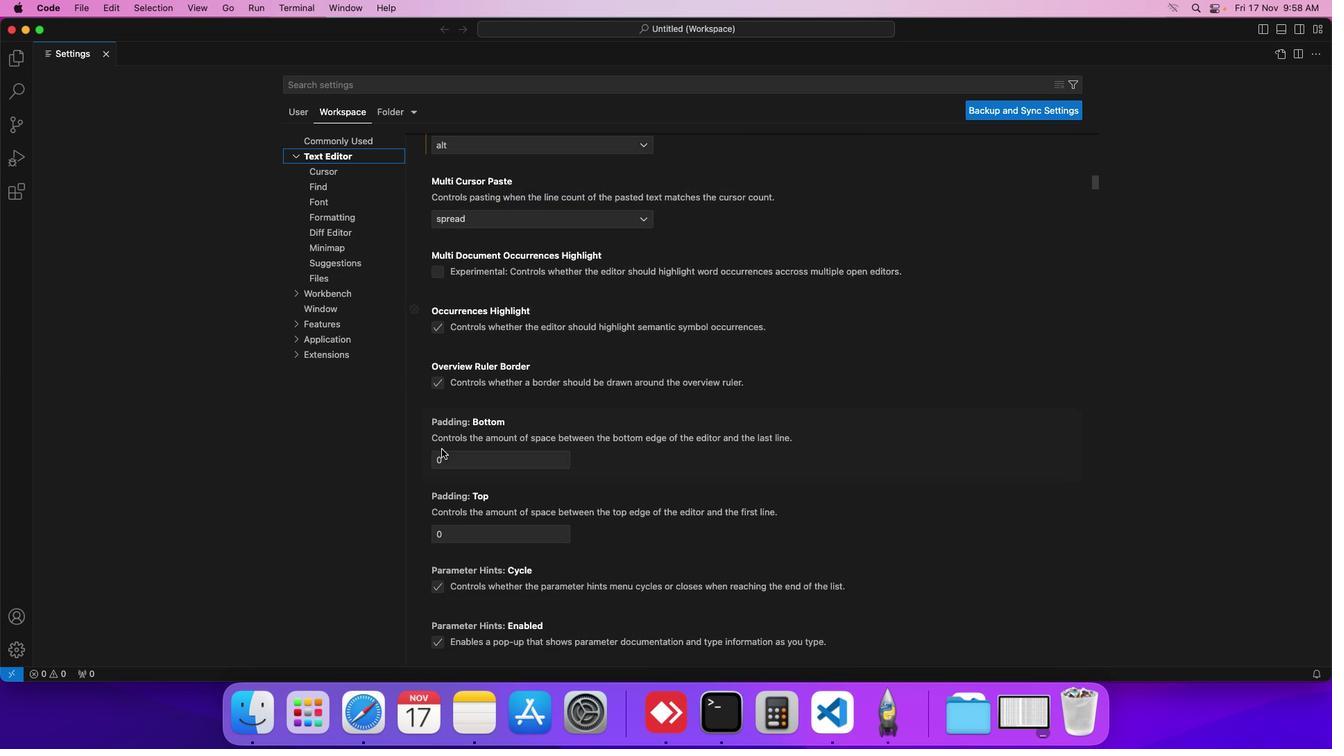 
Action: Mouse scrolled (433, 471) with delta (7, 171)
Screenshot: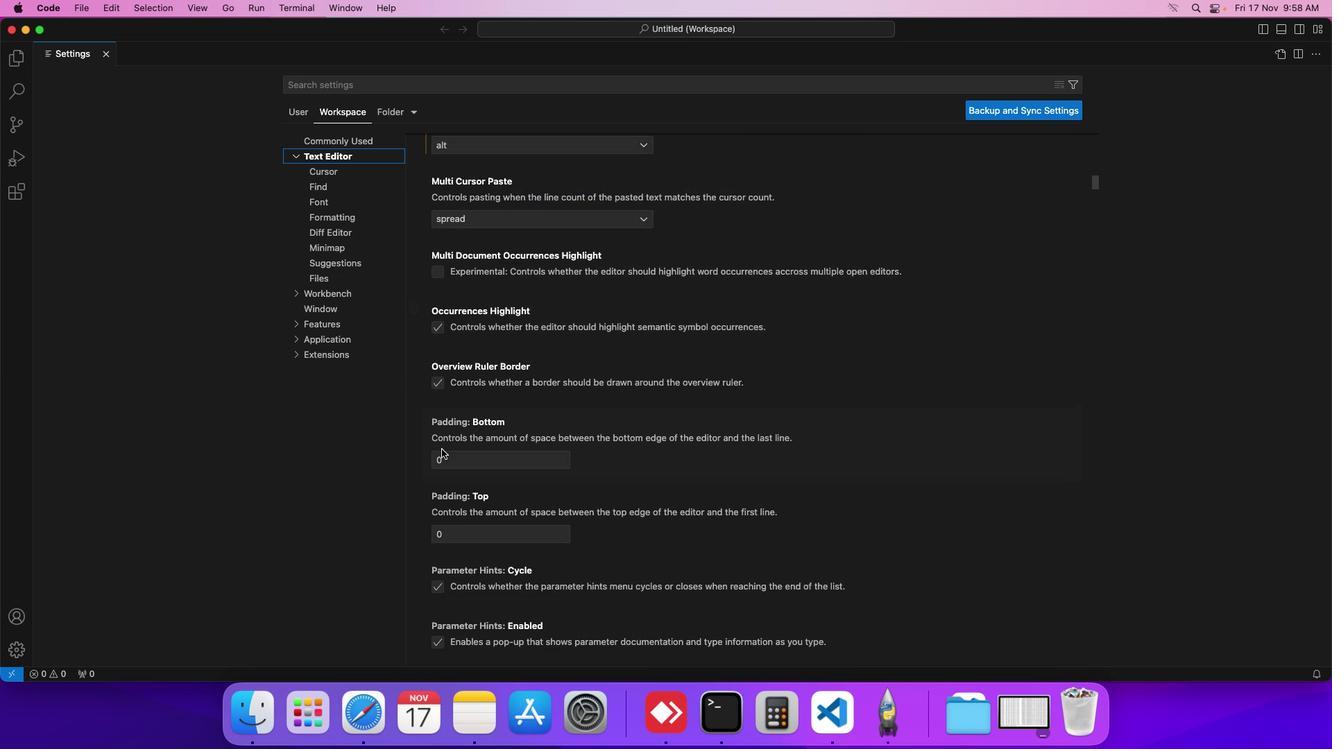 
Action: Mouse scrolled (433, 471) with delta (7, 170)
Screenshot: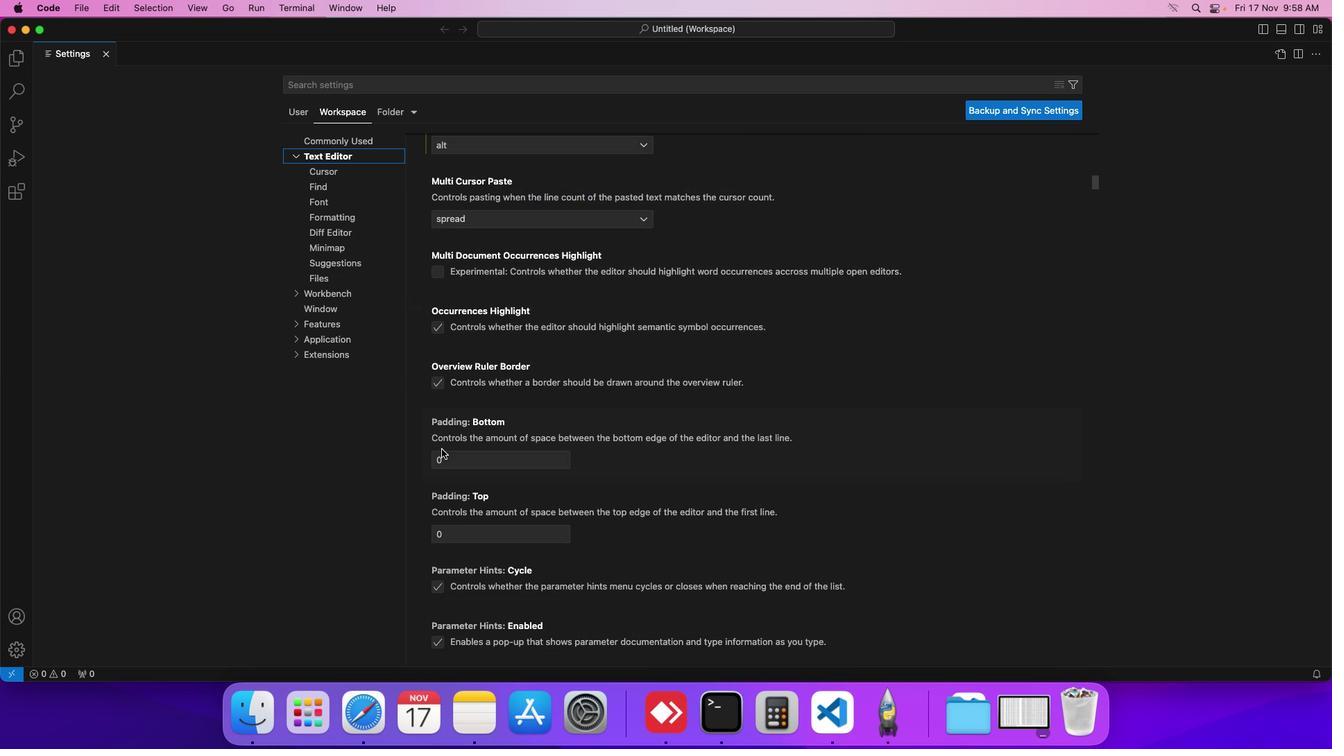
Action: Mouse scrolled (433, 471) with delta (7, 171)
Screenshot: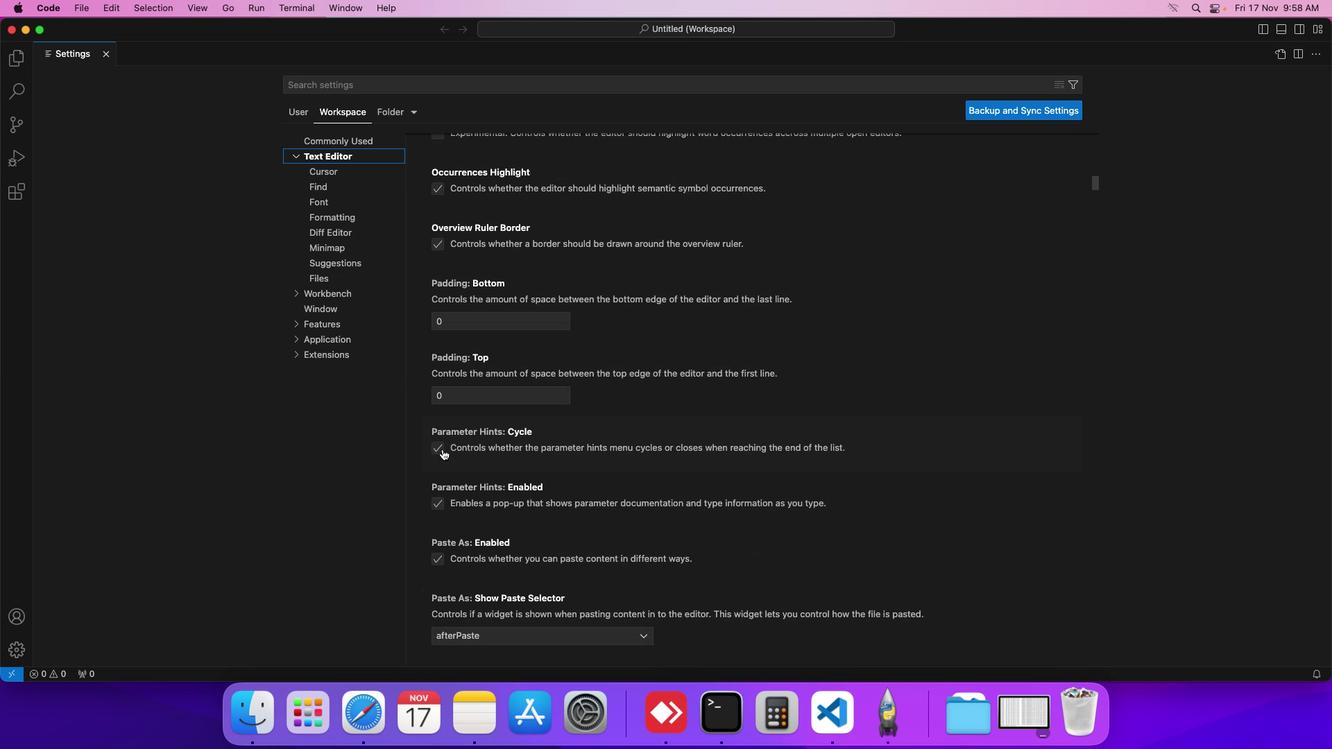 
Action: Mouse scrolled (433, 471) with delta (7, 171)
Screenshot: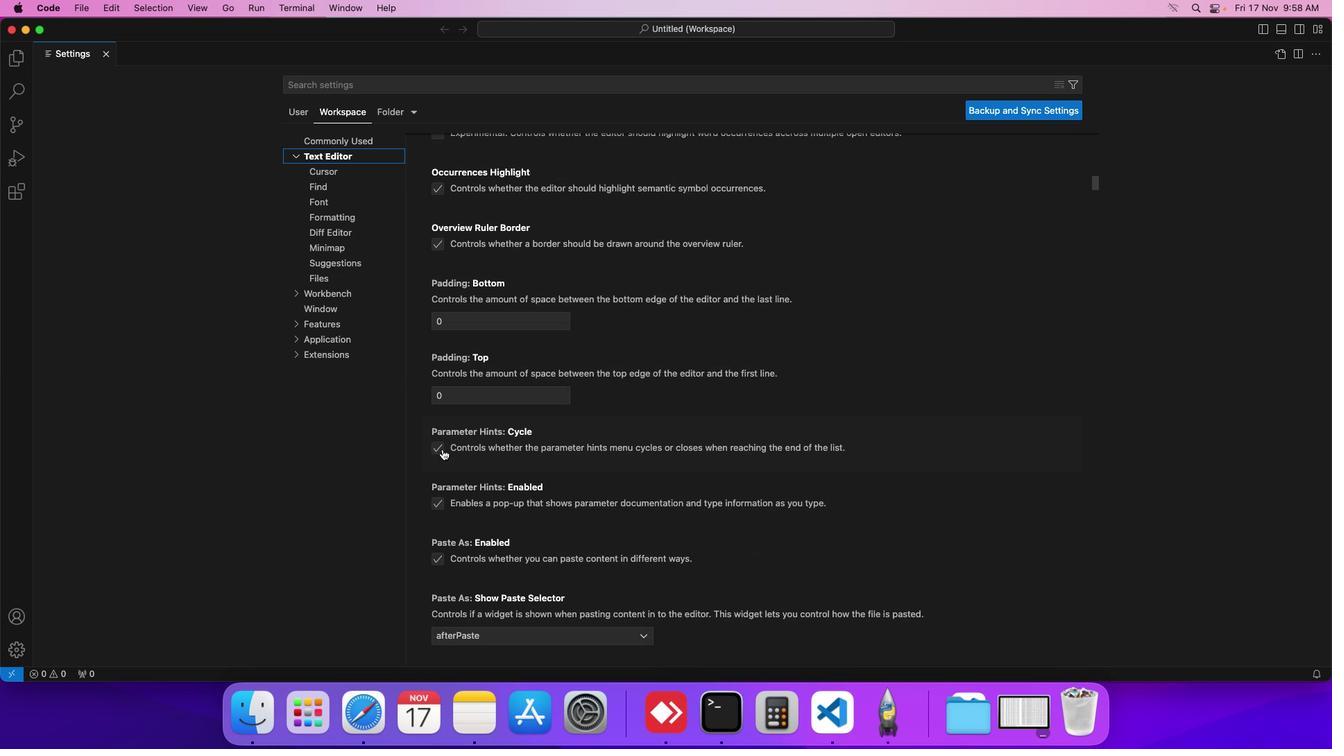 
Action: Mouse moved to (434, 471)
Screenshot: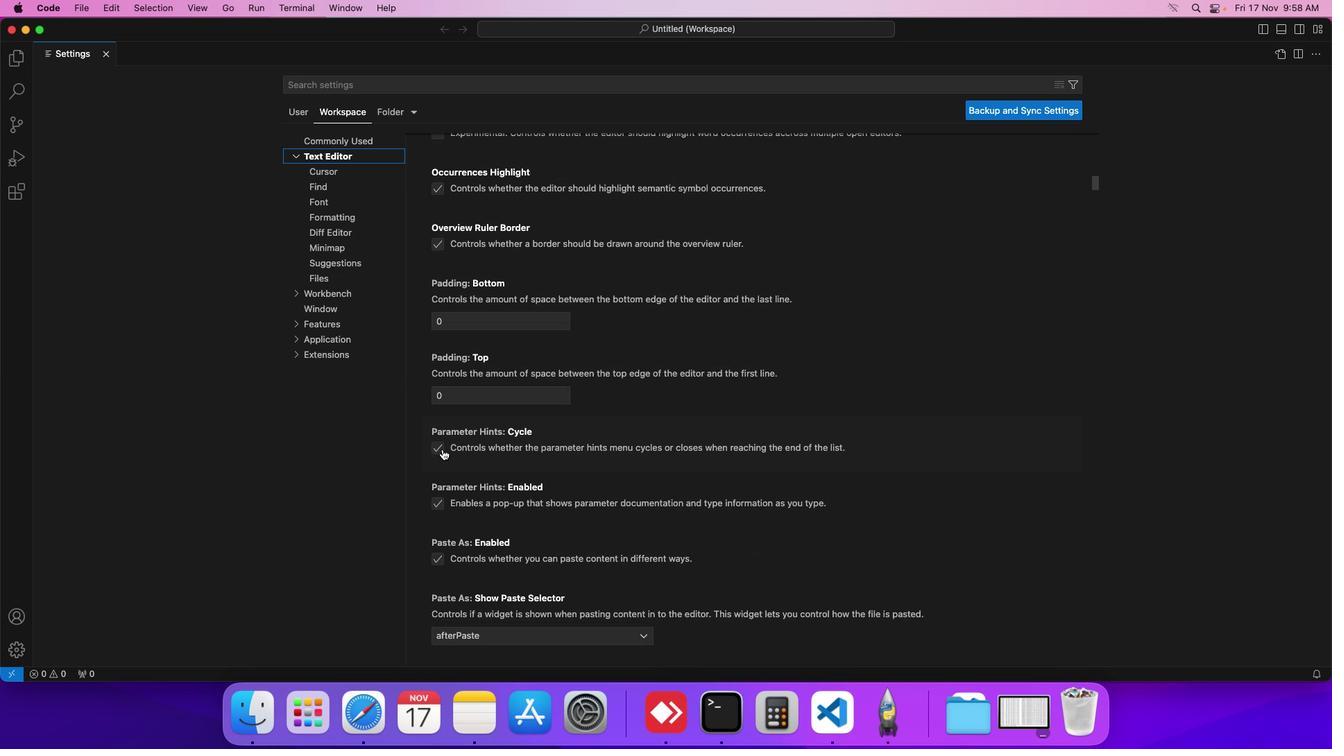 
Action: Mouse scrolled (434, 471) with delta (7, 170)
Screenshot: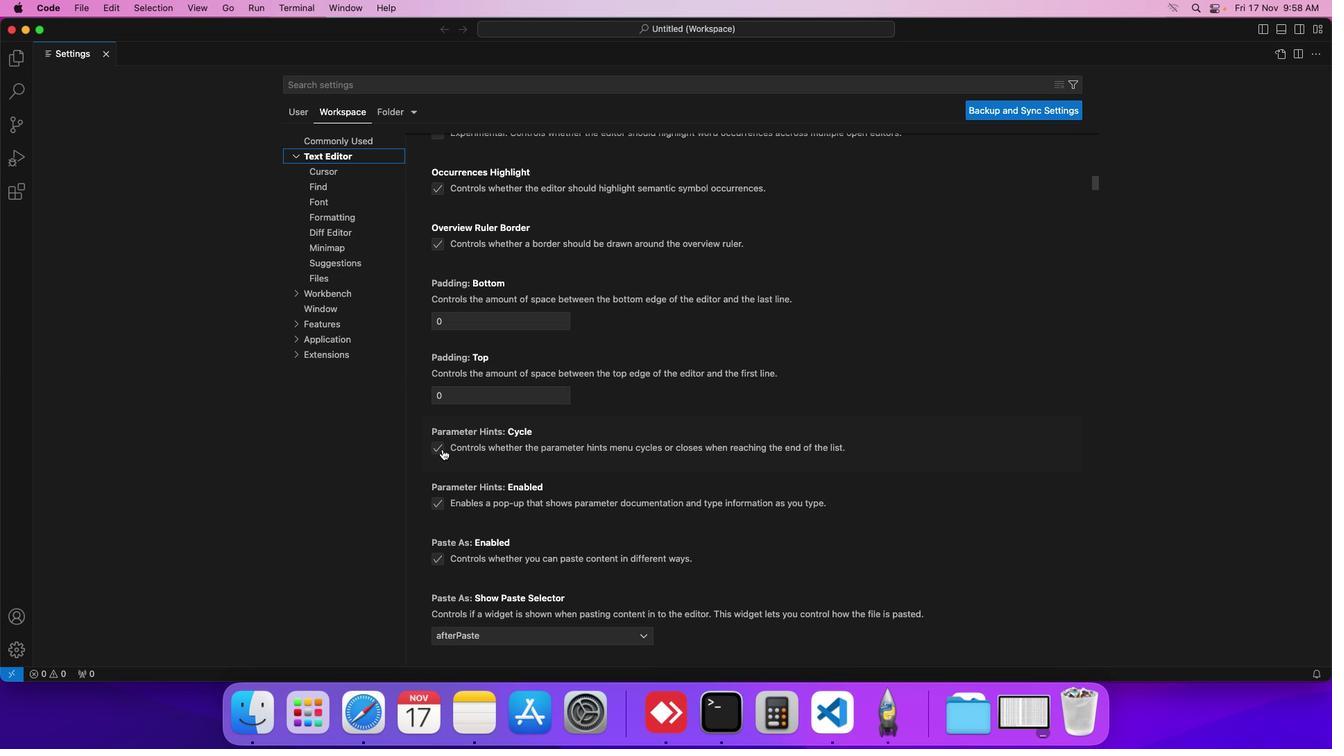 
Action: Mouse scrolled (434, 471) with delta (7, 170)
Screenshot: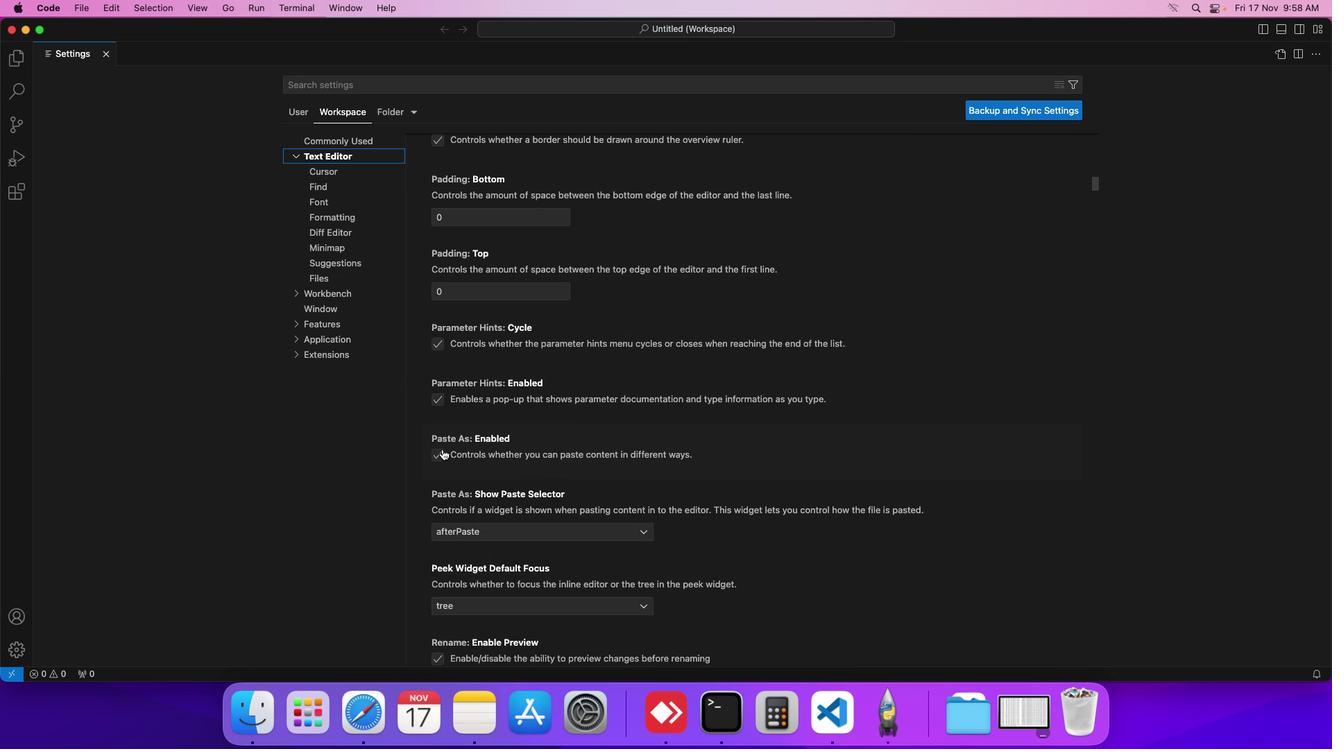 
Action: Mouse scrolled (434, 471) with delta (7, 171)
Screenshot: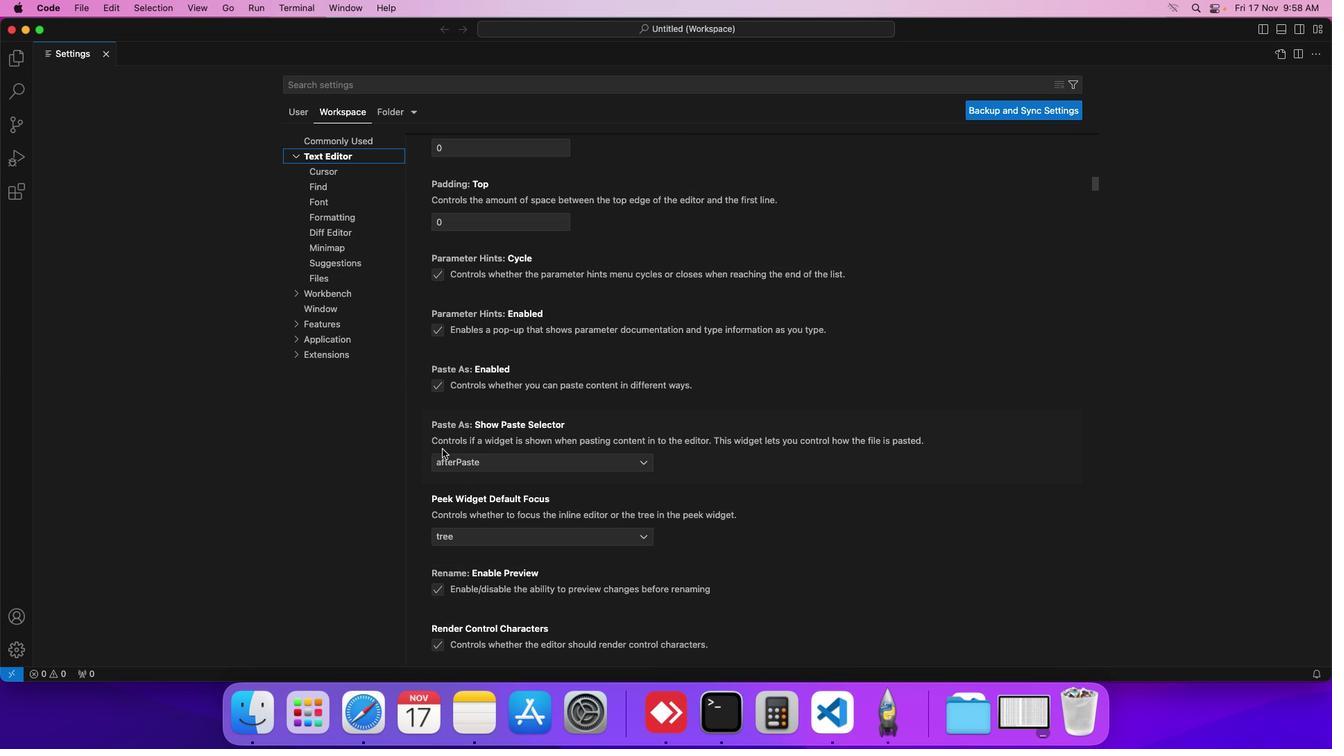 
Action: Mouse scrolled (434, 471) with delta (7, 171)
Screenshot: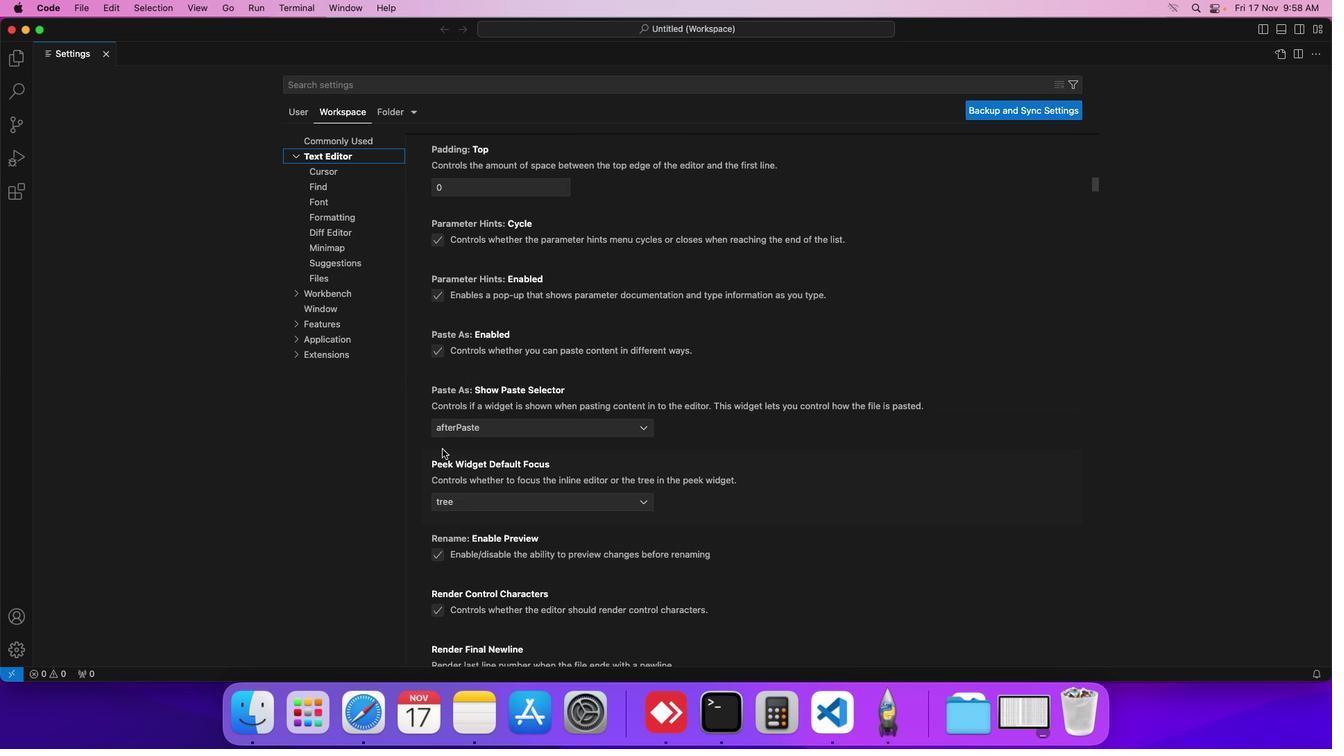 
Action: Mouse scrolled (434, 471) with delta (7, 171)
Screenshot: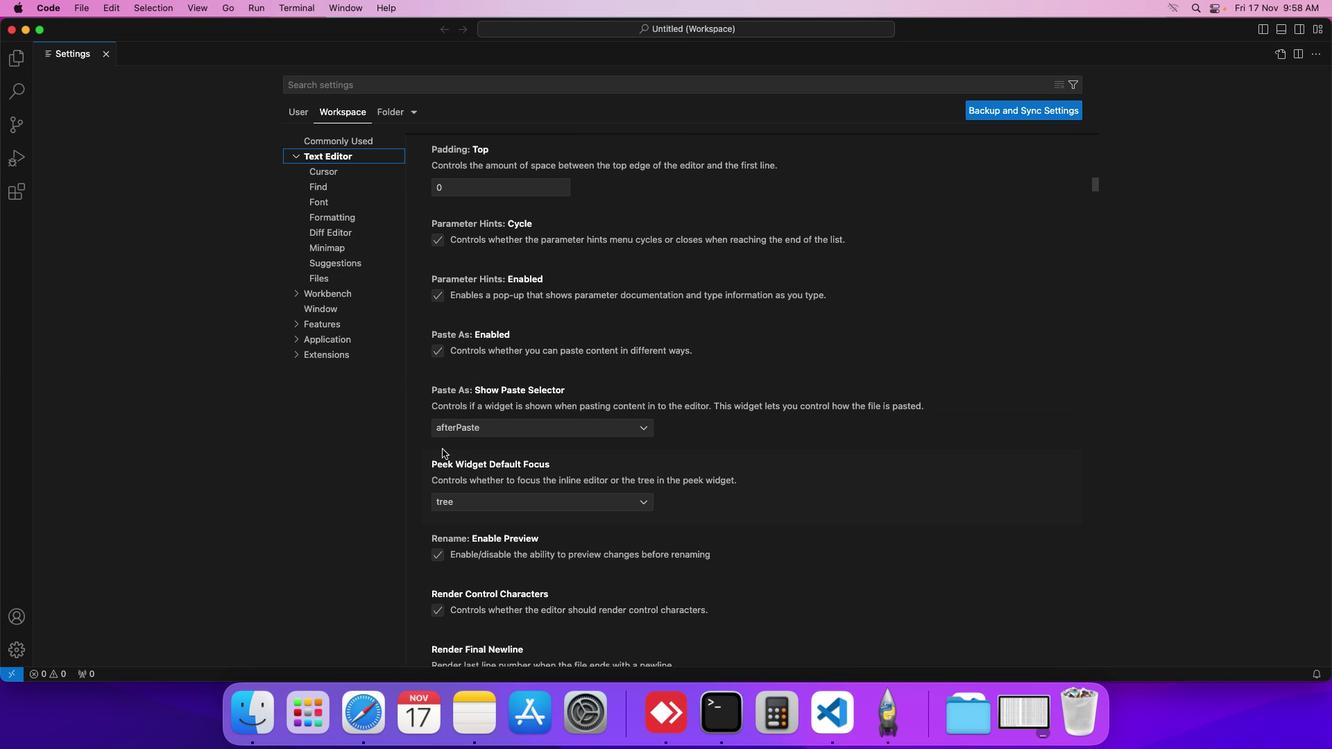 
Action: Mouse scrolled (434, 471) with delta (7, 171)
Screenshot: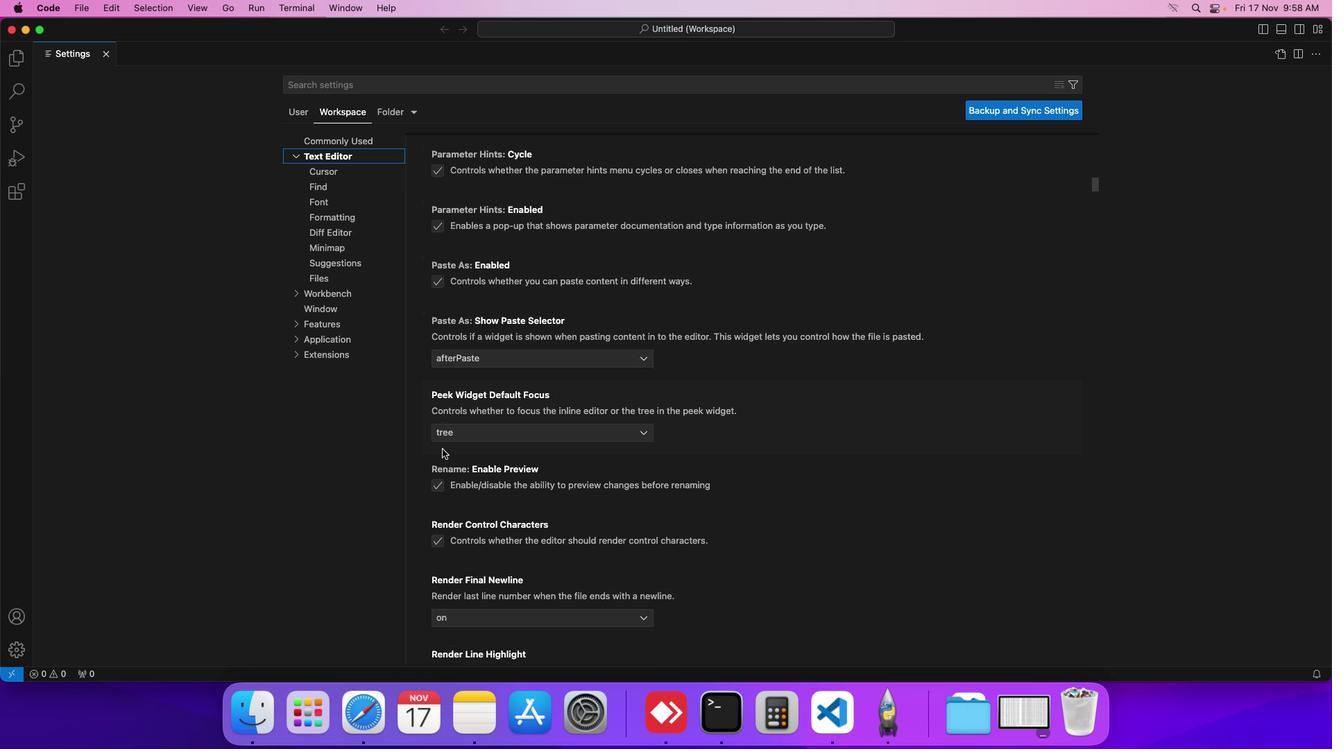 
Action: Mouse scrolled (434, 471) with delta (7, 171)
Screenshot: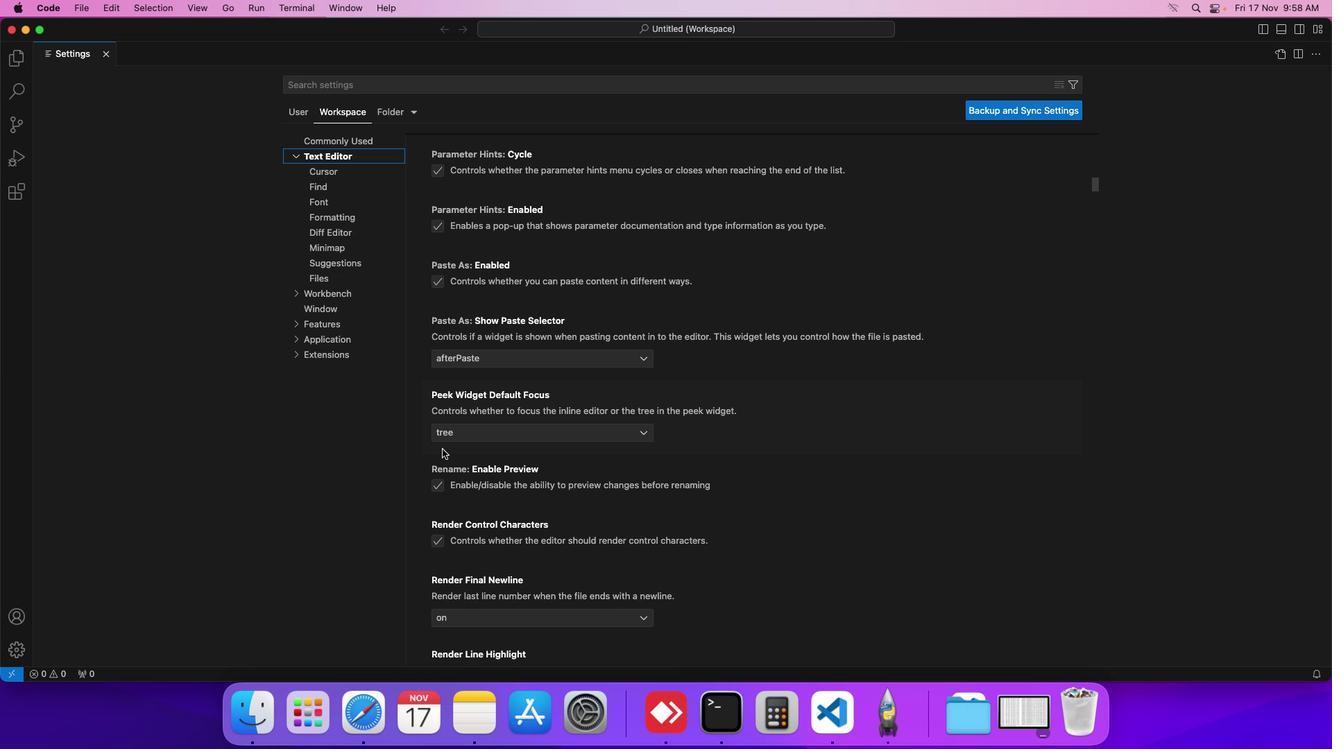 
Action: Mouse moved to (434, 471)
Screenshot: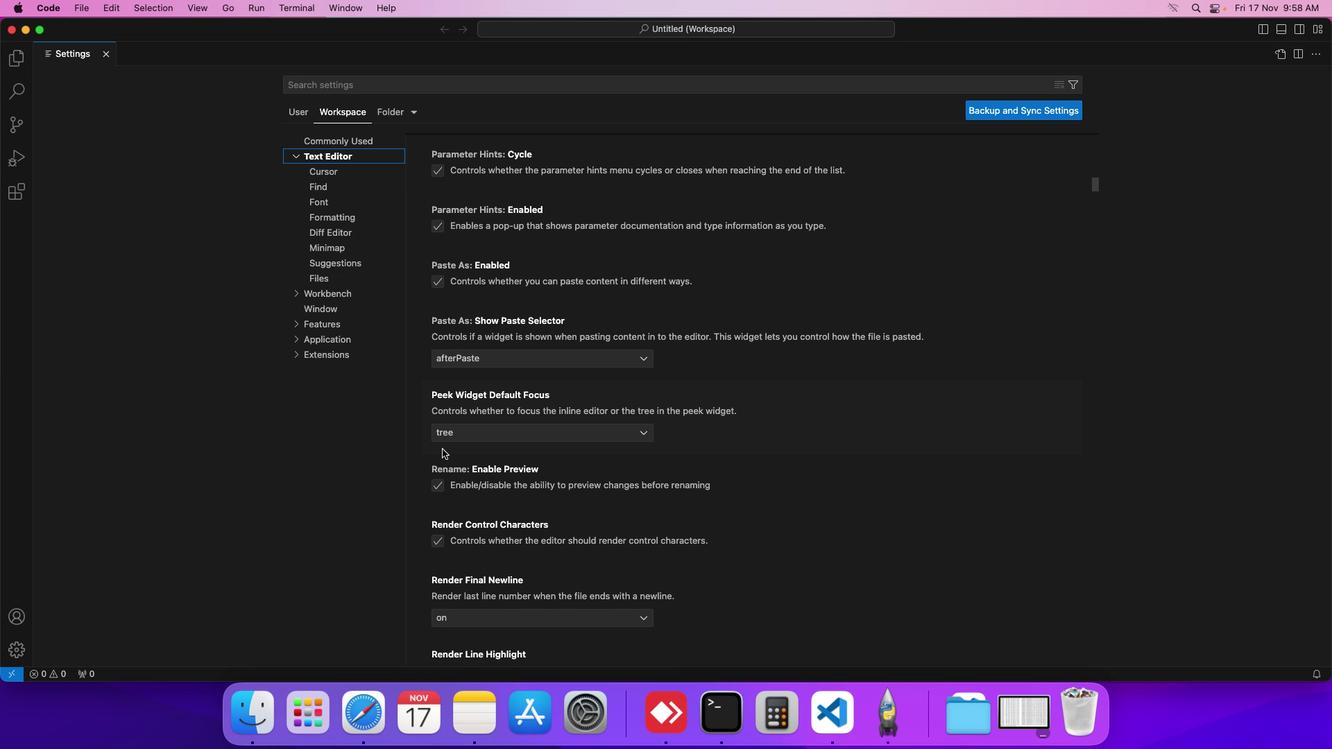 
Action: Mouse scrolled (434, 471) with delta (7, 171)
Screenshot: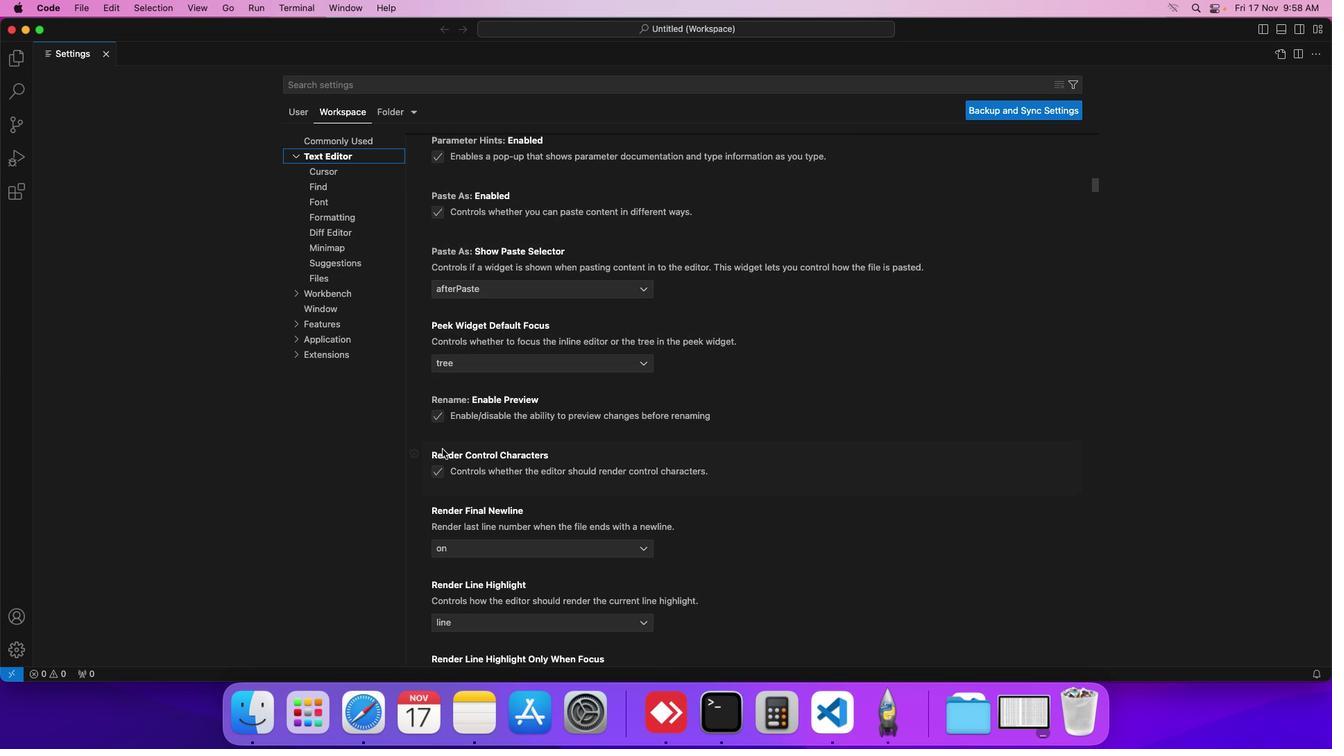 
Action: Mouse scrolled (434, 471) with delta (7, 171)
Screenshot: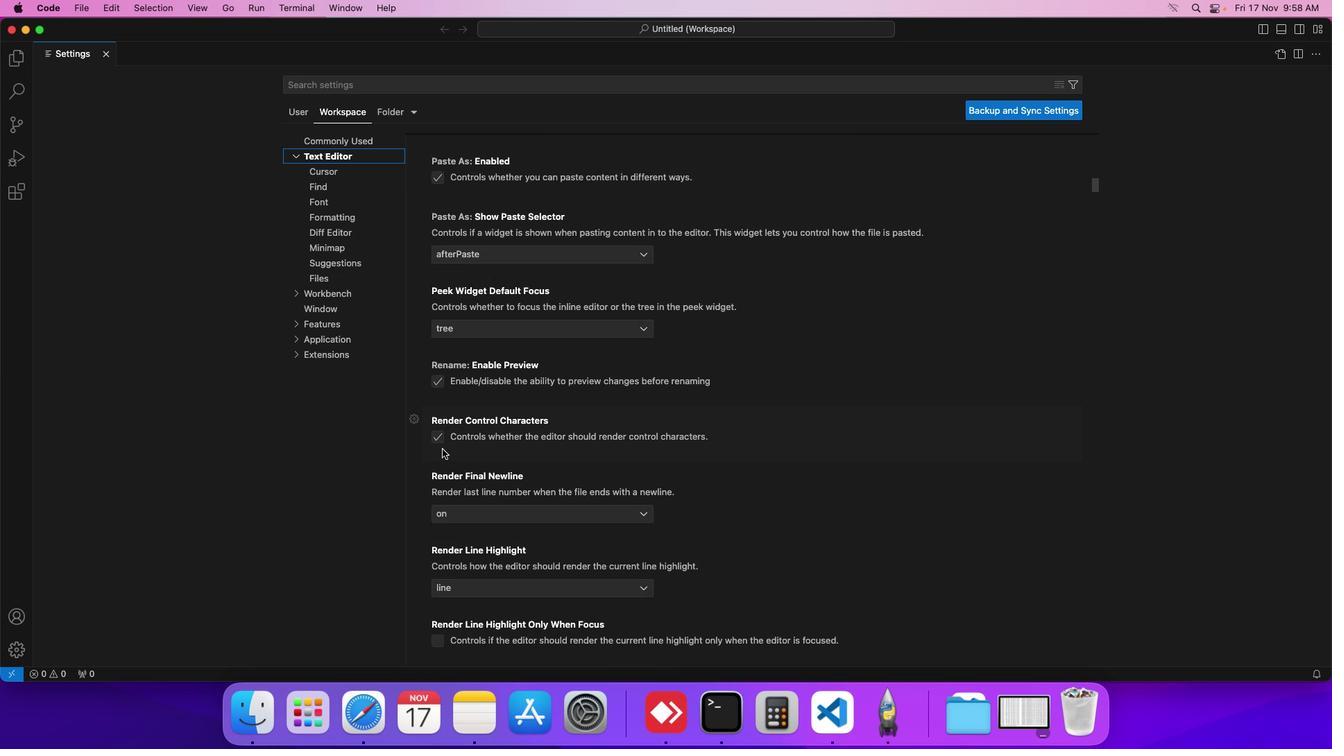 
Action: Mouse scrolled (434, 471) with delta (7, 171)
Screenshot: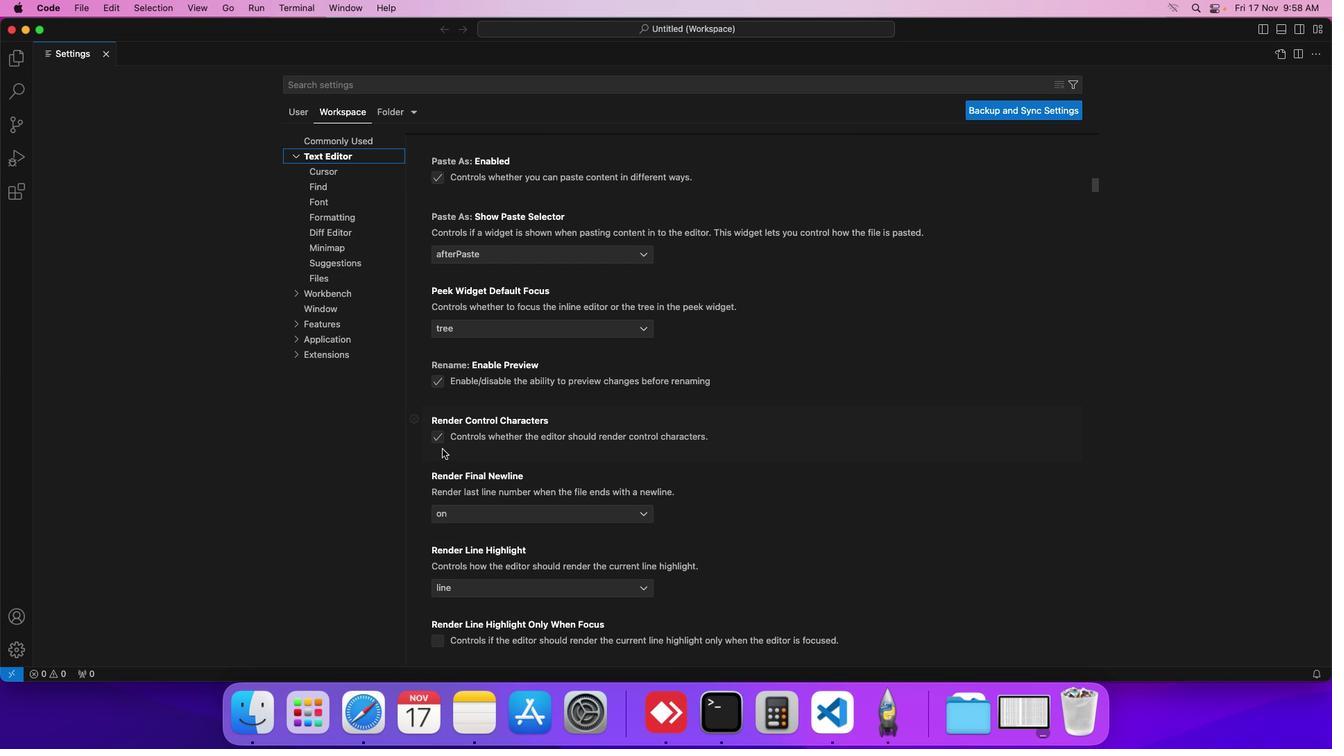 
Action: Mouse scrolled (434, 471) with delta (7, 171)
Screenshot: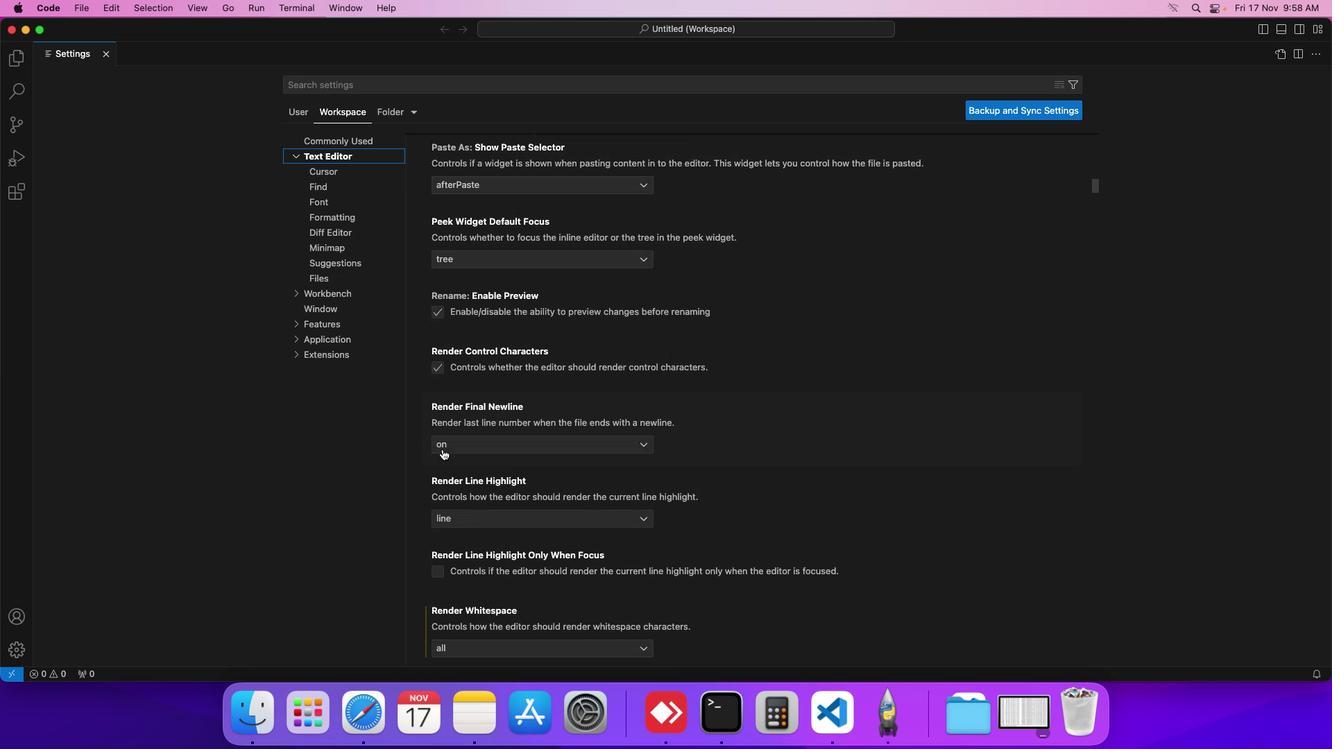 
Action: Mouse scrolled (434, 471) with delta (7, 171)
Screenshot: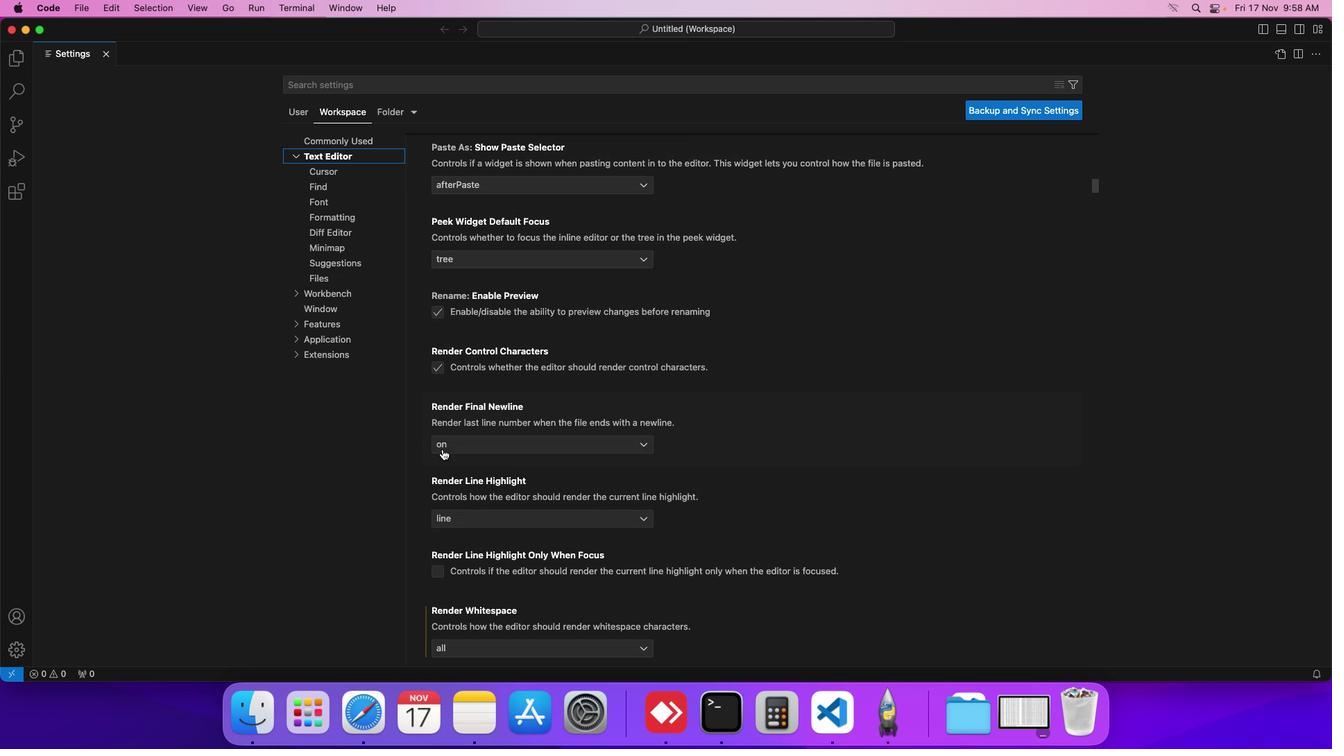 
Action: Mouse scrolled (434, 471) with delta (7, 171)
Screenshot: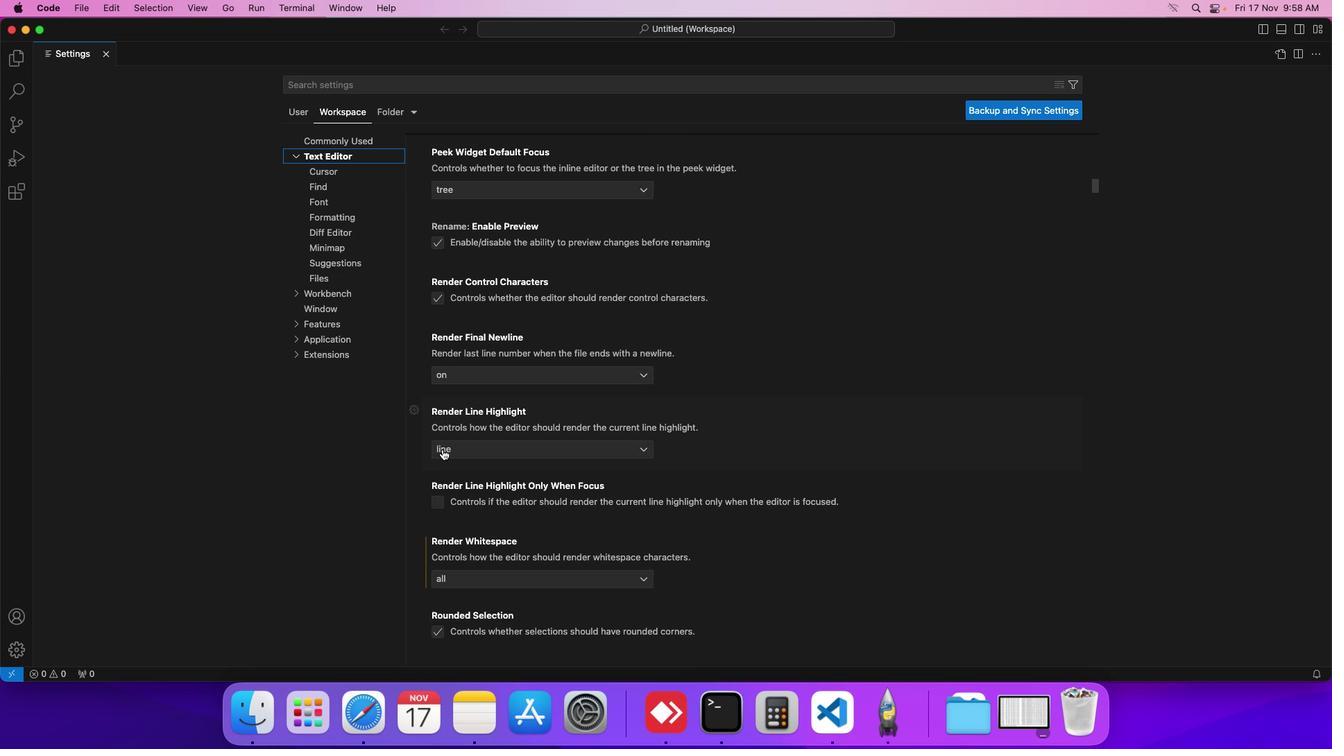 
Action: Mouse scrolled (434, 471) with delta (7, 171)
Screenshot: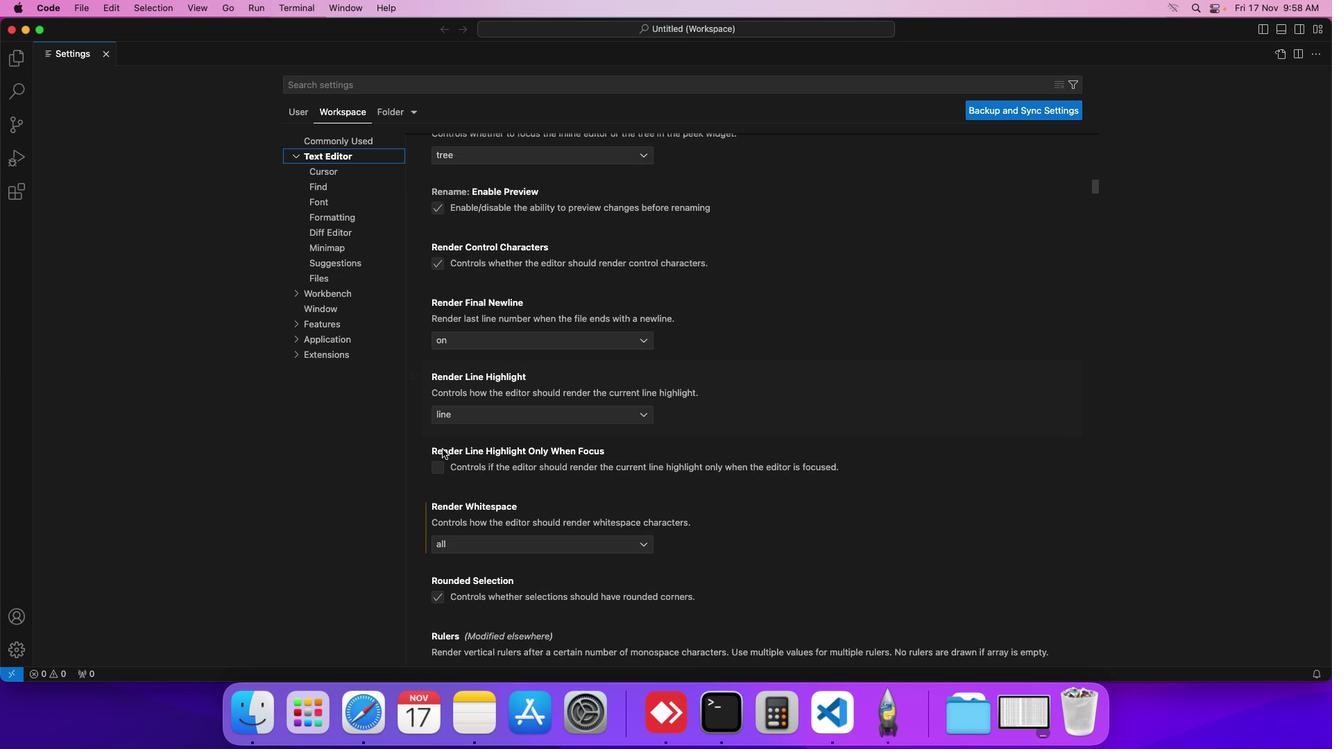 
Action: Mouse scrolled (434, 471) with delta (7, 171)
Screenshot: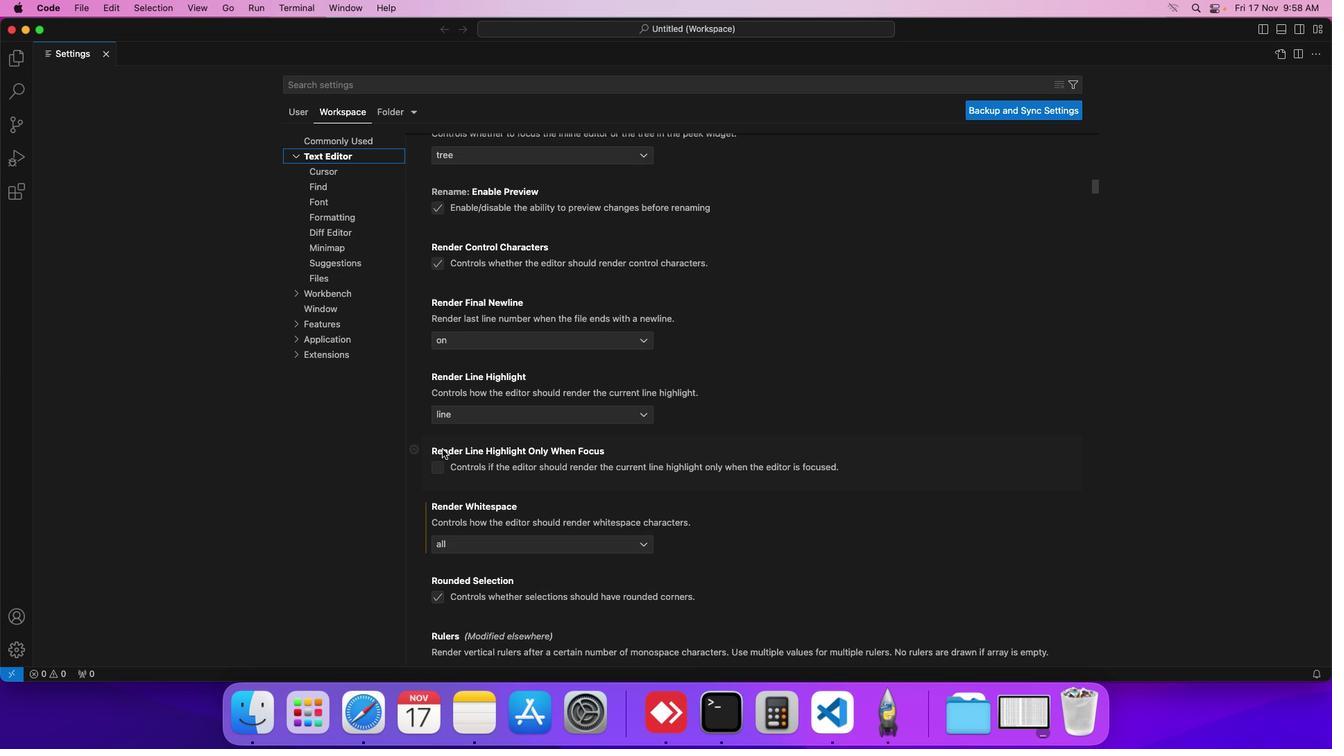 
Action: Mouse scrolled (434, 471) with delta (7, 171)
Screenshot: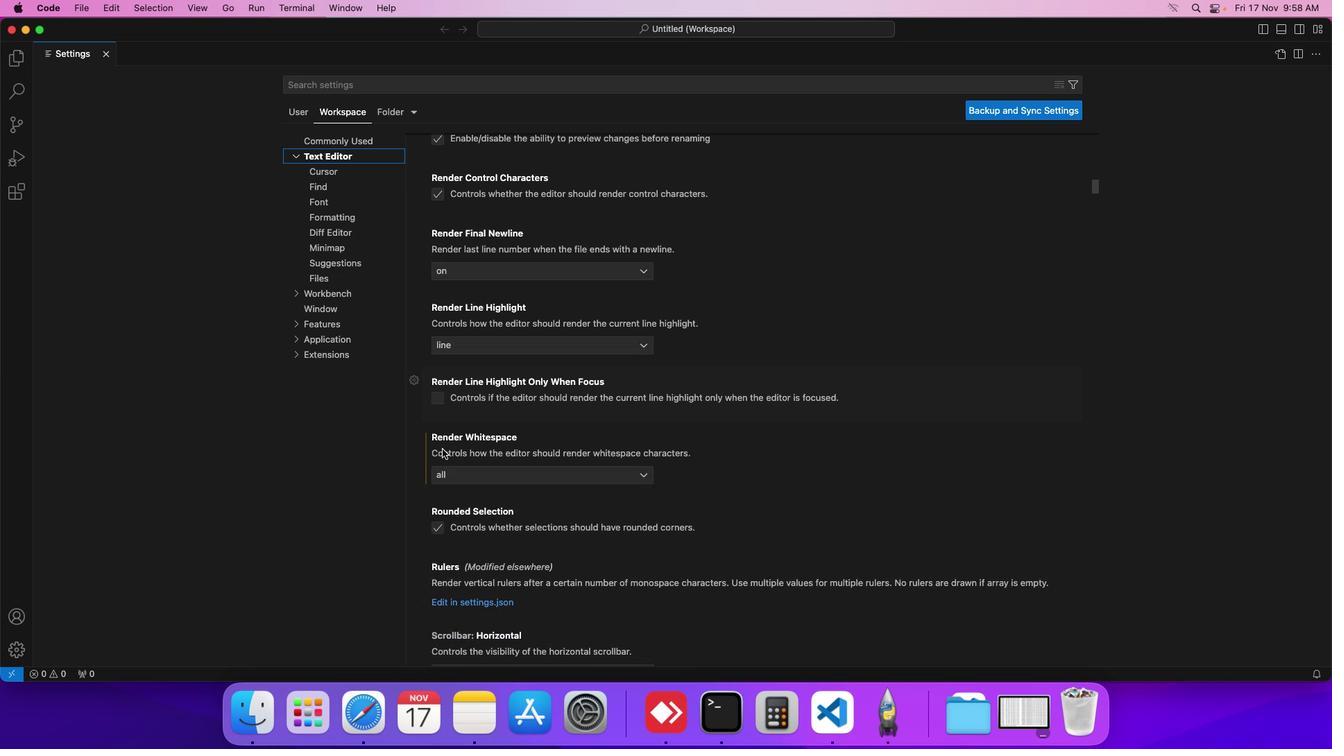 
Action: Mouse scrolled (434, 471) with delta (7, 171)
Screenshot: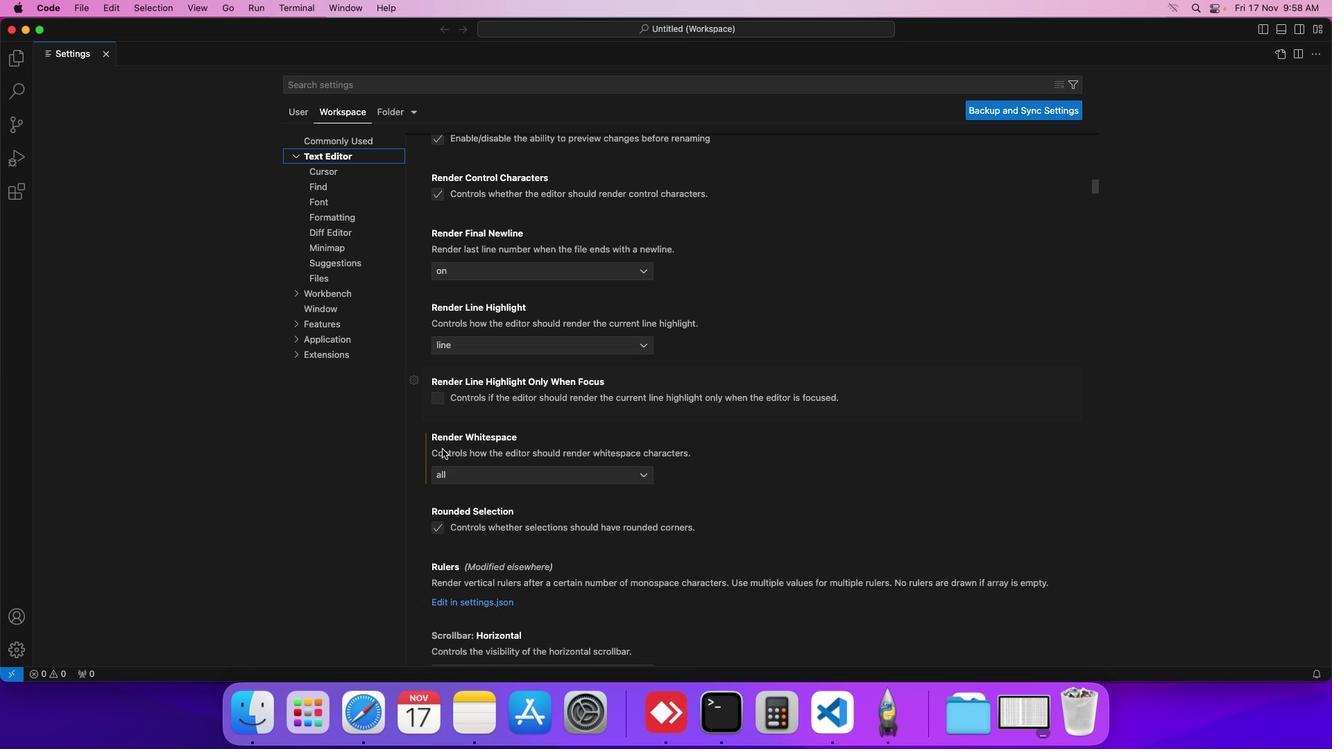 
Action: Mouse scrolled (434, 471) with delta (7, 171)
Screenshot: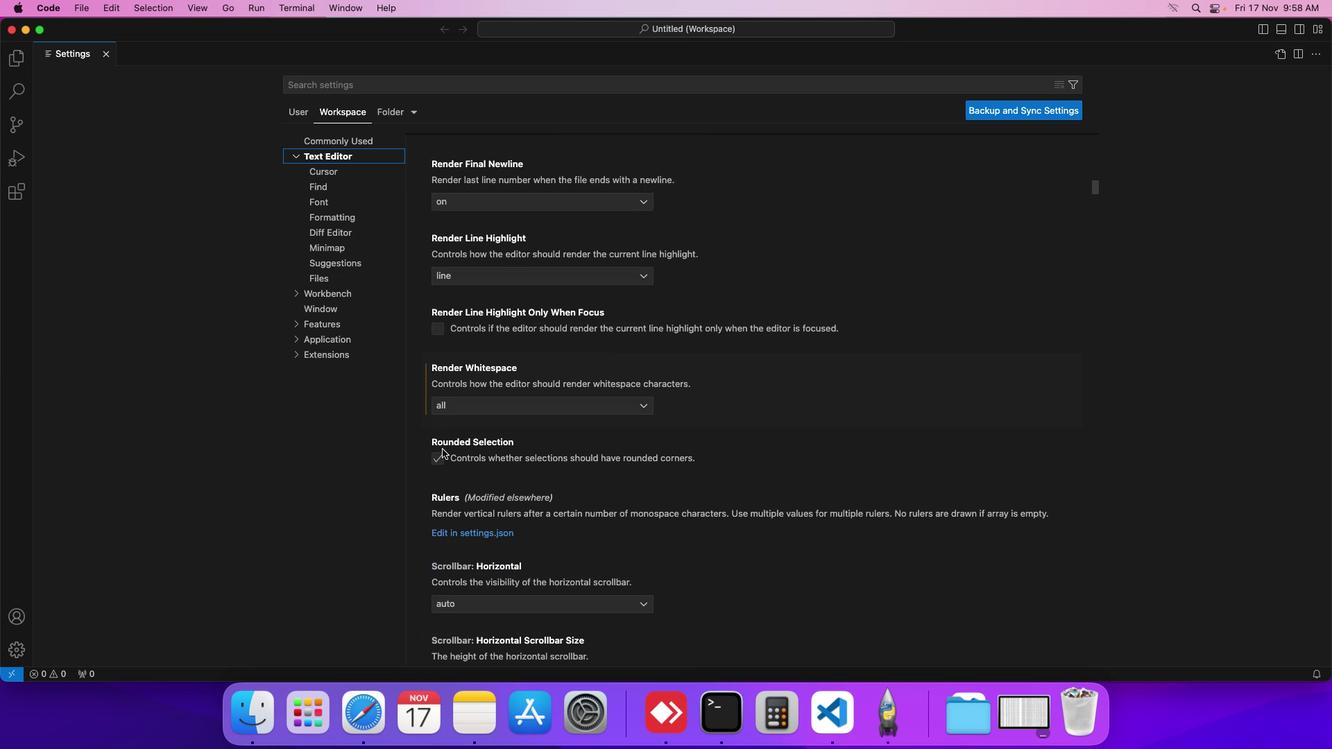 
Action: Mouse scrolled (434, 471) with delta (7, 171)
Screenshot: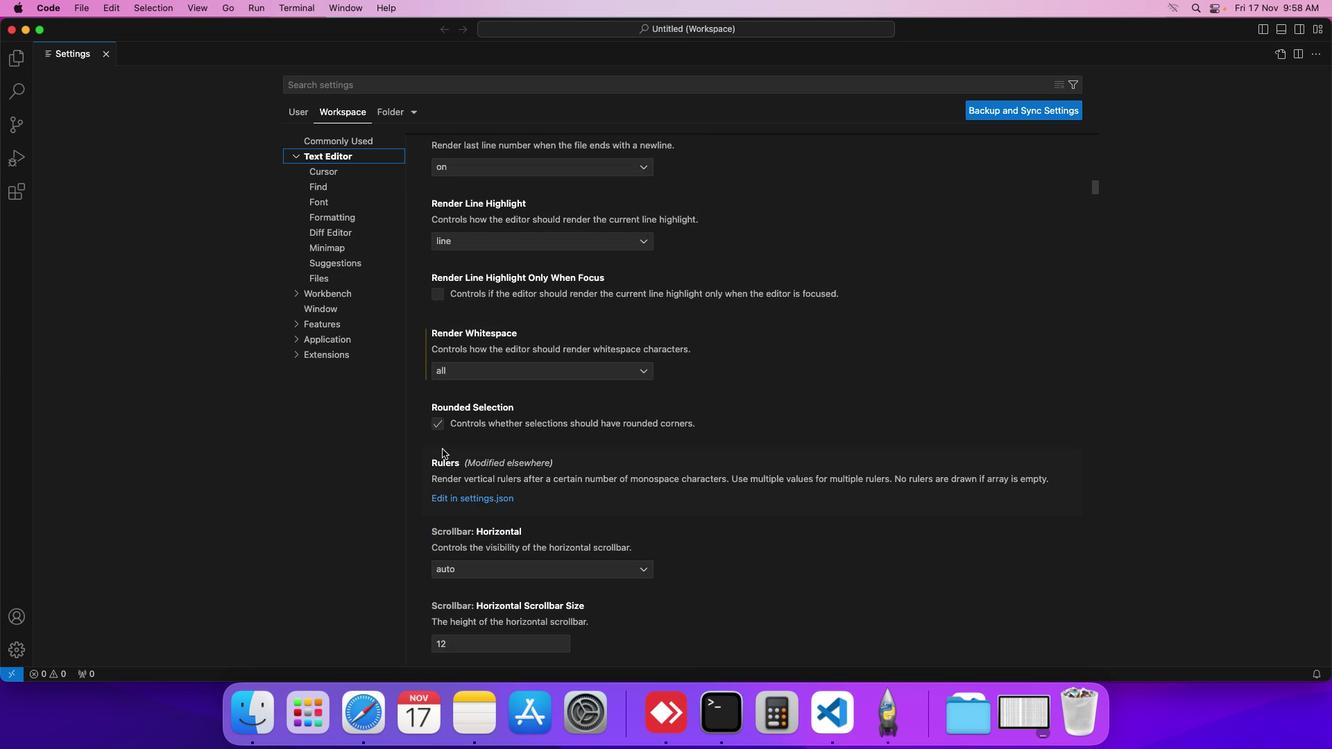 
Action: Mouse scrolled (434, 471) with delta (7, 171)
Screenshot: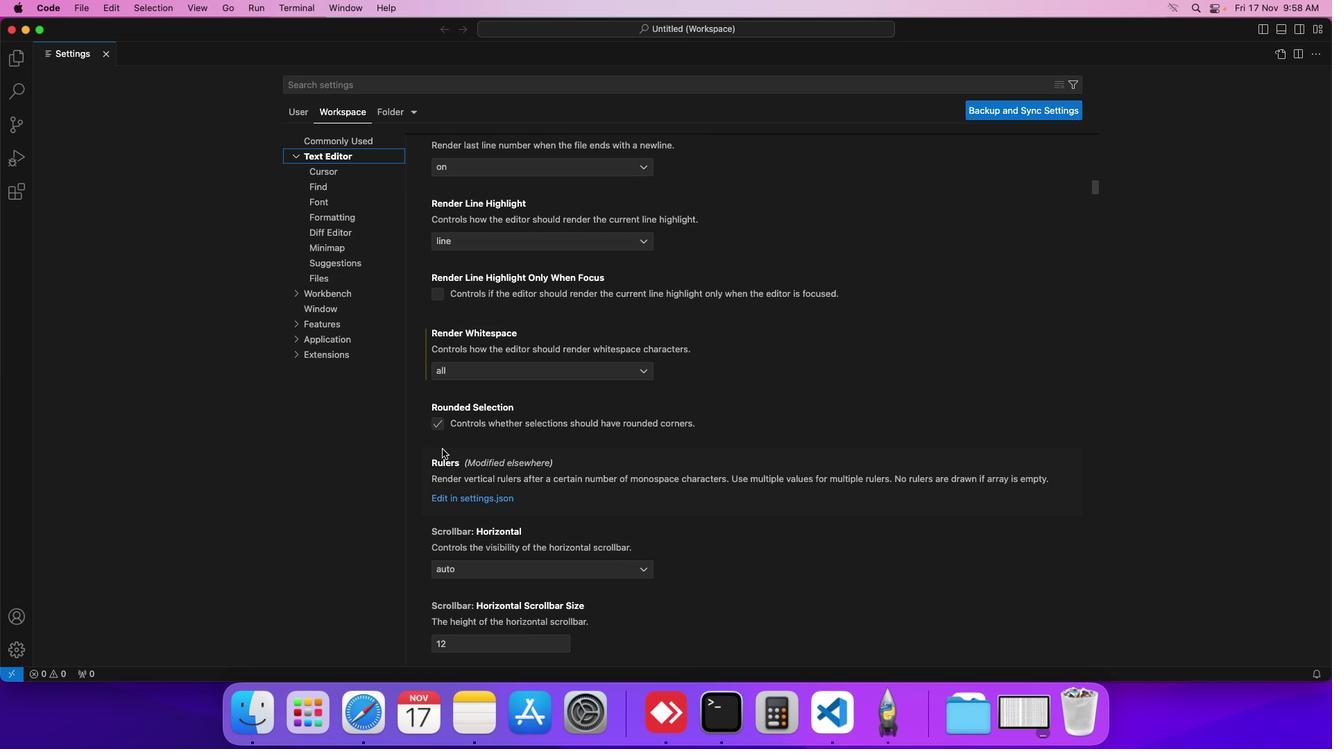 
Action: Mouse scrolled (434, 471) with delta (7, 171)
Screenshot: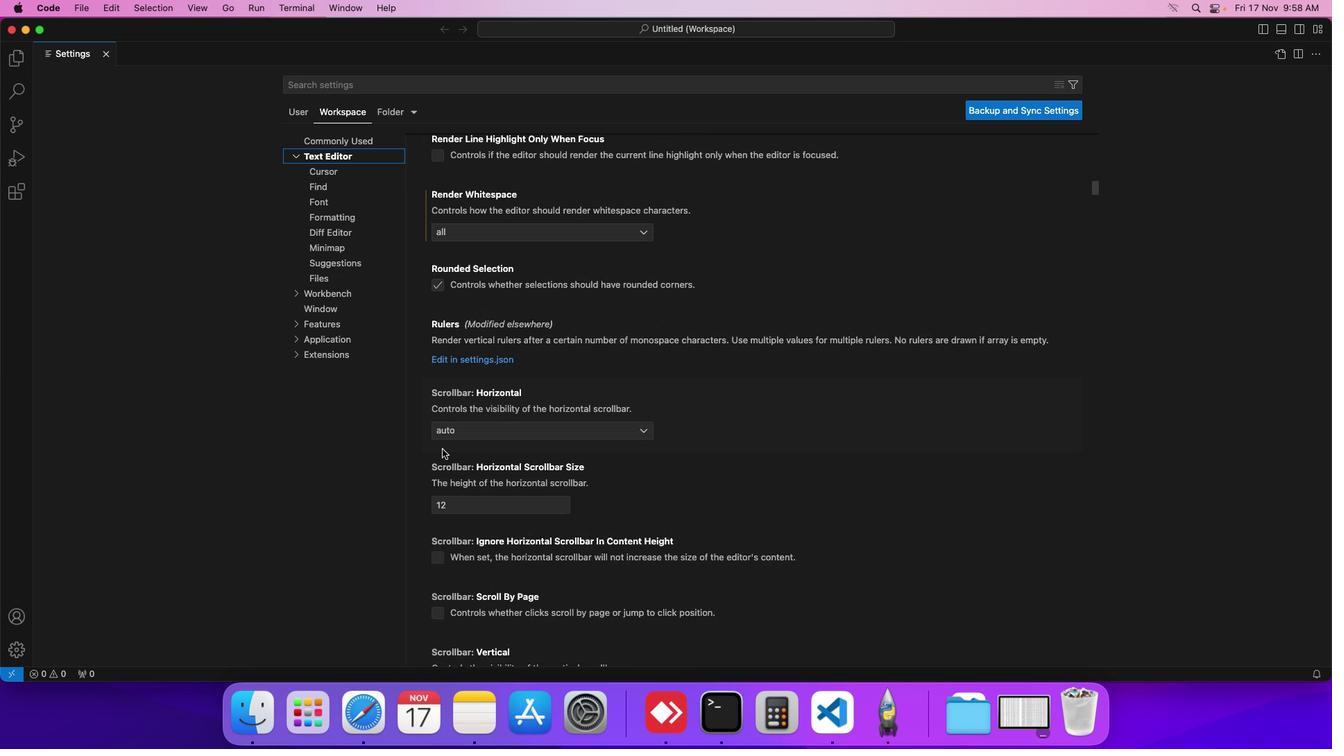 
Action: Mouse scrolled (434, 471) with delta (7, 171)
Screenshot: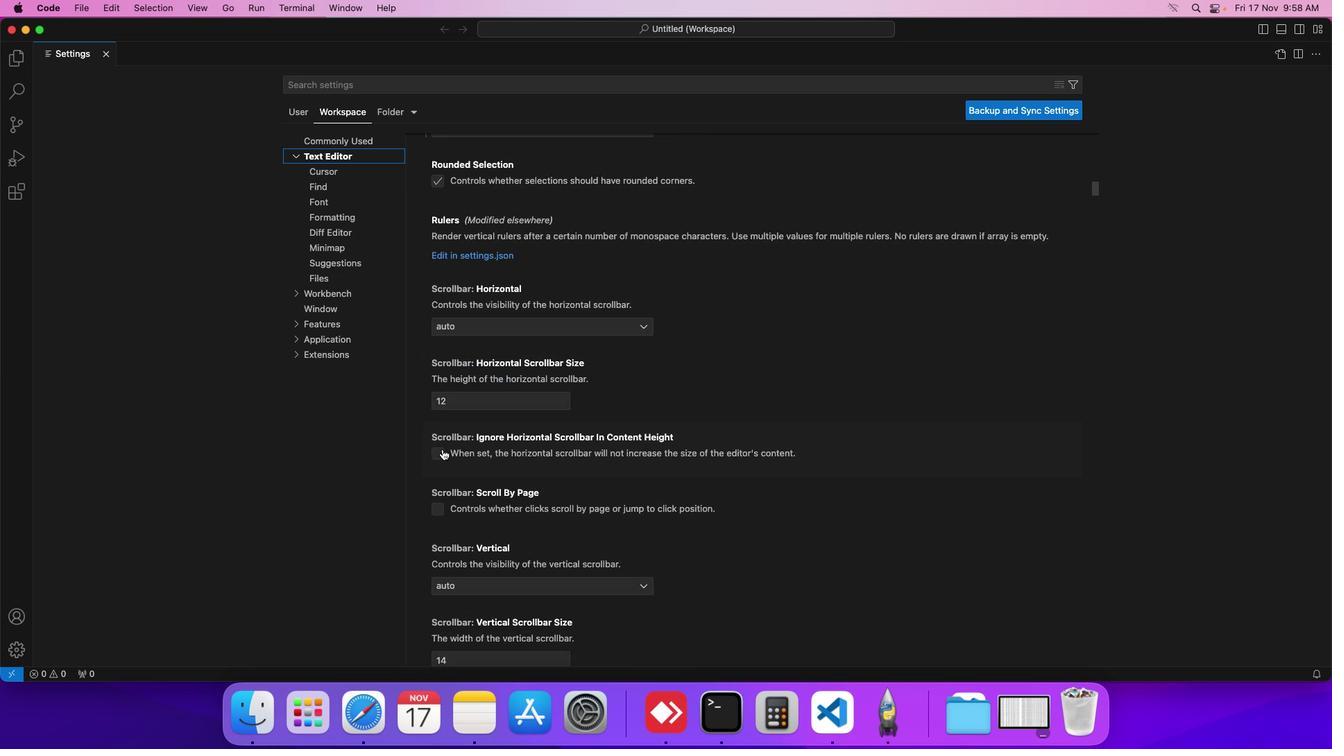 
Action: Mouse scrolled (434, 471) with delta (7, 170)
Screenshot: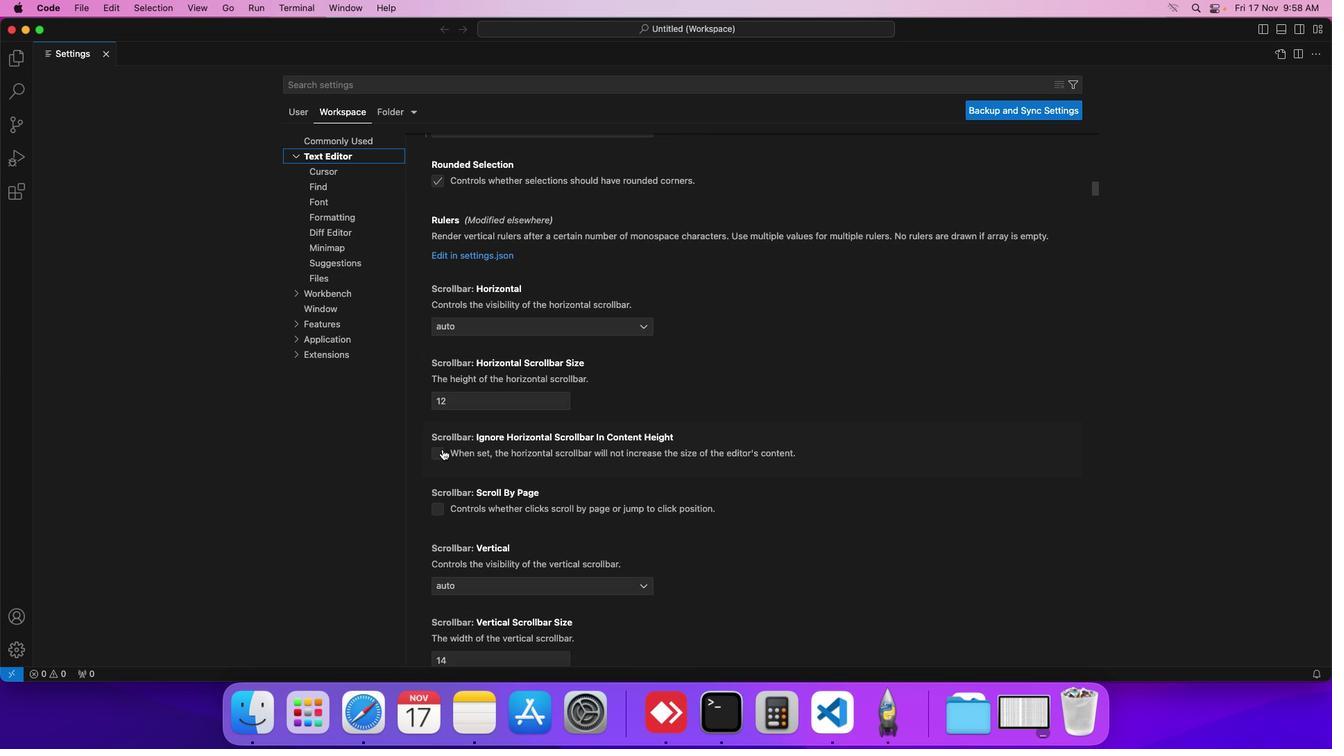 
Action: Mouse scrolled (434, 471) with delta (7, 170)
Screenshot: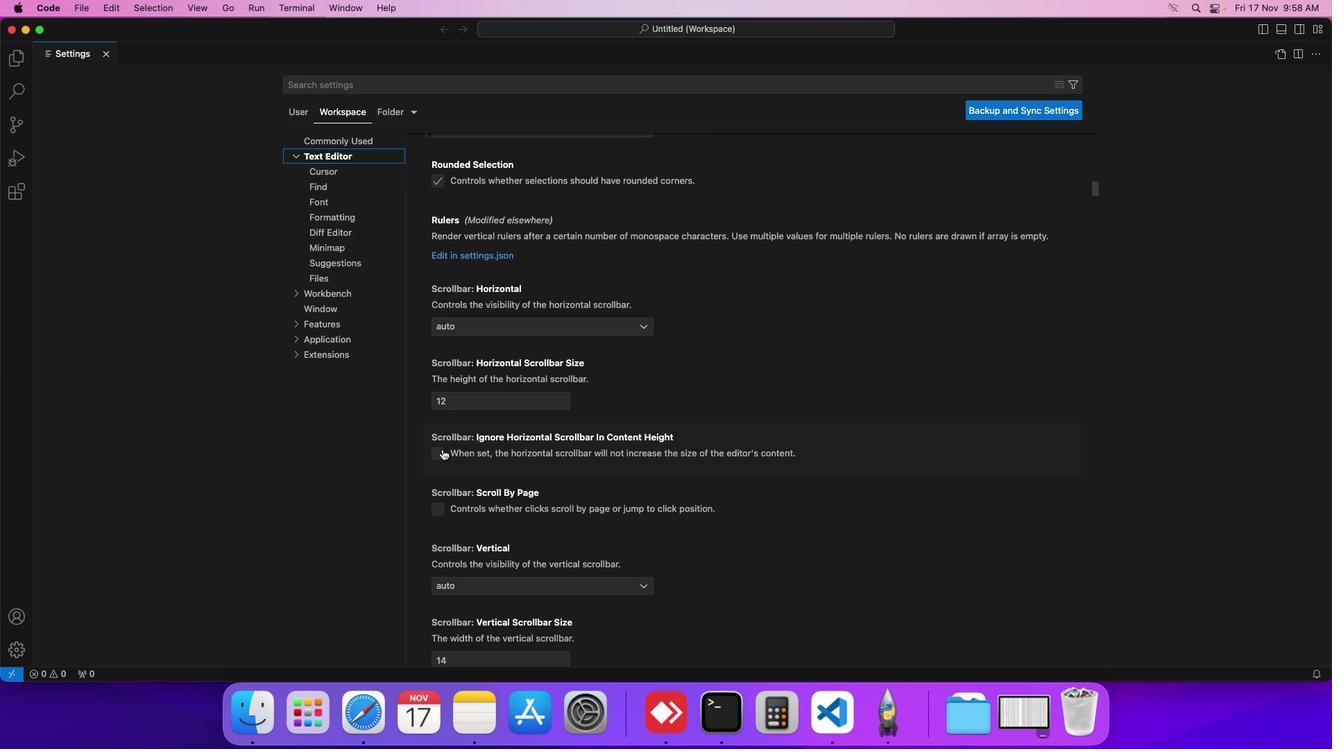 
Action: Mouse scrolled (434, 471) with delta (7, 171)
Screenshot: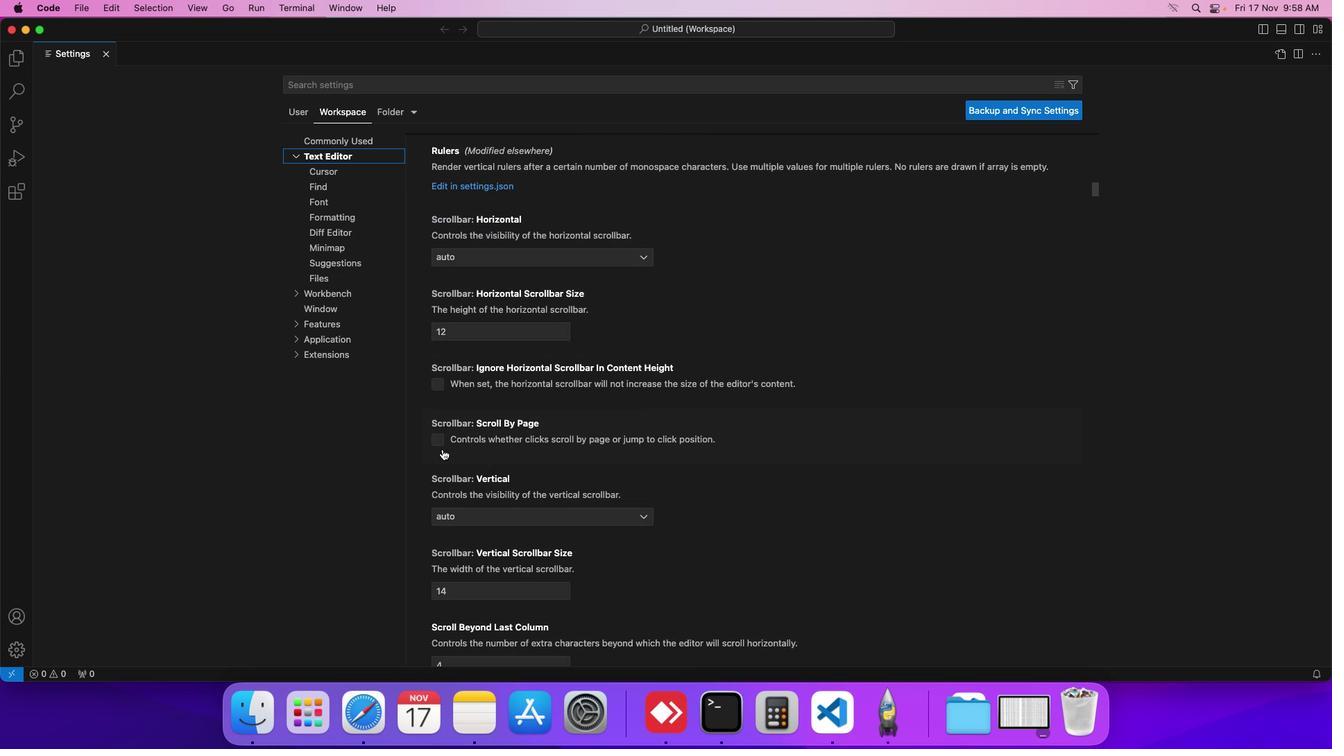 
Action: Mouse scrolled (434, 471) with delta (7, 171)
Screenshot: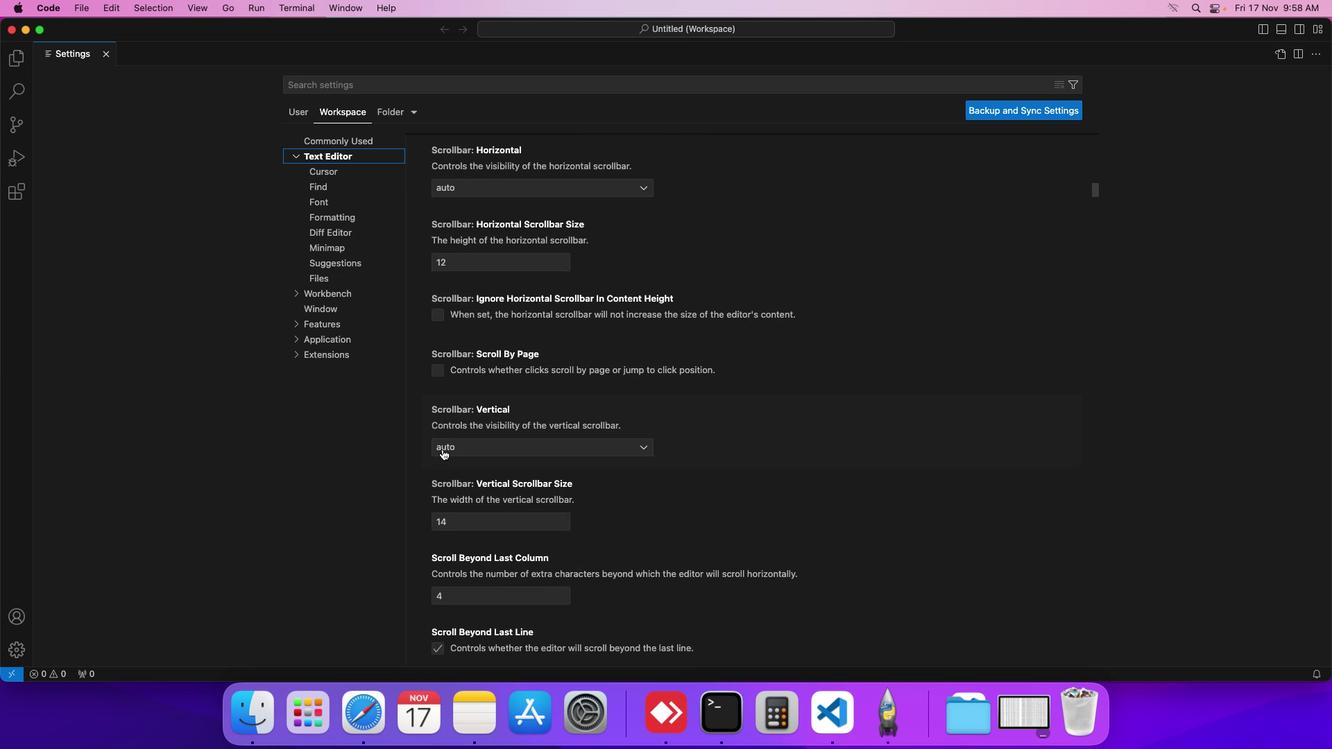 
Action: Mouse scrolled (434, 471) with delta (7, 170)
Screenshot: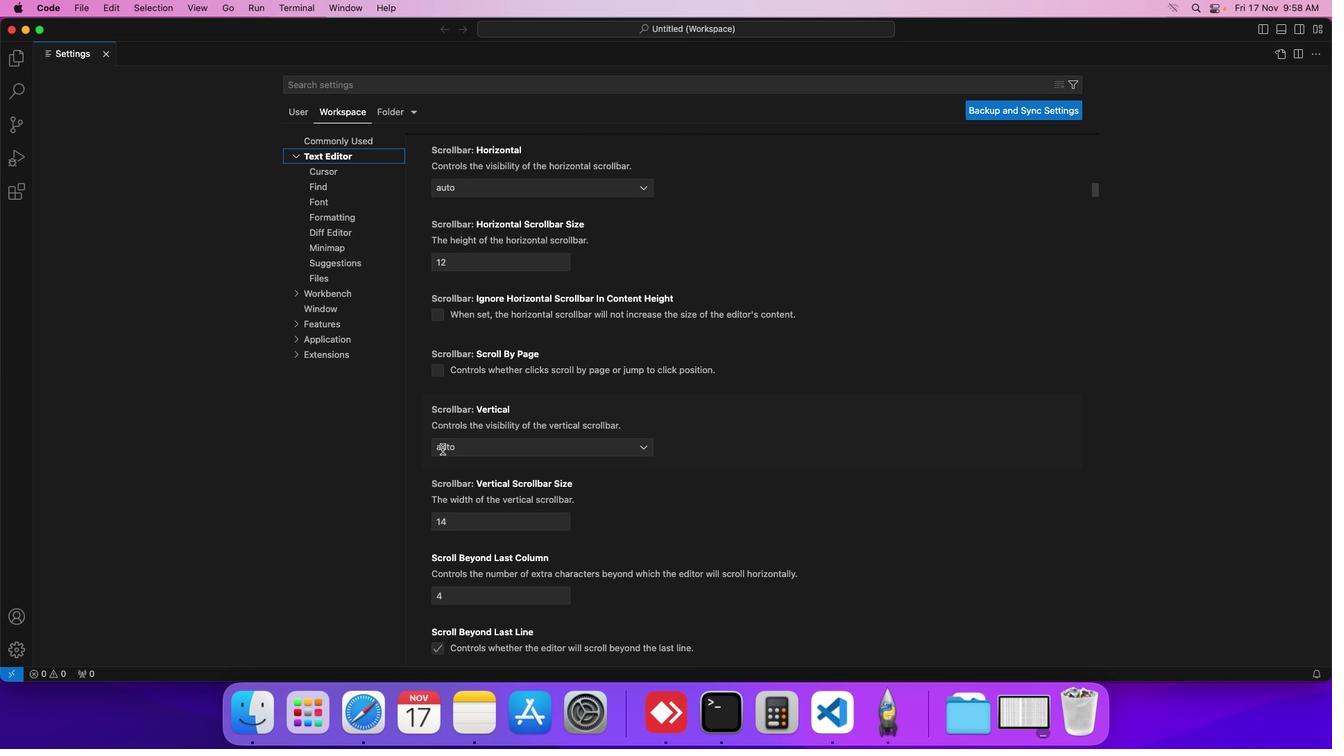 
Action: Mouse scrolled (434, 471) with delta (7, 170)
Screenshot: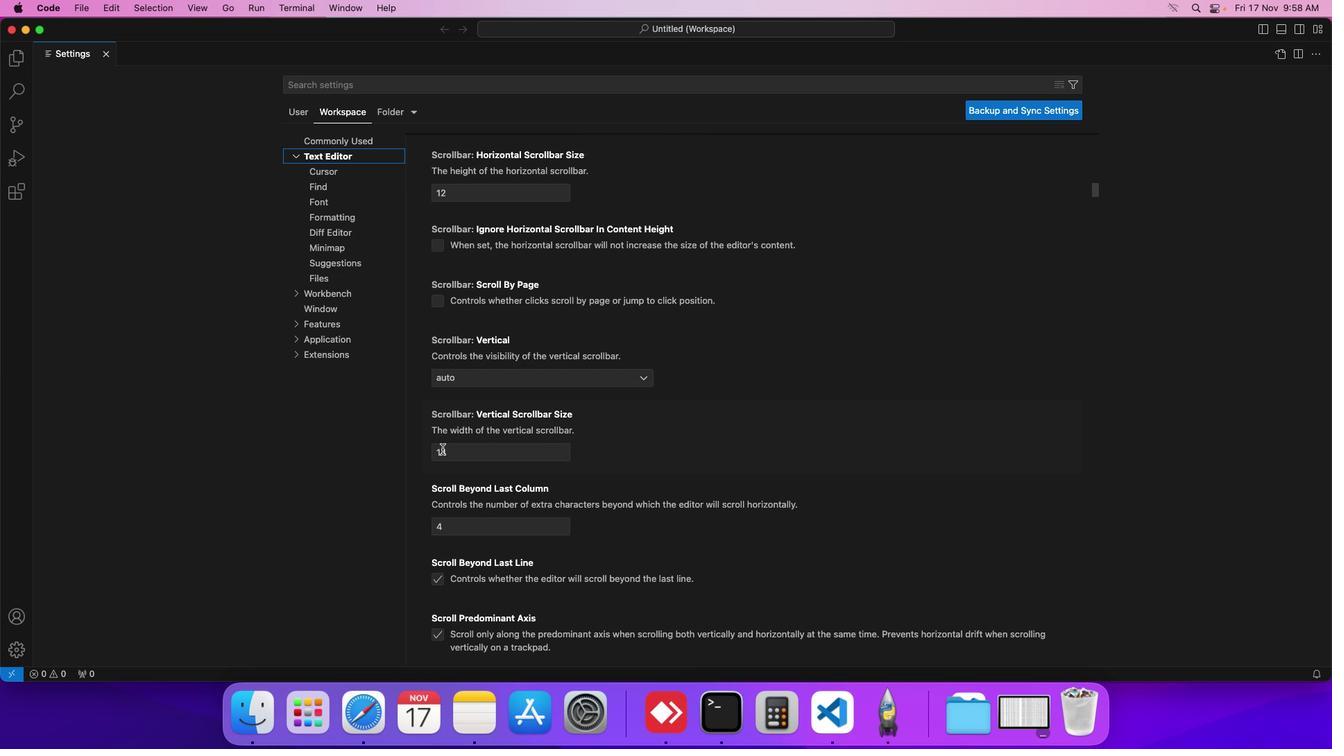 
Action: Mouse scrolled (434, 471) with delta (7, 171)
Screenshot: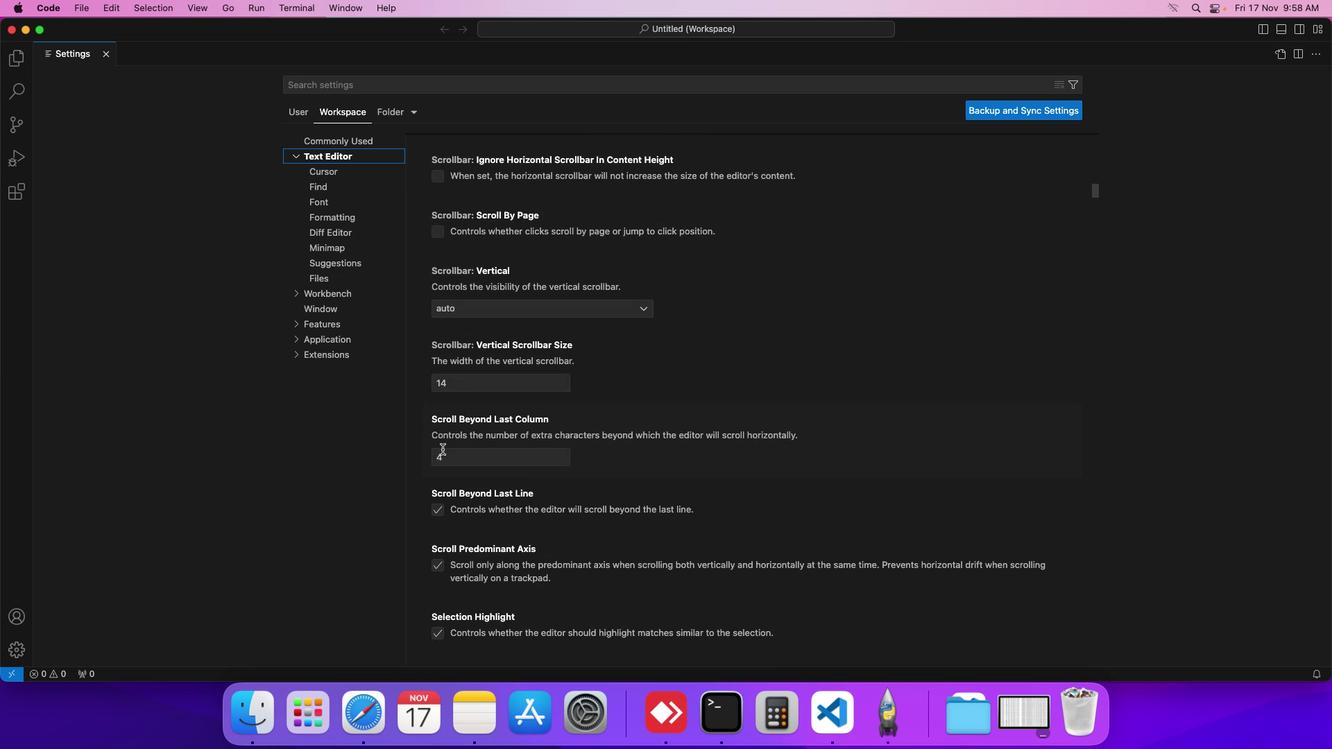 
Action: Mouse scrolled (434, 471) with delta (7, 171)
Screenshot: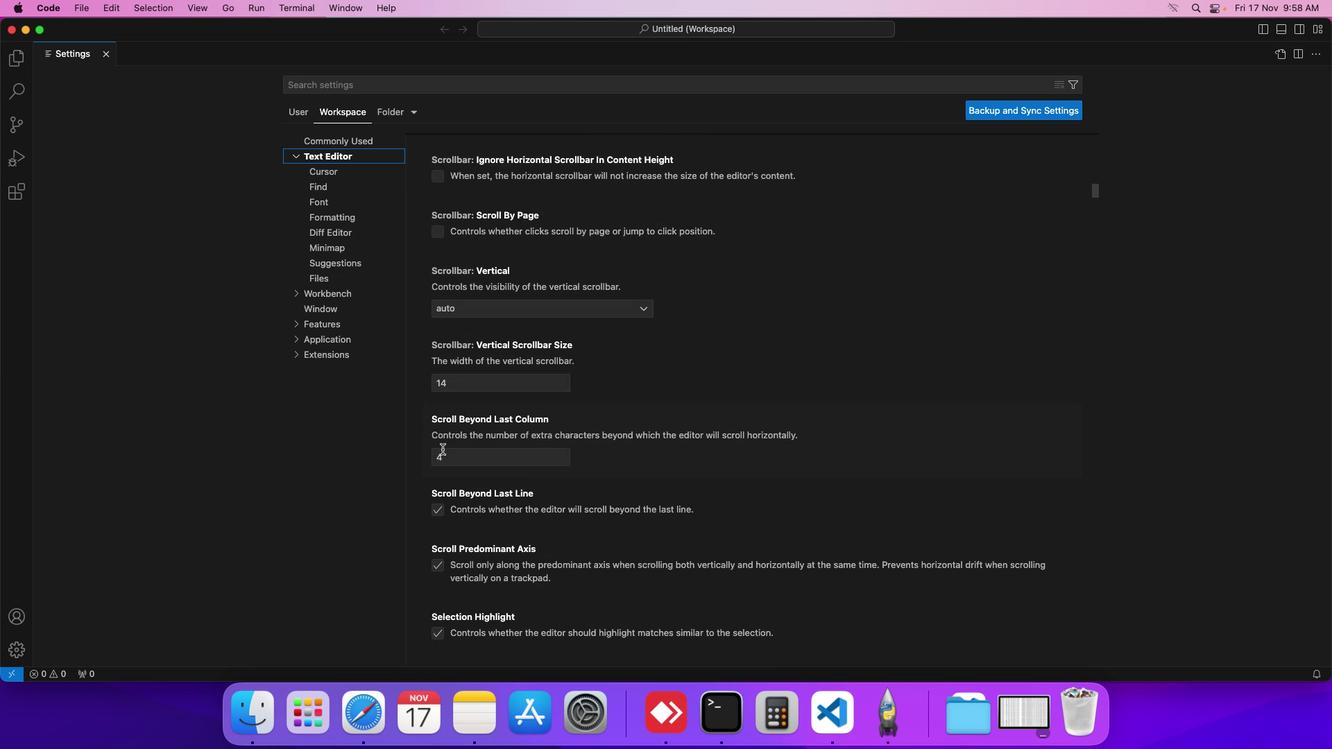 
Action: Mouse scrolled (434, 471) with delta (7, 171)
Screenshot: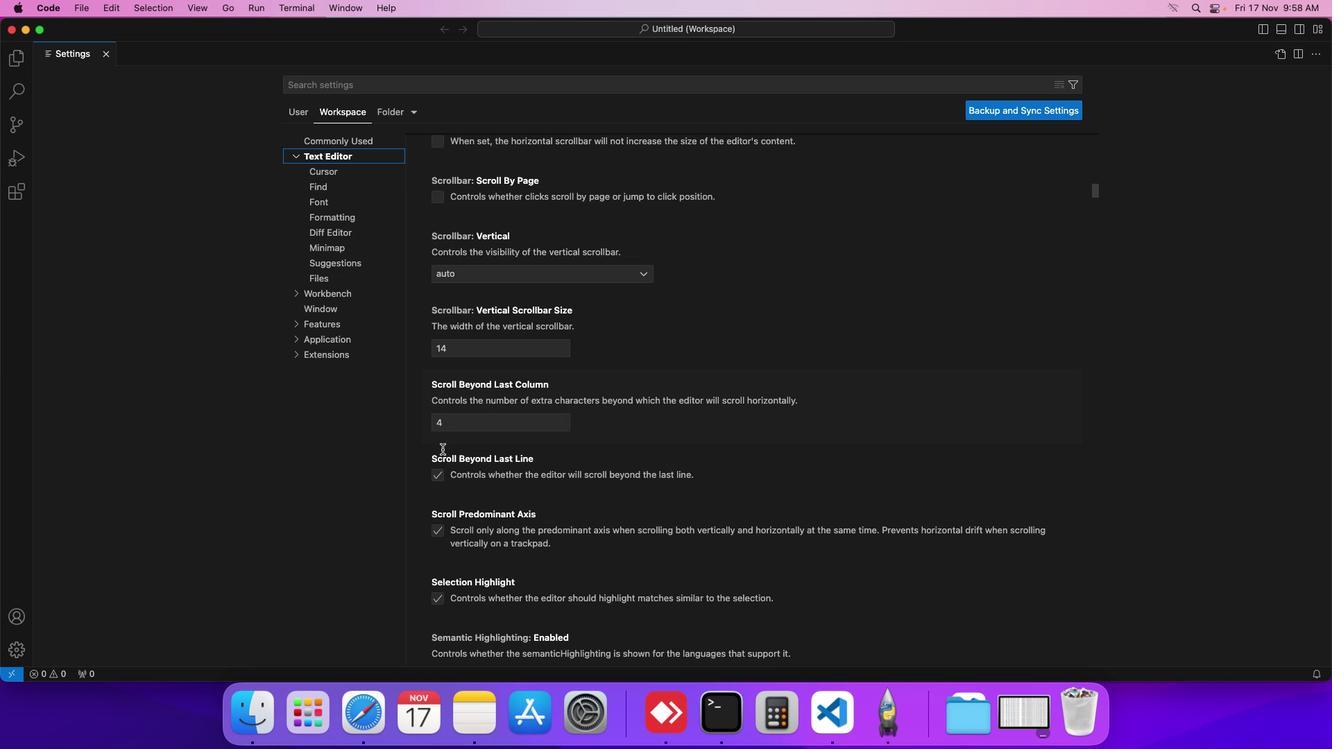 
Action: Mouse scrolled (434, 471) with delta (7, 171)
Screenshot: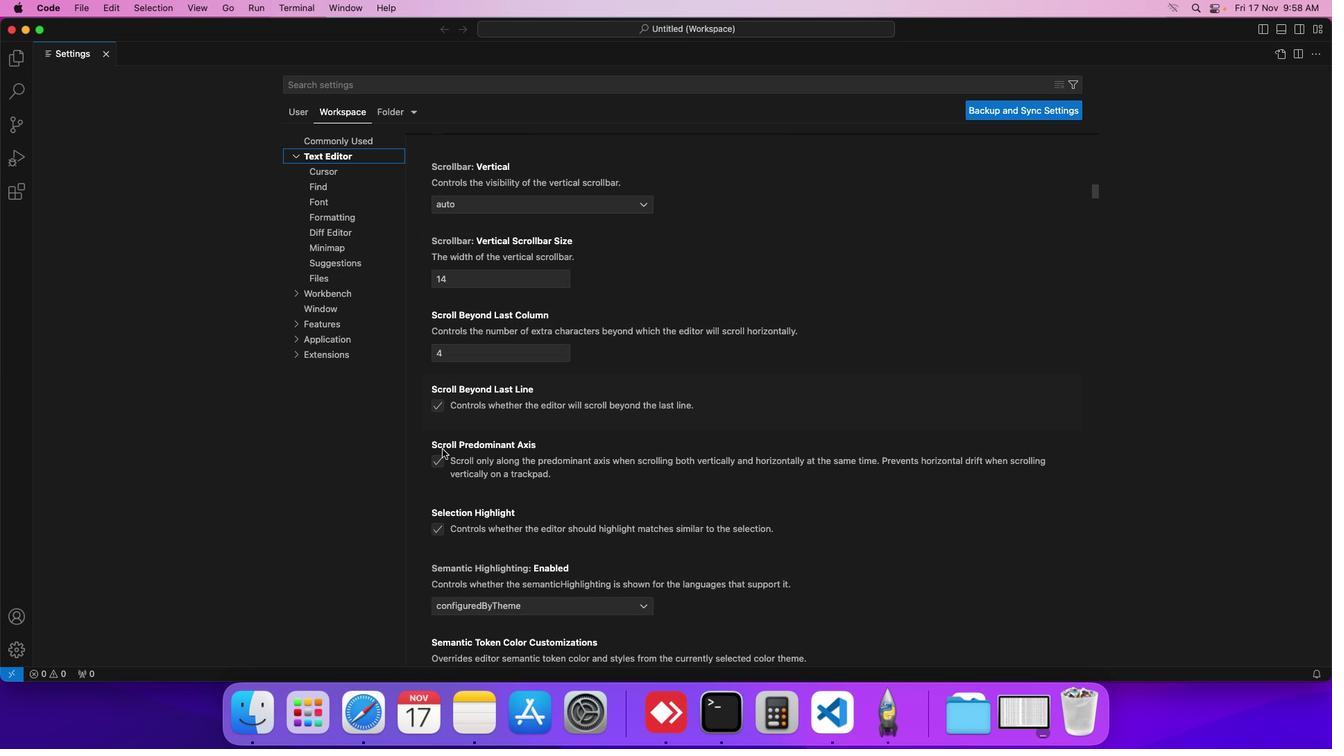 
Action: Mouse scrolled (434, 471) with delta (7, 171)
Screenshot: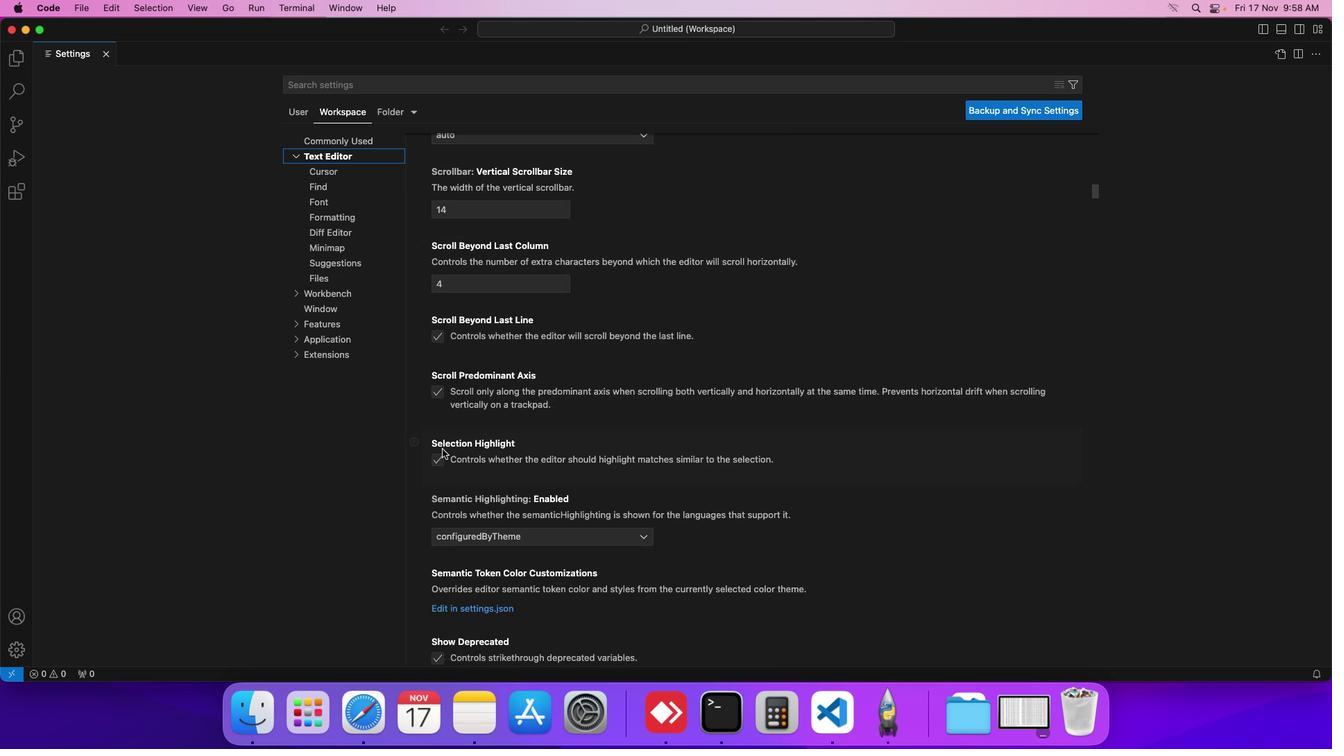 
Action: Mouse scrolled (434, 471) with delta (7, 170)
Screenshot: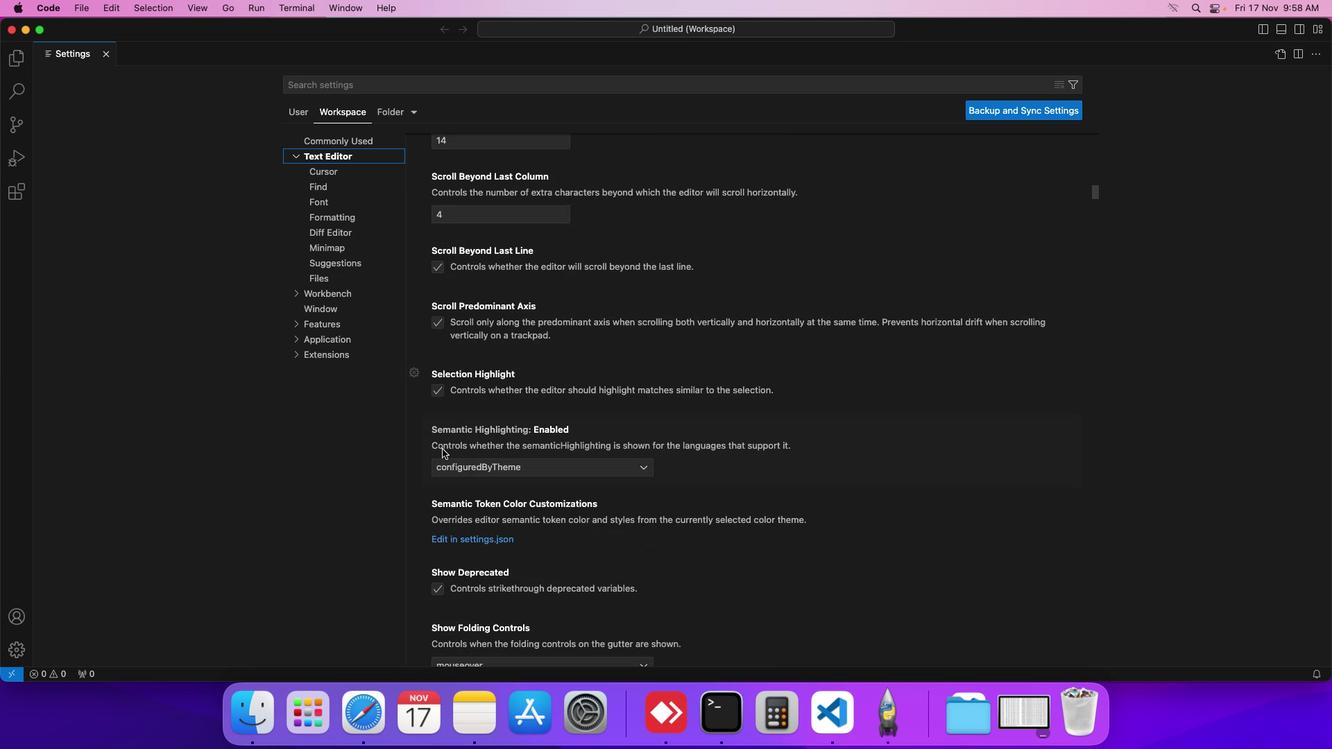 
Action: Mouse scrolled (434, 471) with delta (7, 170)
Screenshot: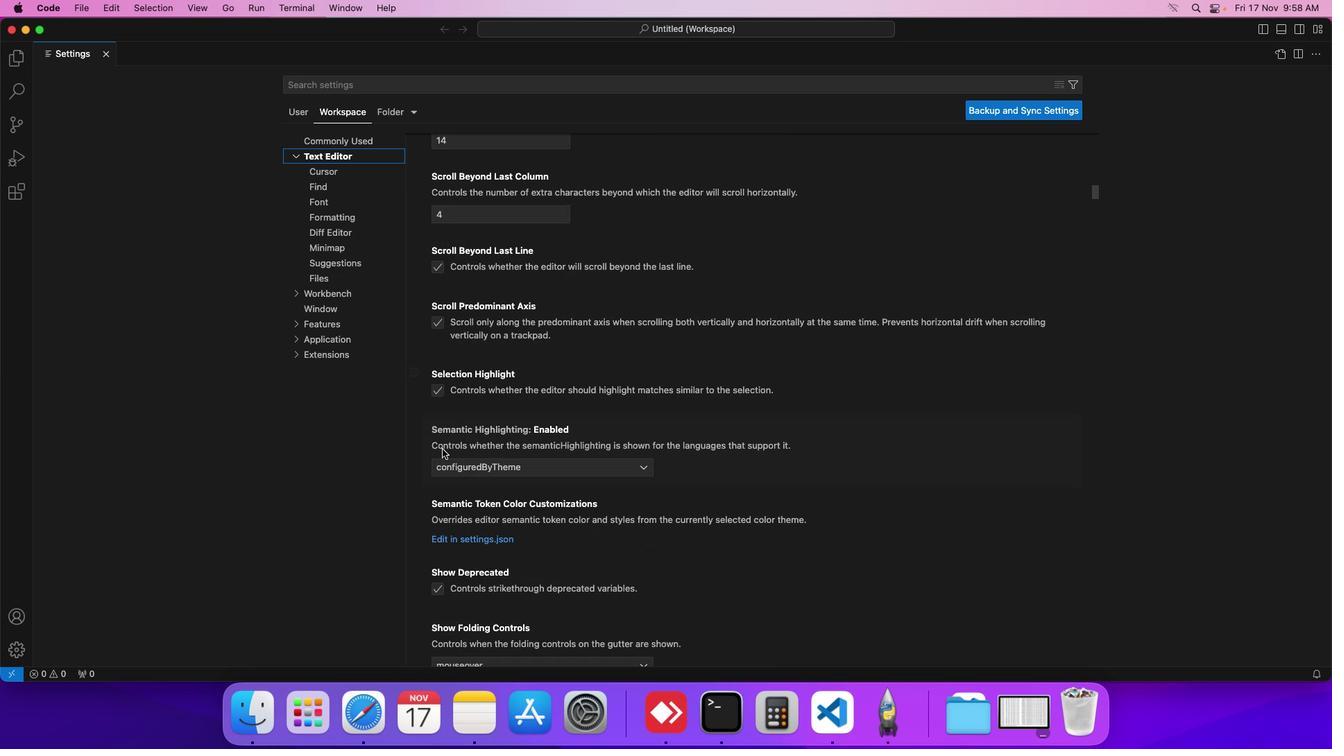 
Action: Mouse scrolled (434, 471) with delta (7, 171)
Screenshot: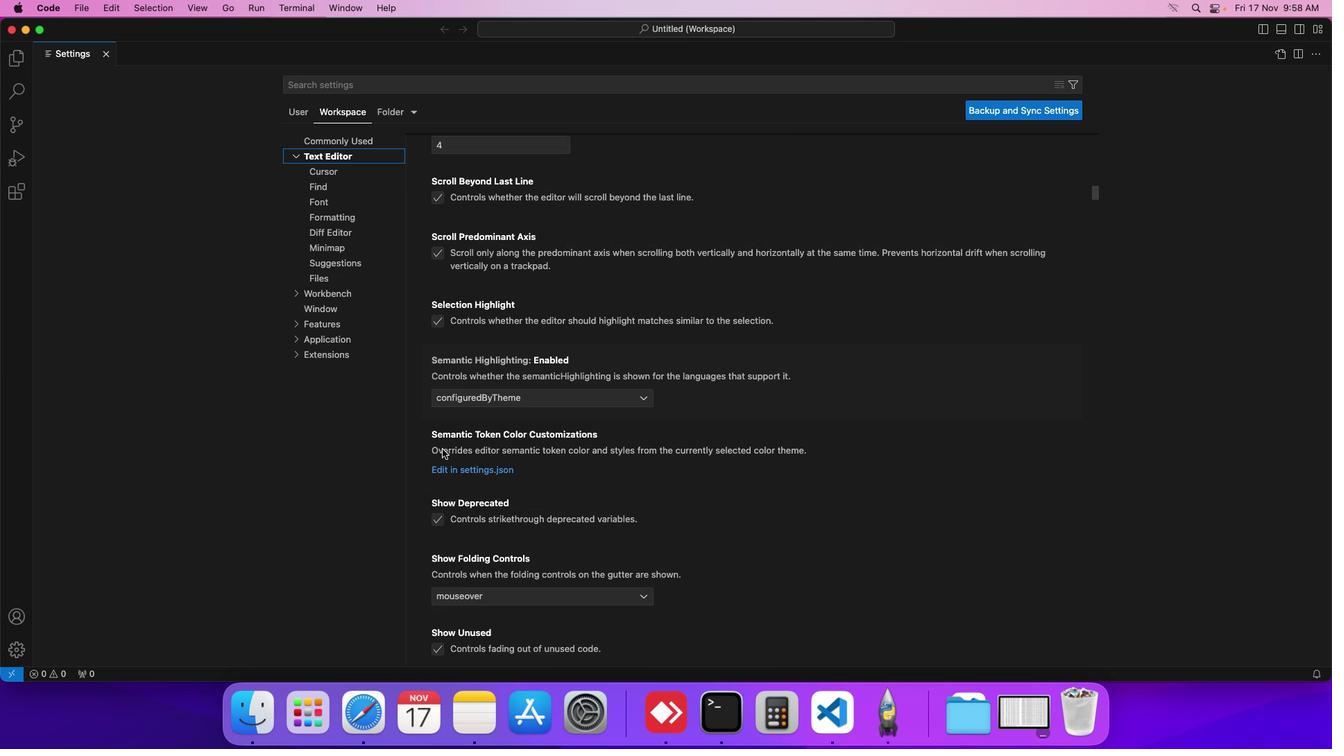 
Action: Mouse scrolled (434, 471) with delta (7, 171)
Screenshot: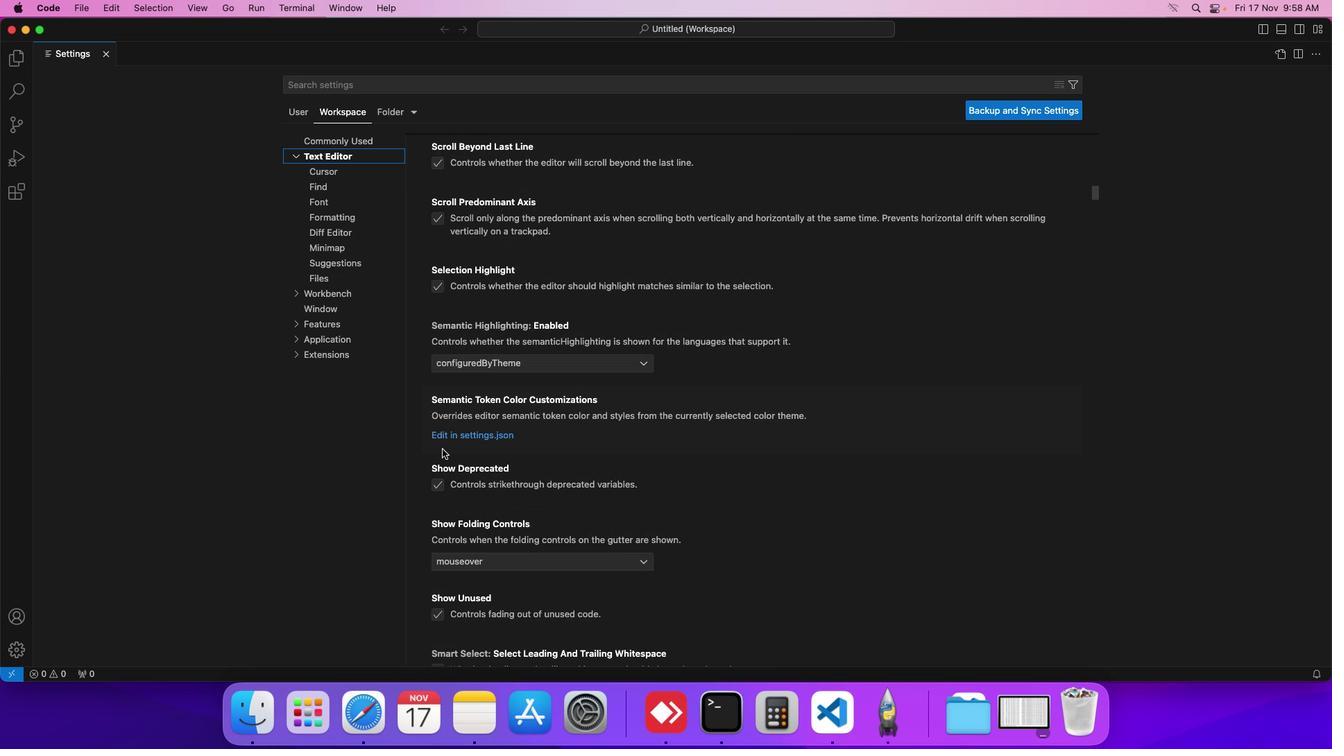 
Action: Mouse scrolled (434, 471) with delta (7, 171)
Screenshot: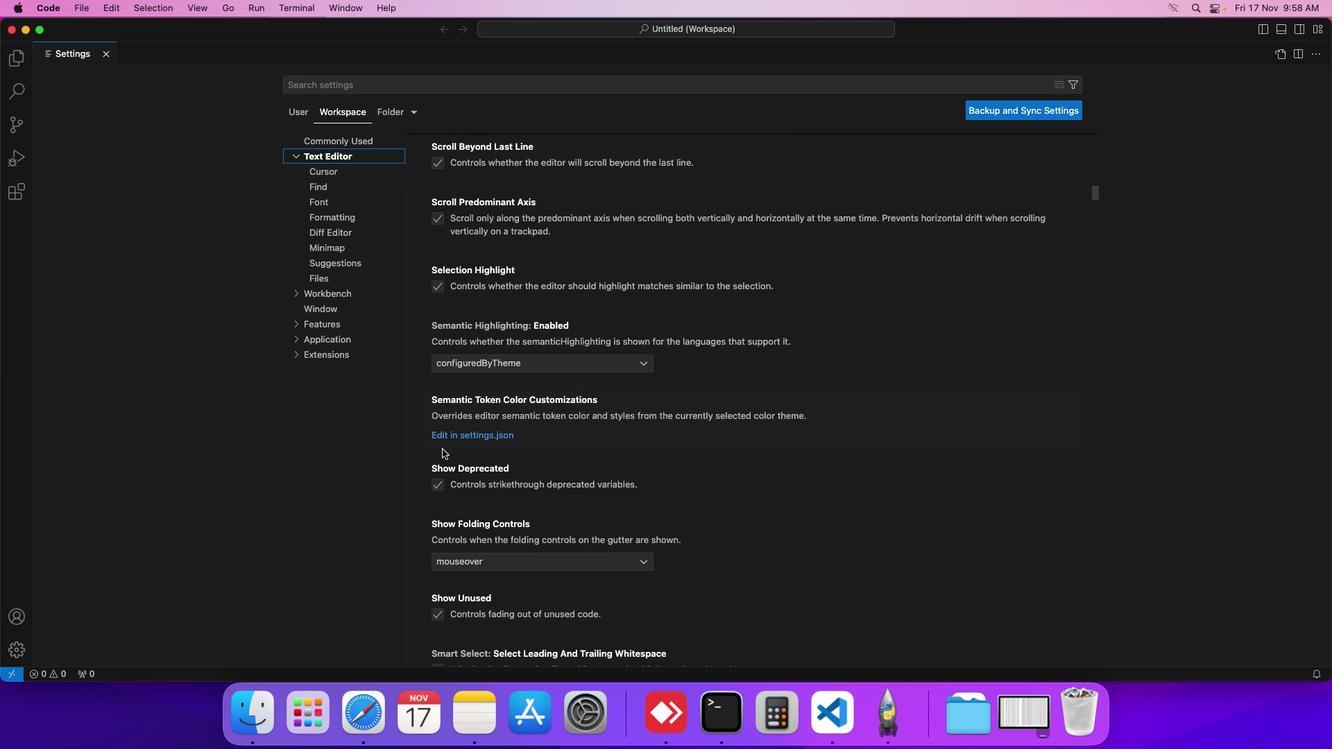
Action: Mouse moved to (435, 471)
Screenshot: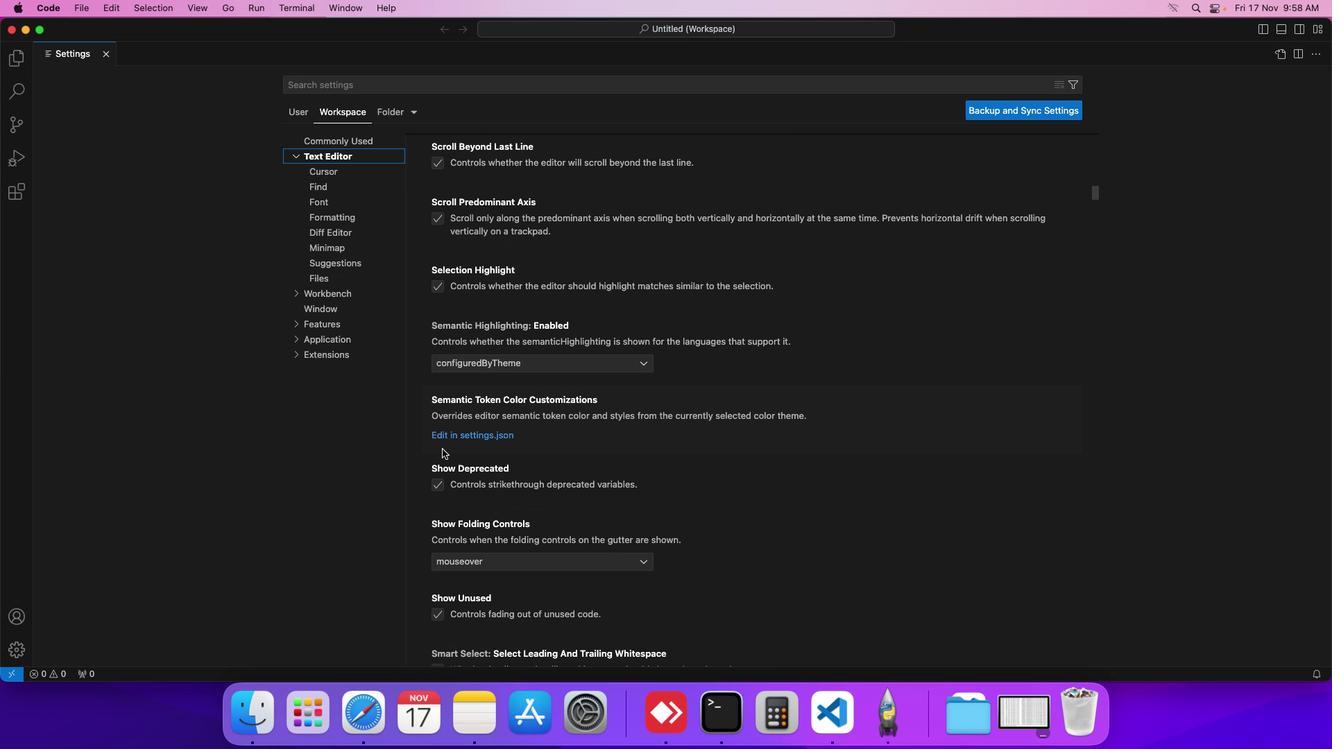 
Action: Mouse scrolled (435, 471) with delta (7, 171)
Screenshot: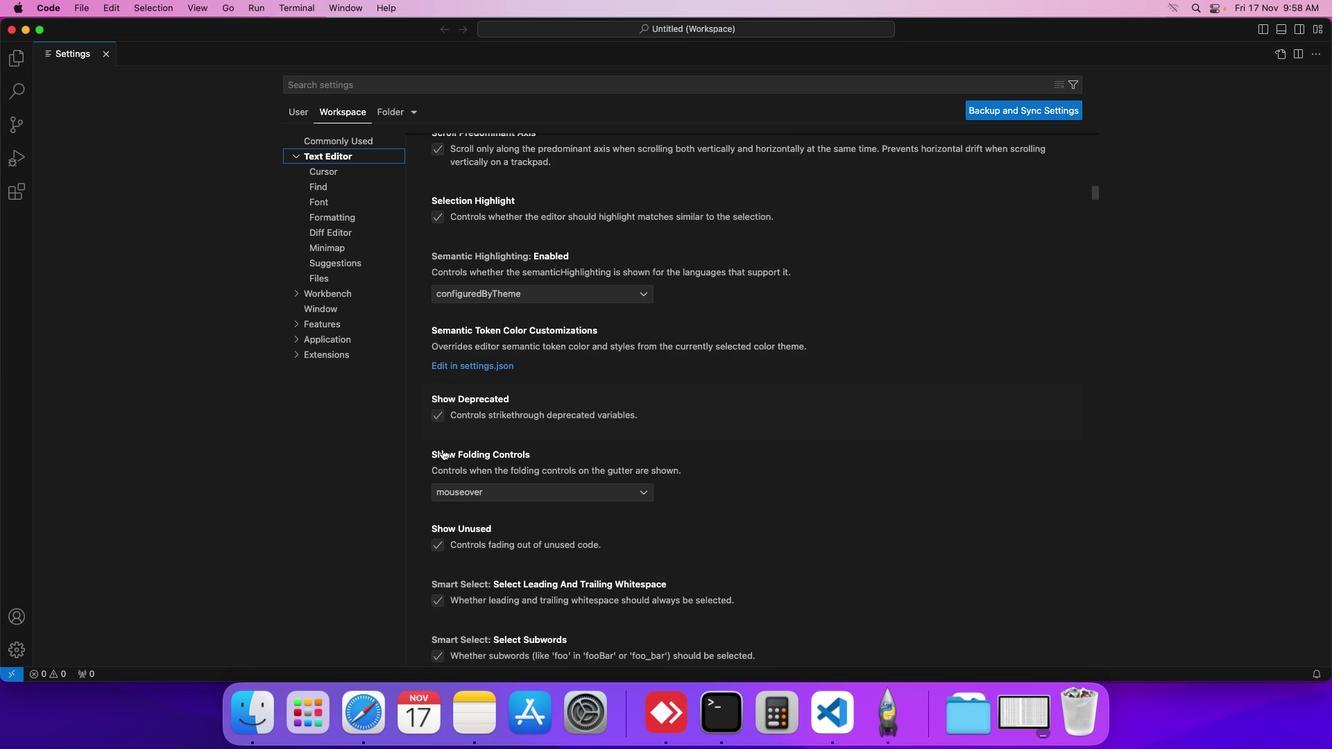 
Action: Mouse scrolled (435, 471) with delta (7, 171)
Screenshot: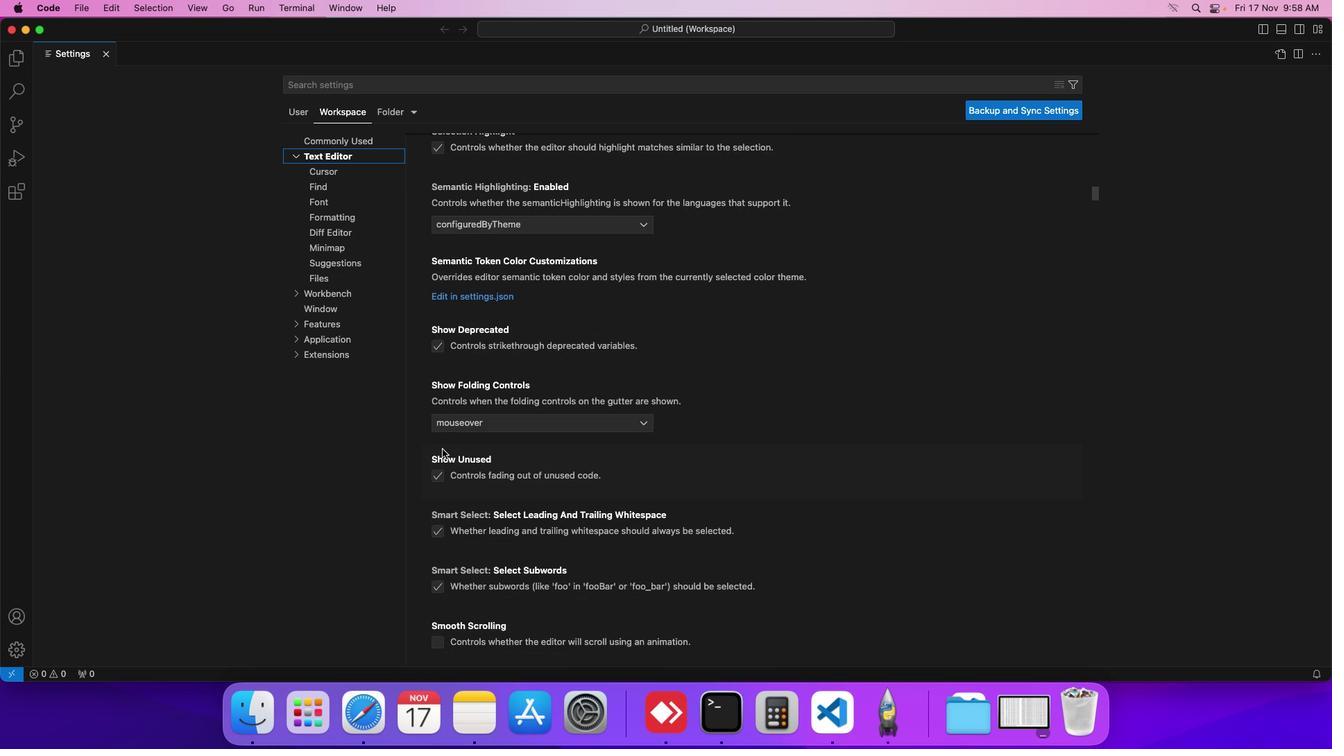 
Action: Mouse scrolled (435, 471) with delta (7, 170)
Screenshot: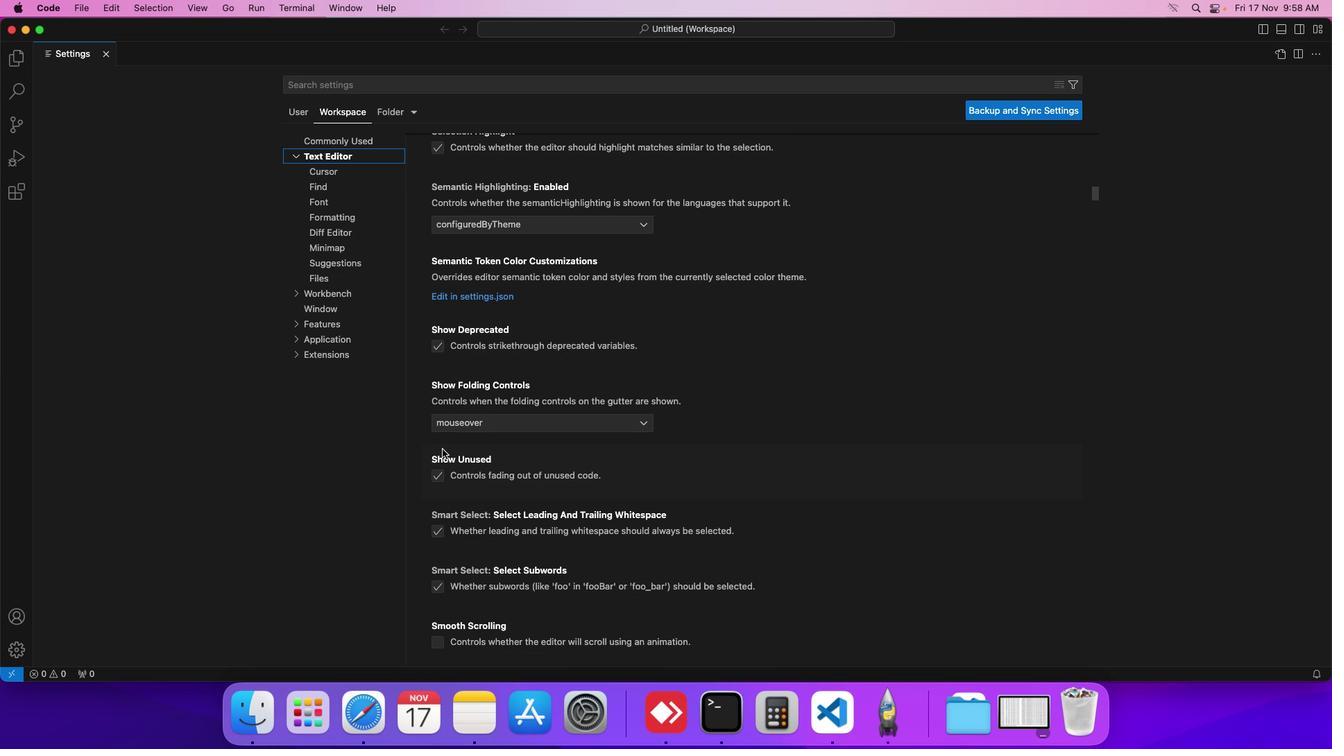 
Action: Mouse scrolled (435, 471) with delta (7, 171)
Screenshot: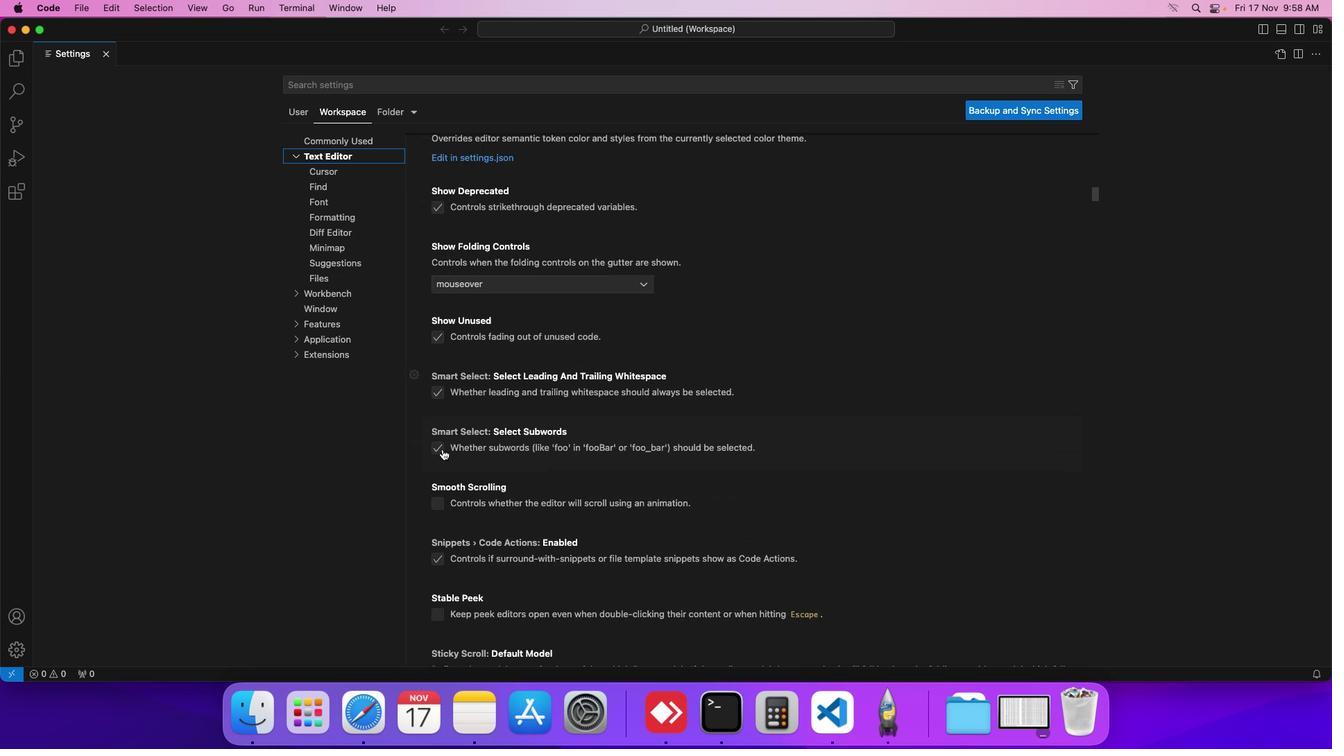 
Action: Mouse scrolled (435, 471) with delta (7, 171)
Screenshot: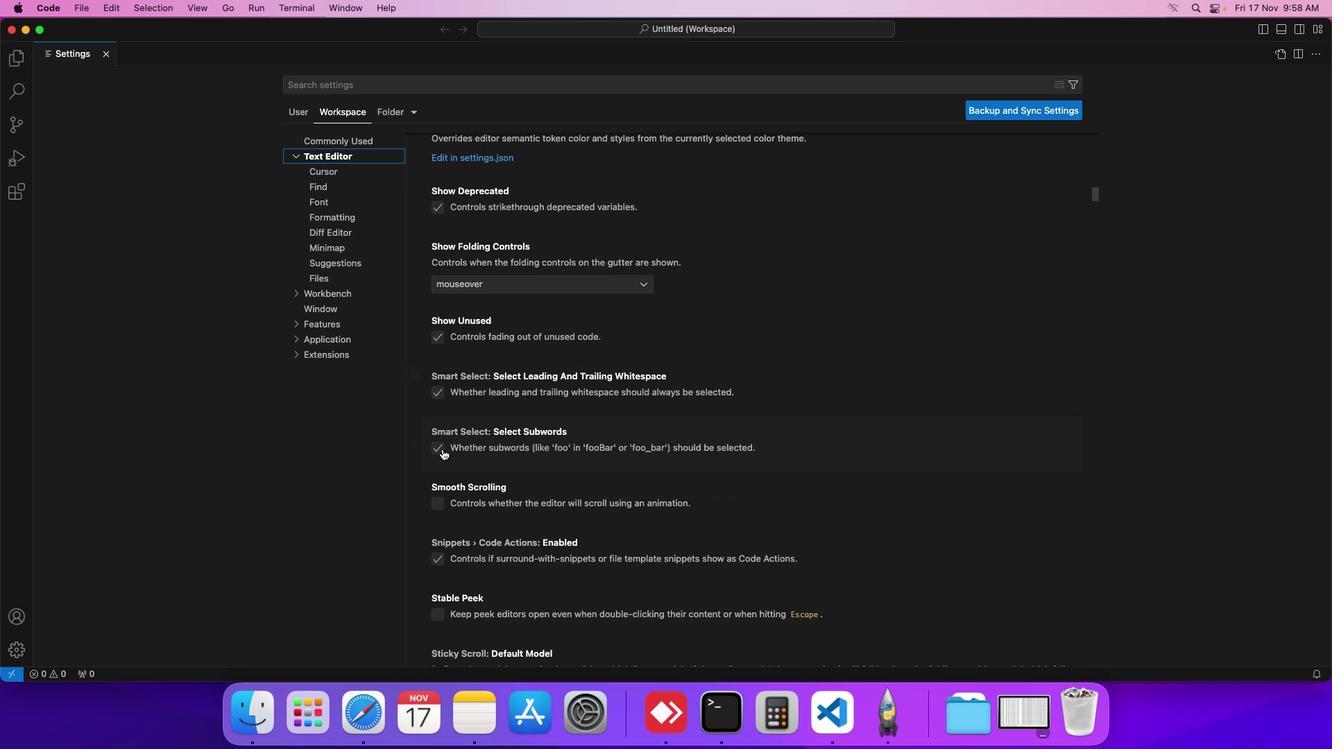 
Action: Mouse scrolled (435, 471) with delta (7, 170)
Screenshot: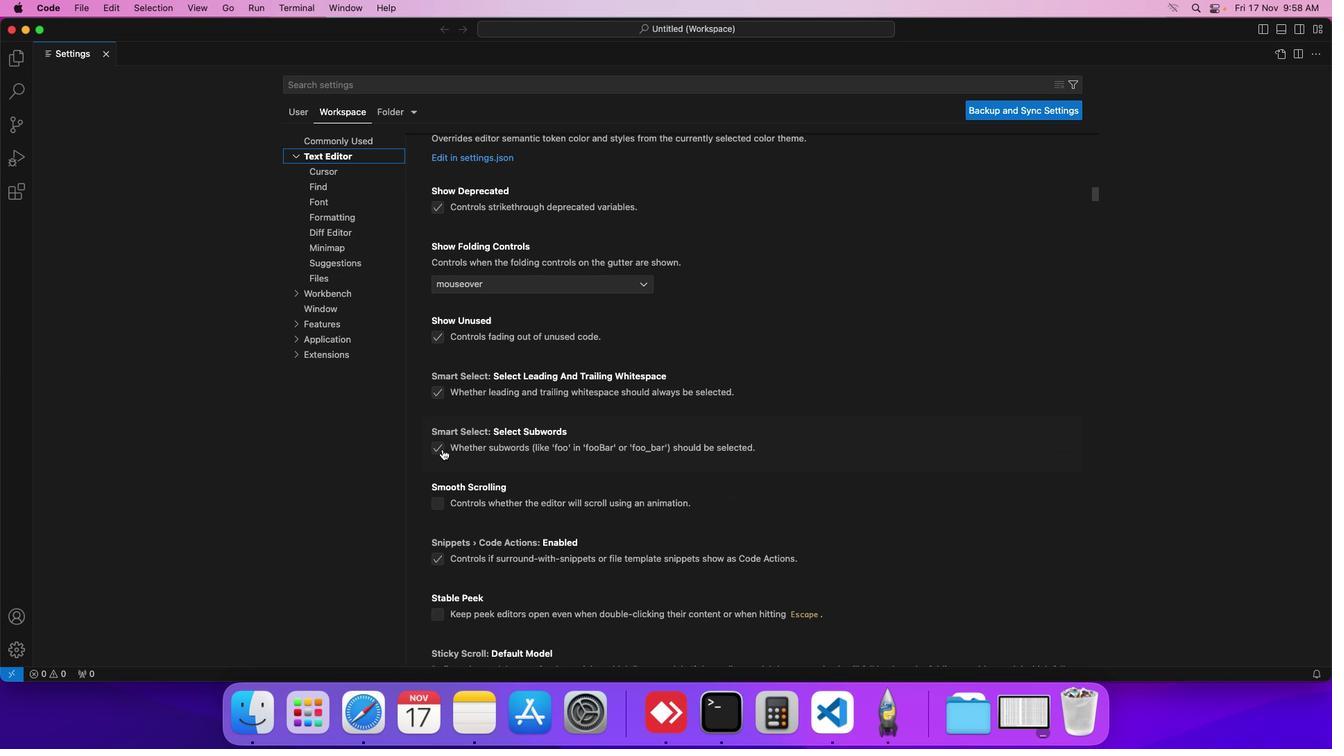 
Action: Mouse scrolled (435, 471) with delta (7, 171)
Screenshot: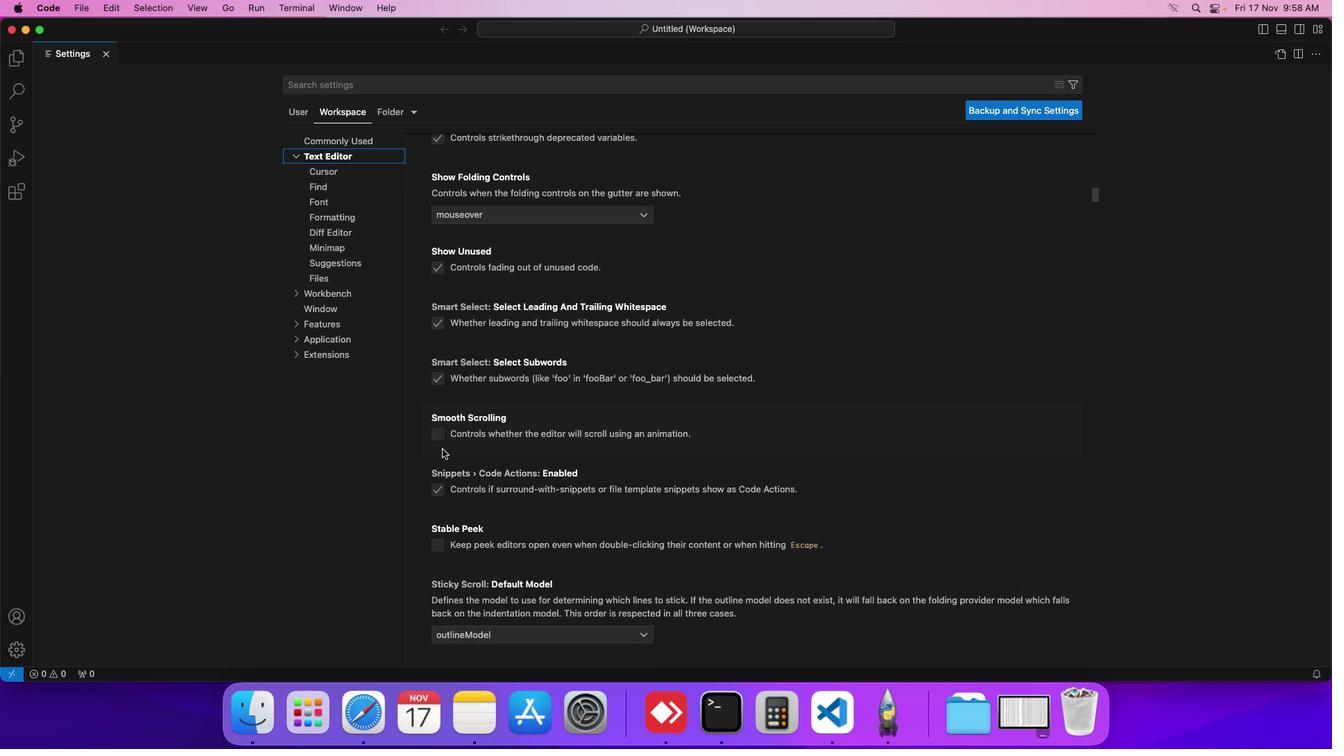 
Action: Mouse scrolled (435, 471) with delta (7, 171)
Screenshot: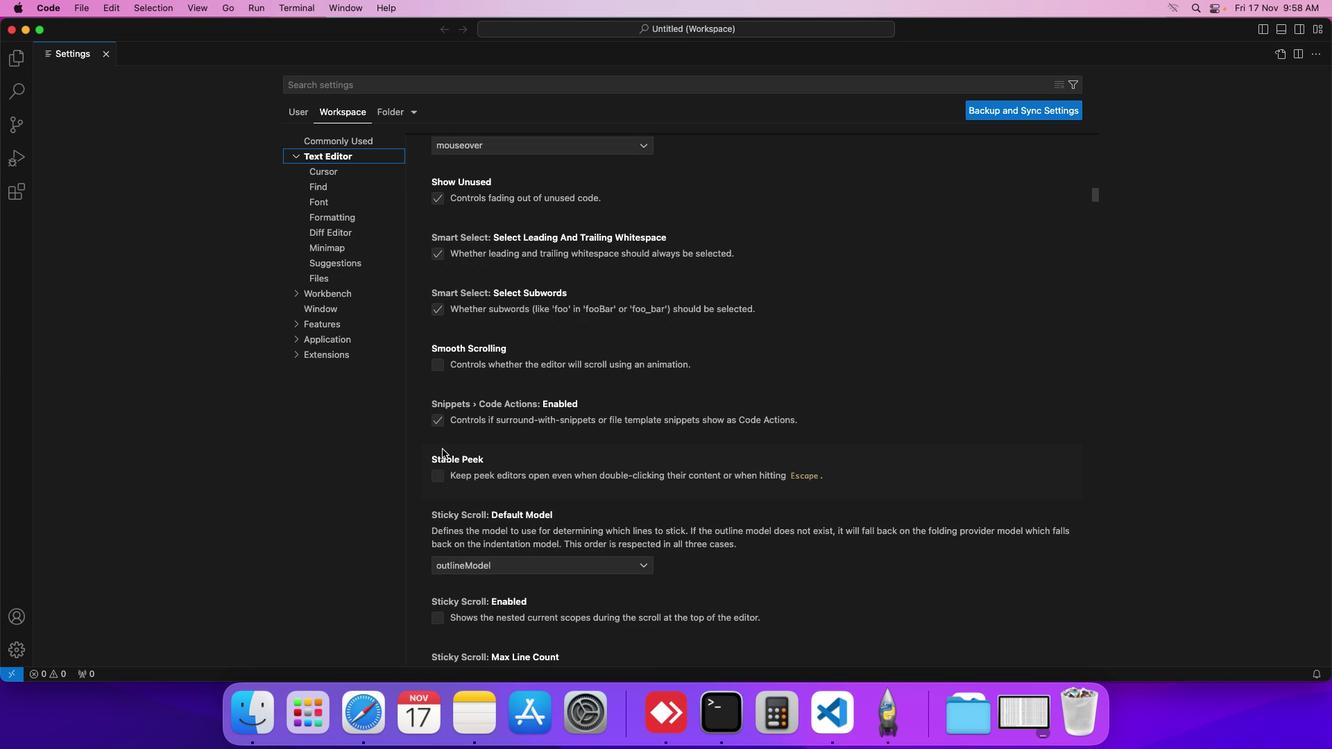 
Action: Mouse scrolled (435, 471) with delta (7, 170)
Screenshot: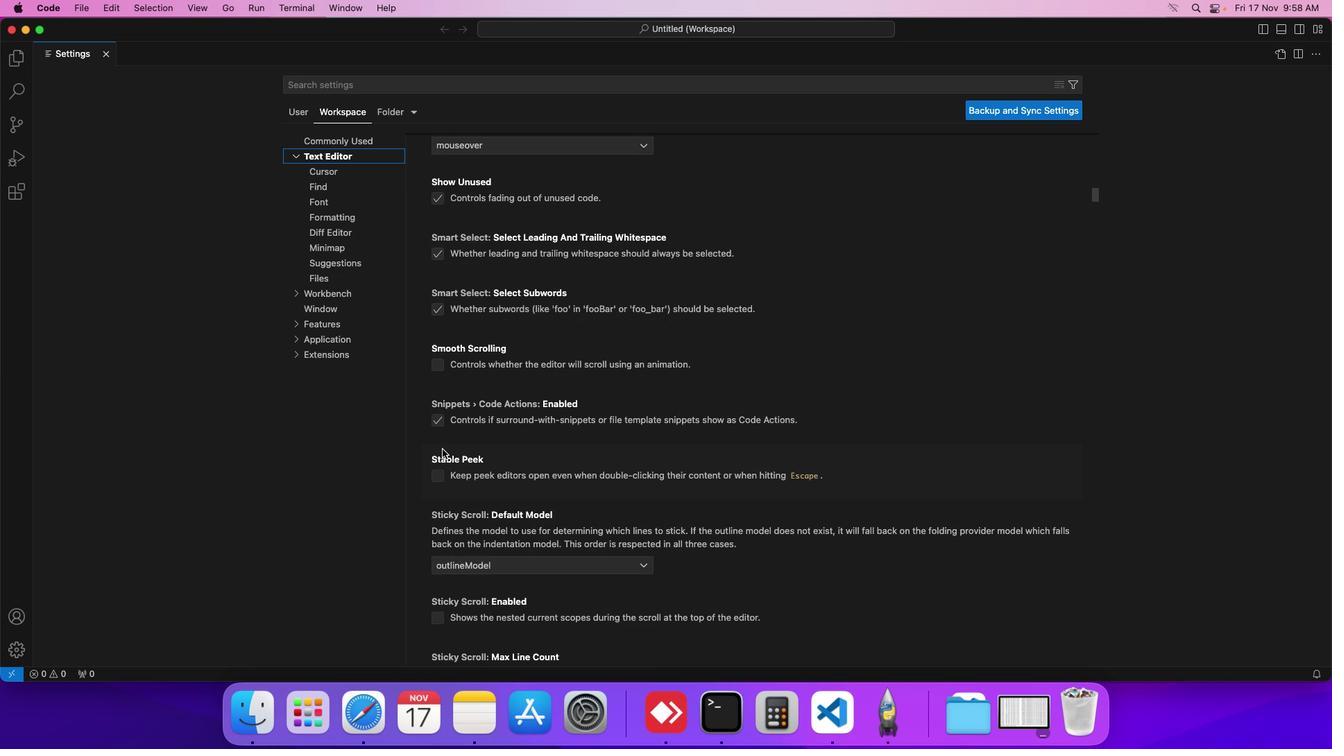 
Action: Mouse scrolled (435, 471) with delta (7, 171)
Screenshot: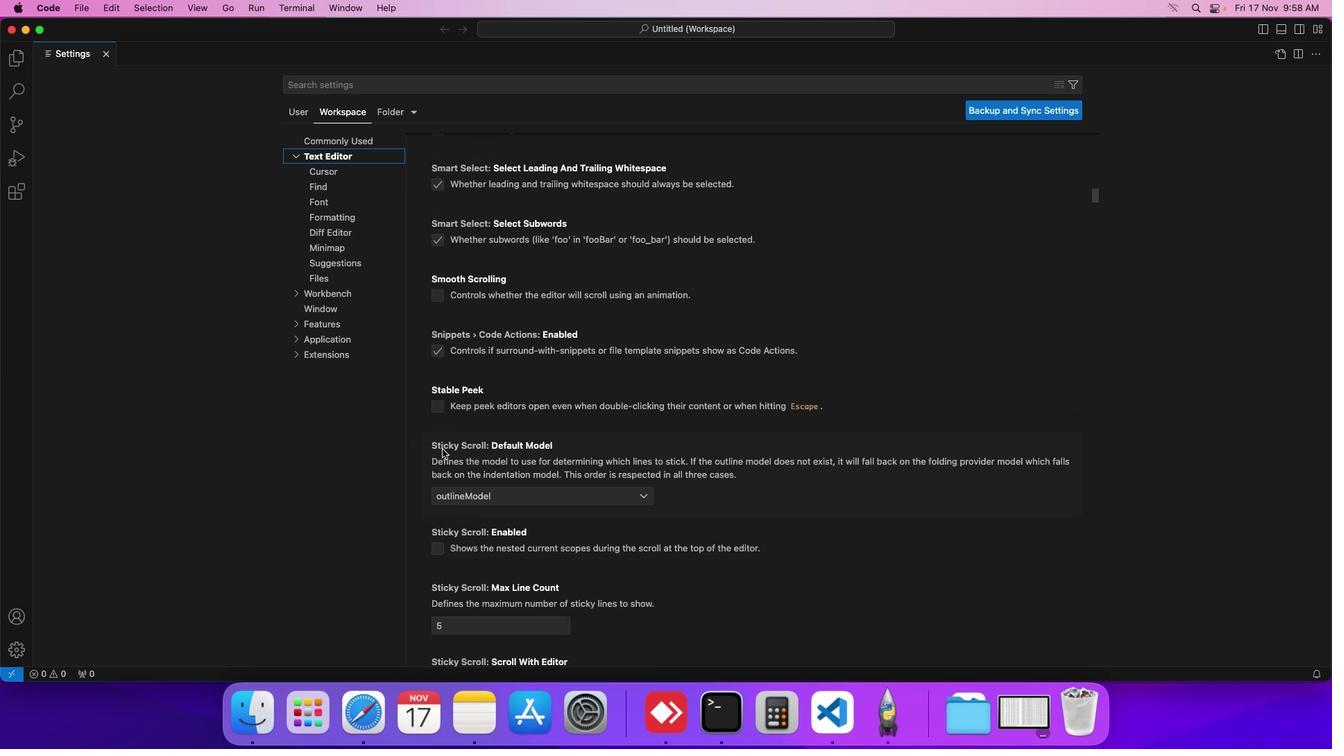
Action: Mouse scrolled (435, 471) with delta (7, 171)
Screenshot: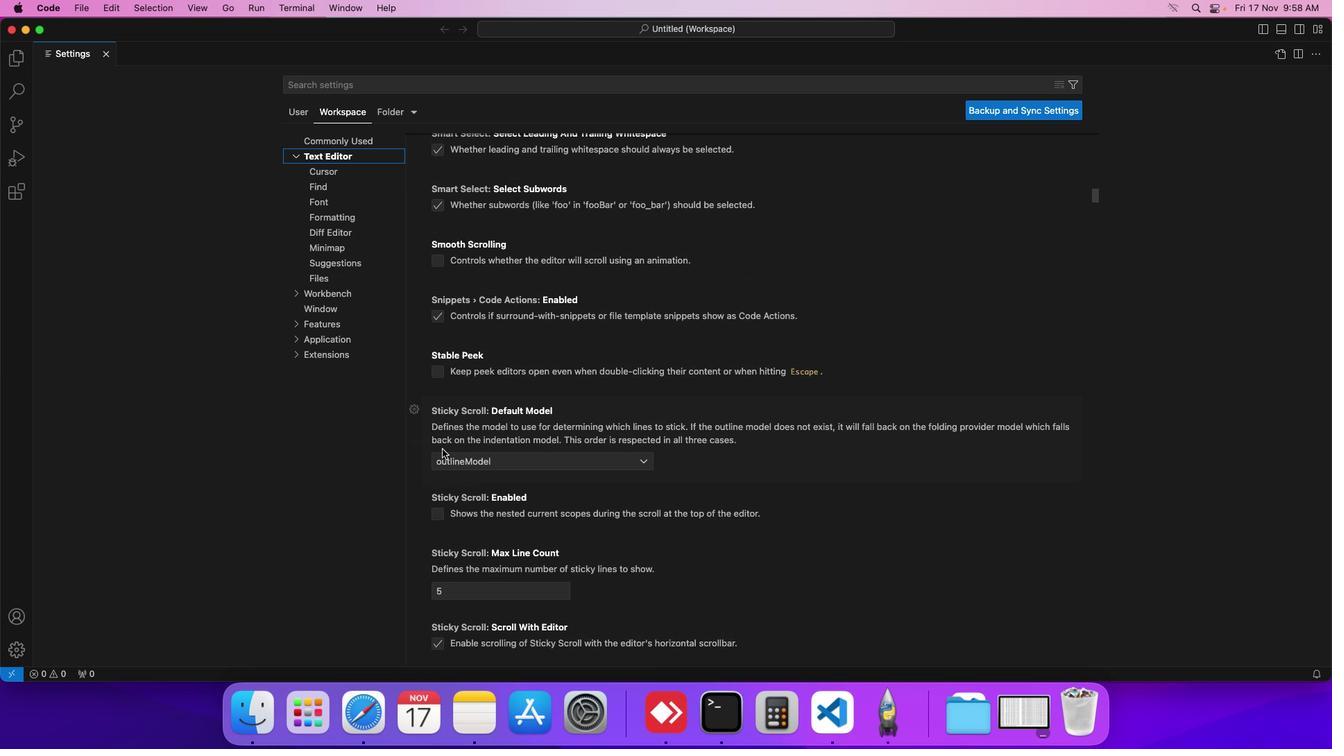 
Action: Mouse scrolled (435, 471) with delta (7, 171)
Screenshot: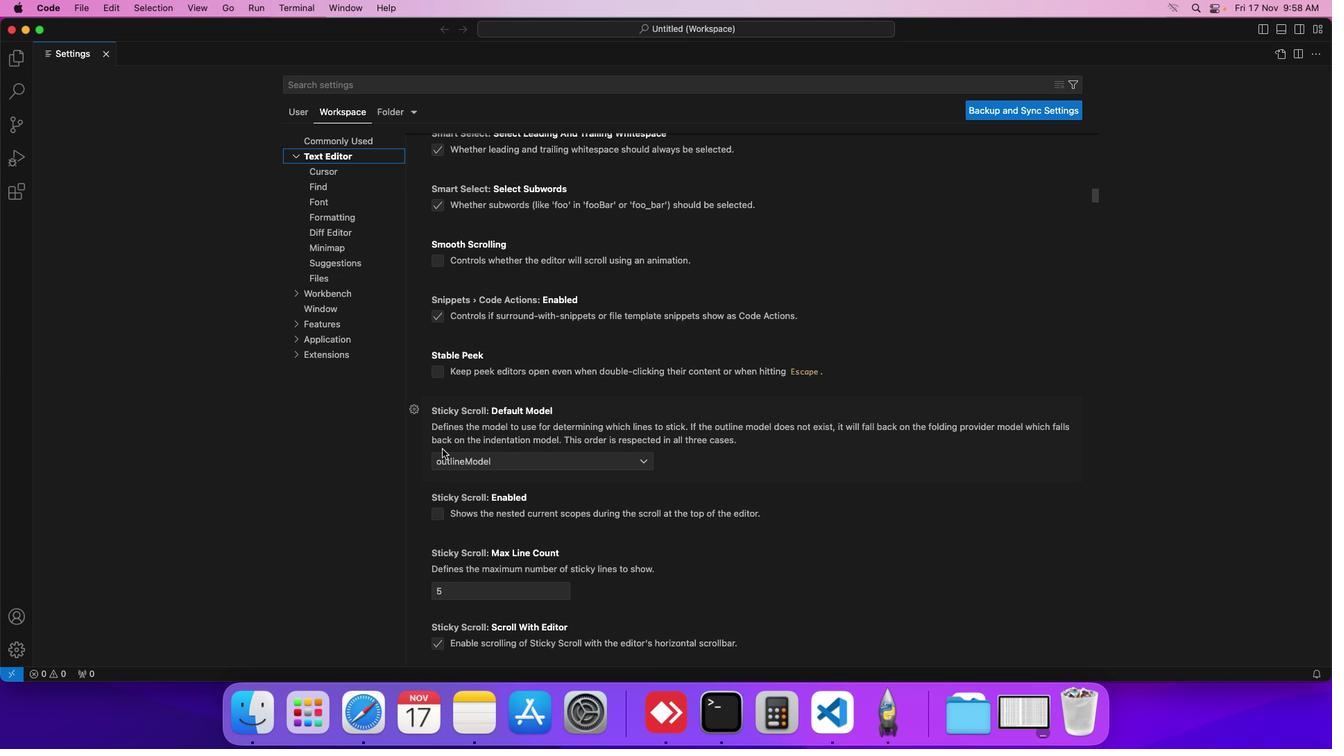 
Action: Mouse scrolled (435, 471) with delta (7, 171)
Screenshot: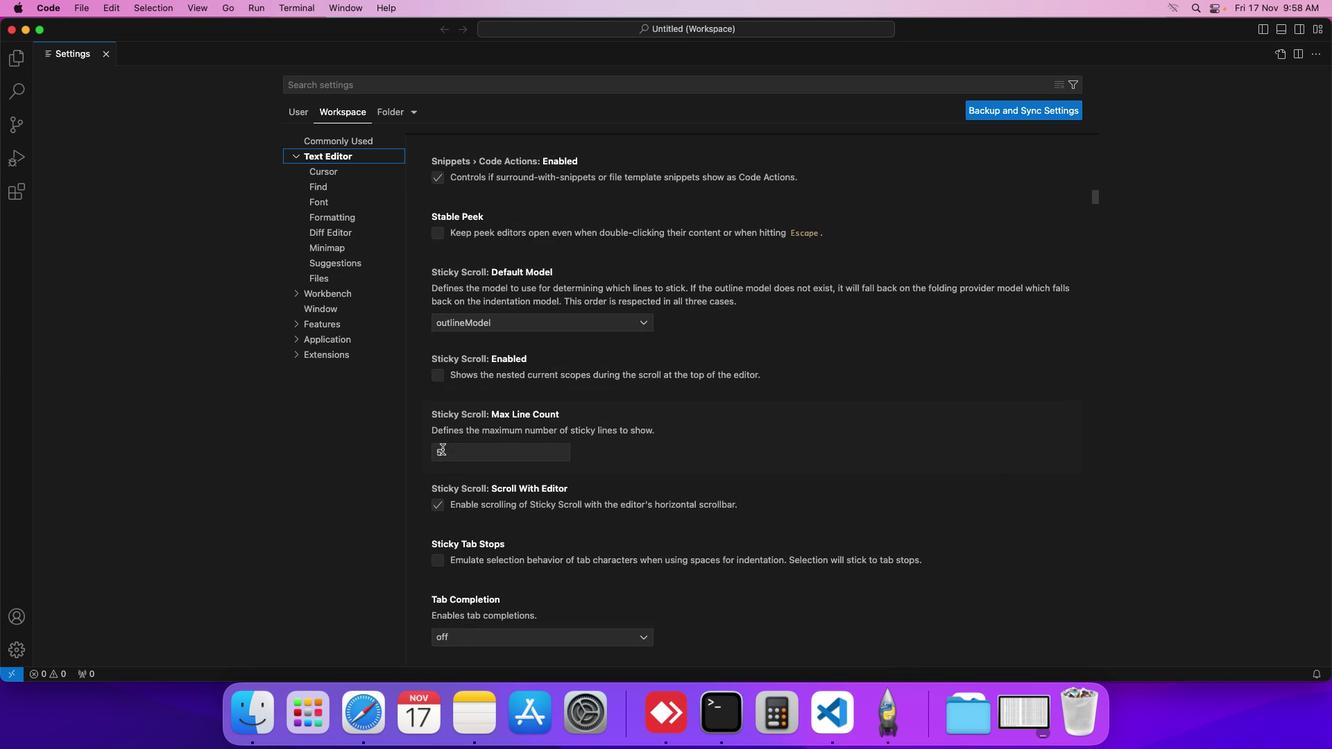 
Action: Mouse scrolled (435, 471) with delta (7, 171)
Screenshot: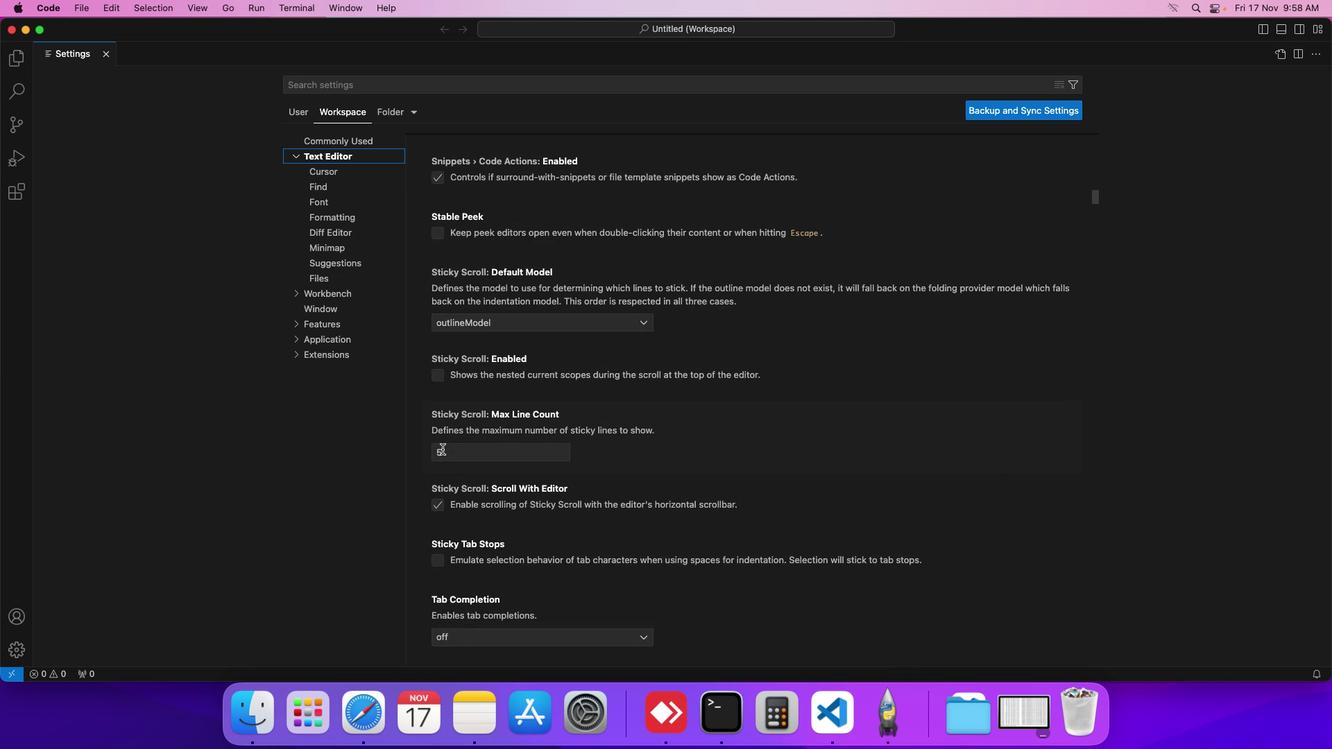
Action: Mouse scrolled (435, 471) with delta (7, 170)
Screenshot: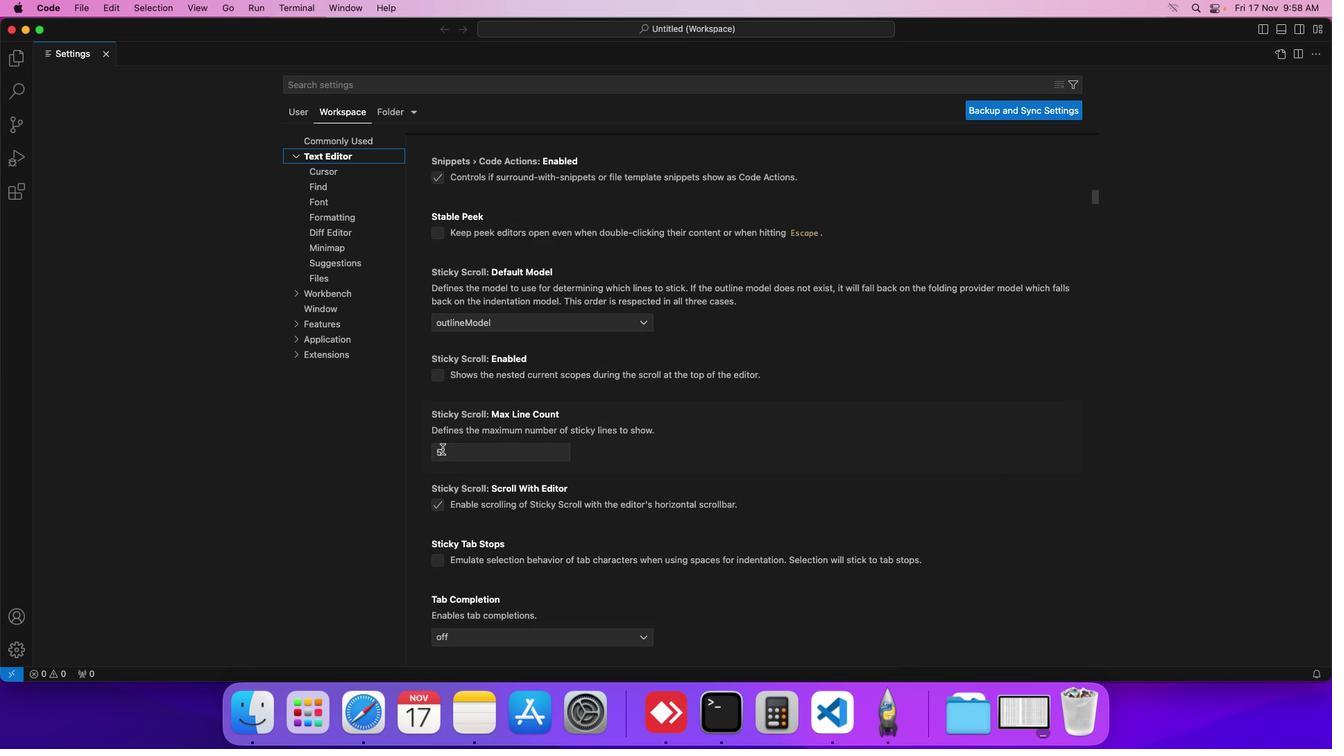 
Action: Mouse scrolled (435, 471) with delta (7, 170)
Screenshot: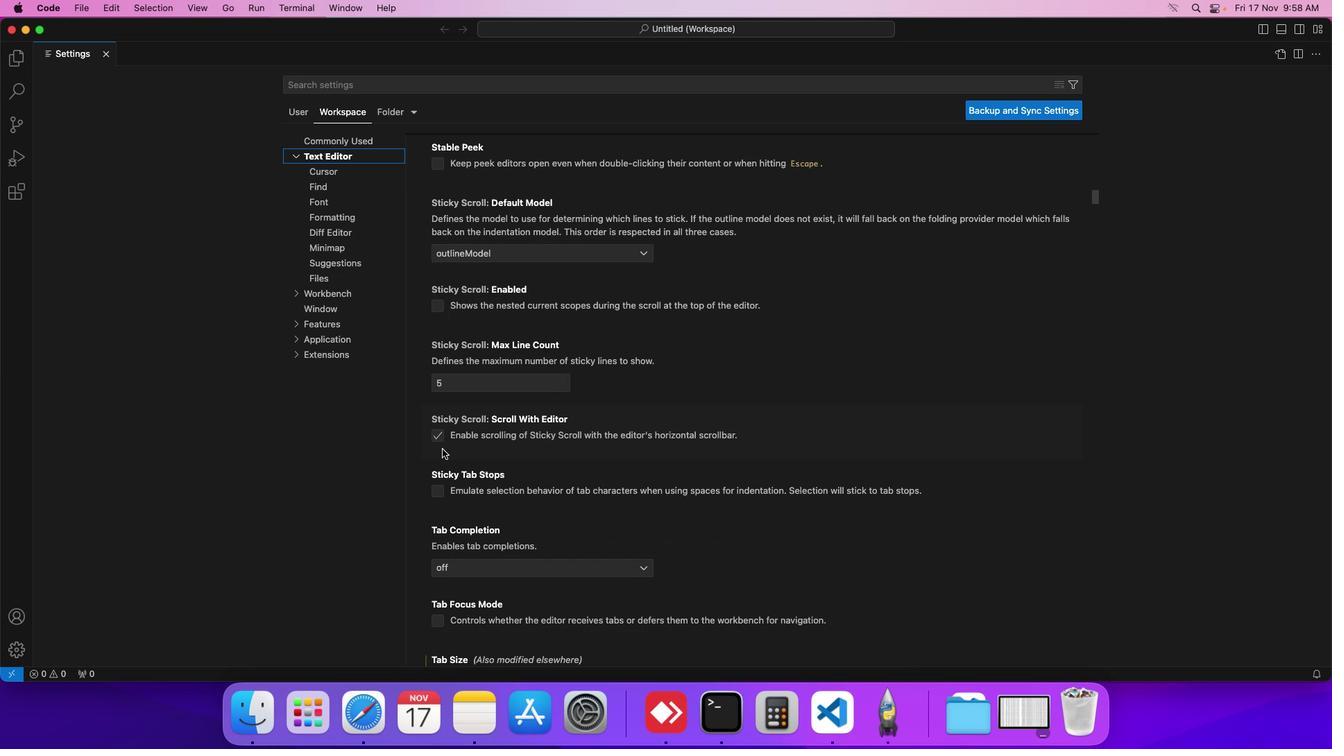 
Action: Mouse scrolled (435, 471) with delta (7, 171)
Screenshot: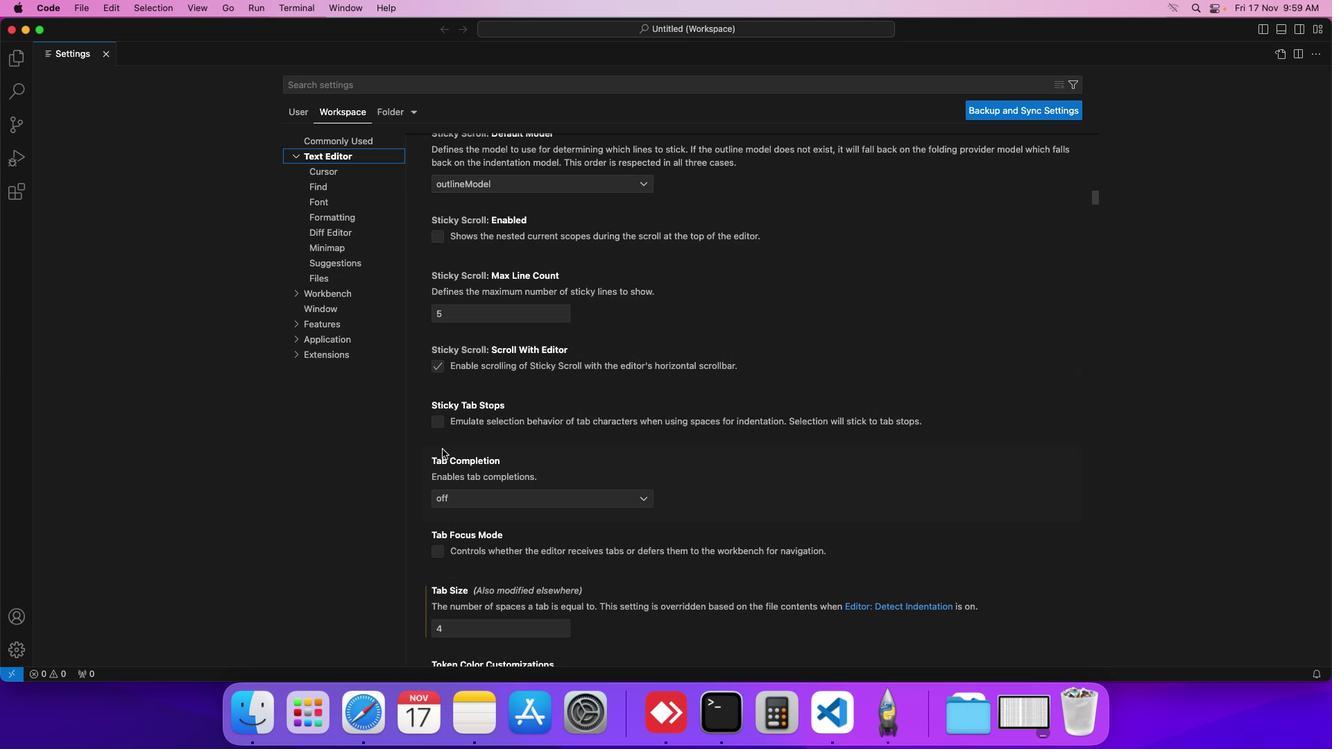 
Action: Mouse scrolled (435, 471) with delta (7, 171)
Screenshot: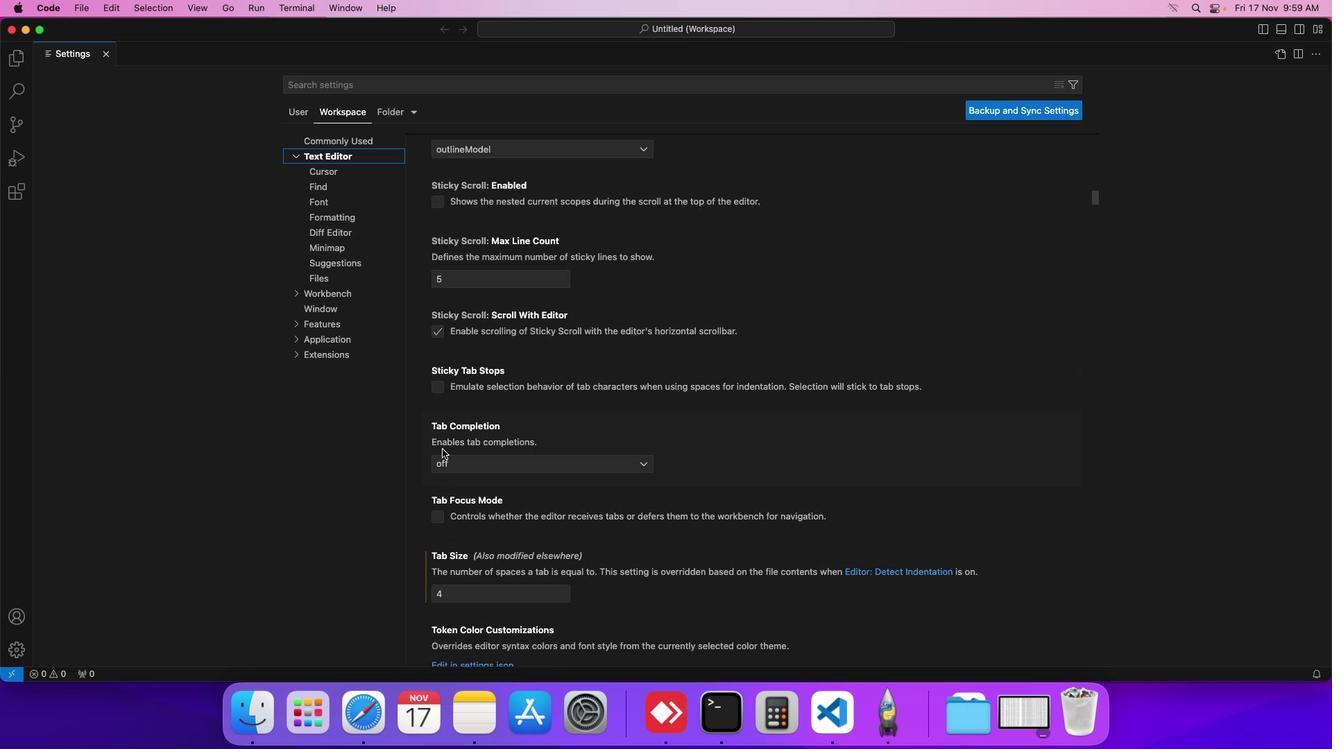 
Action: Mouse scrolled (435, 471) with delta (7, 171)
Screenshot: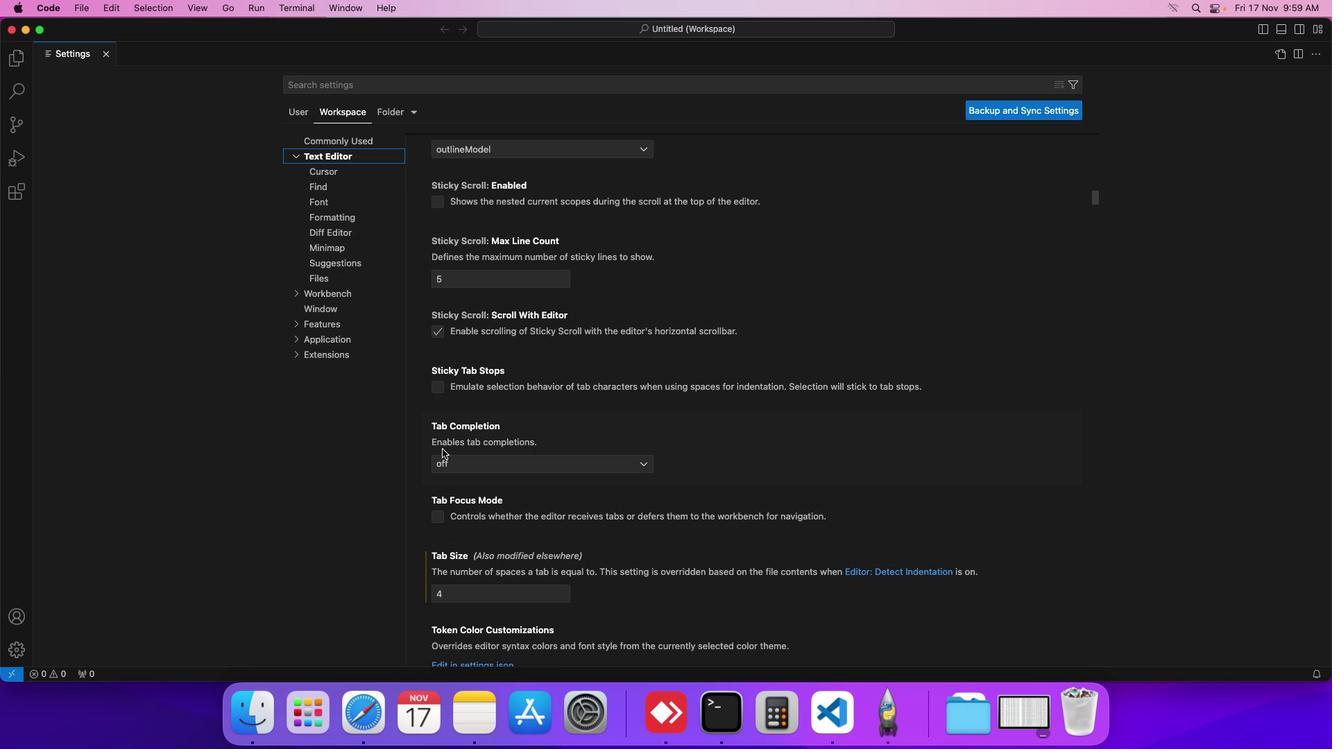 
Action: Mouse scrolled (435, 471) with delta (7, 171)
Screenshot: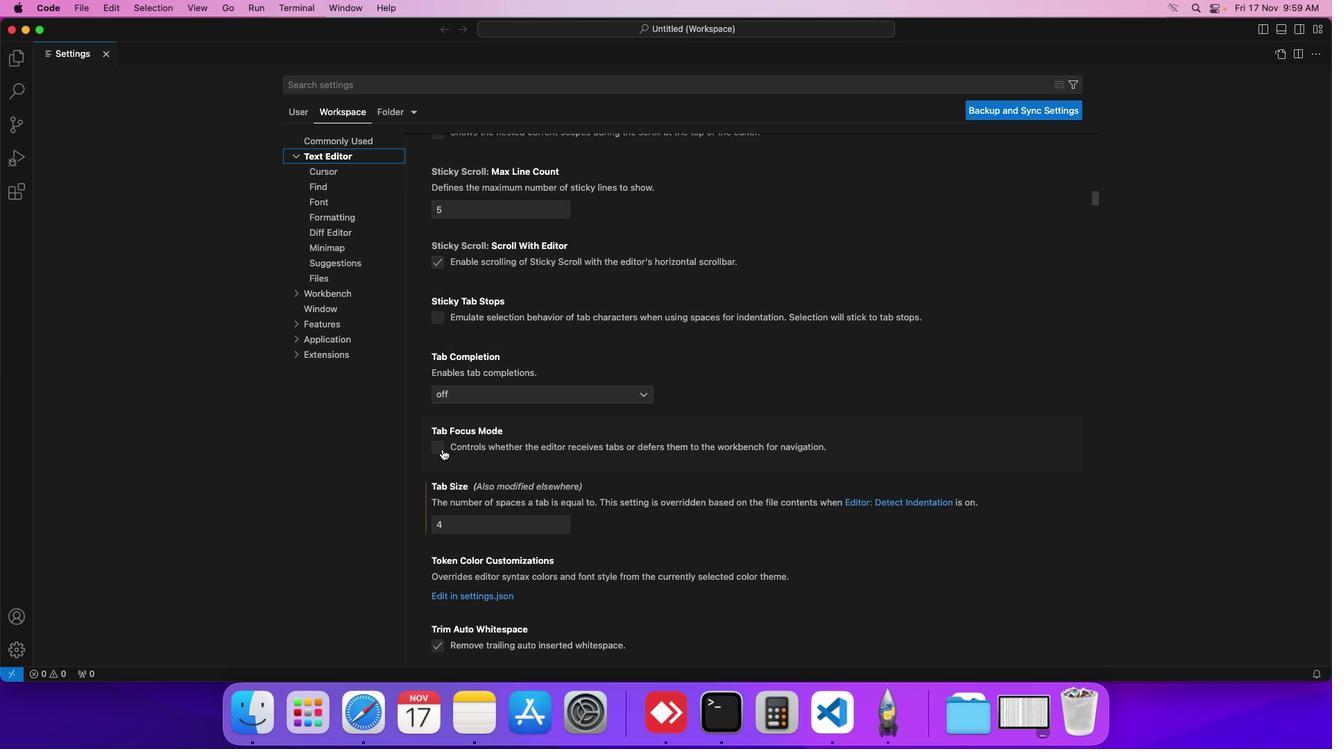 
Action: Mouse scrolled (435, 471) with delta (7, 171)
Screenshot: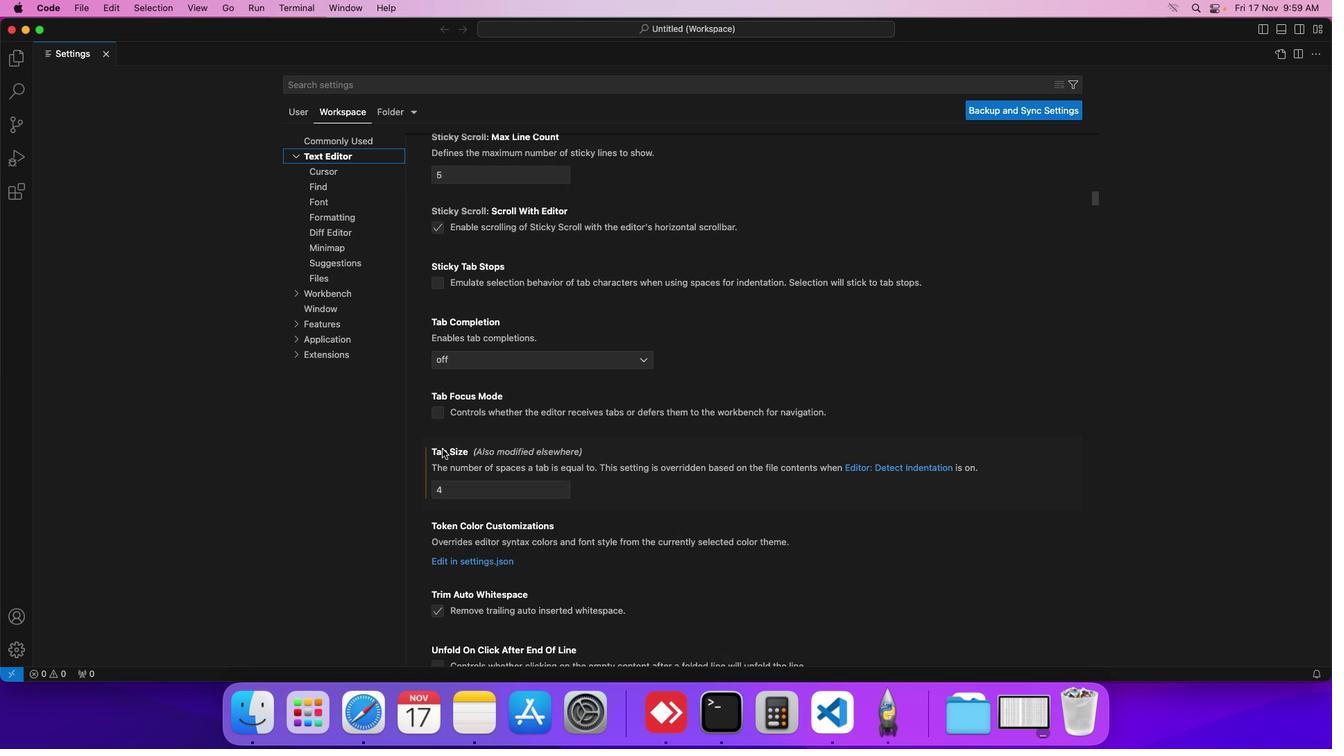 
Action: Mouse scrolled (435, 471) with delta (7, 171)
Screenshot: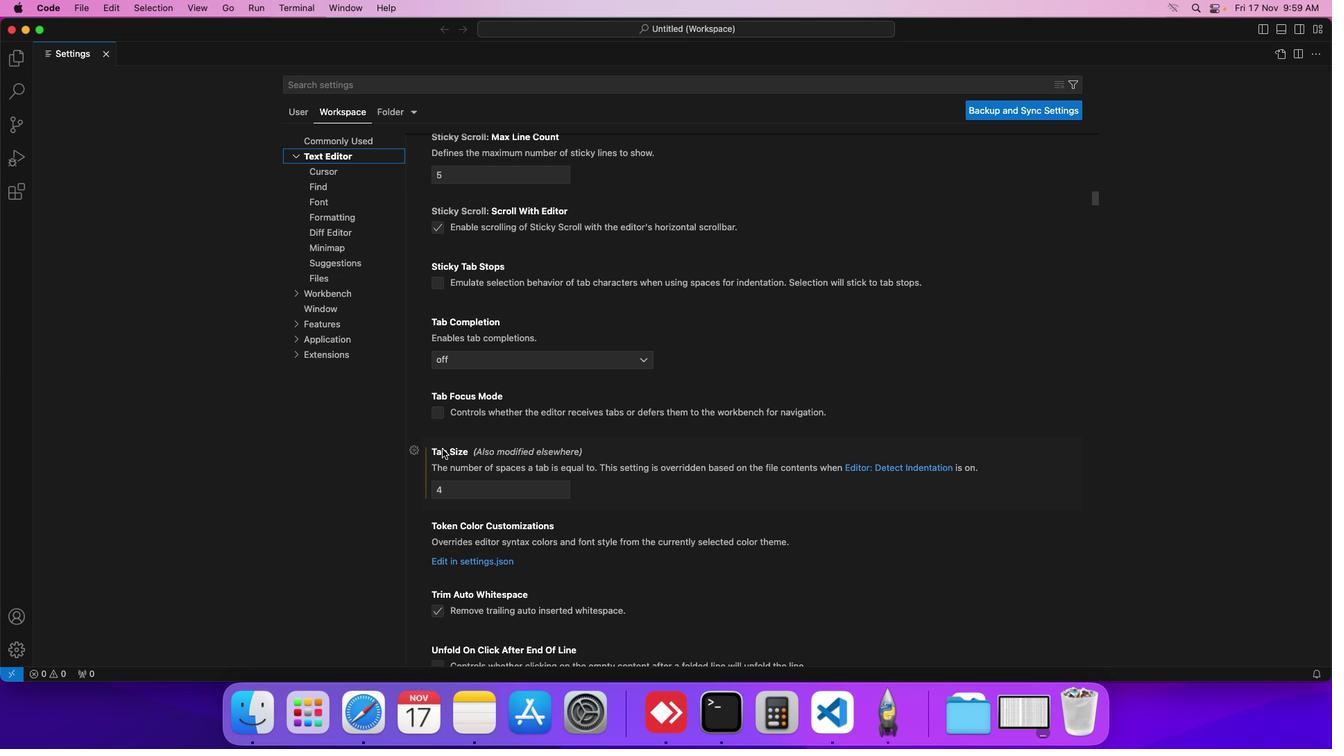 
Action: Mouse scrolled (435, 471) with delta (7, 171)
Screenshot: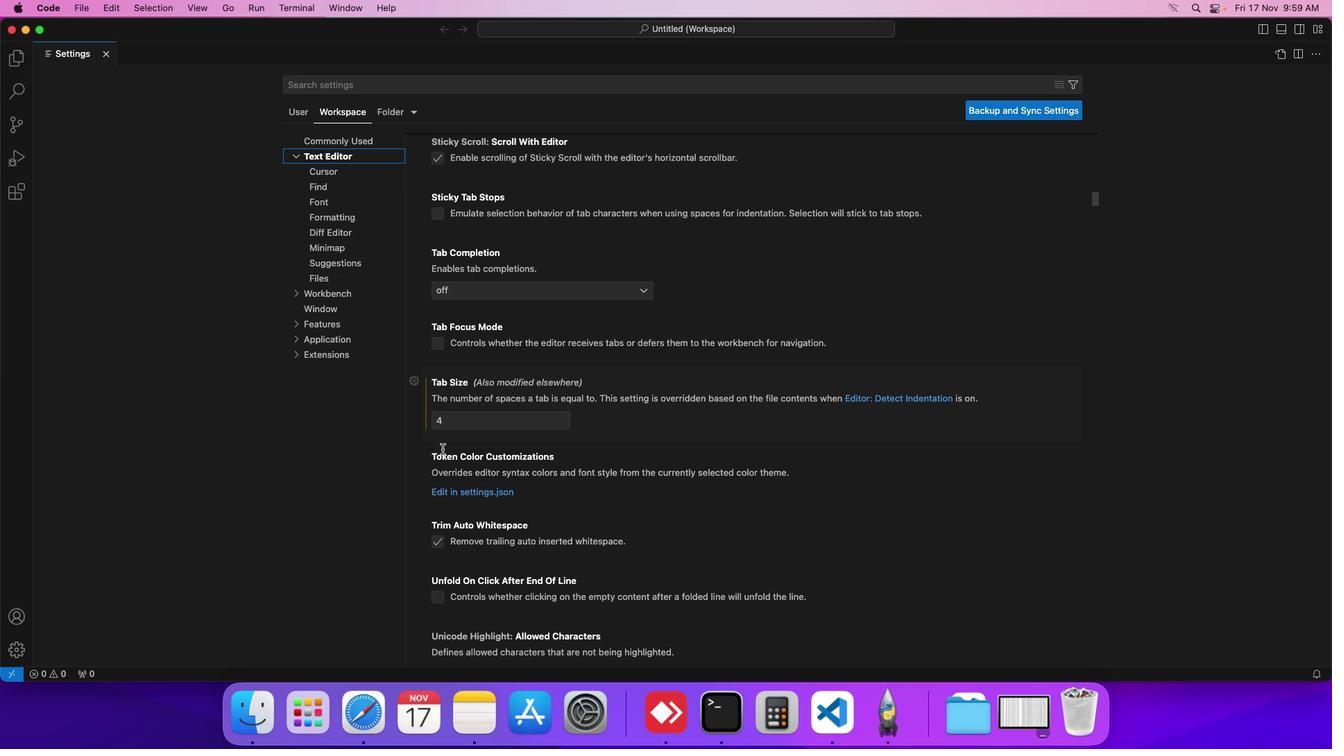 
Action: Mouse scrolled (435, 471) with delta (7, 171)
Screenshot: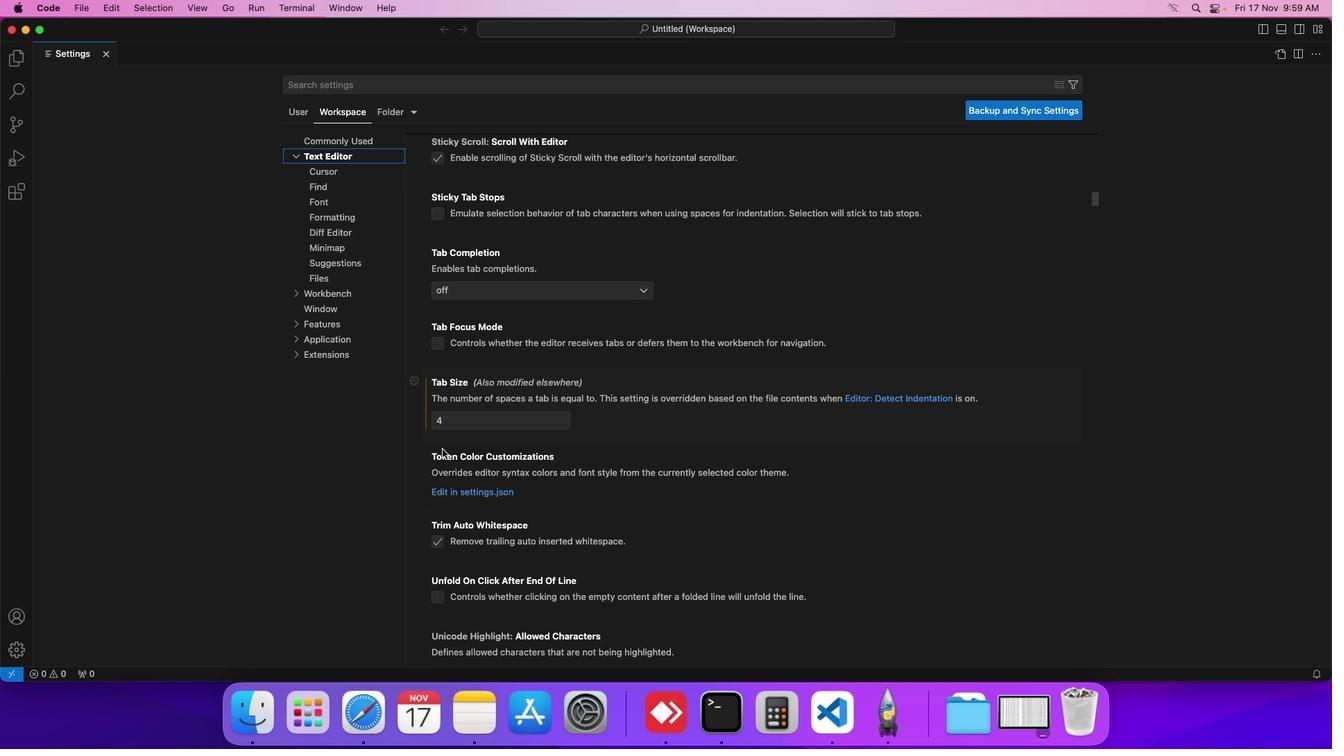 
Action: Mouse scrolled (435, 471) with delta (7, 171)
Screenshot: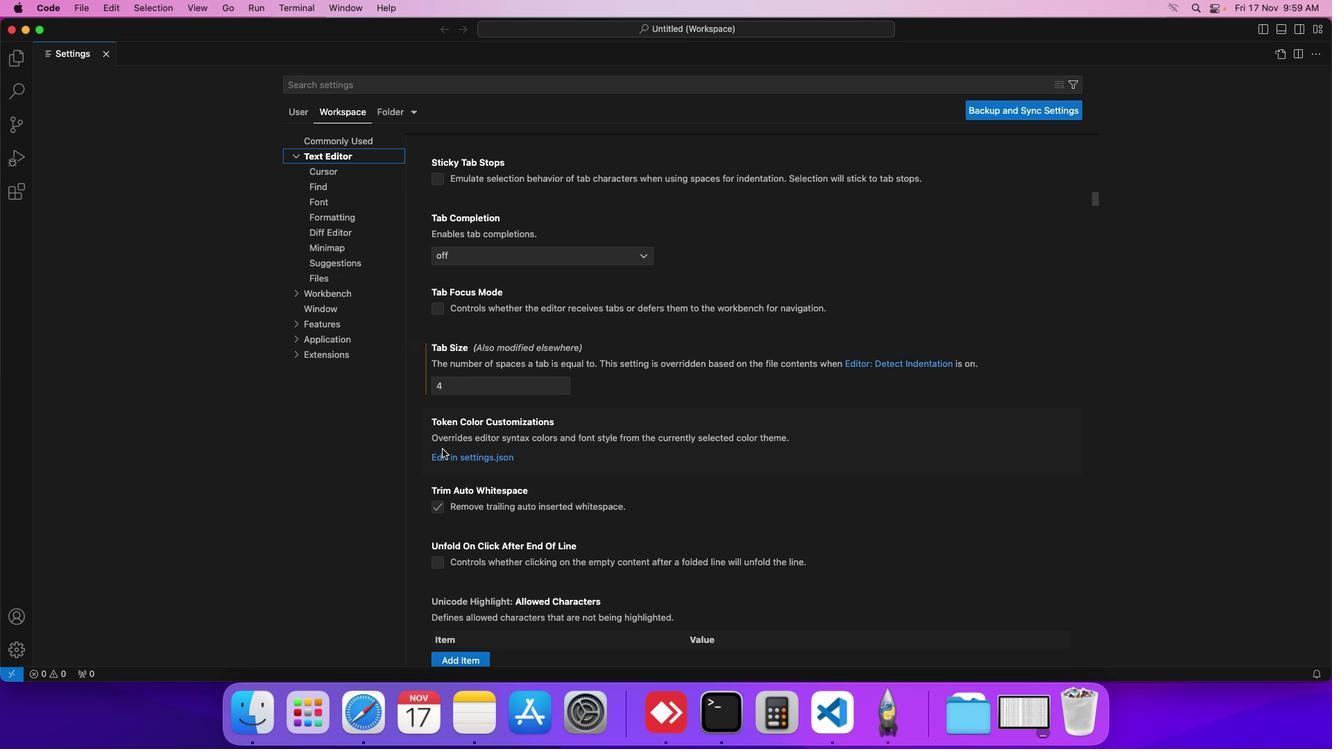 
Action: Mouse scrolled (435, 471) with delta (7, 171)
Screenshot: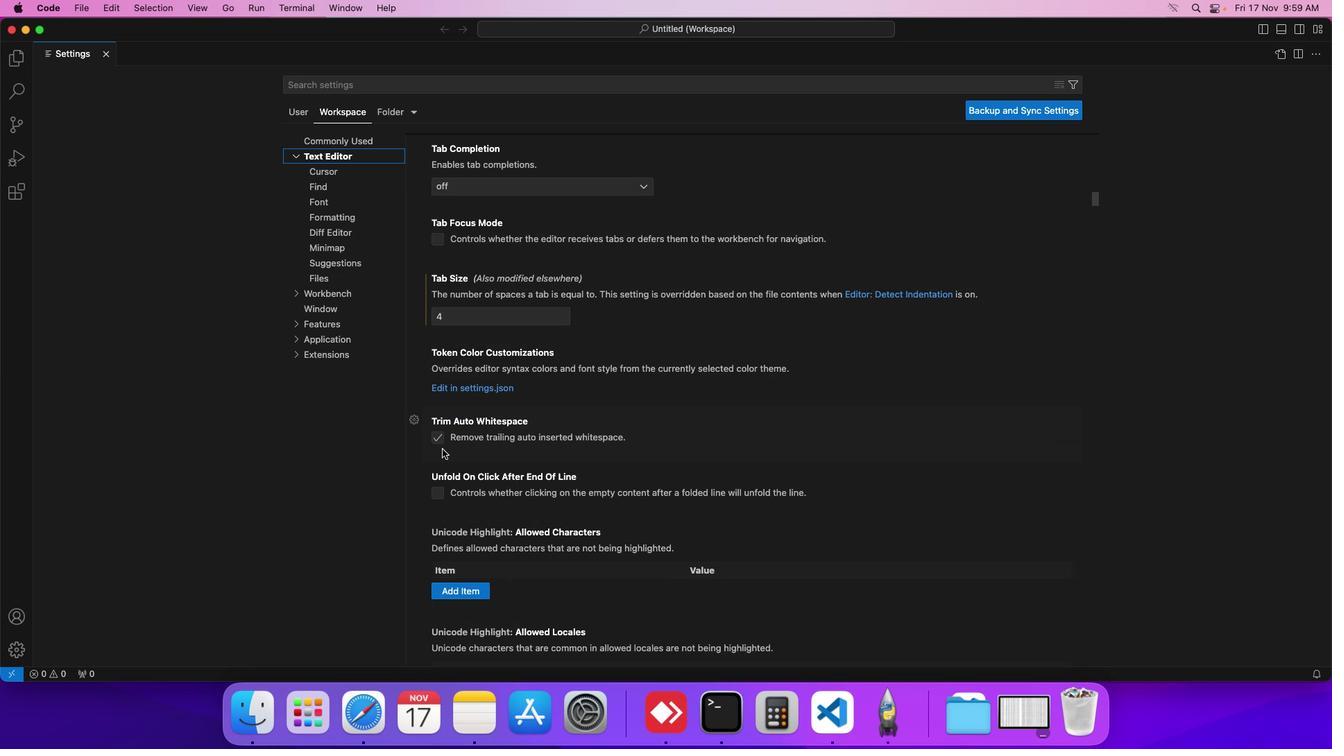 
Action: Mouse scrolled (435, 471) with delta (7, 171)
Screenshot: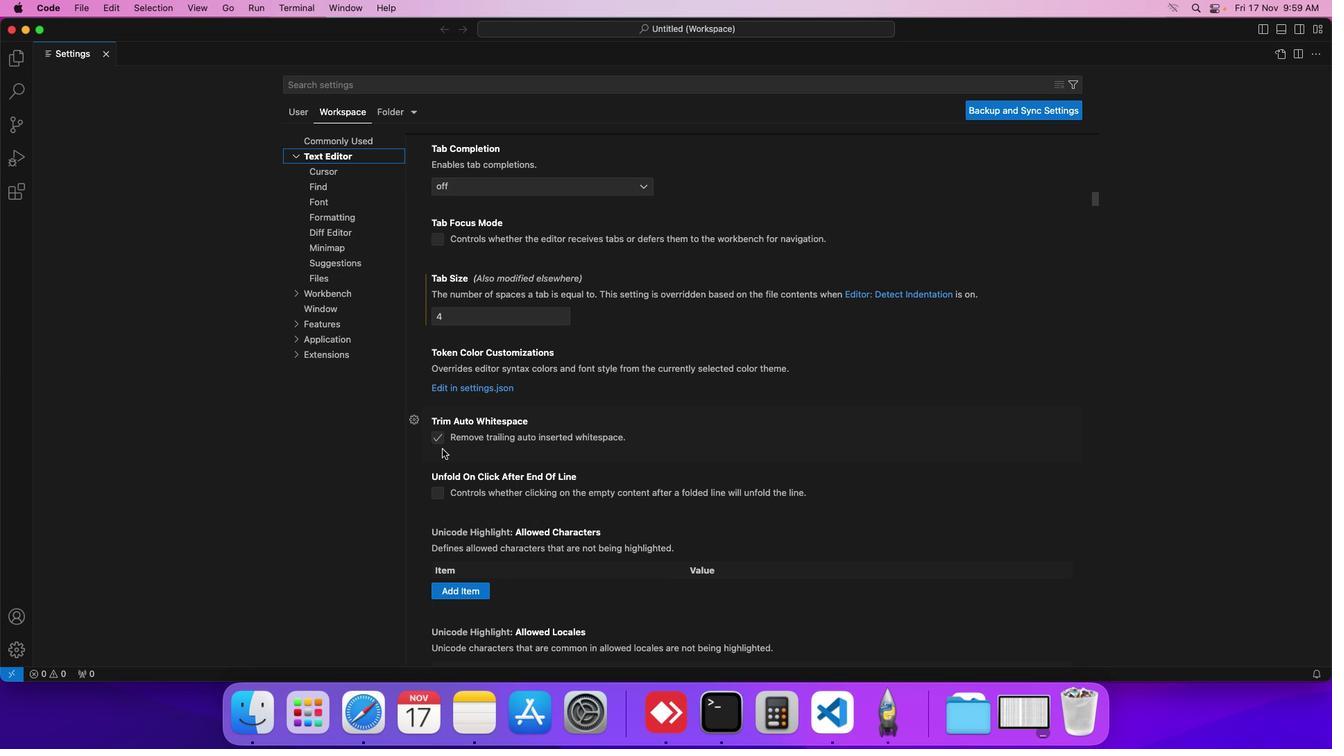 
Action: Mouse moved to (435, 471)
Screenshot: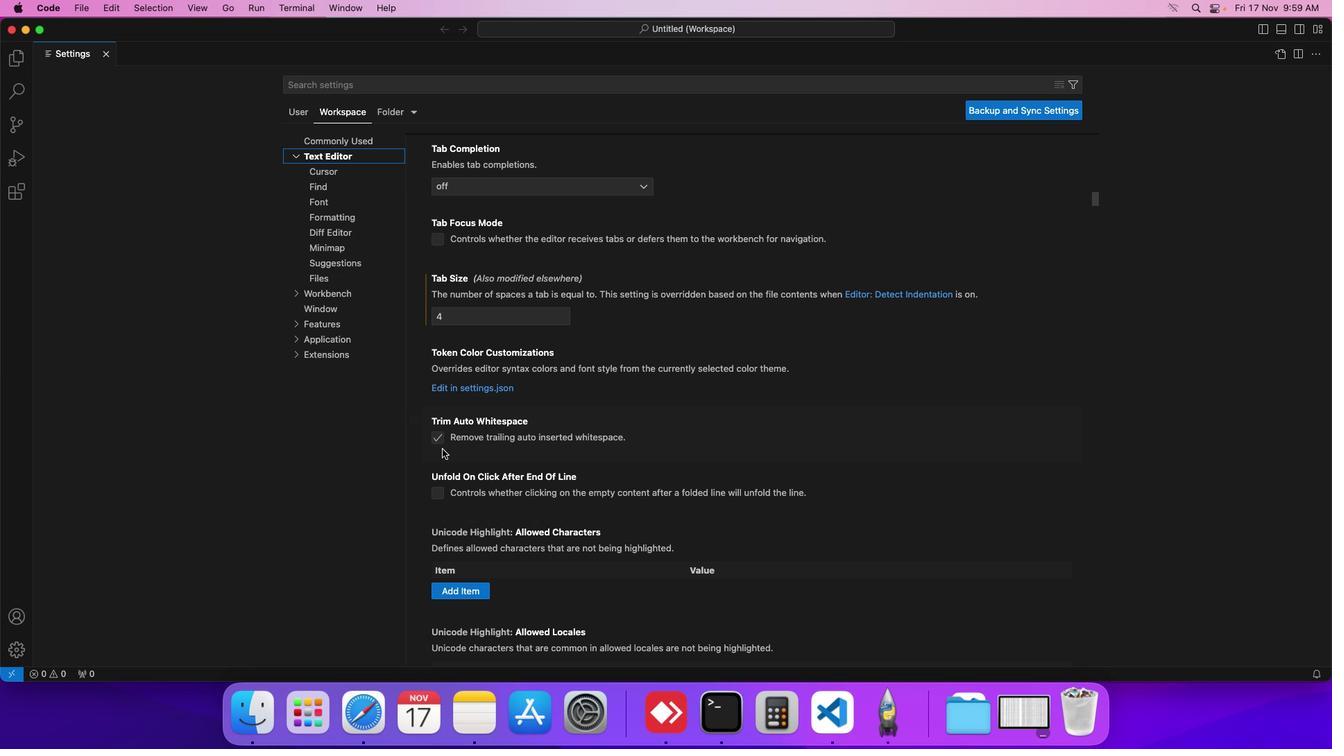 
Action: Mouse scrolled (435, 471) with delta (7, 171)
Screenshot: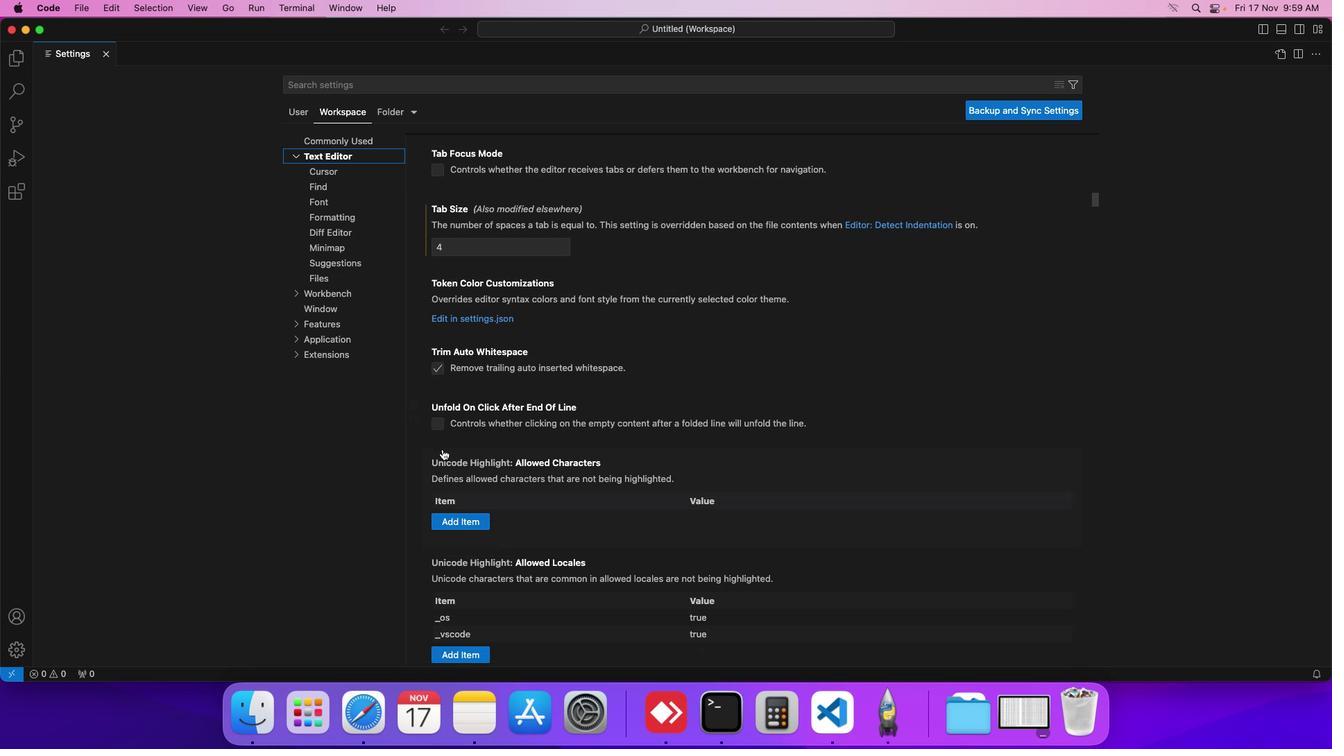 
Action: Mouse scrolled (435, 471) with delta (7, 171)
Screenshot: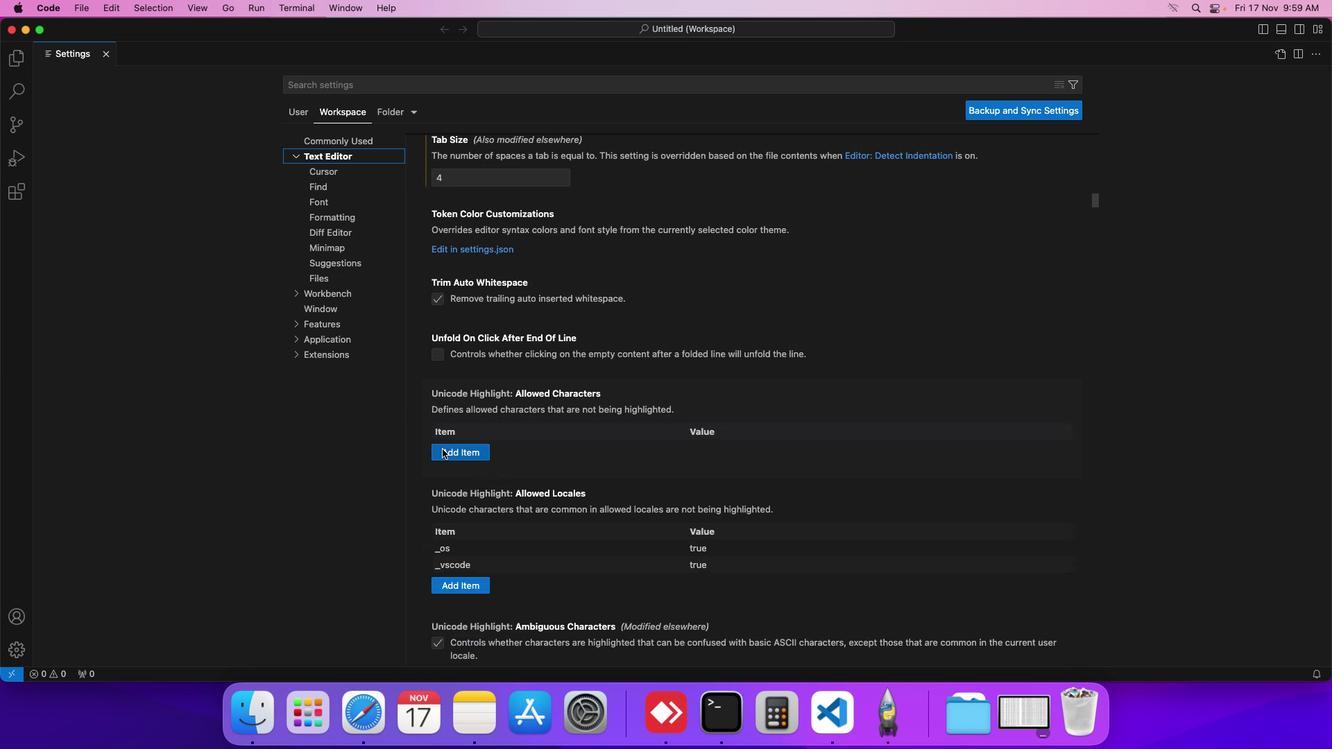 
Action: Mouse scrolled (435, 471) with delta (7, 170)
Screenshot: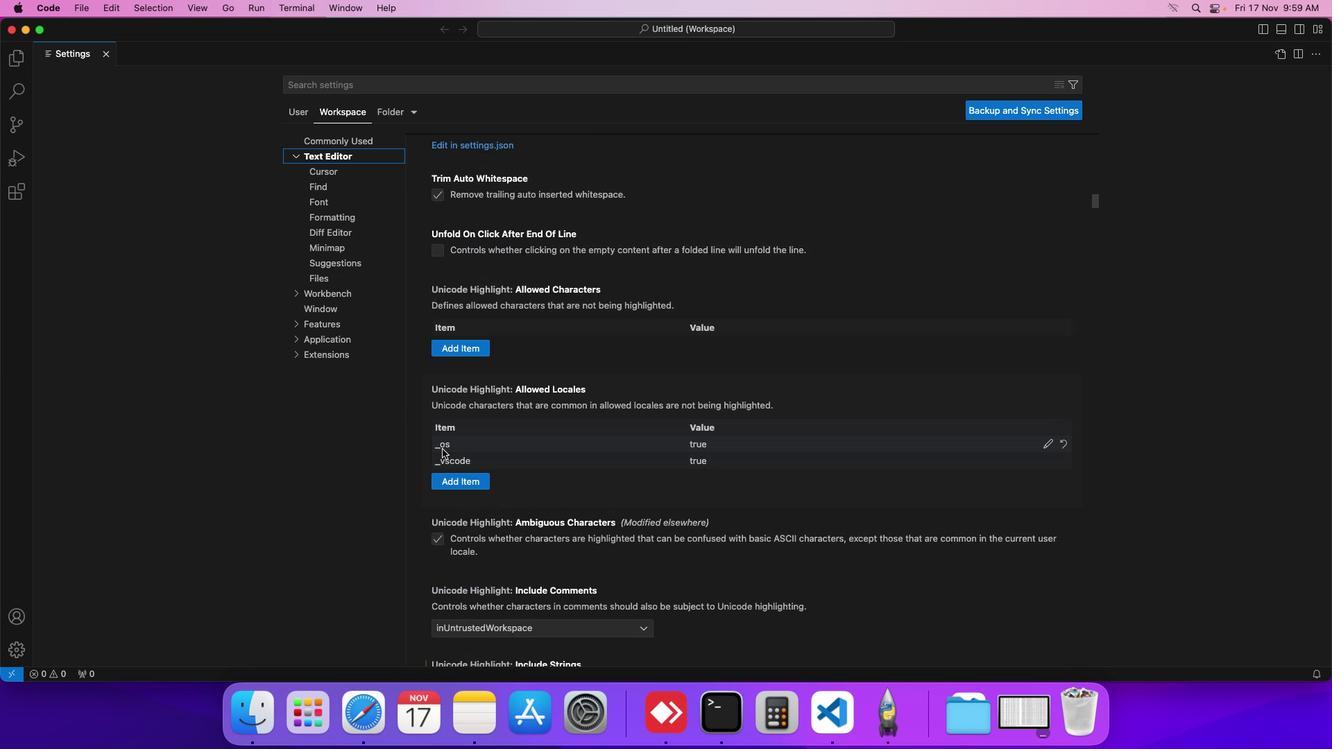
Action: Mouse scrolled (435, 471) with delta (7, 170)
Screenshot: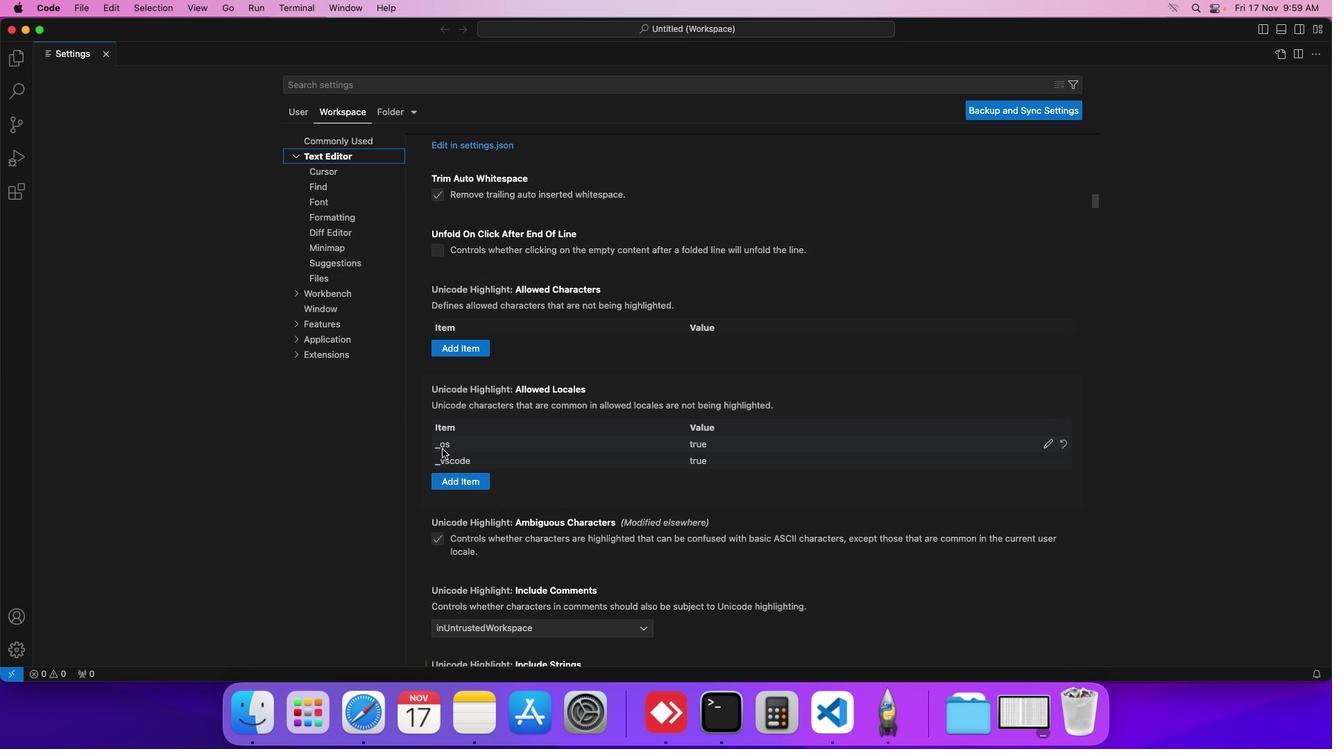 
Action: Mouse scrolled (435, 471) with delta (7, 171)
Screenshot: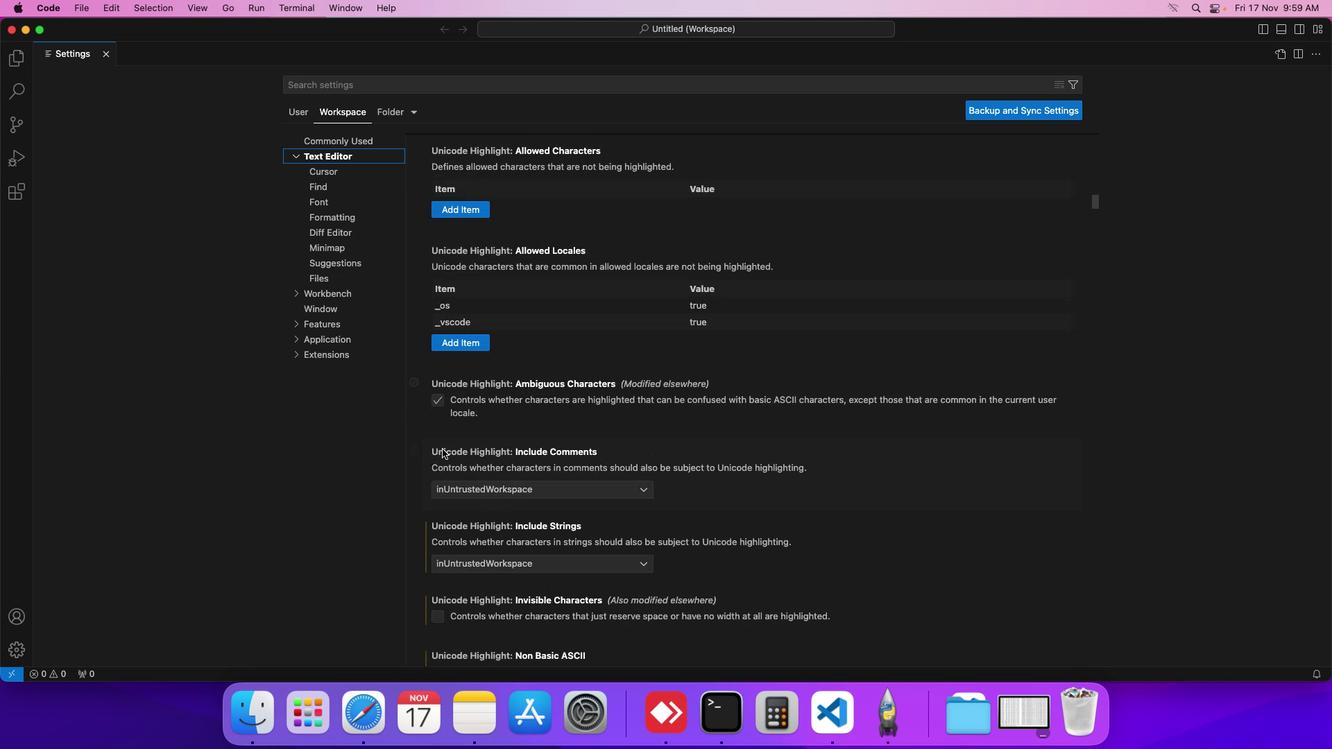 
Action: Mouse scrolled (435, 471) with delta (7, 171)
Screenshot: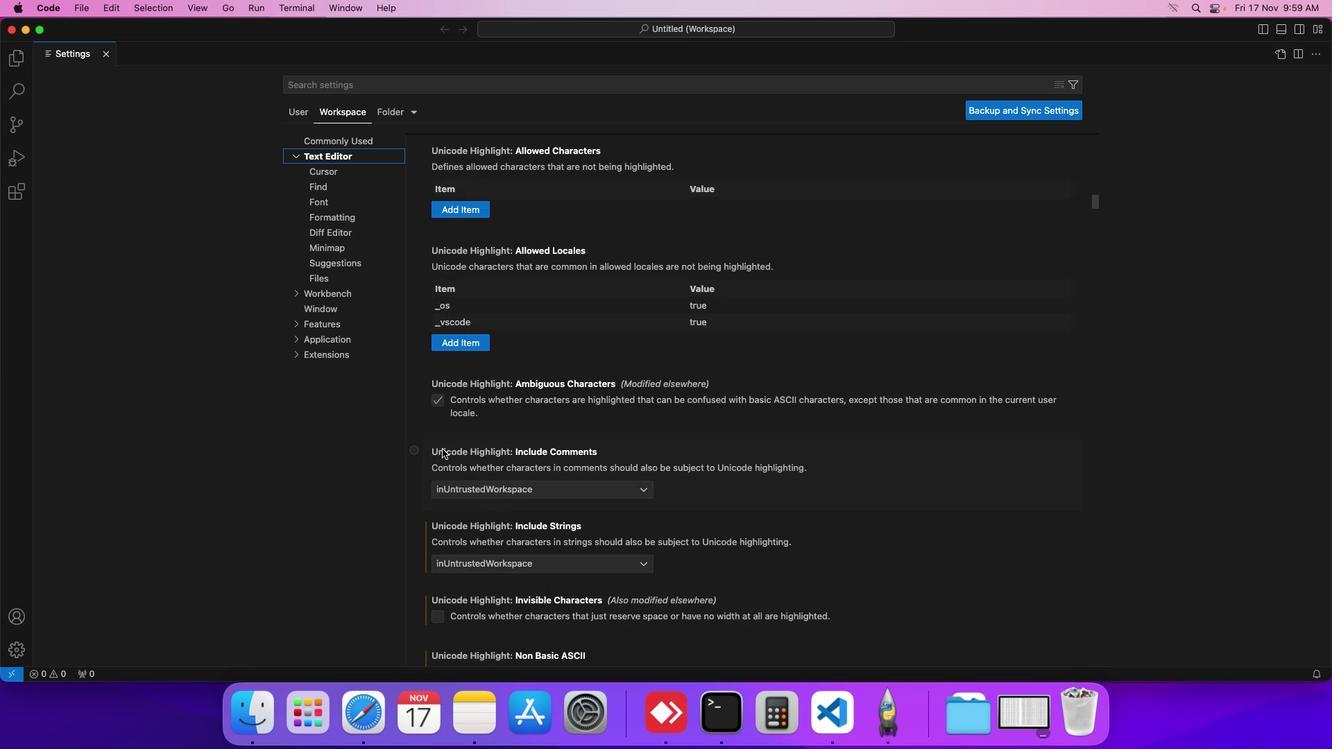 
Action: Mouse scrolled (435, 471) with delta (7, 170)
Screenshot: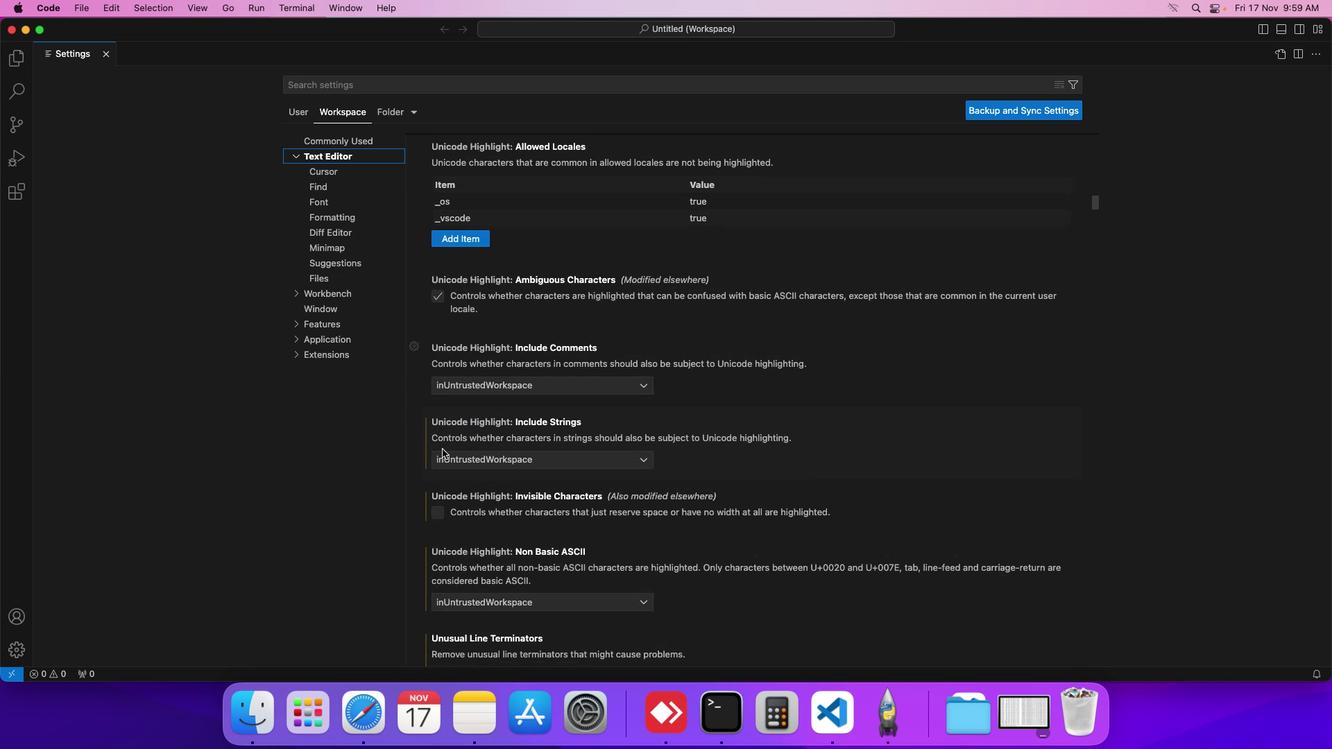 
Action: Mouse scrolled (435, 471) with delta (7, 170)
Screenshot: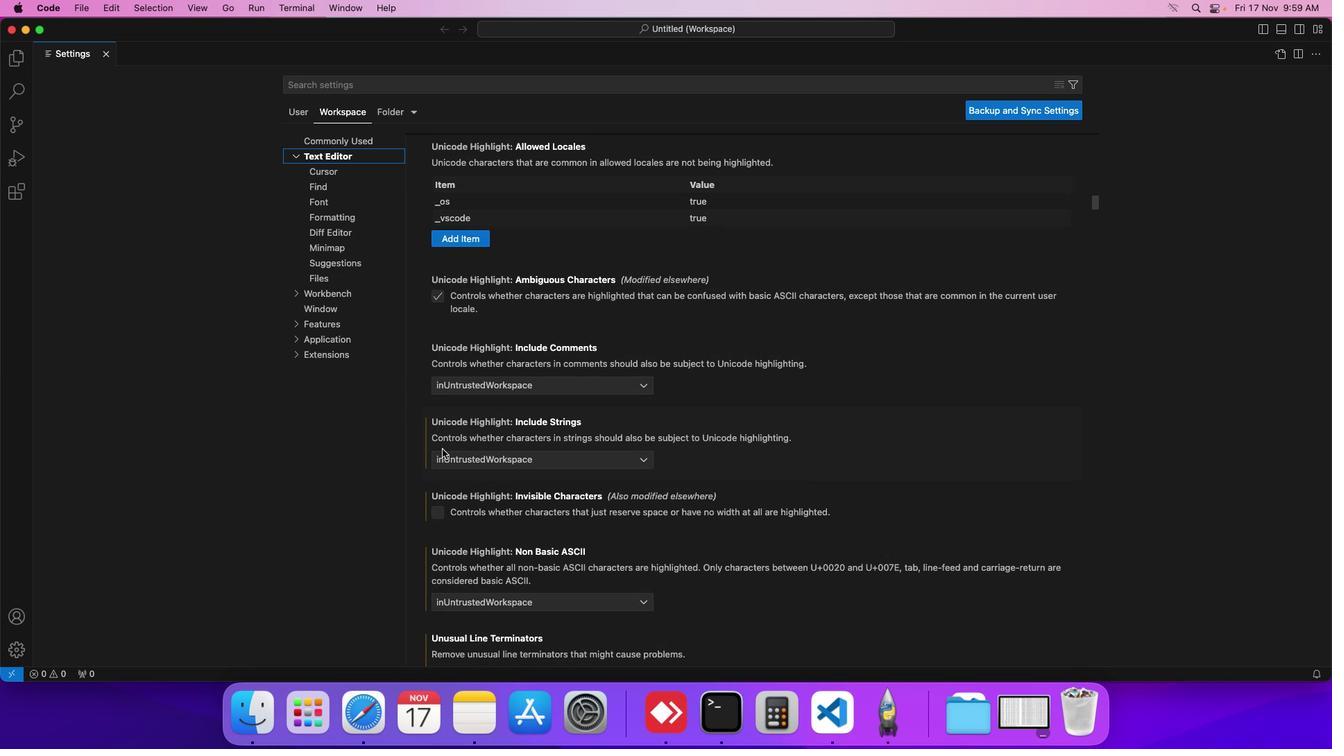 
Action: Mouse moved to (435, 471)
Screenshot: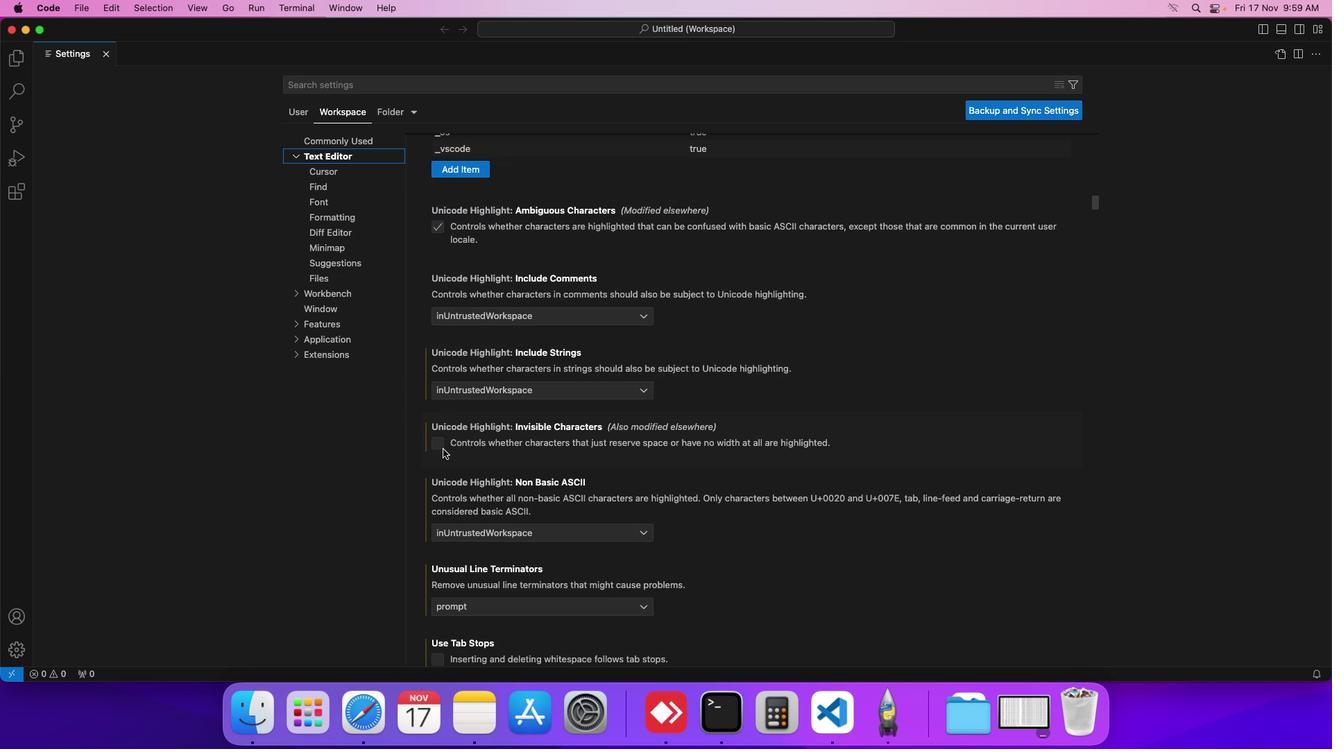 
Action: Mouse scrolled (435, 471) with delta (7, 171)
Screenshot: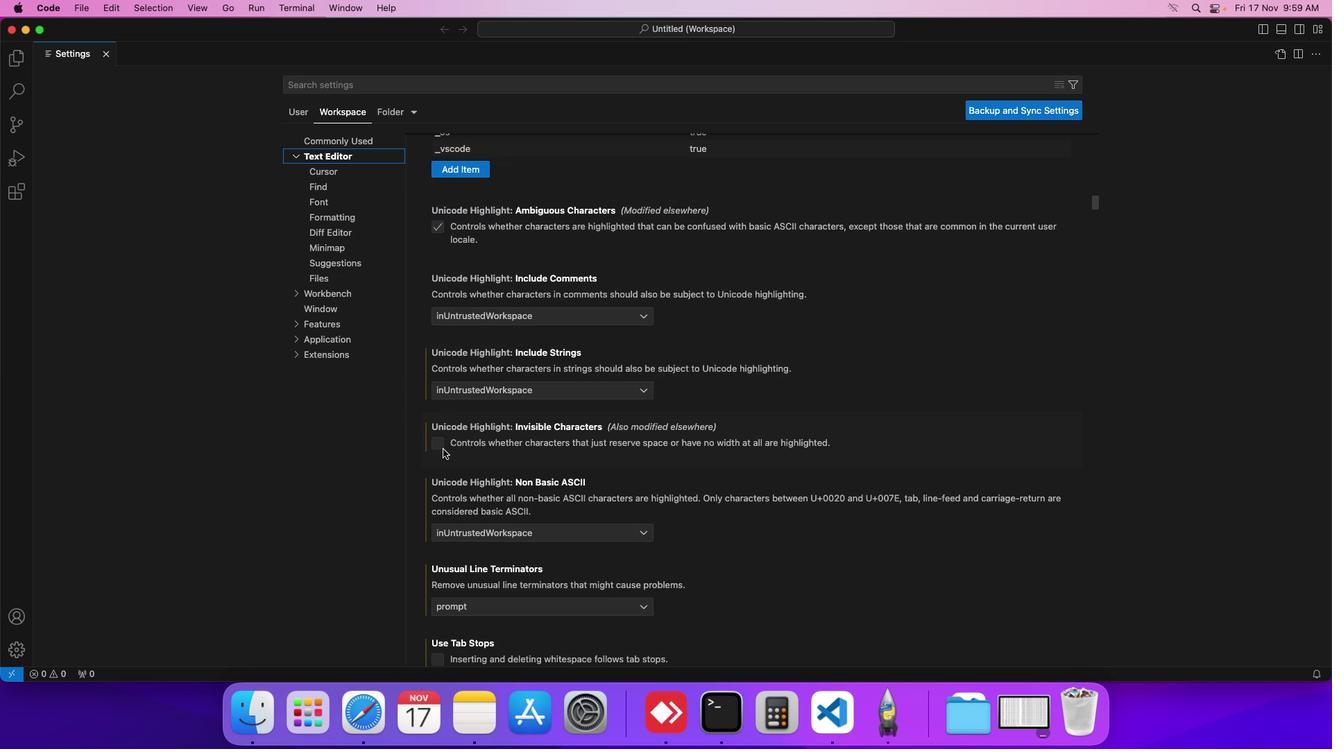 
Action: Mouse scrolled (435, 471) with delta (7, 171)
Screenshot: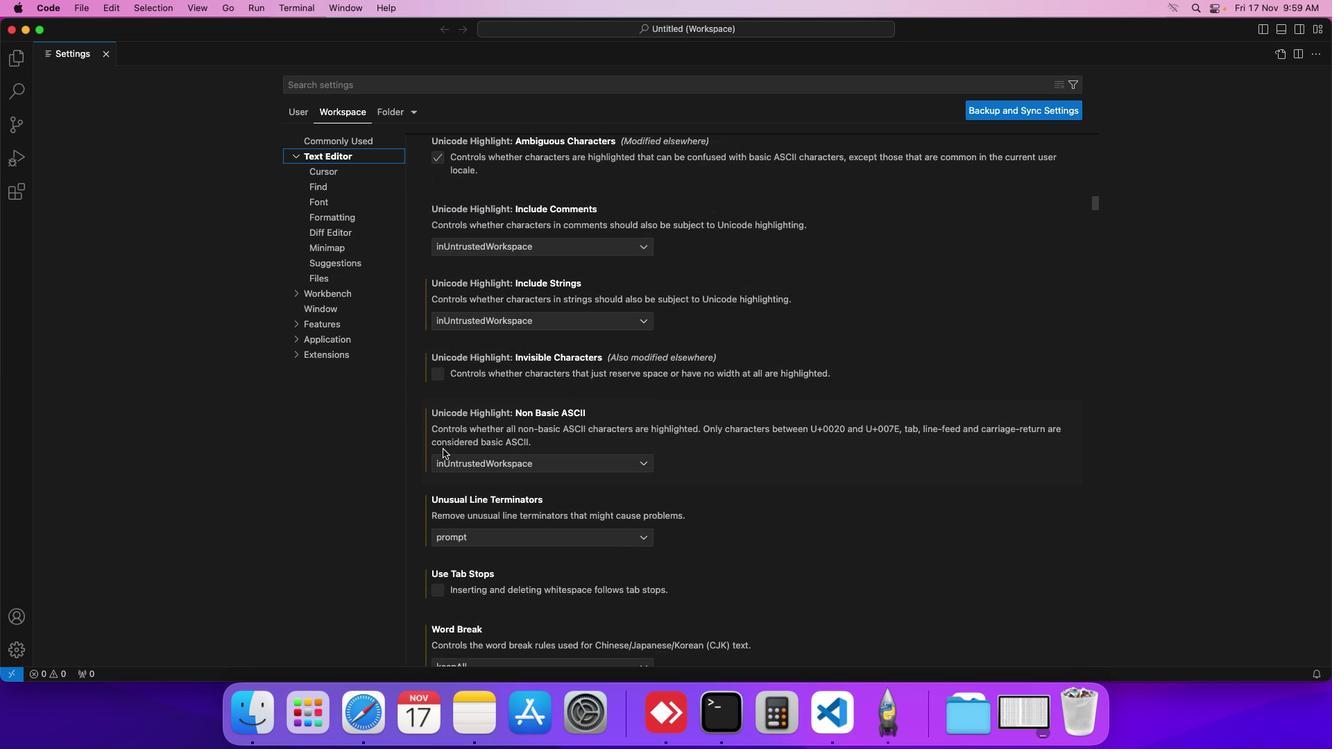 
Action: Mouse scrolled (435, 471) with delta (7, 170)
Screenshot: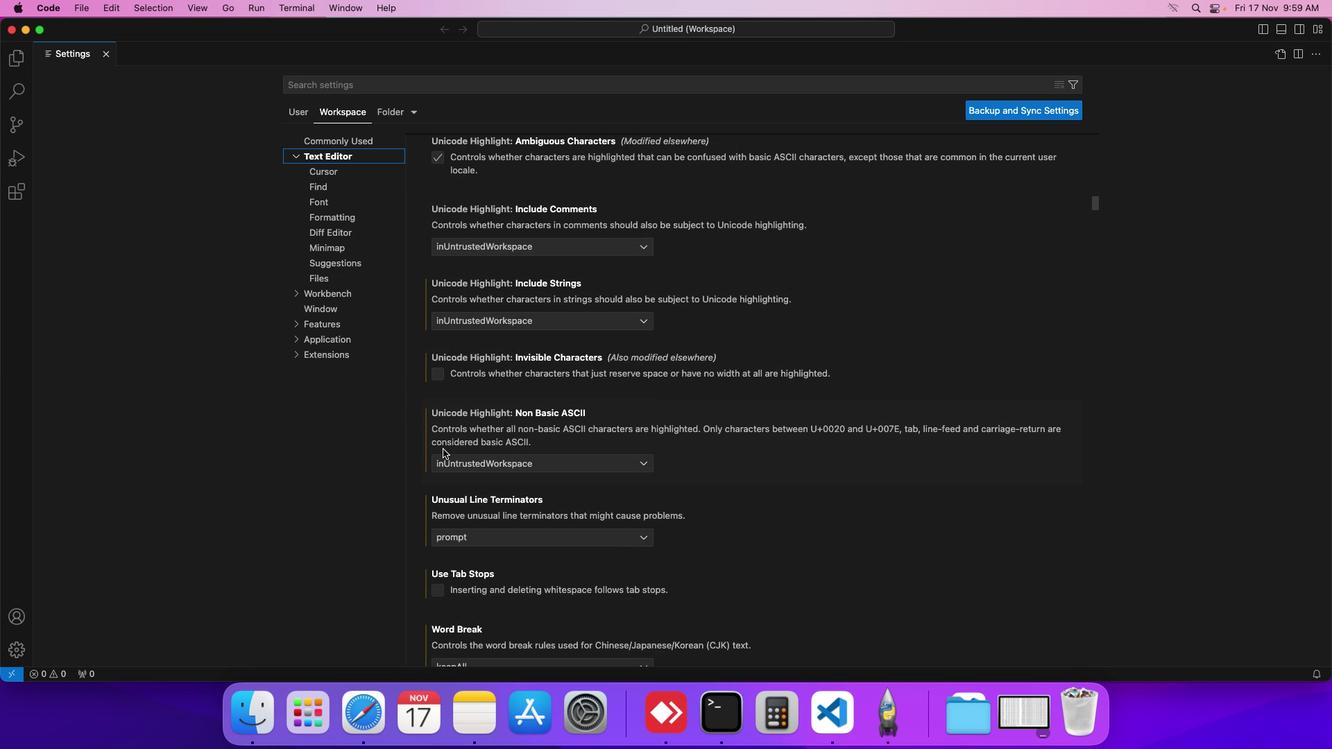 
Action: Mouse scrolled (435, 471) with delta (7, 171)
Screenshot: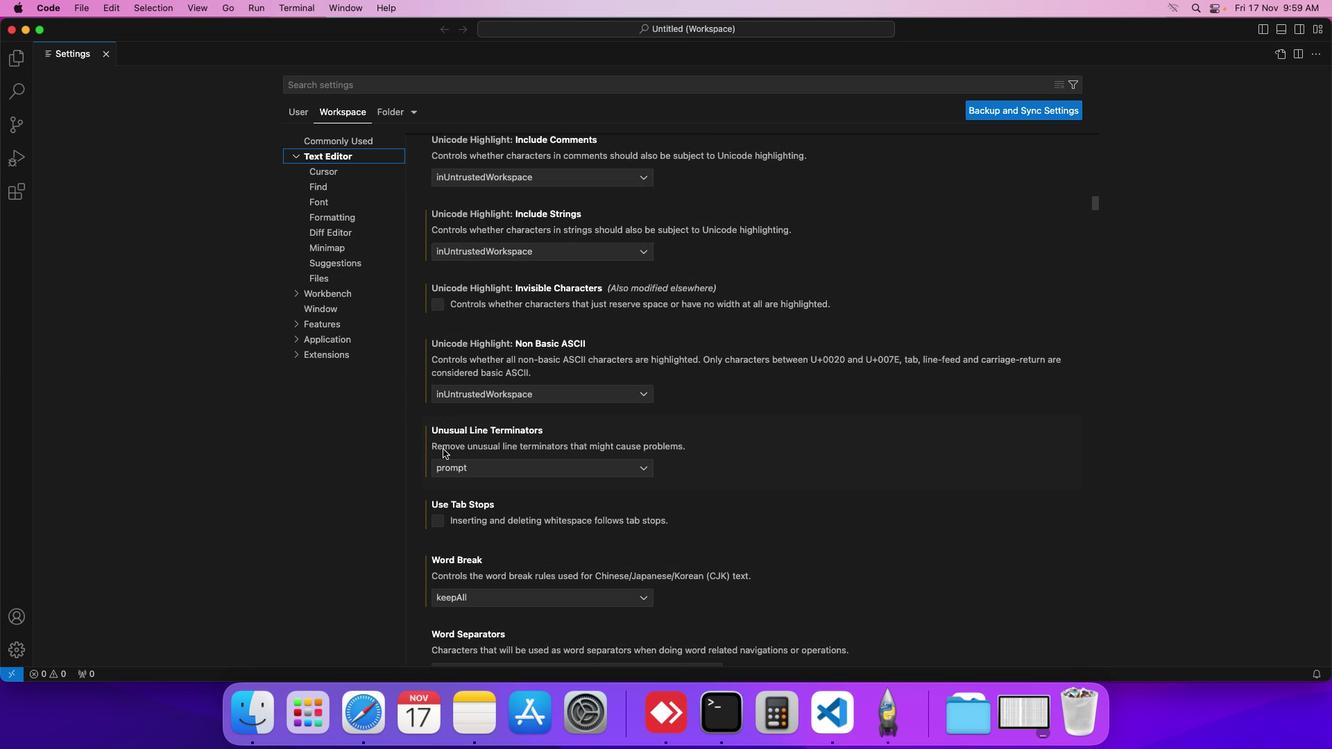 
Action: Mouse scrolled (435, 471) with delta (7, 171)
Screenshot: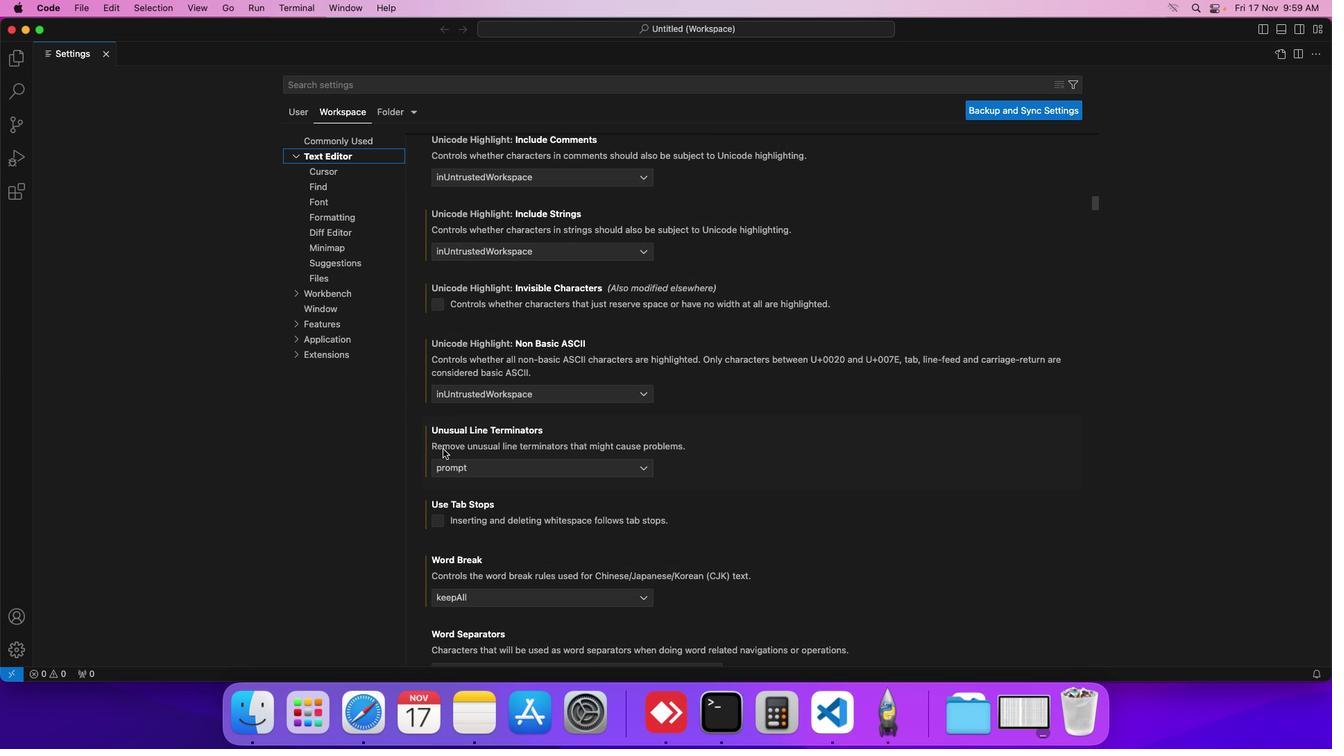 
Action: Mouse scrolled (435, 471) with delta (7, 171)
Screenshot: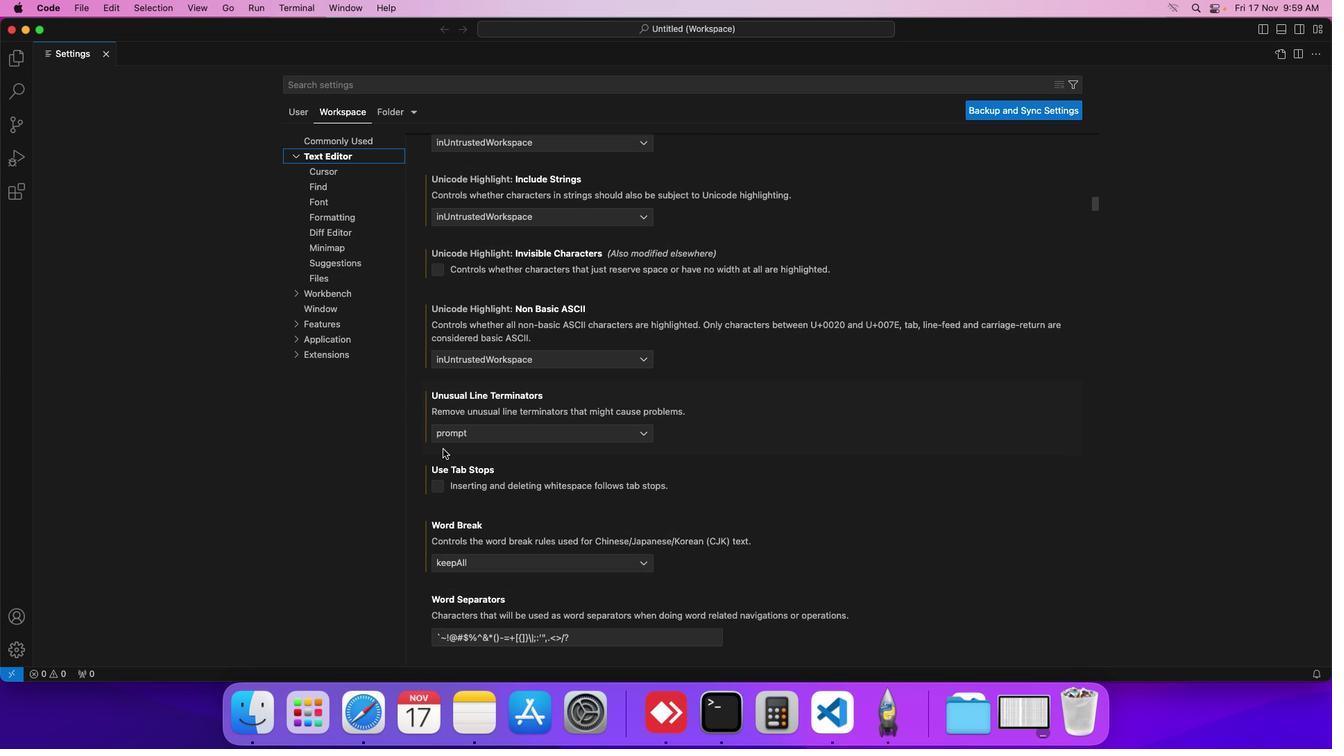 
Action: Mouse scrolled (435, 471) with delta (7, 171)
Screenshot: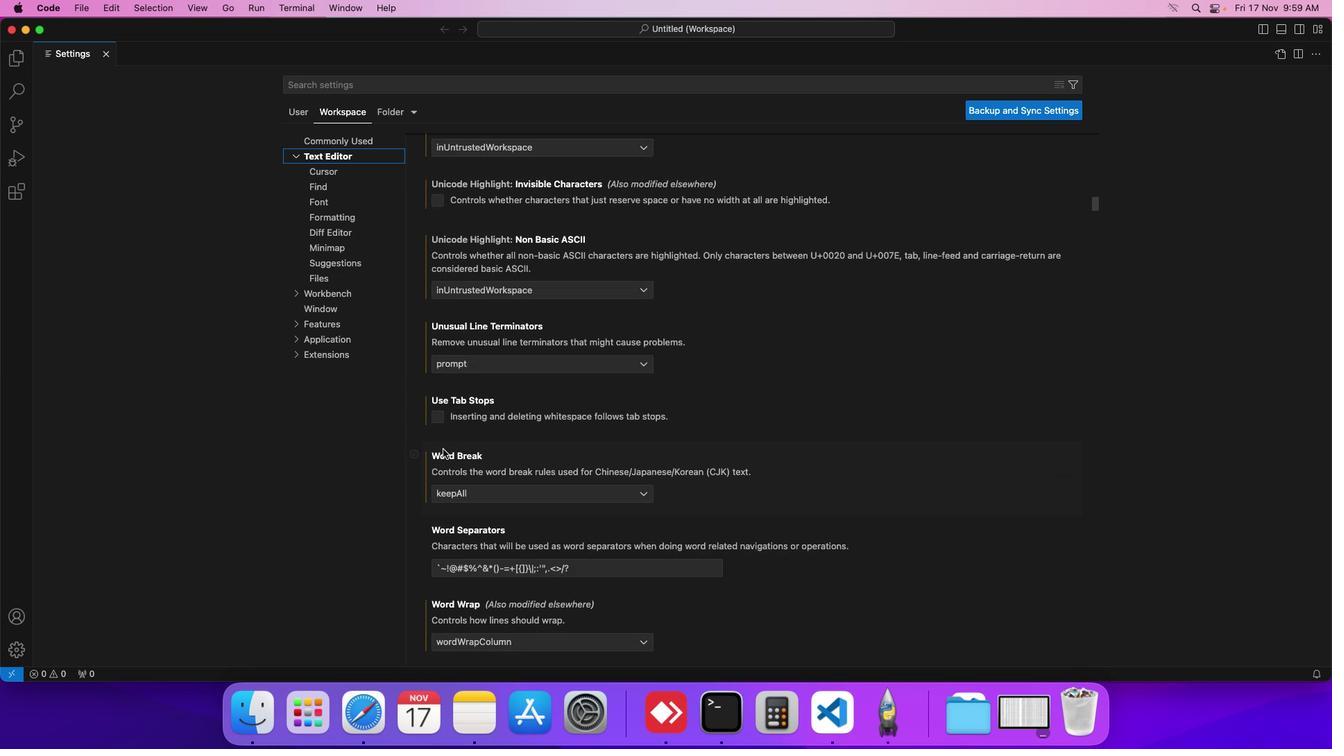 
Action: Mouse scrolled (435, 471) with delta (7, 171)
Screenshot: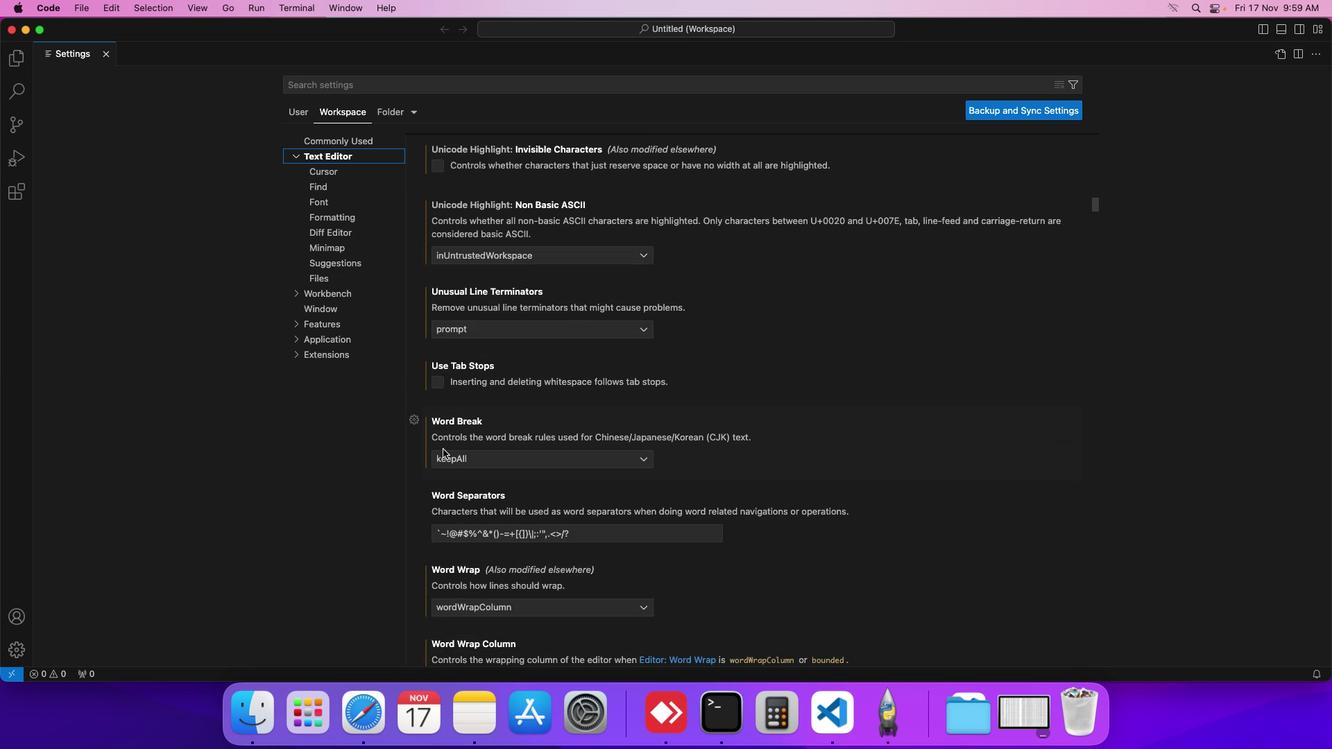 
Action: Mouse scrolled (435, 471) with delta (7, 171)
Screenshot: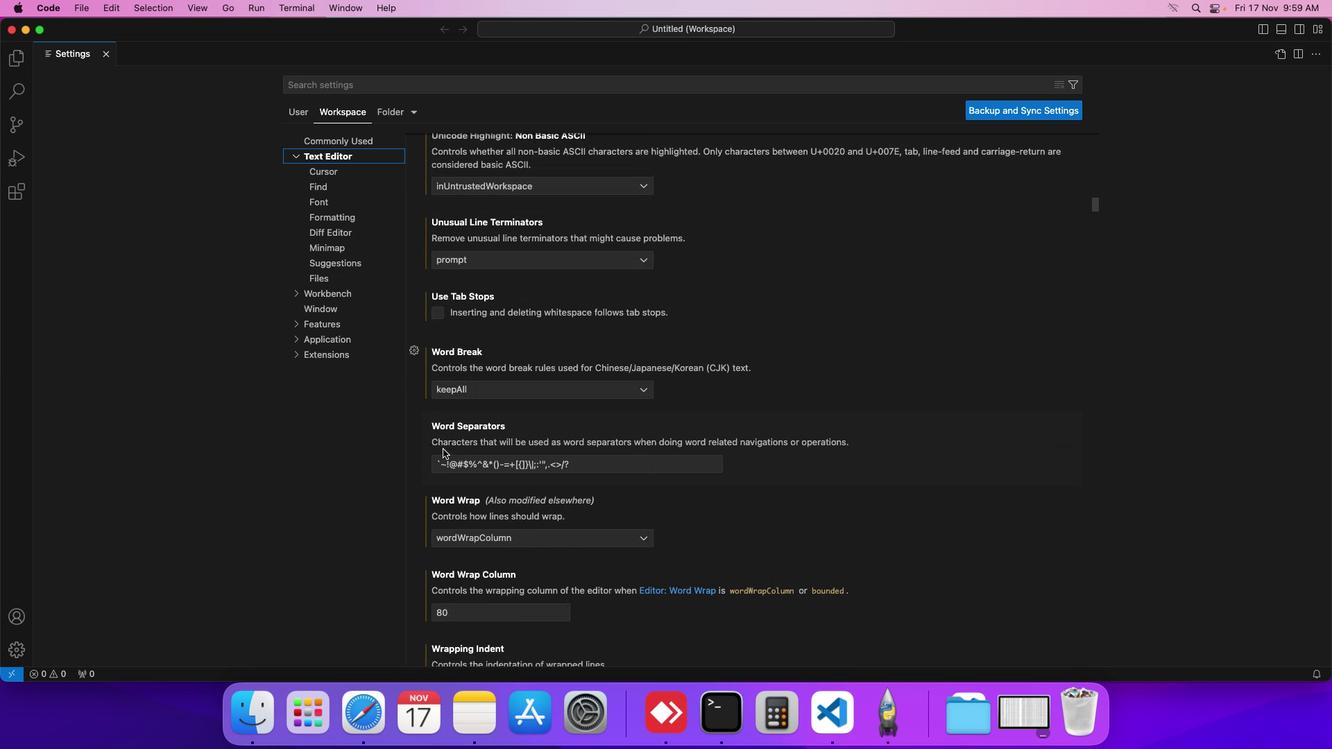 
Action: Mouse scrolled (435, 471) with delta (7, 170)
Screenshot: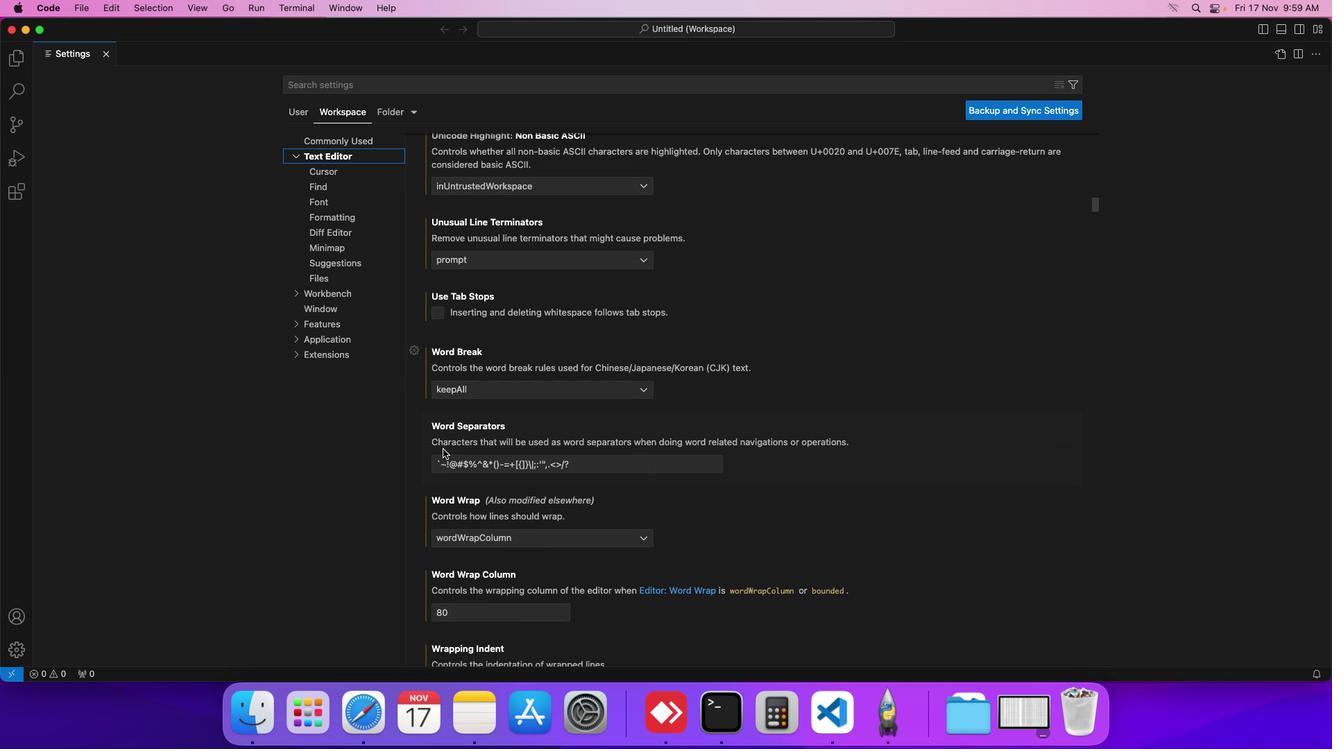 
Action: Mouse scrolled (435, 471) with delta (7, 171)
Screenshot: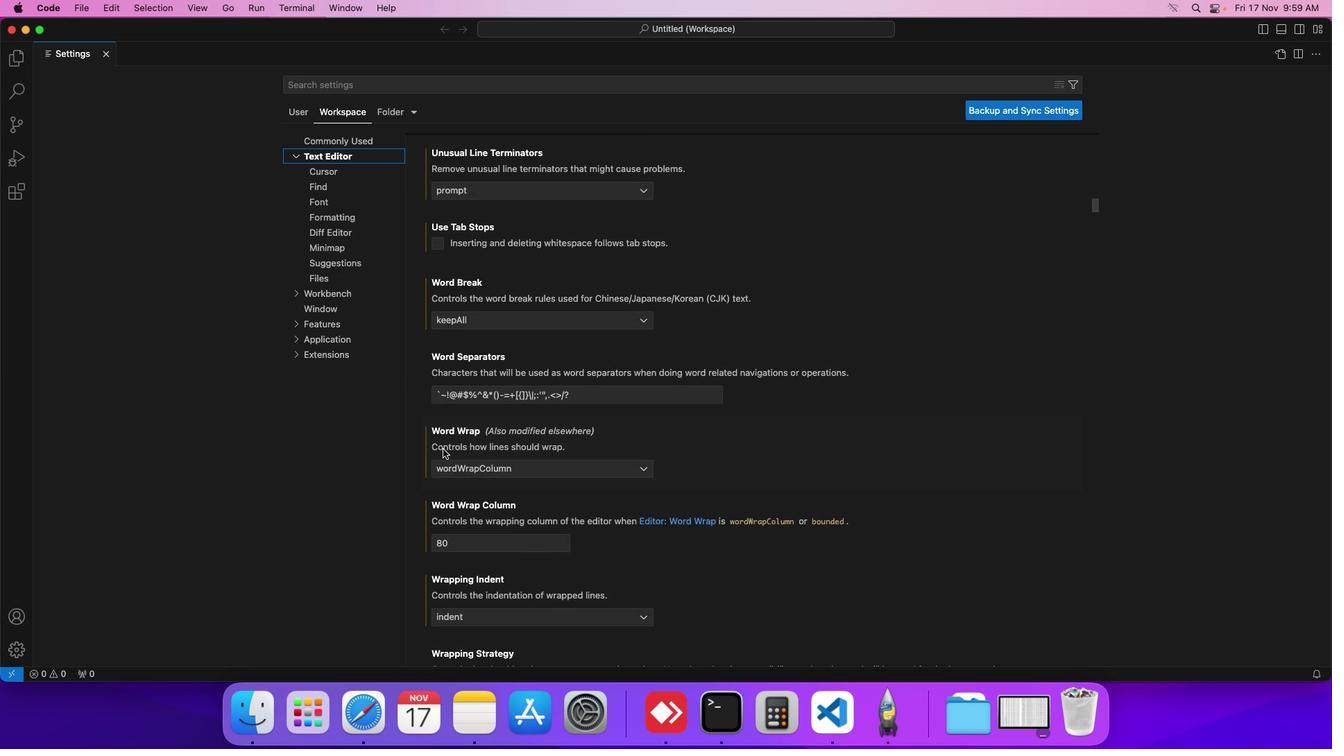 
Action: Mouse scrolled (435, 471) with delta (7, 171)
Screenshot: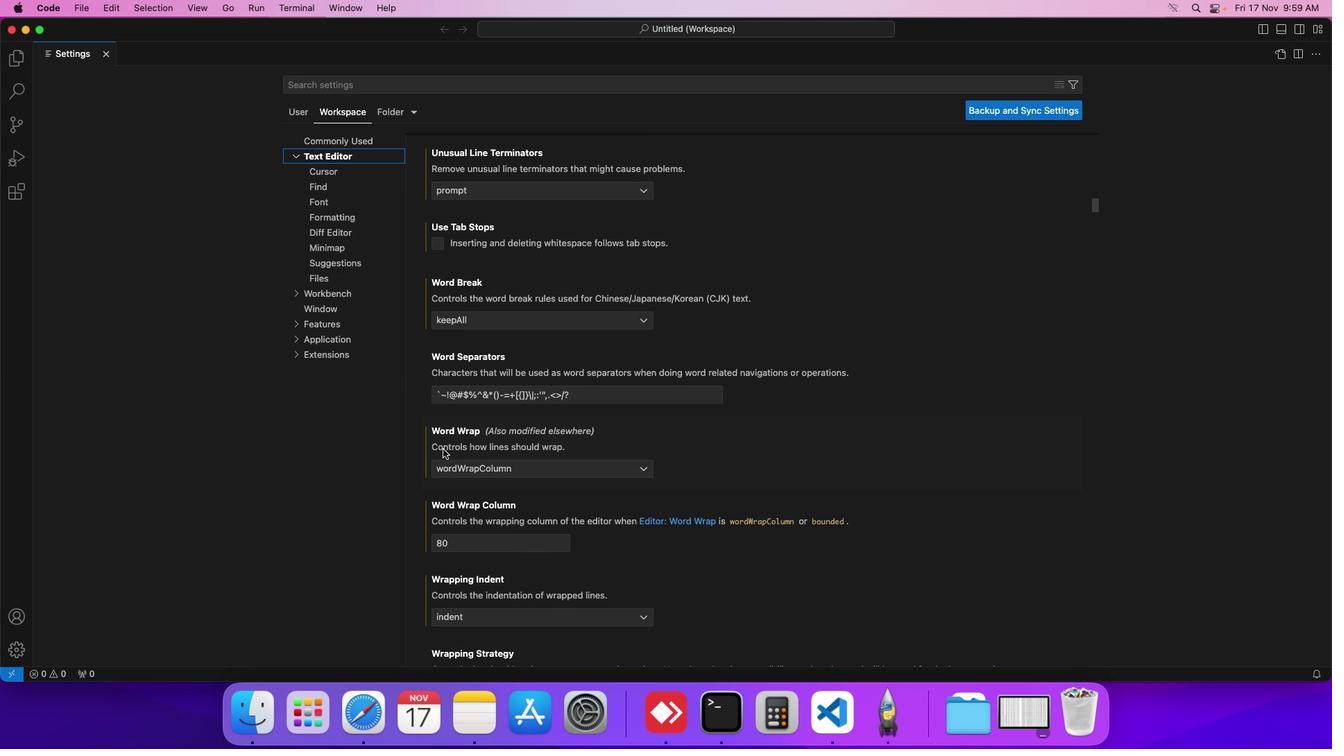 
Action: Mouse moved to (435, 471)
Screenshot: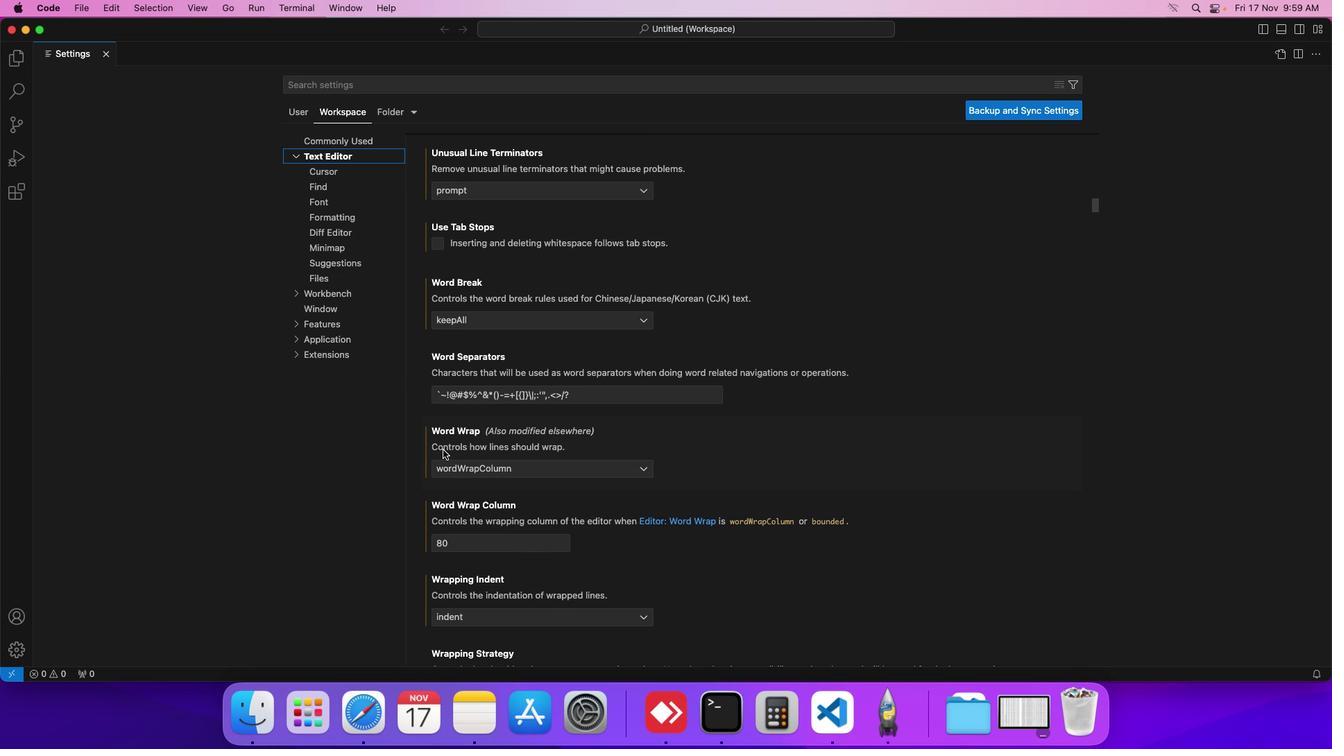
Action: Mouse scrolled (435, 471) with delta (7, 171)
Screenshot: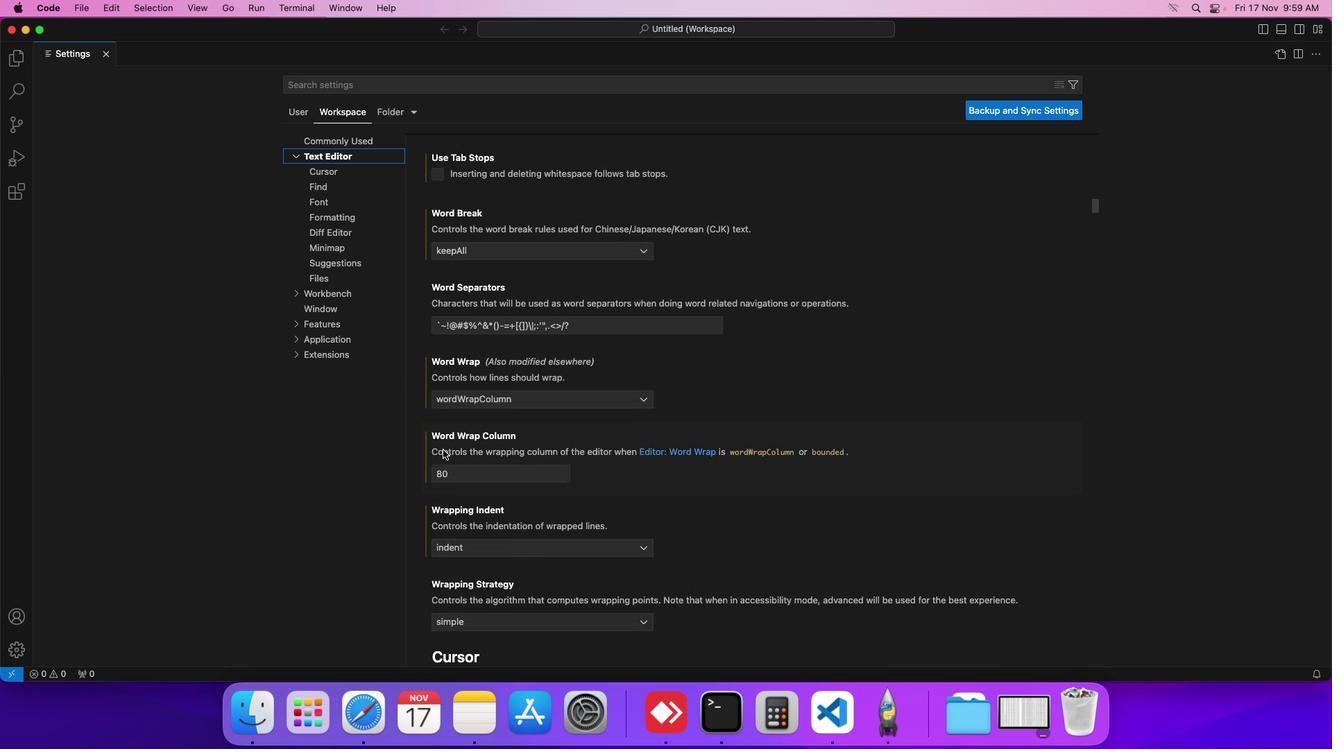
Action: Mouse scrolled (435, 471) with delta (7, 171)
Screenshot: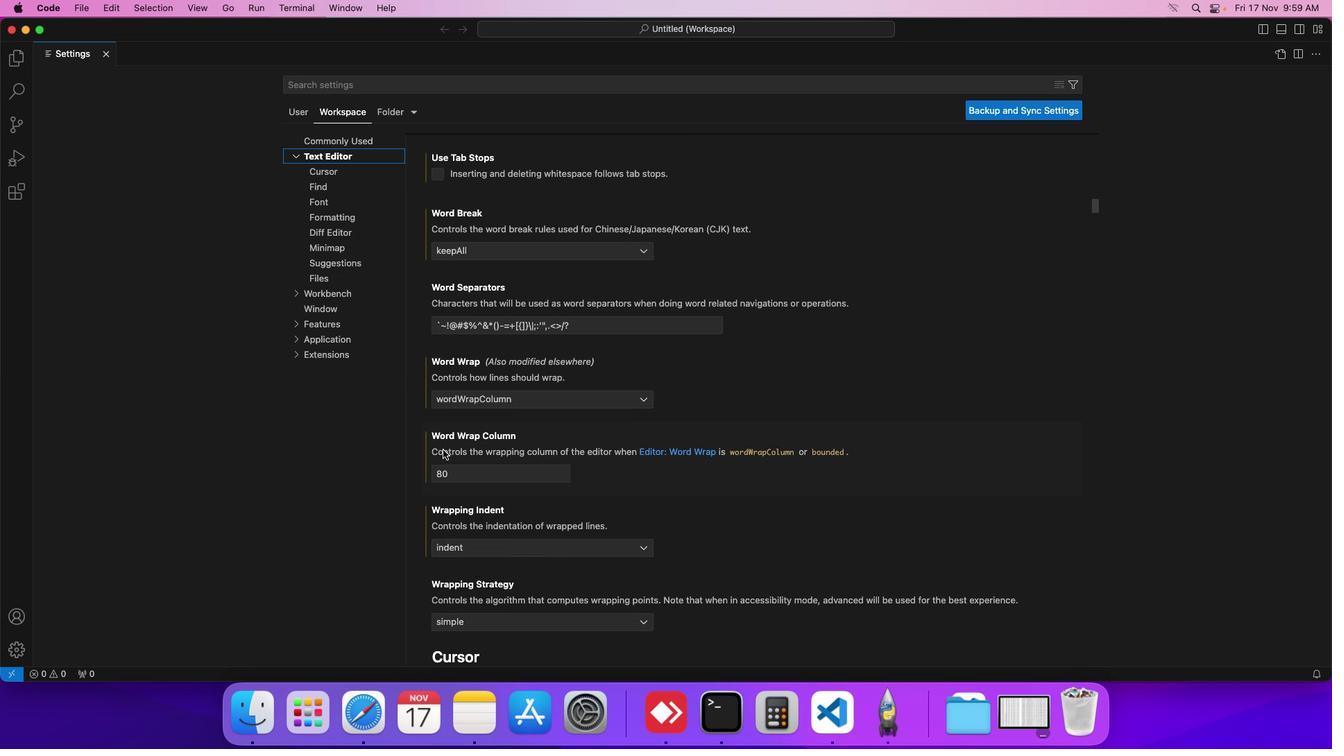 
Action: Mouse moved to (506, 478)
Screenshot: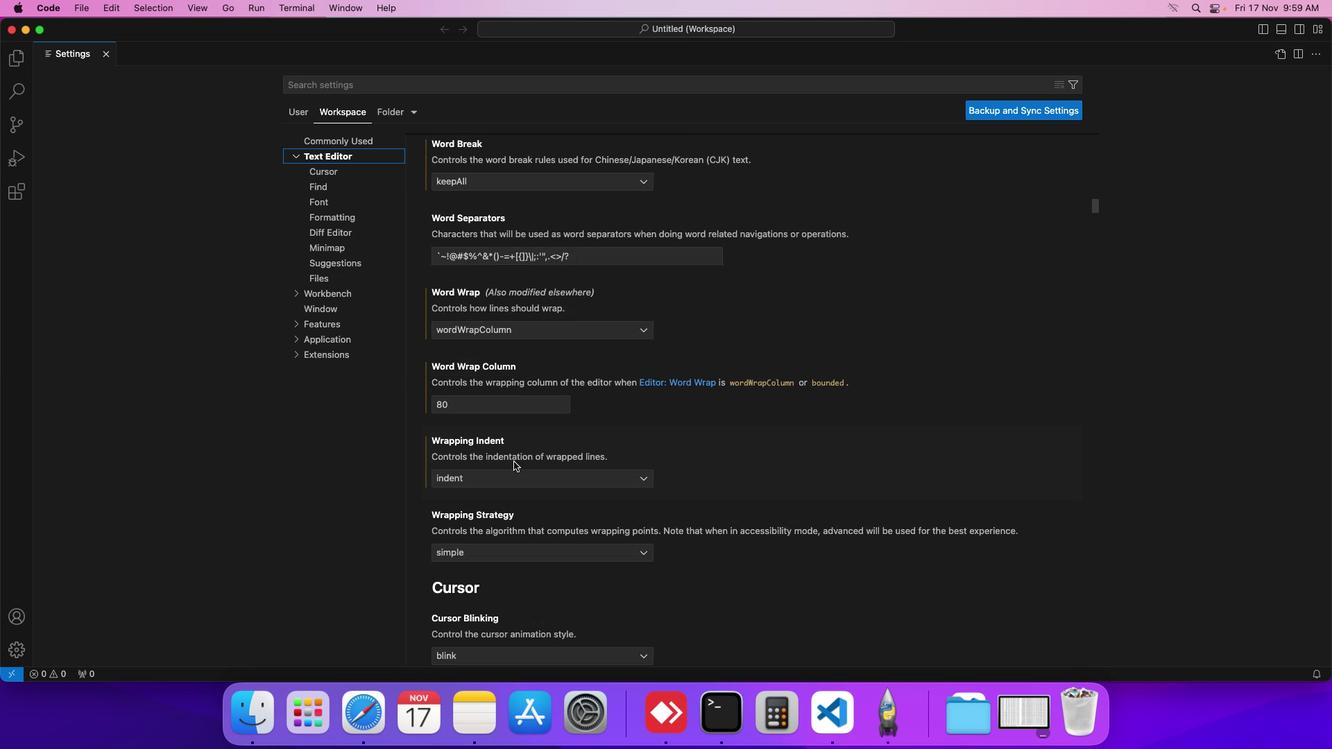 
Action: Mouse scrolled (506, 478) with delta (7, 171)
Screenshot: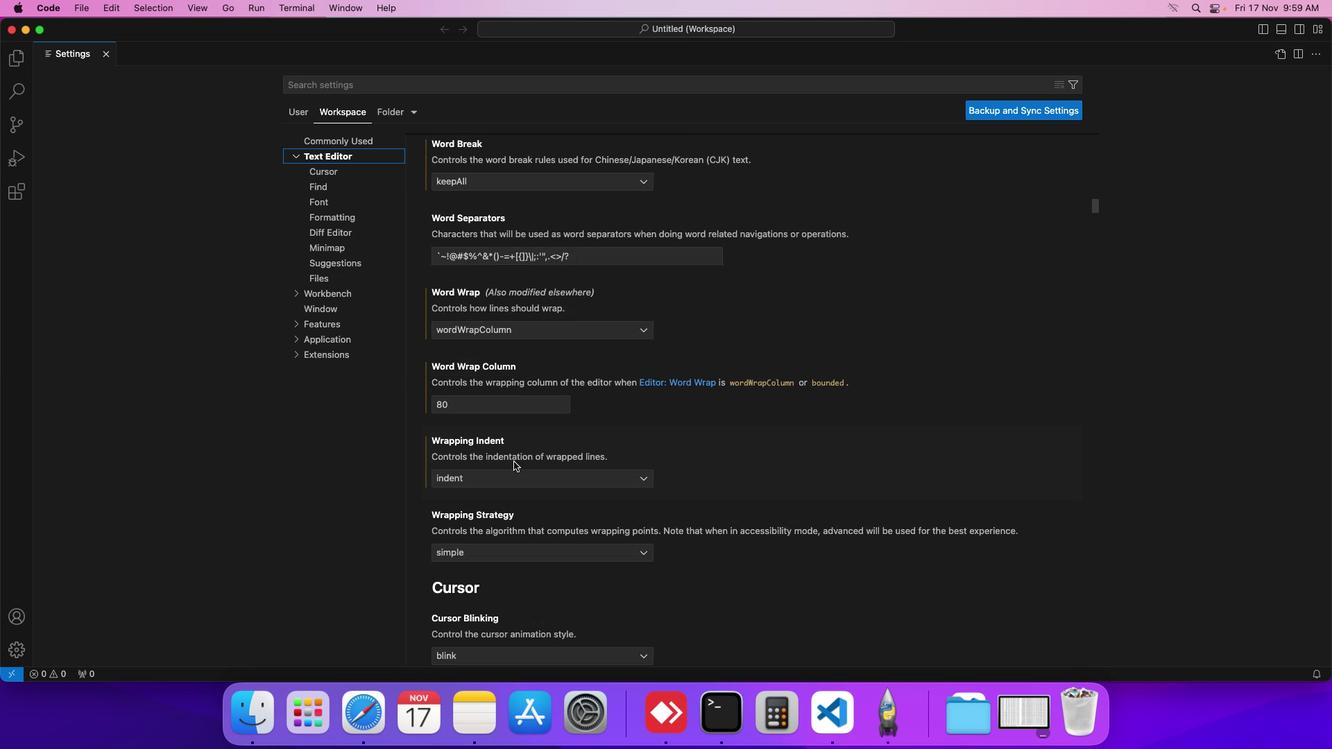 
Action: Mouse moved to (503, 479)
Screenshot: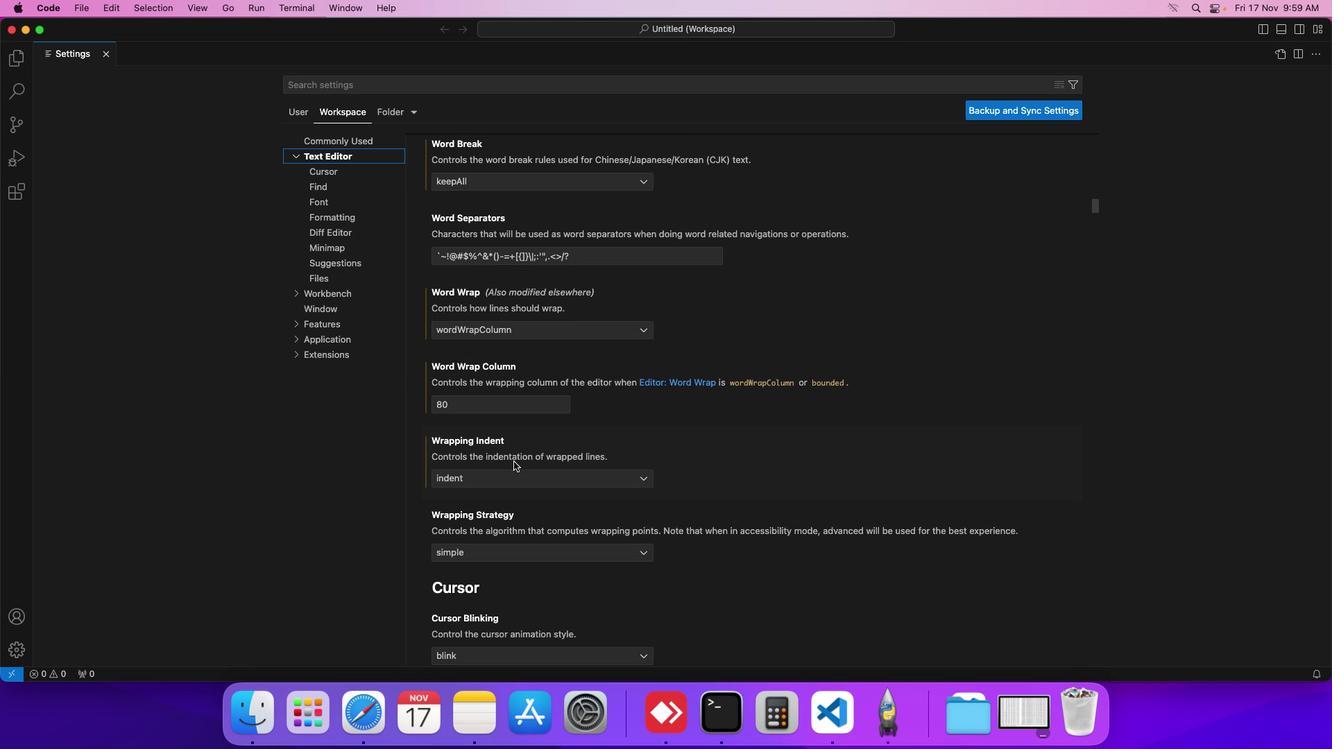 
Action: Mouse scrolled (503, 479) with delta (7, 171)
Screenshot: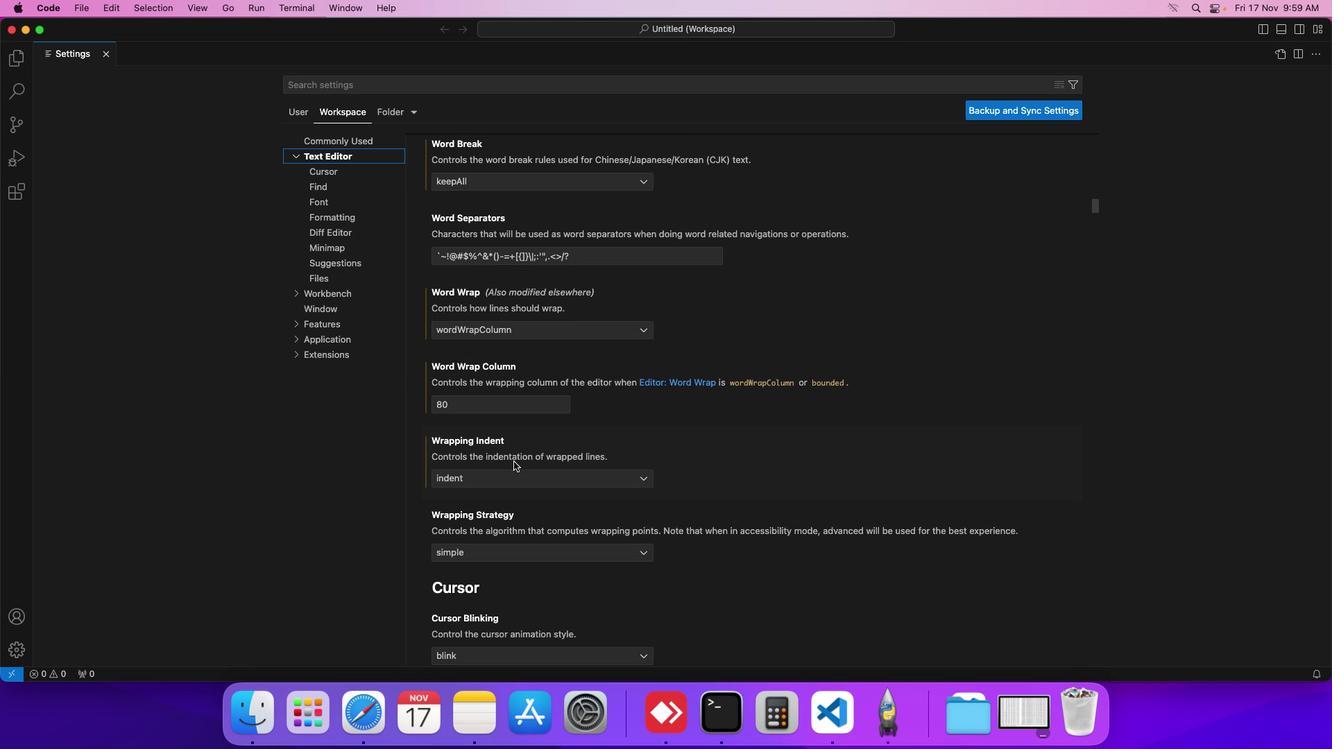 
Action: Mouse moved to (455, 493)
Screenshot: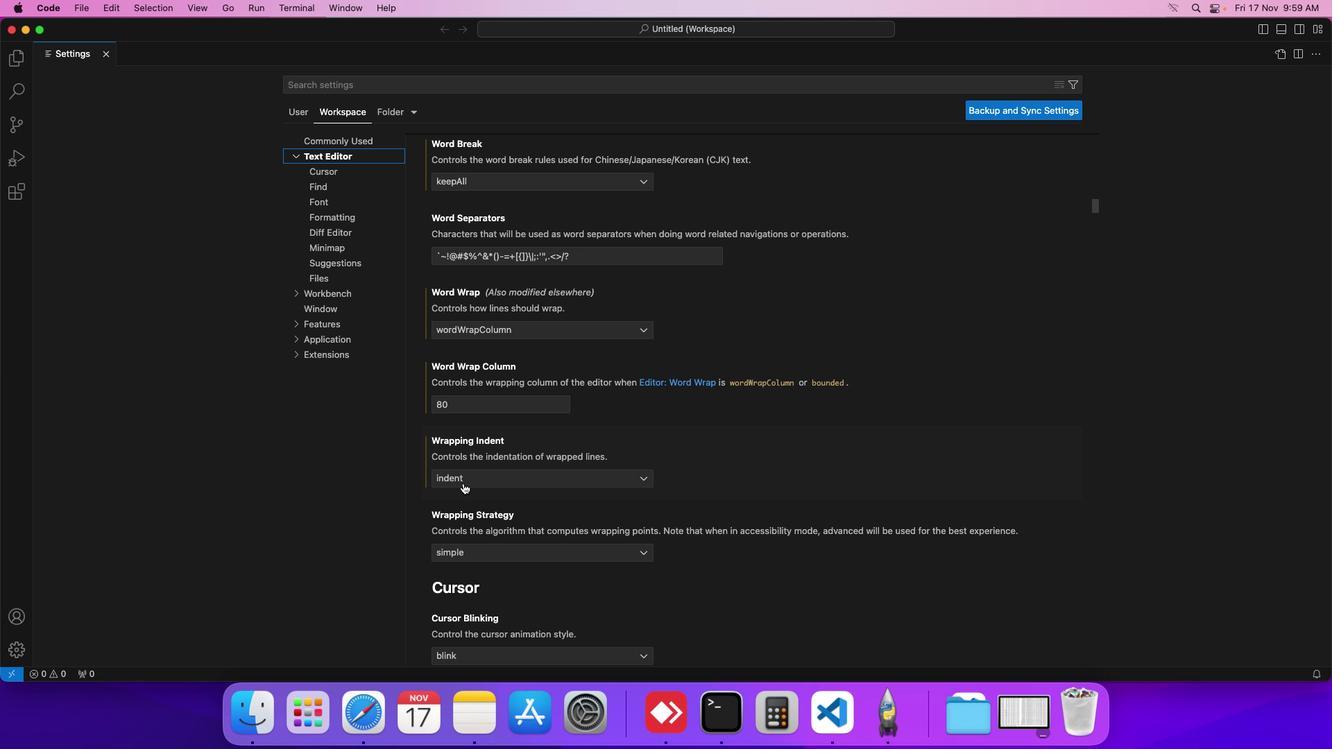 
Action: Mouse pressed left at (455, 493)
Screenshot: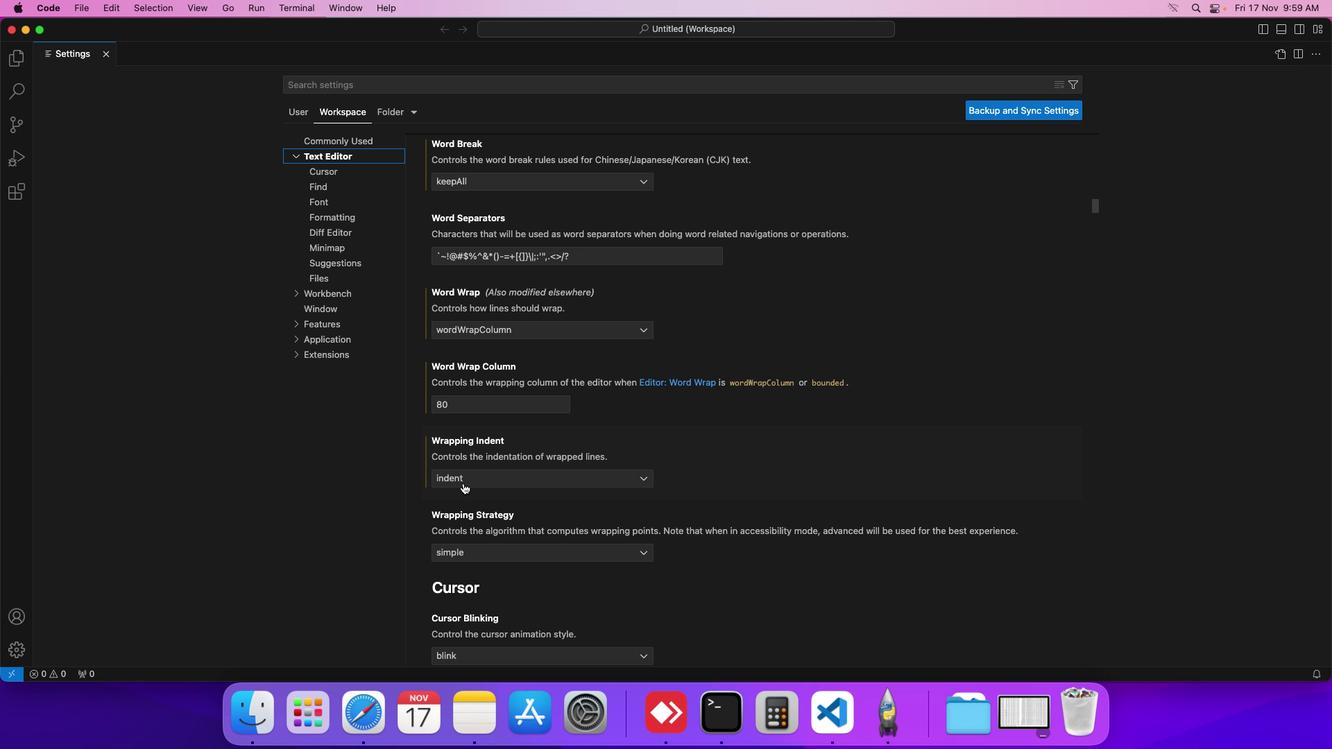 
Action: Mouse moved to (448, 532)
Screenshot: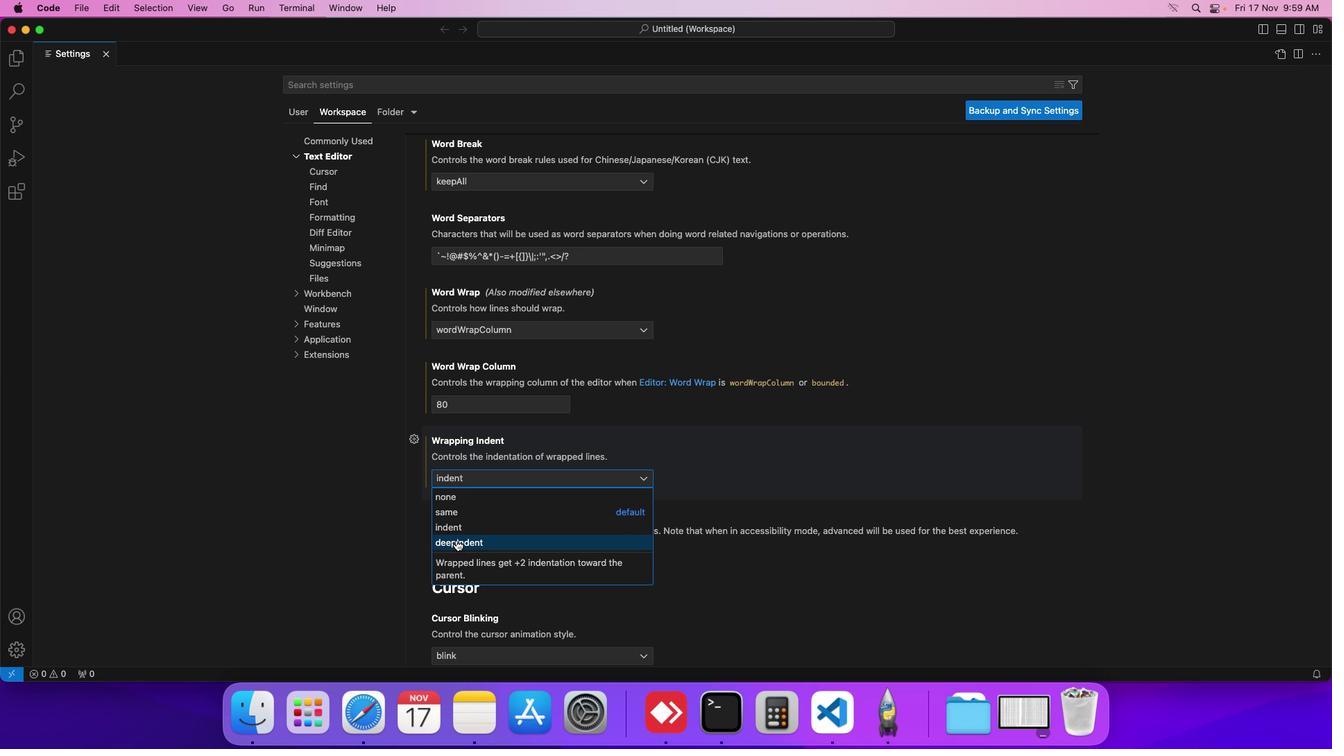 
Action: Mouse pressed left at (448, 532)
Screenshot: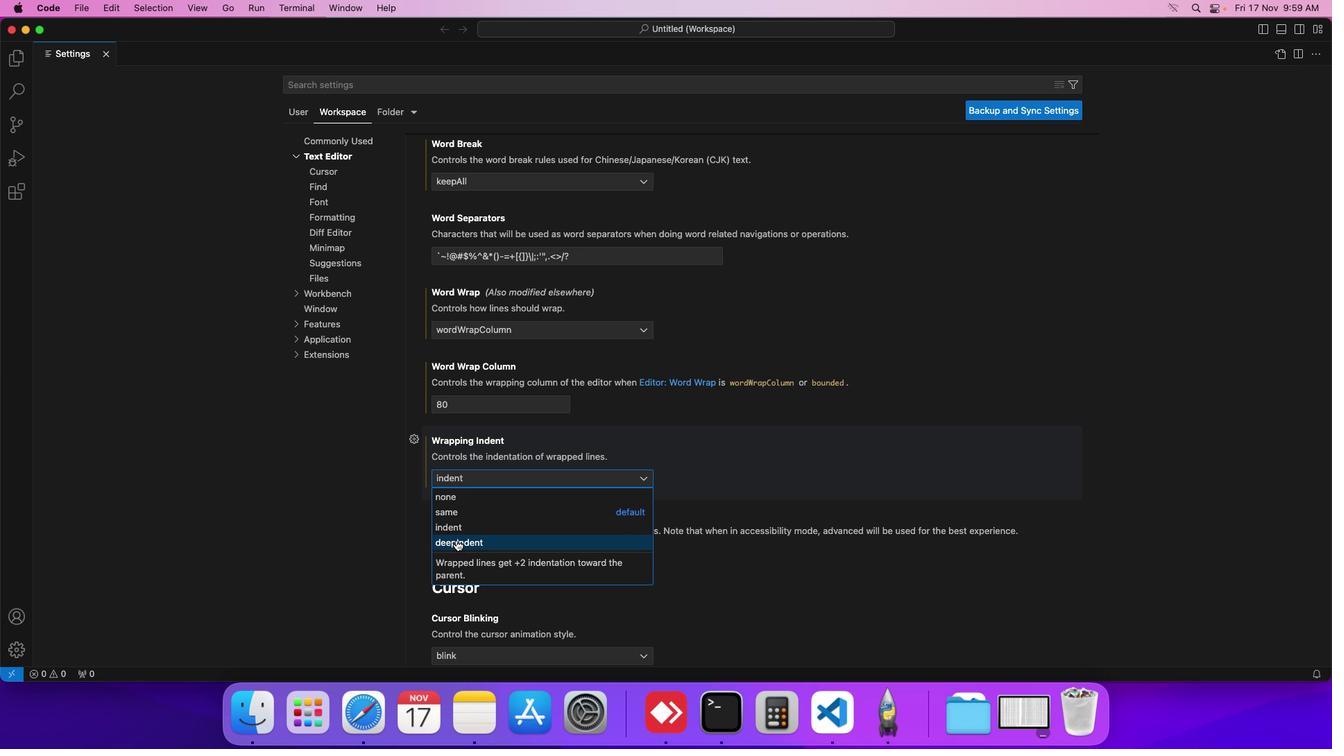 
Action: Mouse moved to (507, 501)
Screenshot: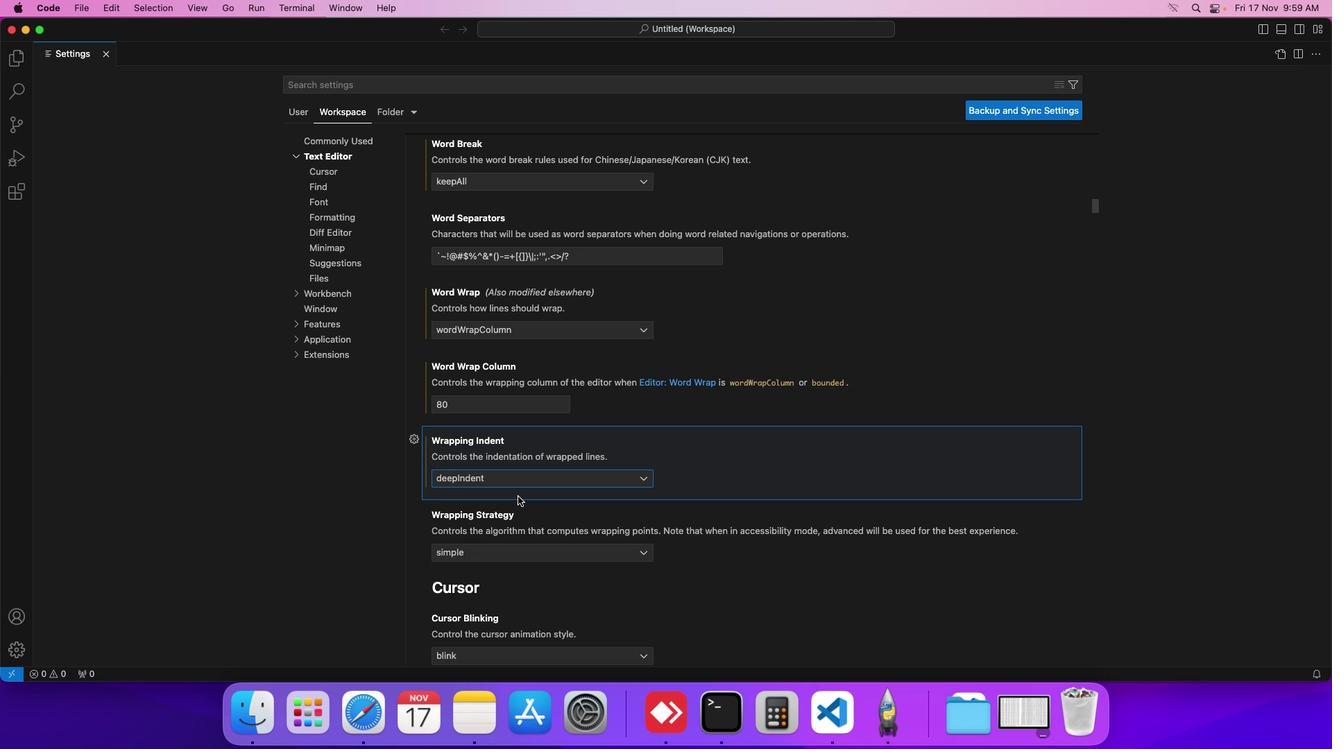 
